 Task: Panning and Stereo Width.
Action: Mouse moved to (408, 176)
Screenshot: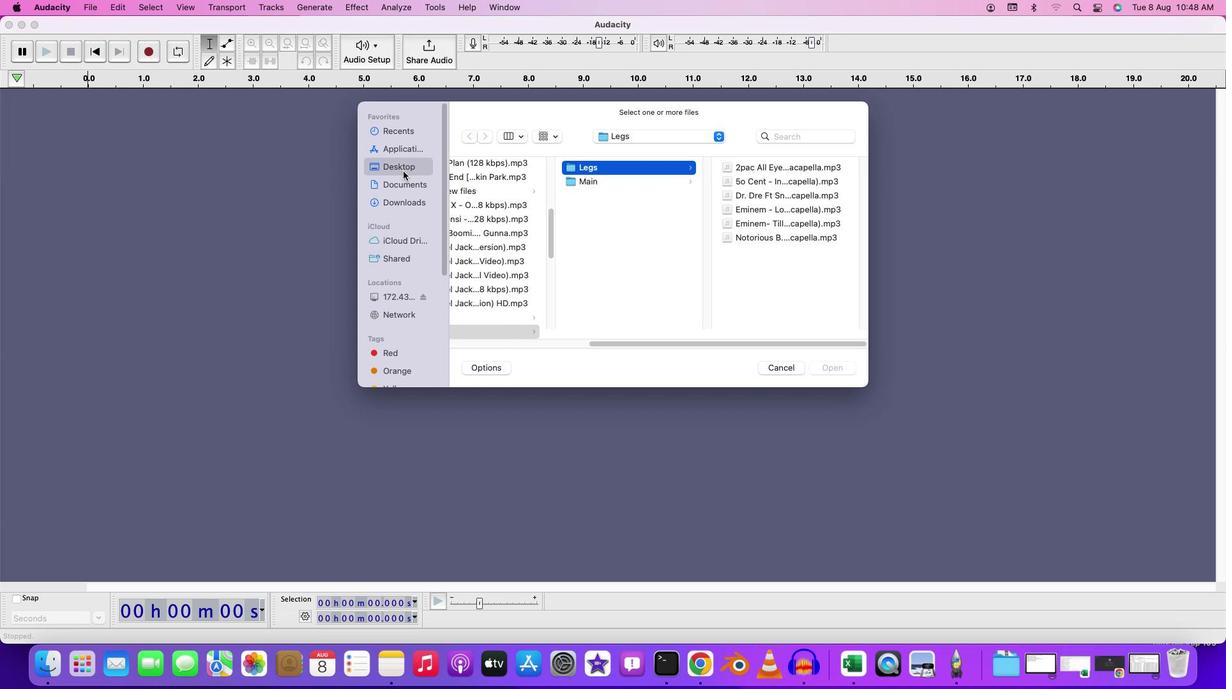 
Action: Mouse pressed left at (408, 176)
Screenshot: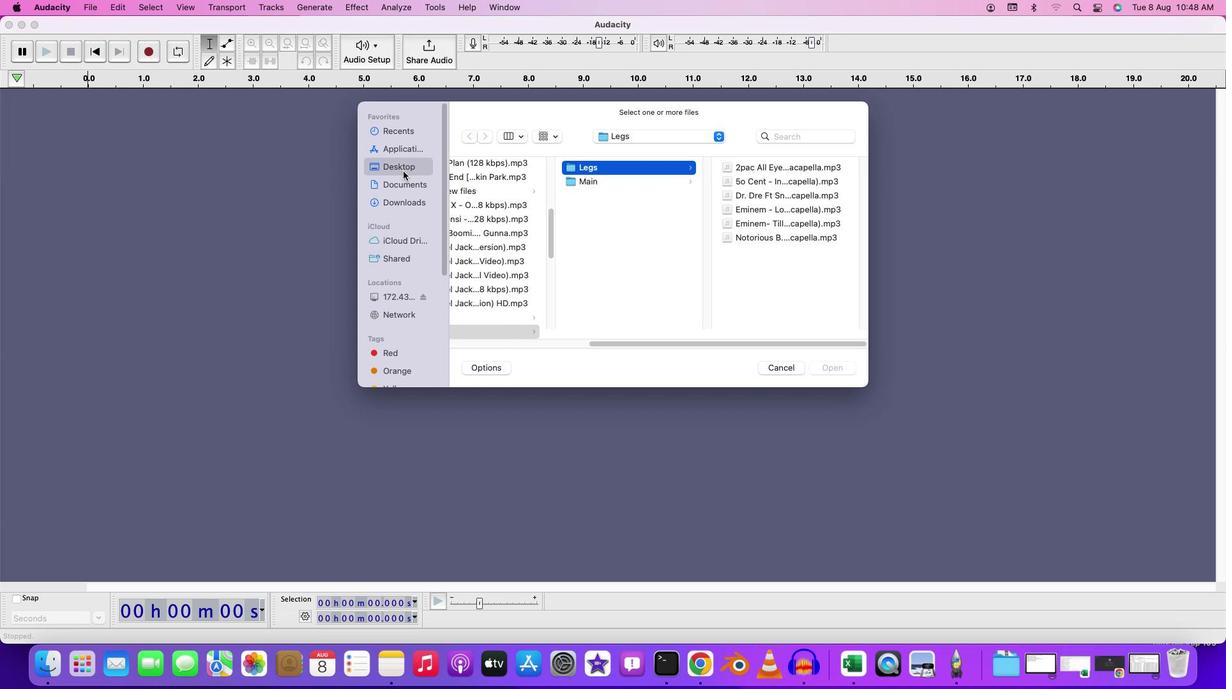 
Action: Mouse moved to (524, 187)
Screenshot: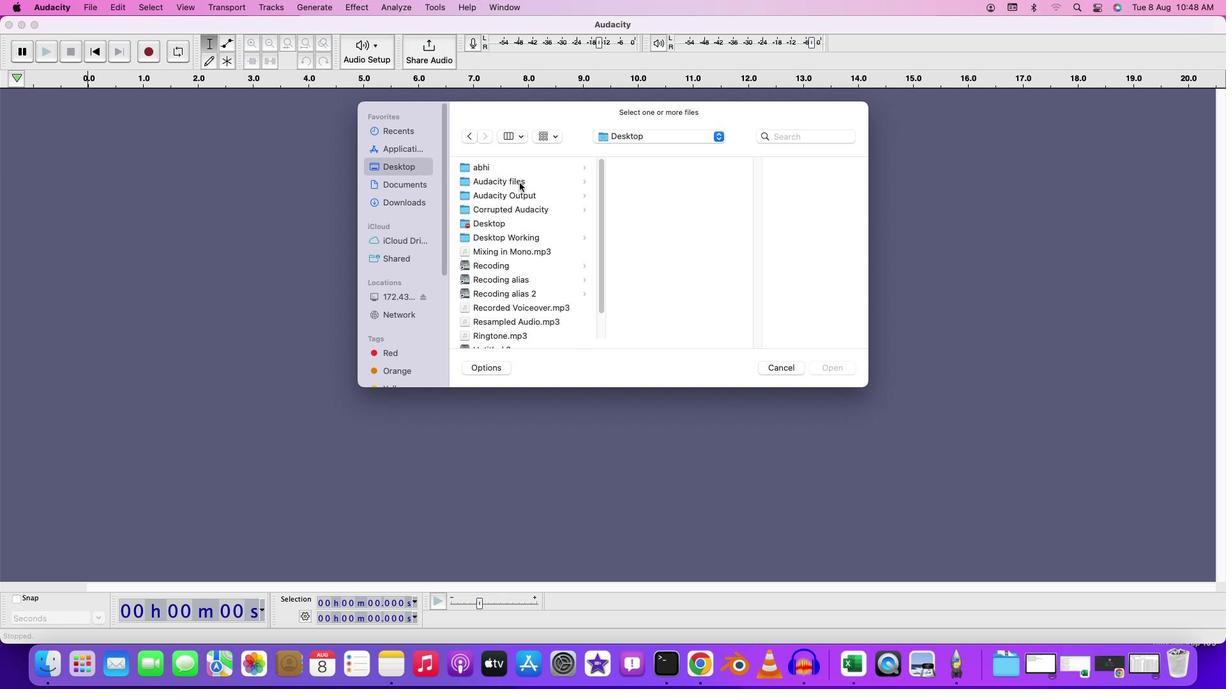 
Action: Mouse pressed left at (524, 187)
Screenshot: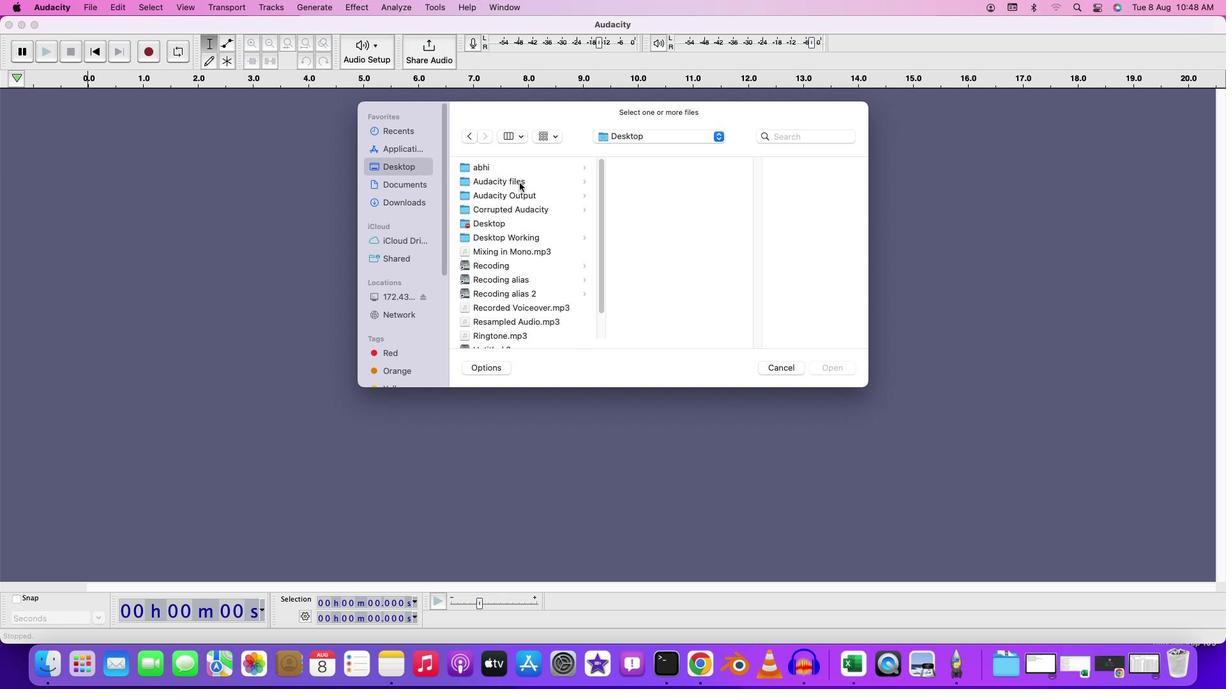 
Action: Mouse moved to (730, 250)
Screenshot: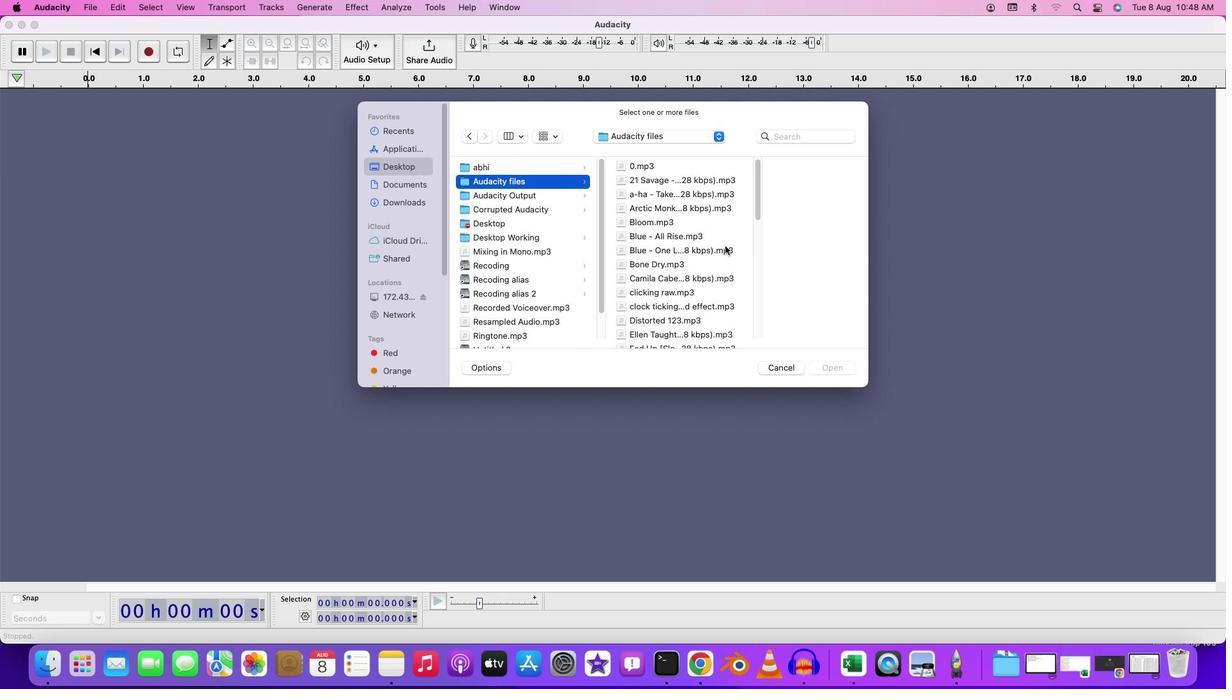 
Action: Mouse scrolled (730, 250) with delta (4, 3)
Screenshot: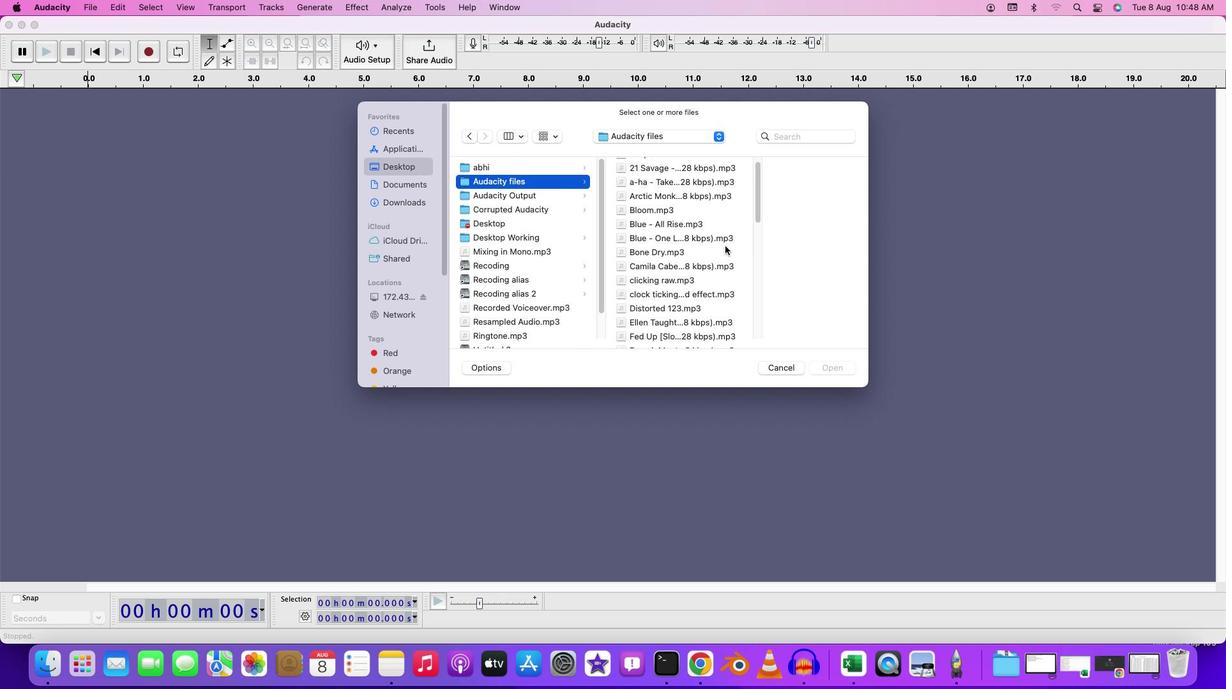 
Action: Mouse scrolled (730, 250) with delta (4, 3)
Screenshot: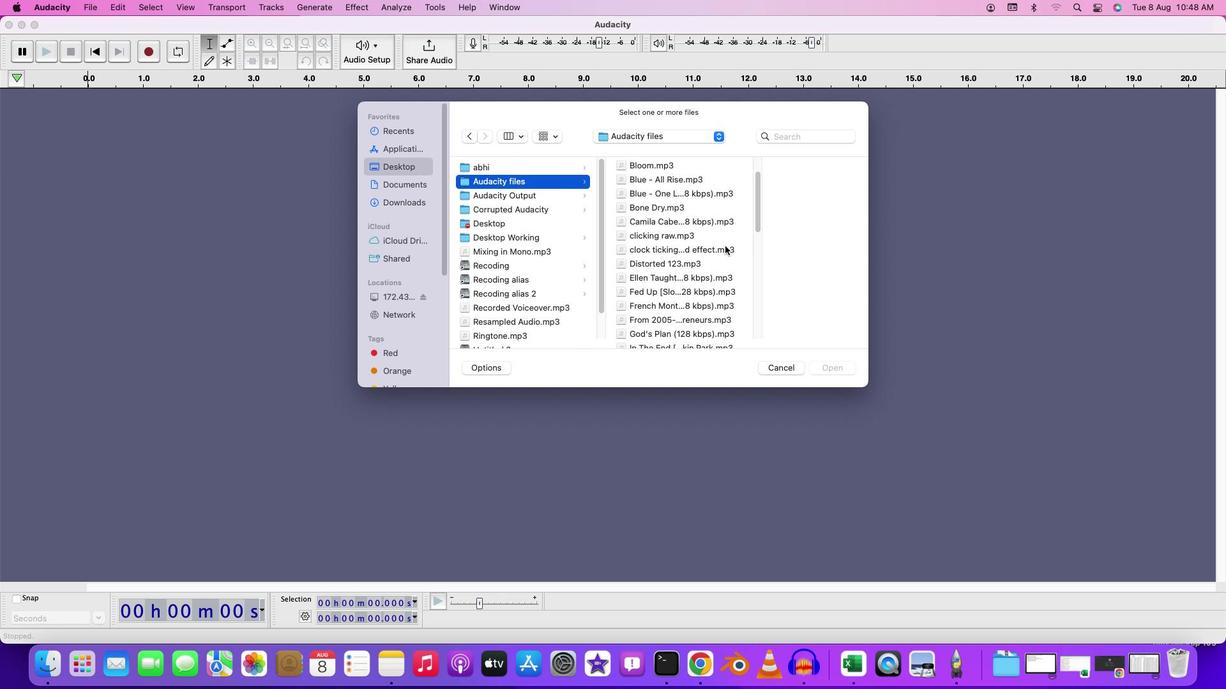 
Action: Mouse scrolled (730, 250) with delta (4, 2)
Screenshot: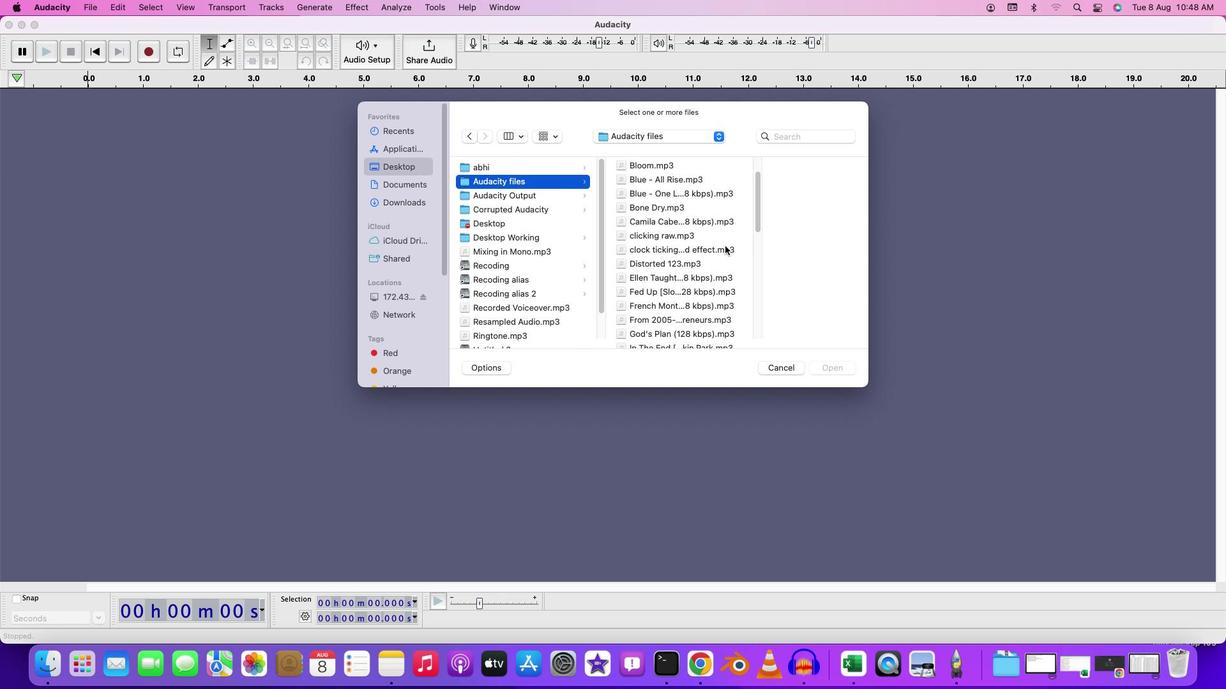 
Action: Mouse moved to (727, 251)
Screenshot: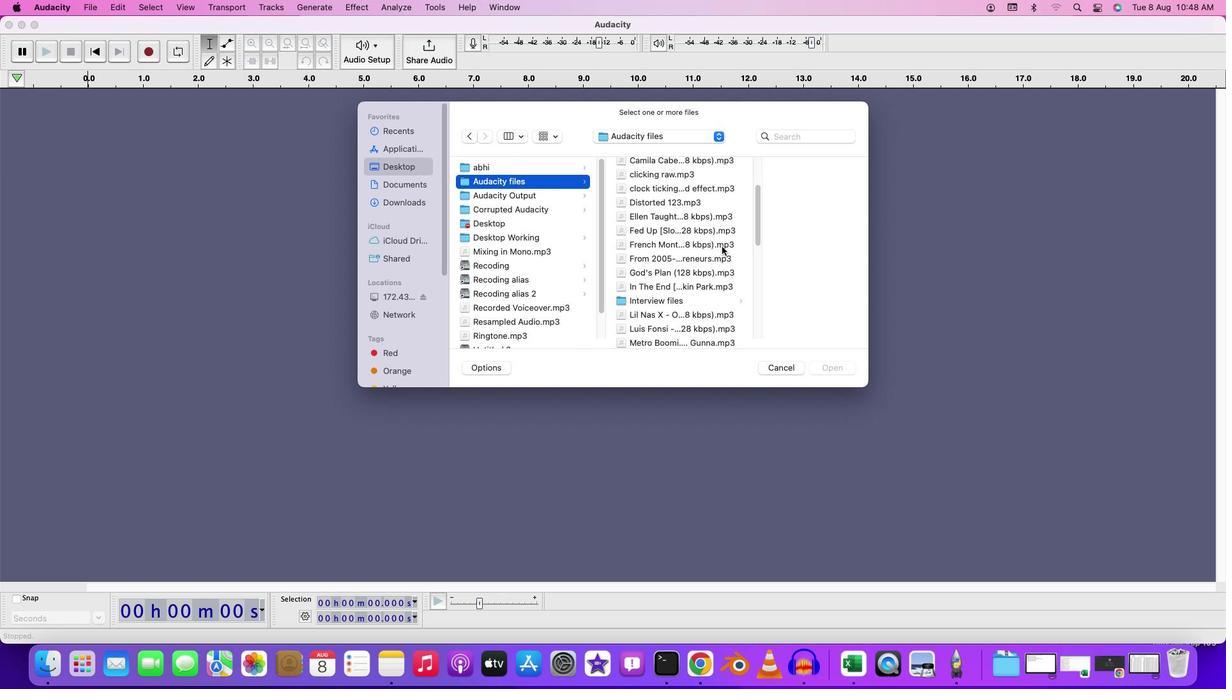 
Action: Mouse scrolled (727, 251) with delta (4, 3)
Screenshot: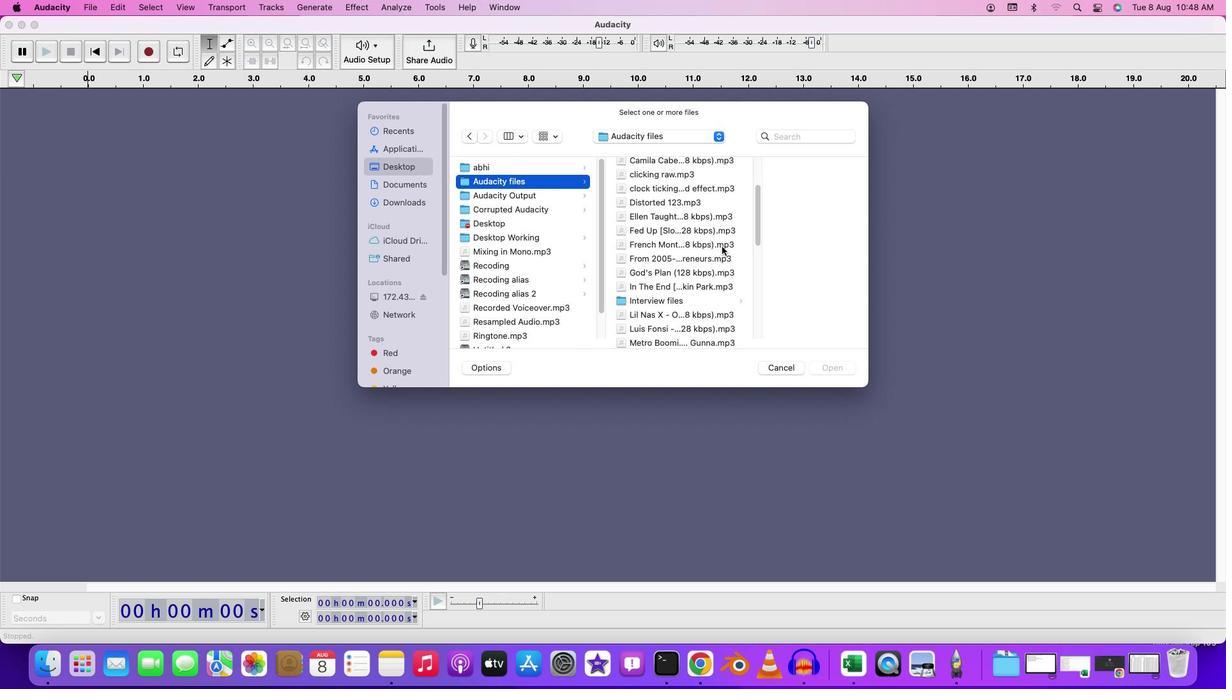
Action: Mouse moved to (727, 251)
Screenshot: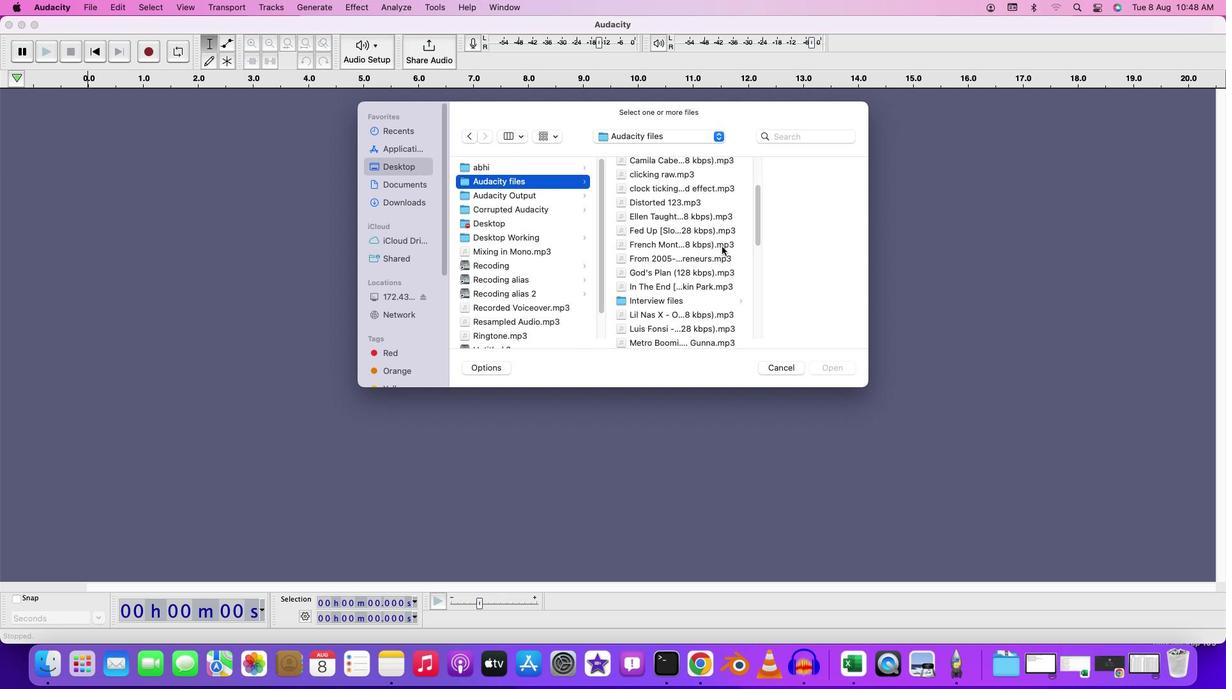
Action: Mouse scrolled (727, 251) with delta (4, 3)
Screenshot: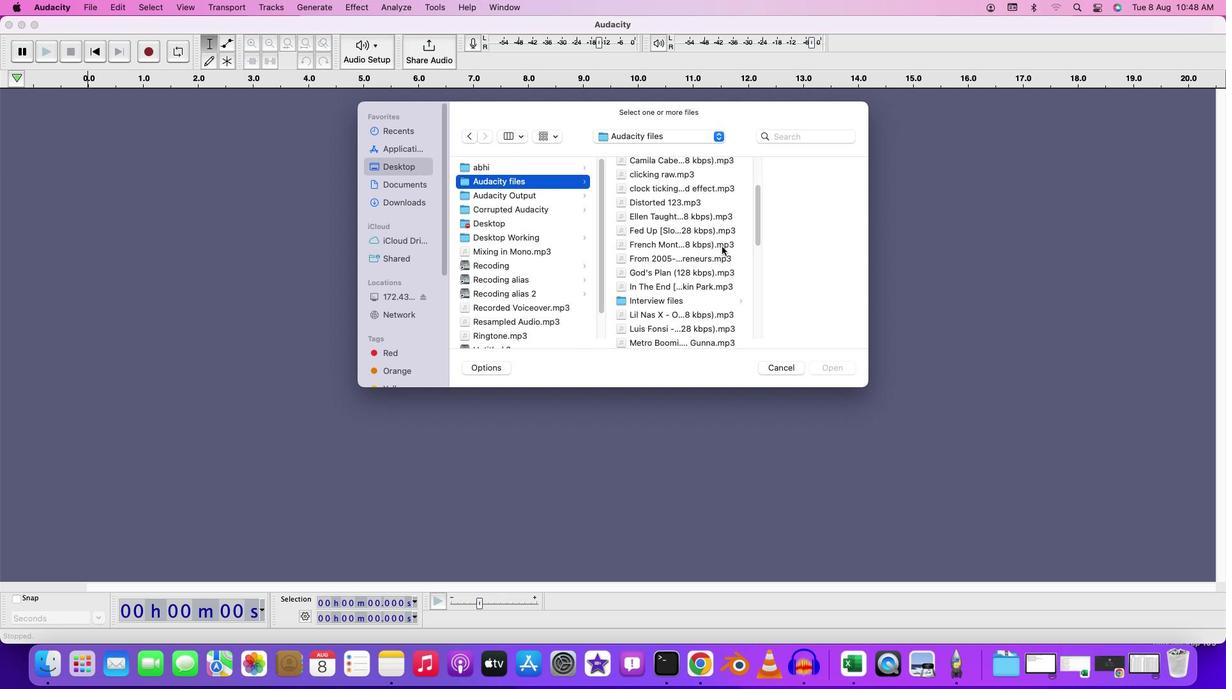 
Action: Mouse scrolled (727, 251) with delta (4, 2)
Screenshot: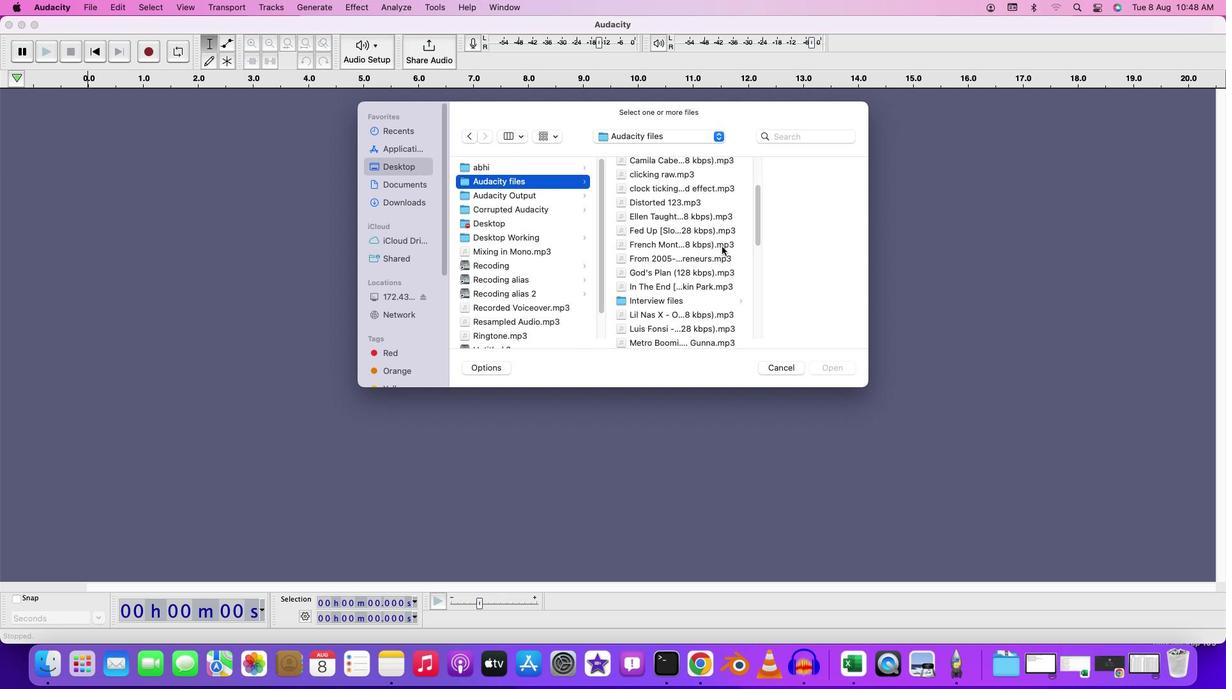 
Action: Mouse scrolled (727, 251) with delta (4, 3)
Screenshot: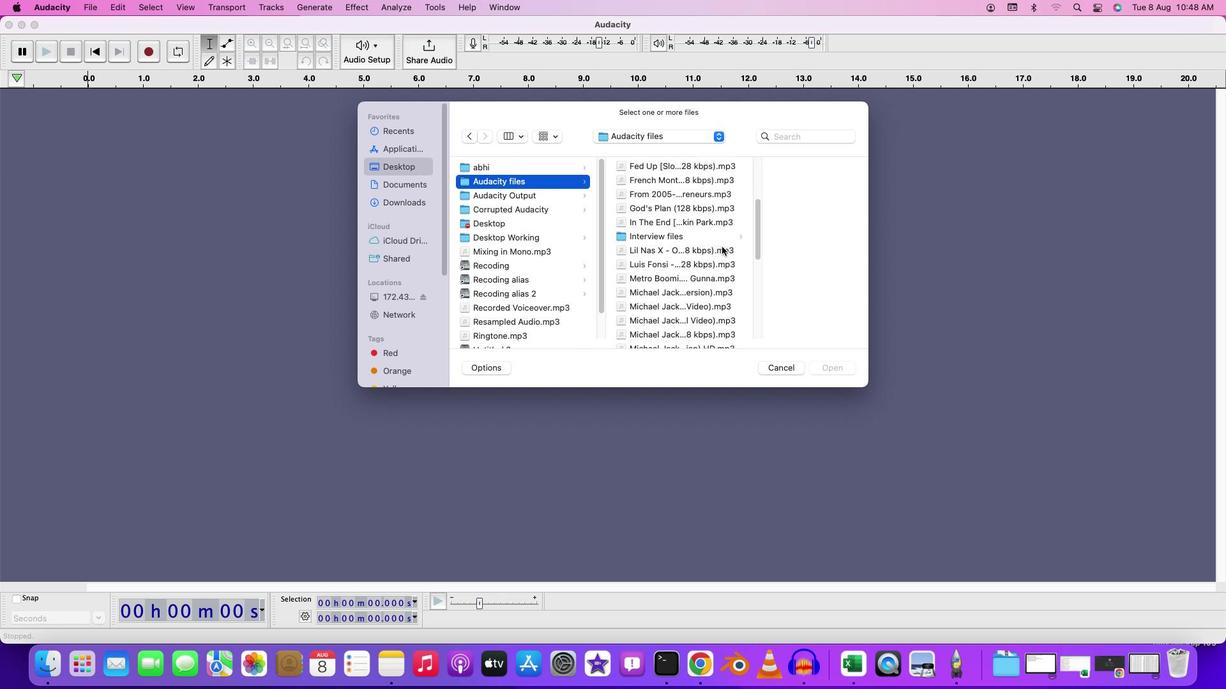 
Action: Mouse scrolled (727, 251) with delta (4, 3)
Screenshot: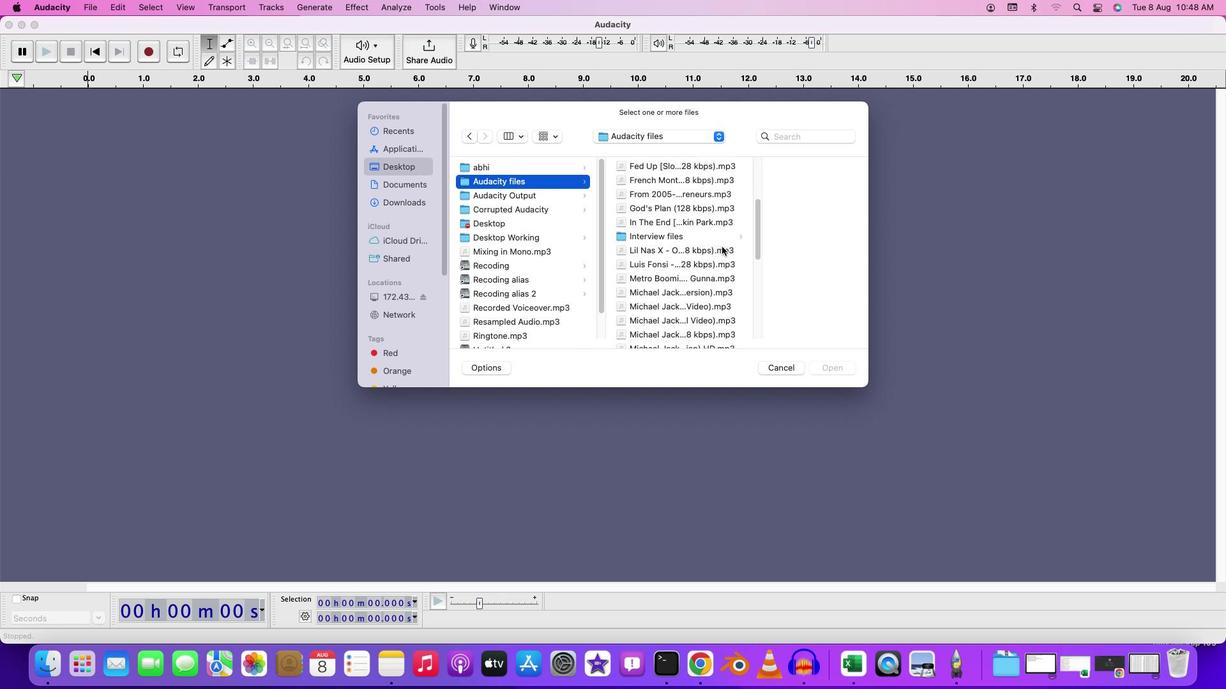 
Action: Mouse scrolled (727, 251) with delta (4, 2)
Screenshot: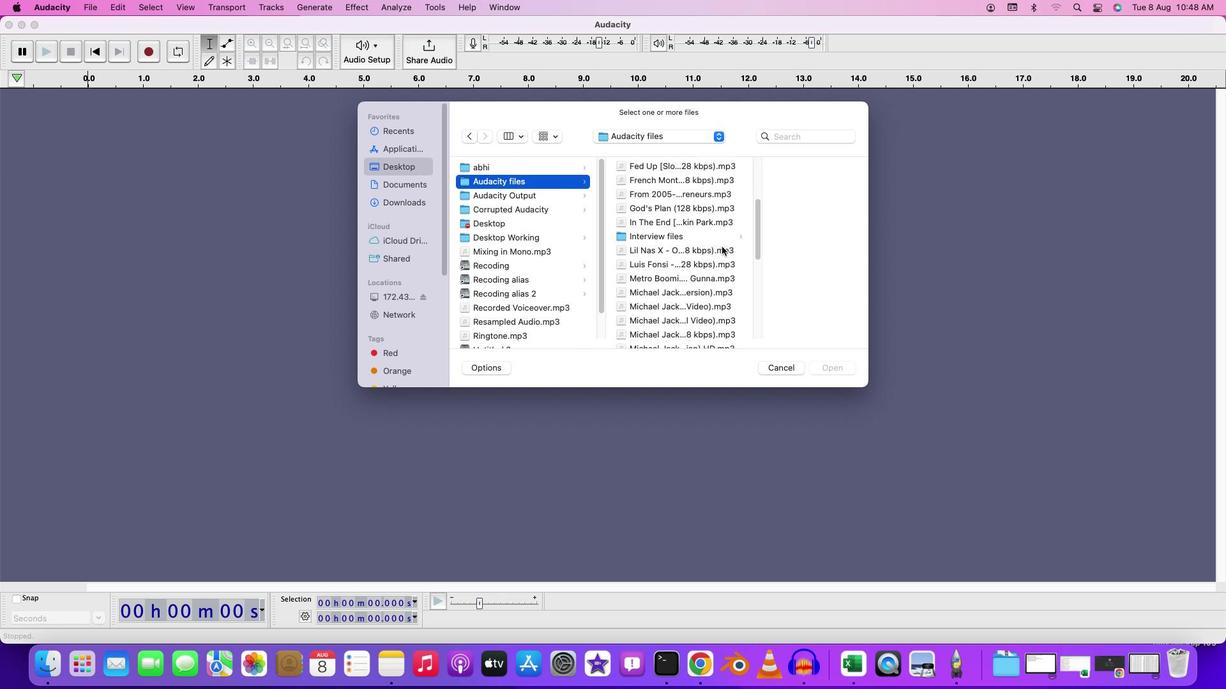 
Action: Mouse moved to (687, 274)
Screenshot: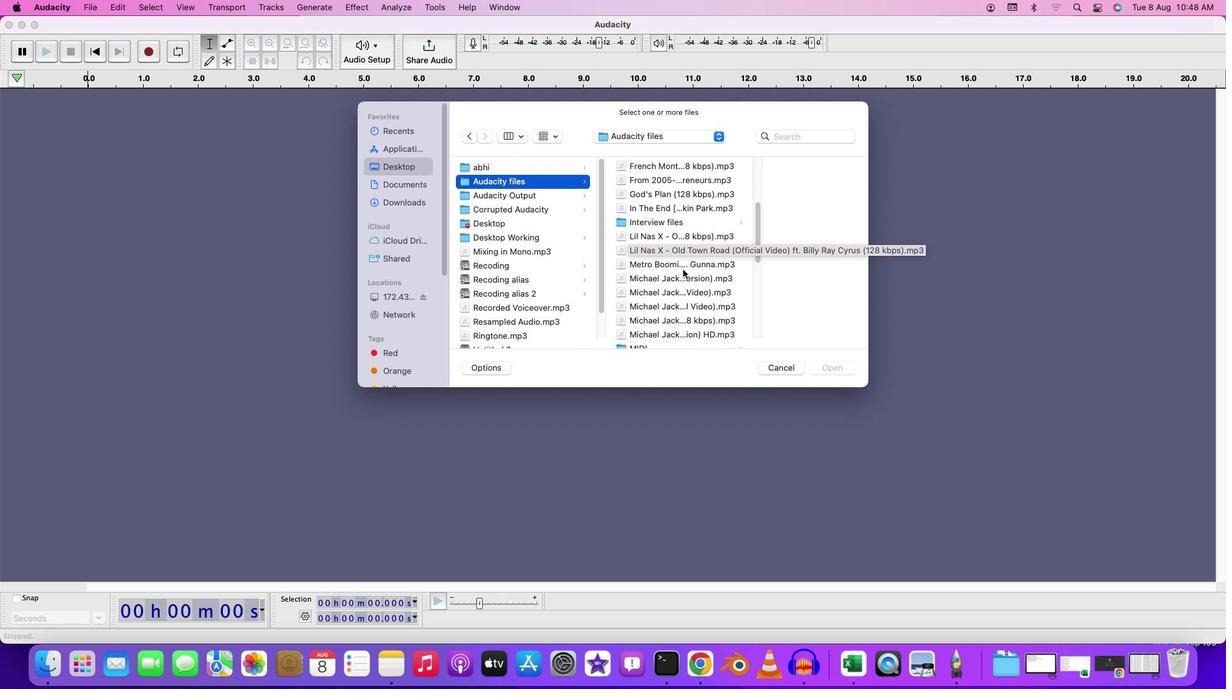 
Action: Mouse scrolled (687, 274) with delta (4, 3)
Screenshot: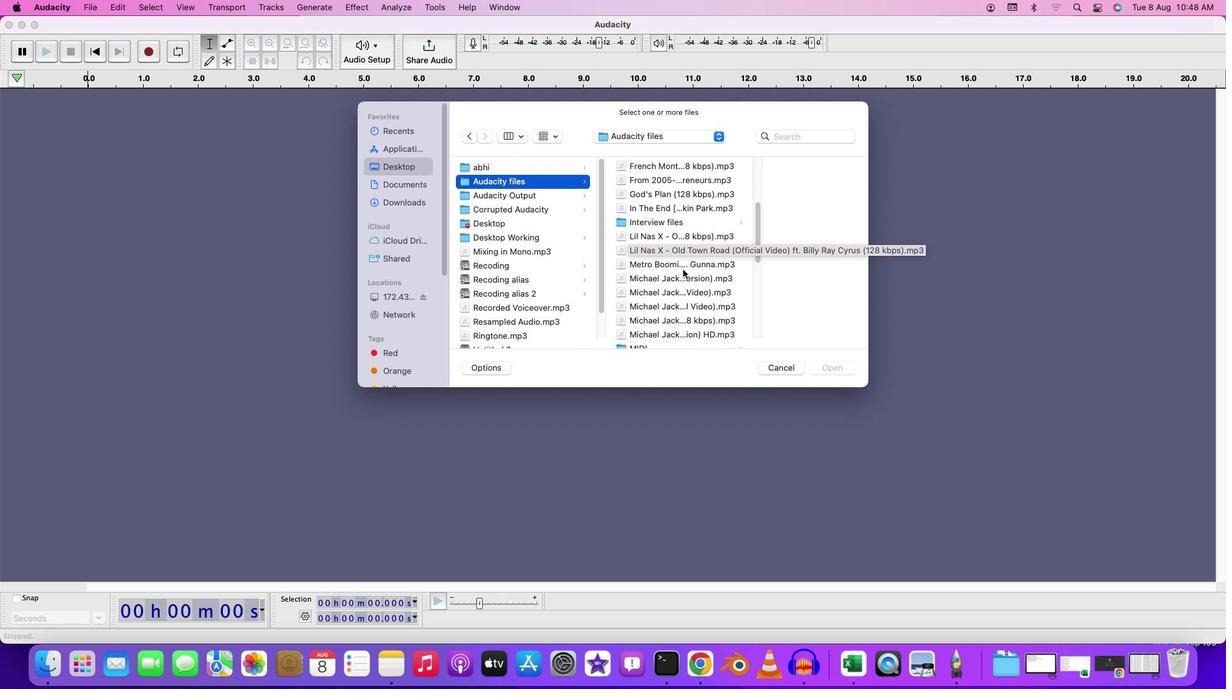 
Action: Mouse moved to (687, 274)
Screenshot: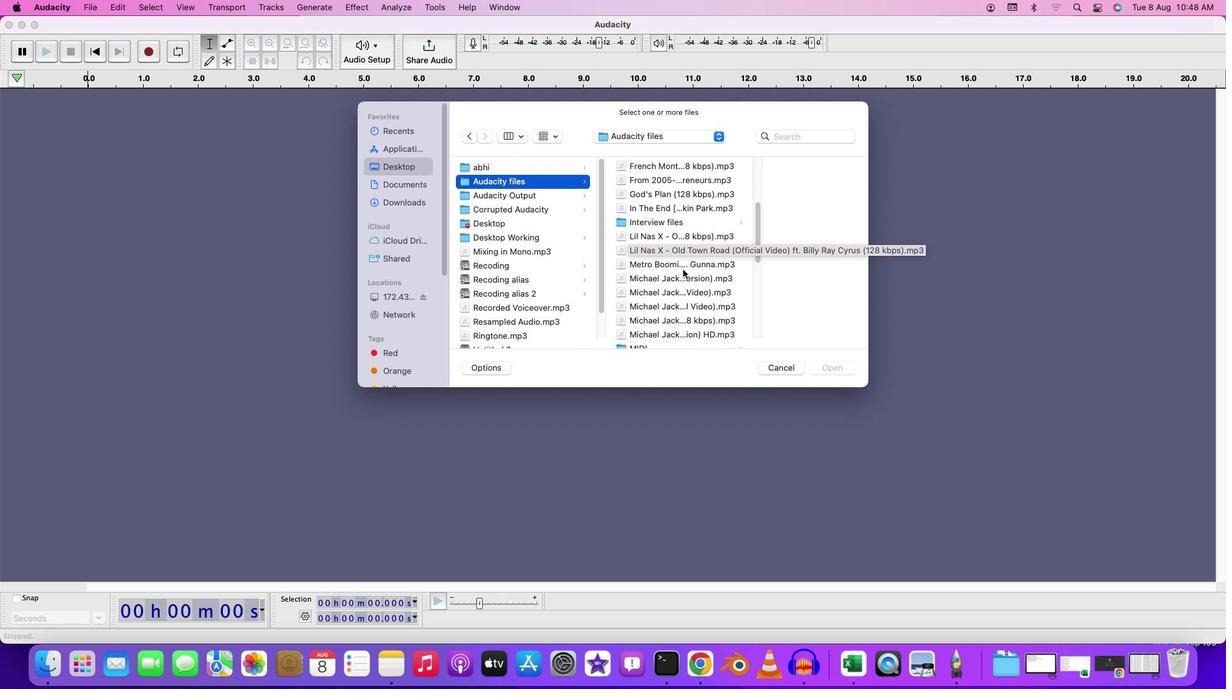 
Action: Mouse scrolled (687, 274) with delta (4, 3)
Screenshot: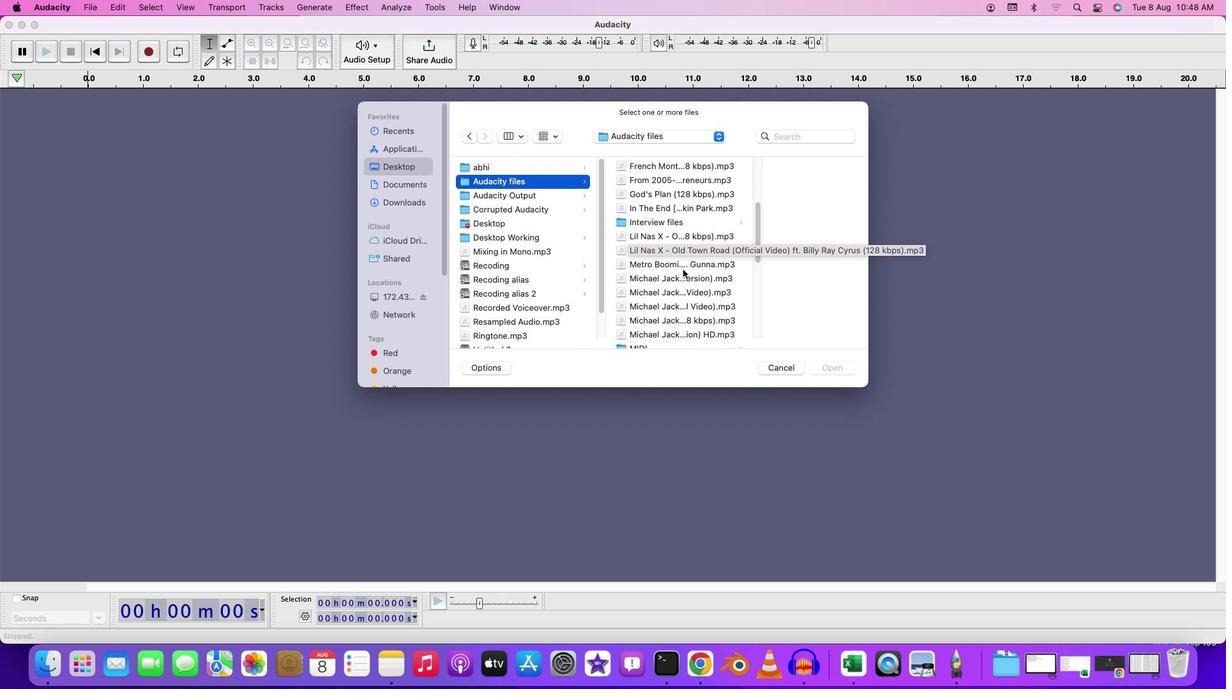 
Action: Mouse moved to (686, 283)
Screenshot: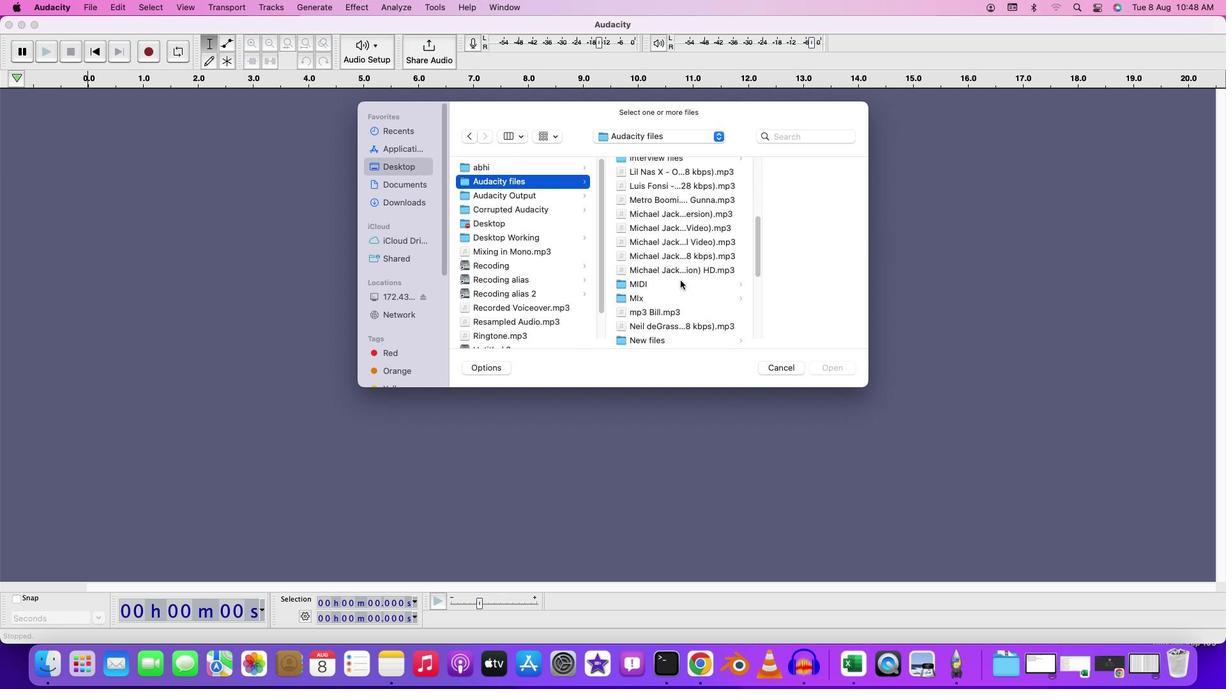 
Action: Mouse scrolled (686, 283) with delta (4, 3)
Screenshot: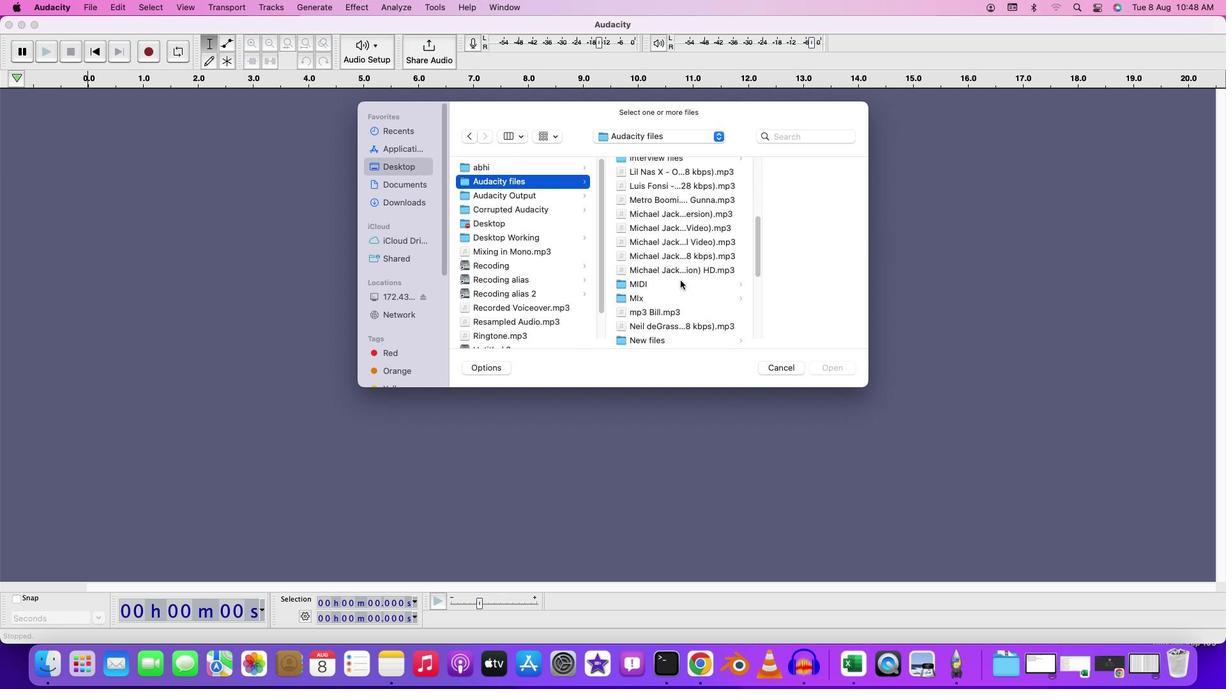 
Action: Mouse moved to (685, 284)
Screenshot: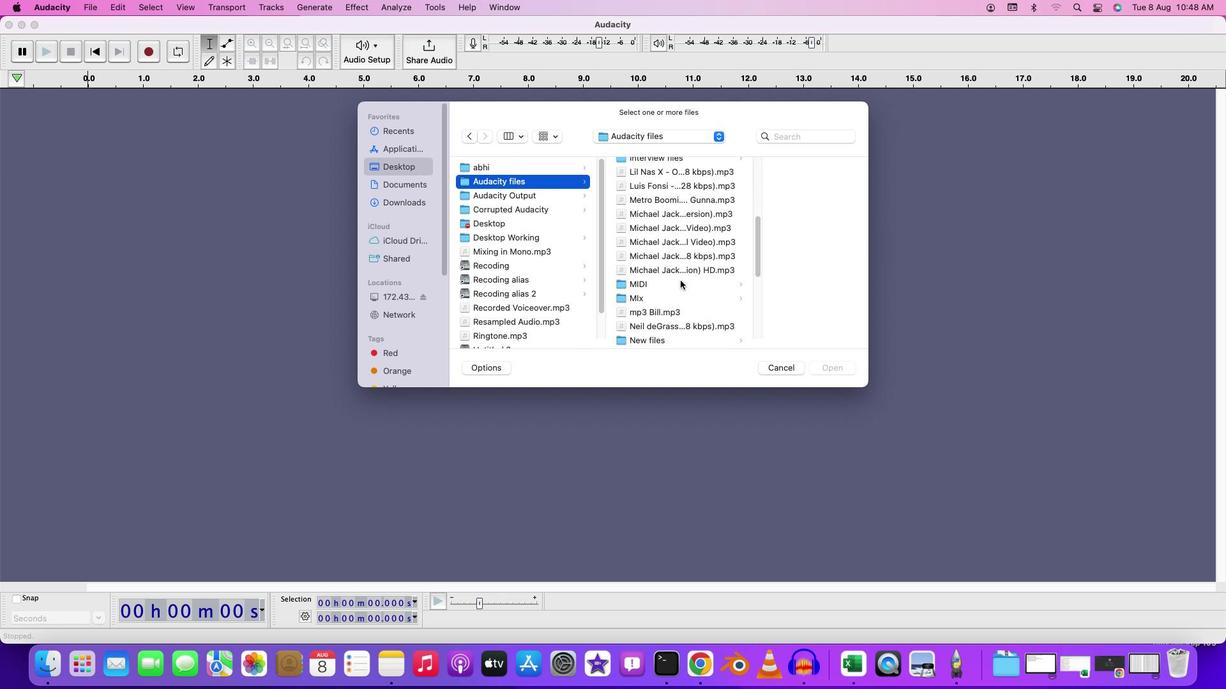 
Action: Mouse scrolled (685, 284) with delta (4, 3)
Screenshot: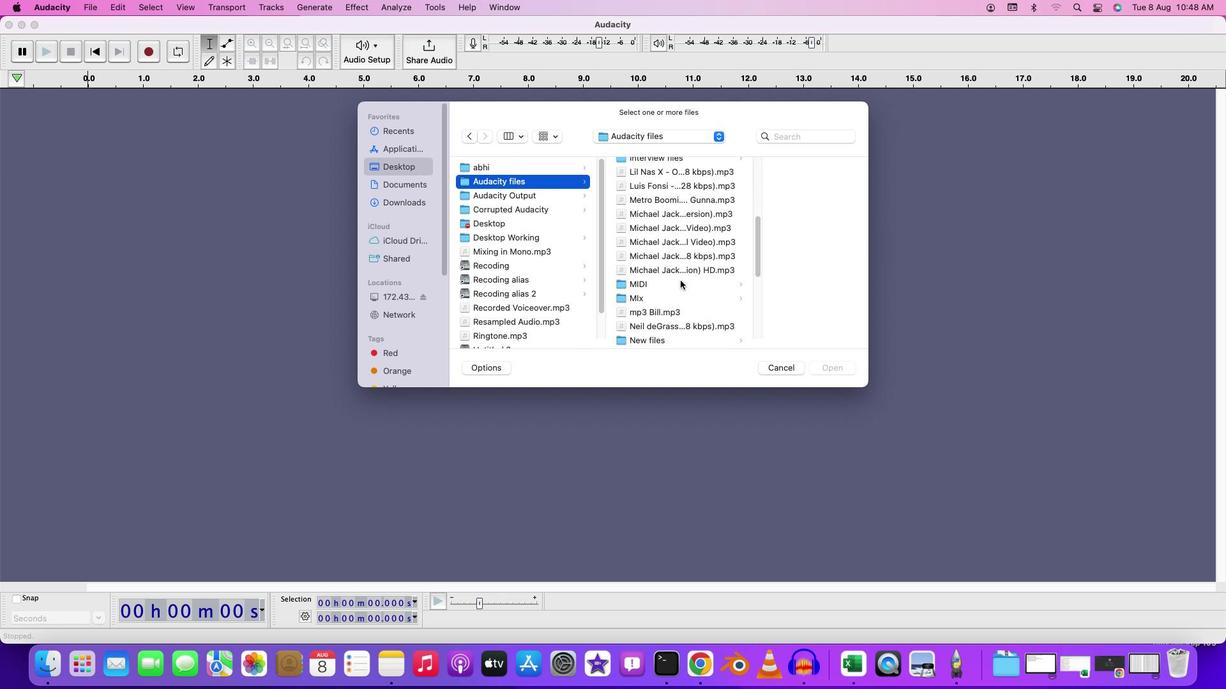 
Action: Mouse scrolled (685, 284) with delta (4, 2)
Screenshot: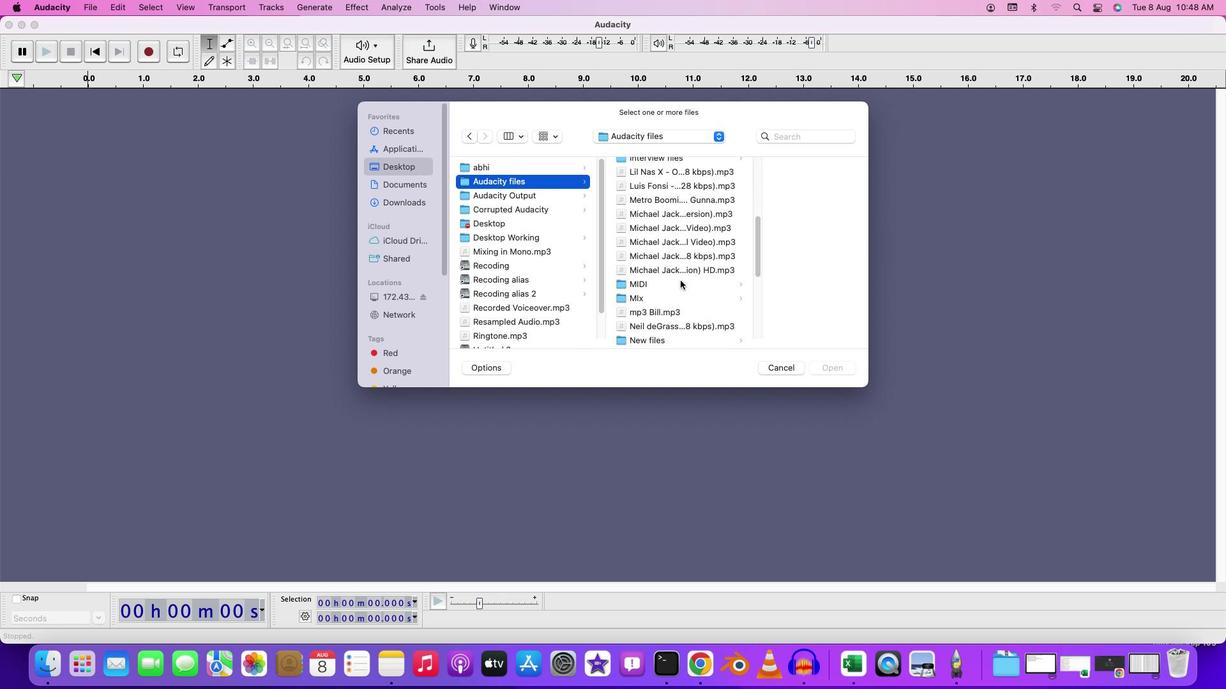 
Action: Mouse scrolled (685, 284) with delta (4, 1)
Screenshot: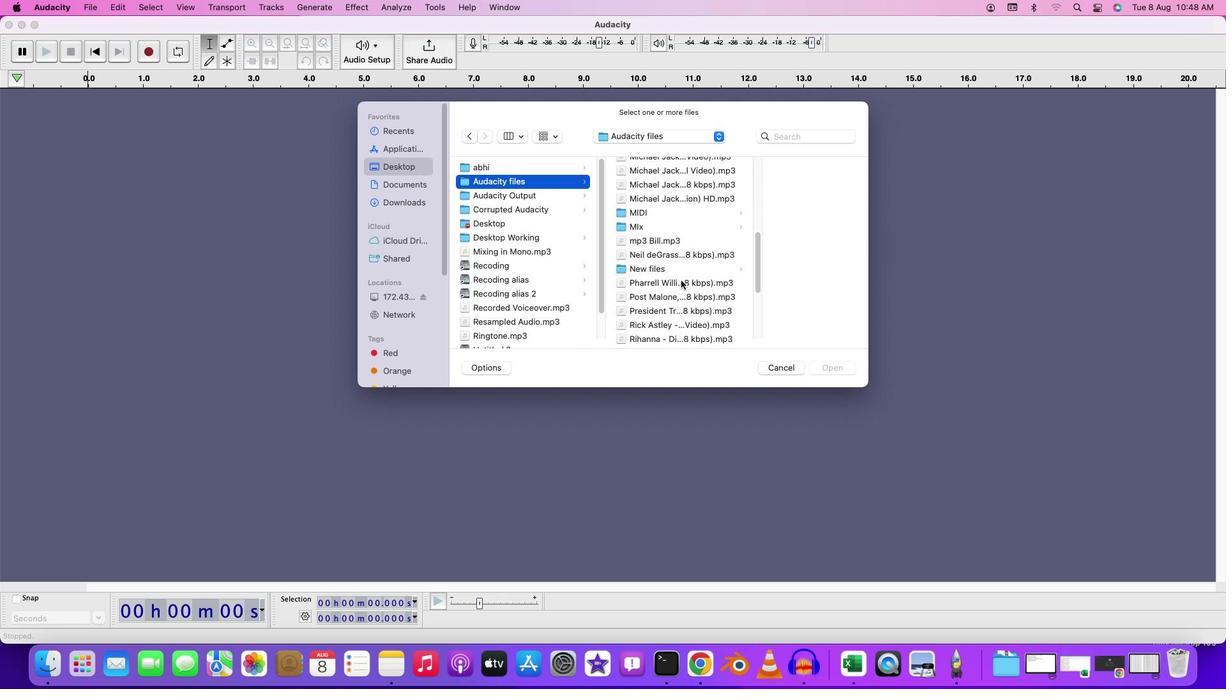 
Action: Mouse moved to (686, 284)
Screenshot: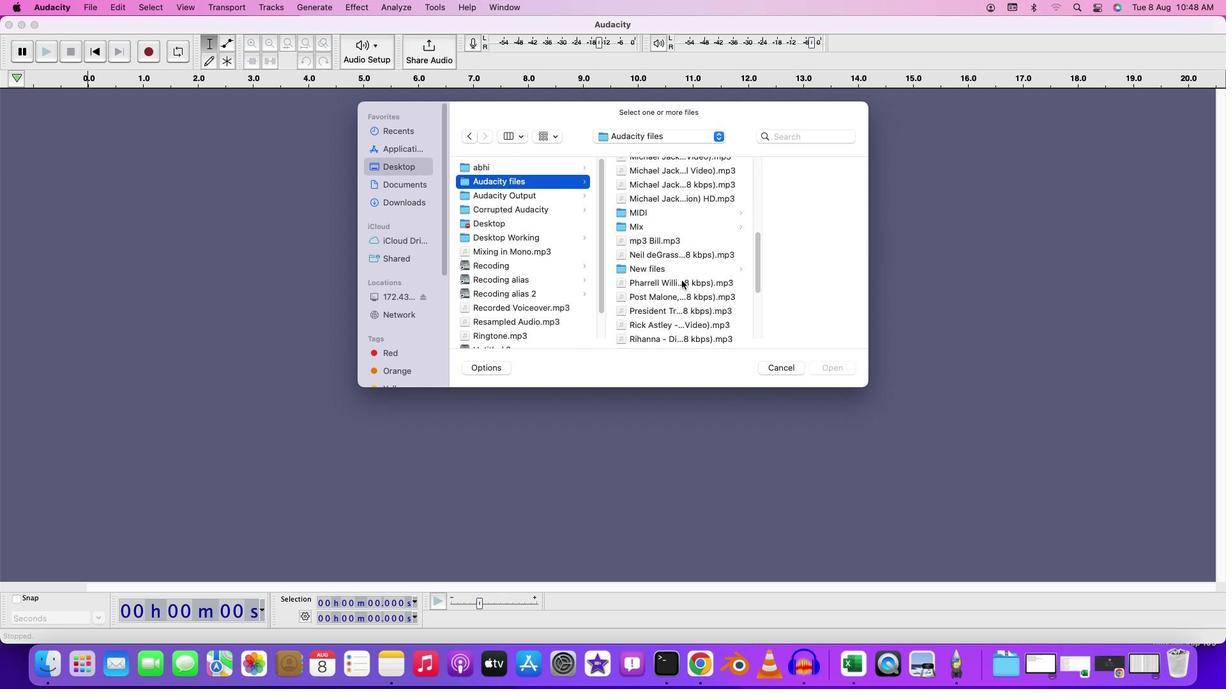 
Action: Mouse scrolled (686, 284) with delta (4, 3)
Screenshot: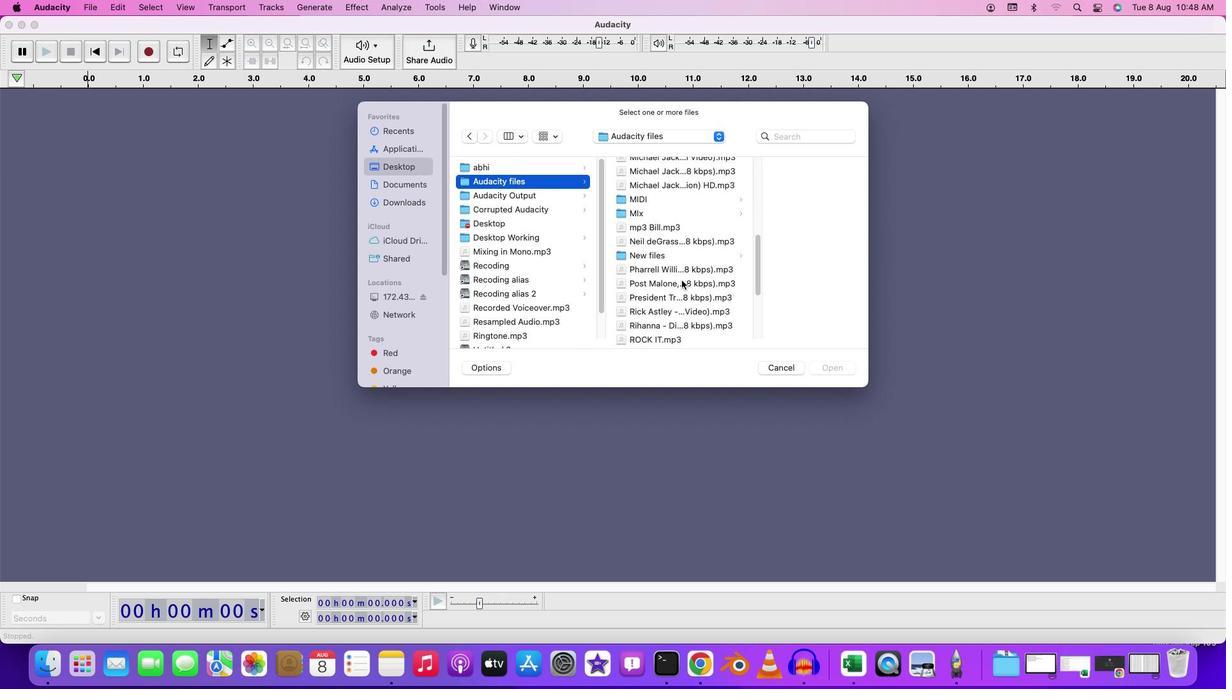 
Action: Mouse scrolled (686, 284) with delta (4, 3)
Screenshot: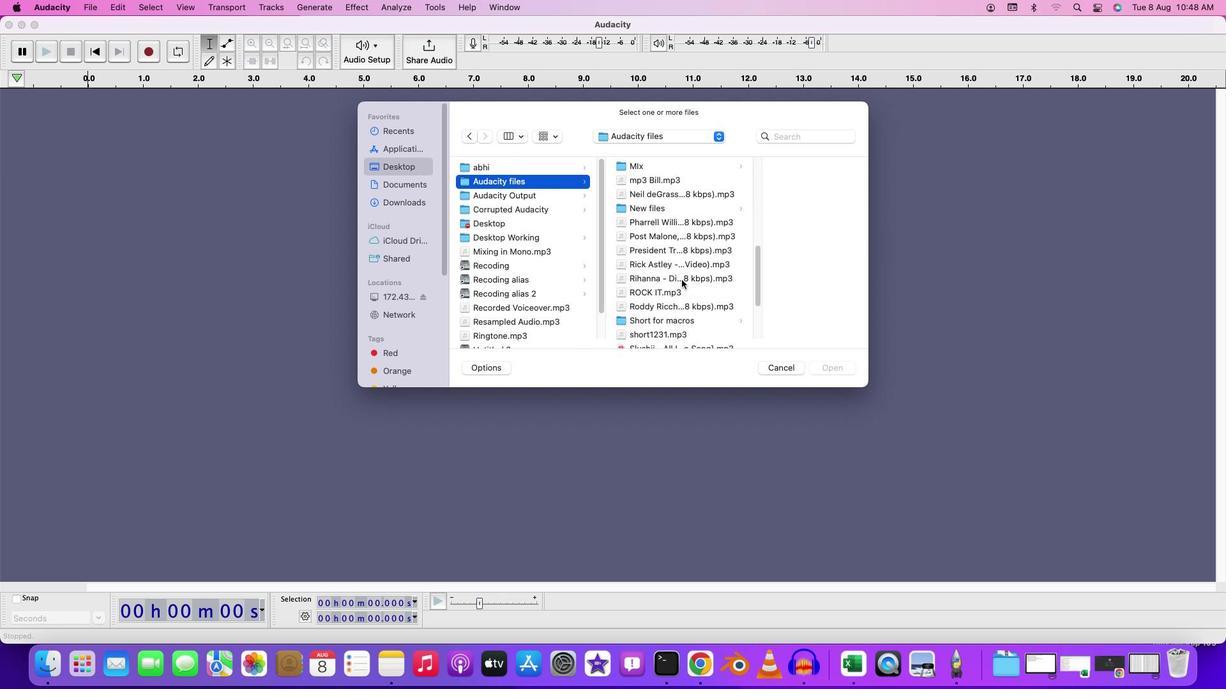 
Action: Mouse scrolled (686, 284) with delta (4, 2)
Screenshot: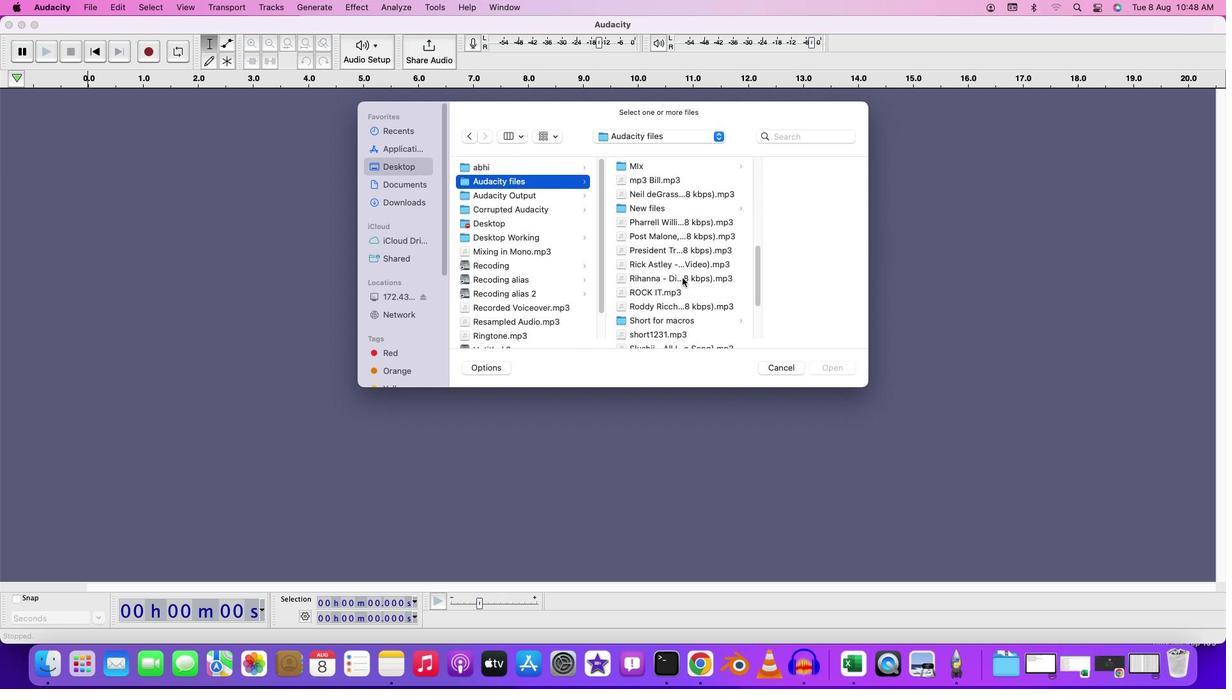 
Action: Mouse moved to (655, 212)
Screenshot: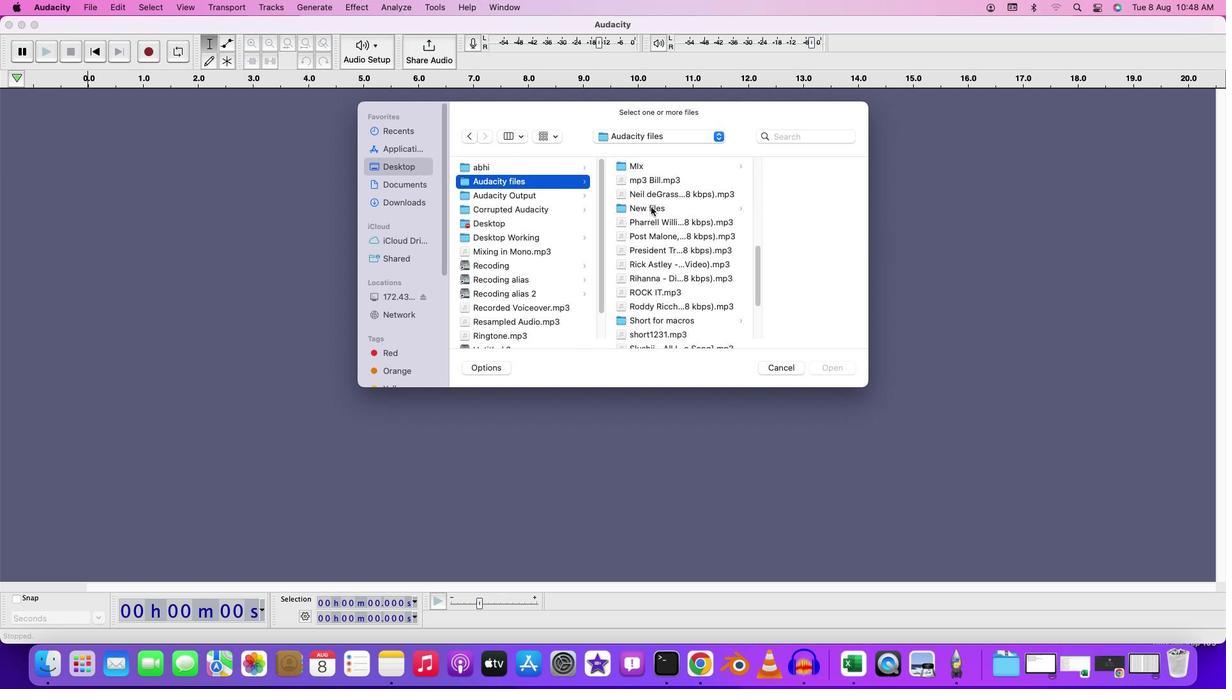 
Action: Mouse pressed left at (655, 212)
Screenshot: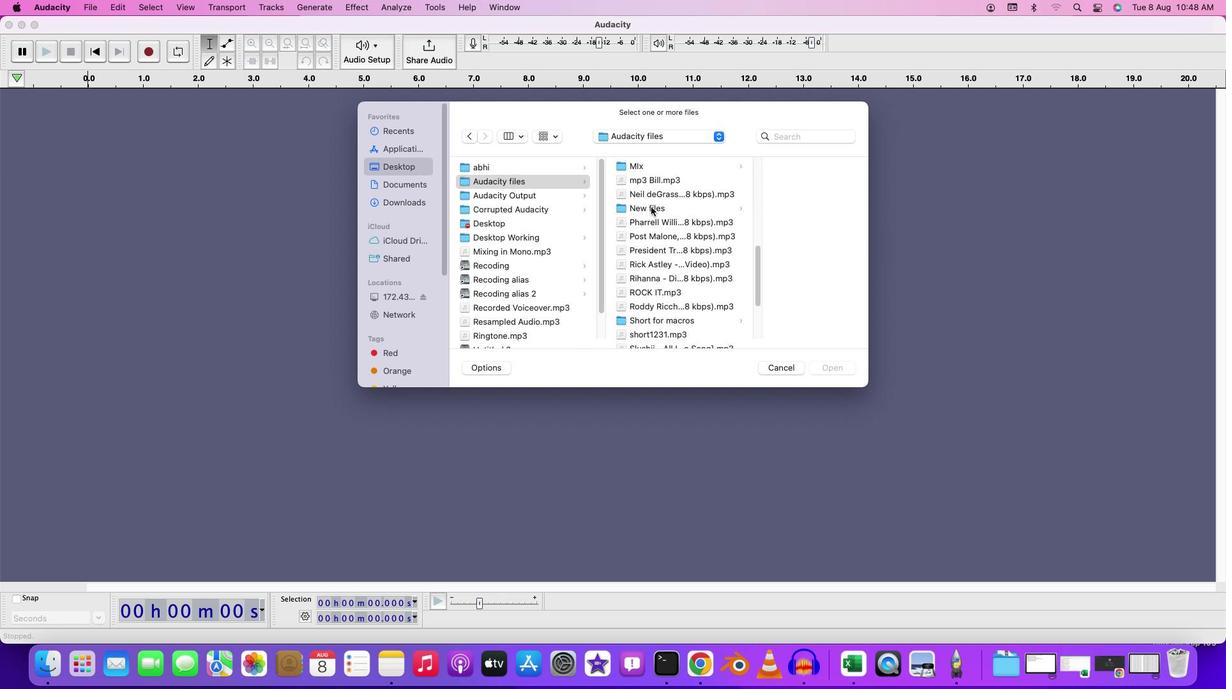 
Action: Mouse pressed left at (655, 212)
Screenshot: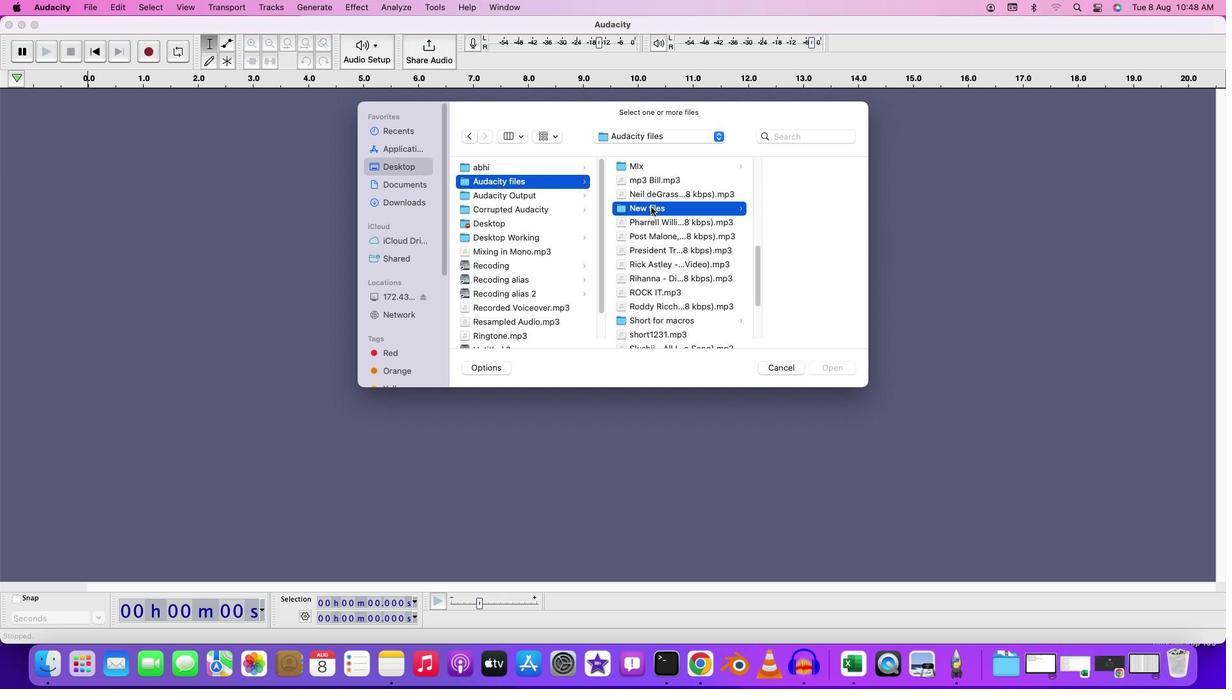 
Action: Mouse moved to (787, 216)
Screenshot: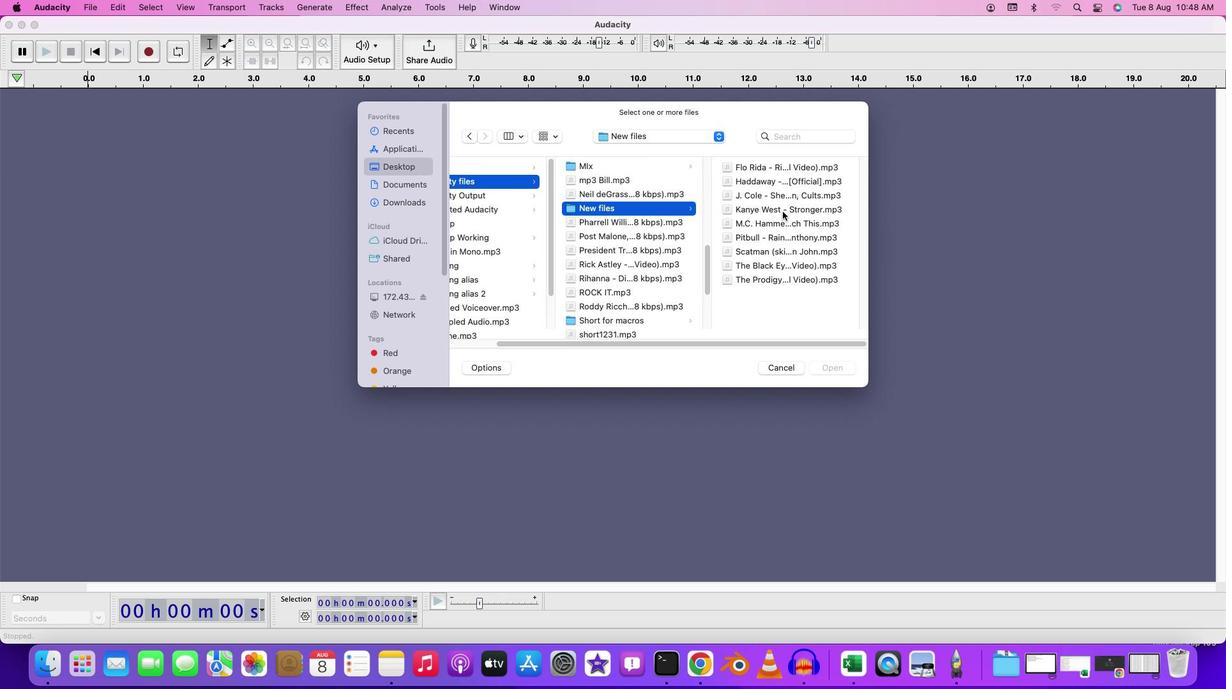 
Action: Mouse pressed left at (787, 216)
Screenshot: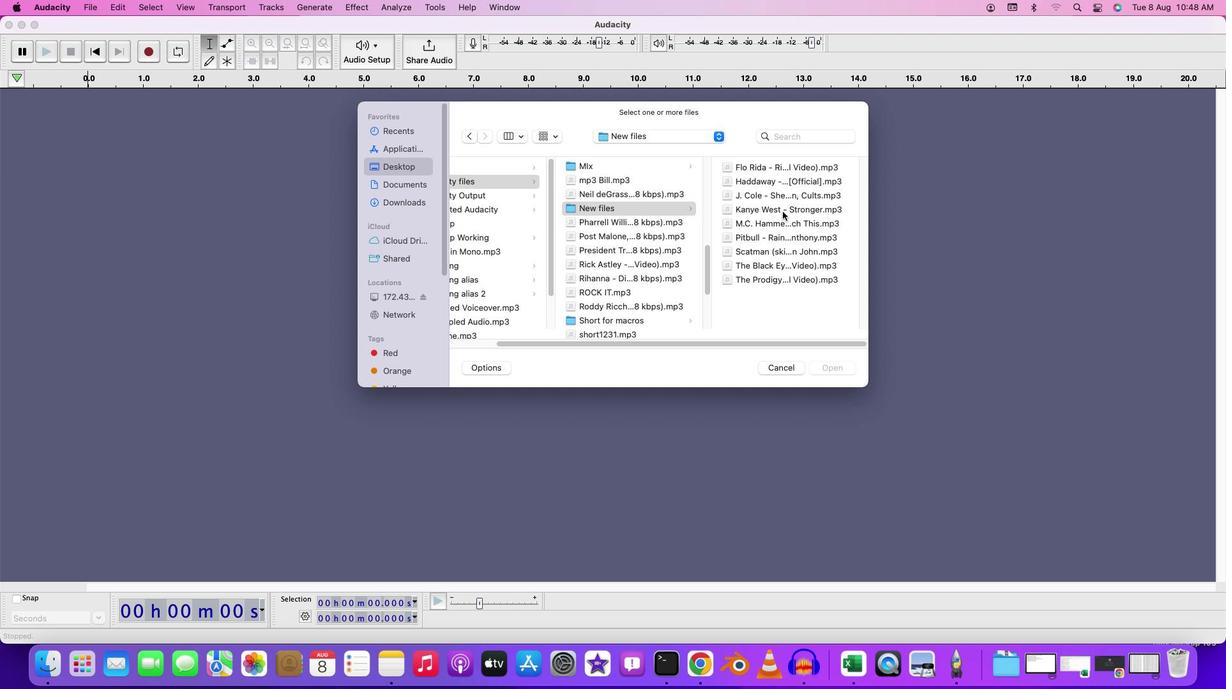 
Action: Mouse moved to (833, 369)
Screenshot: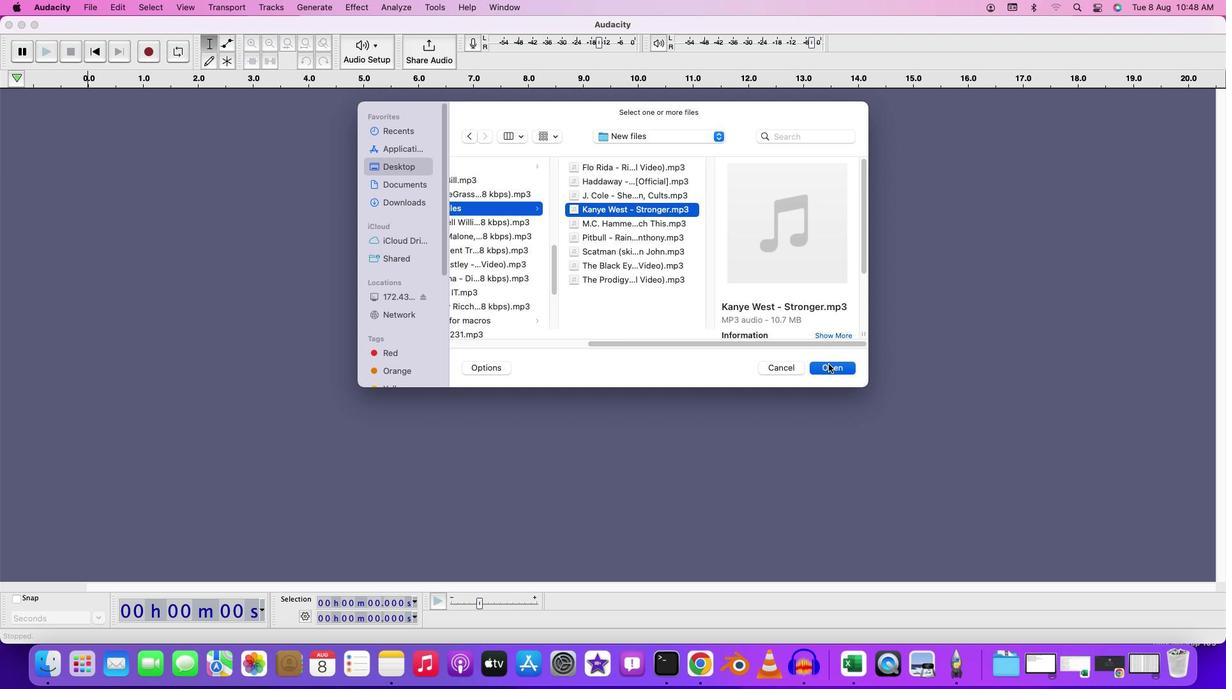 
Action: Mouse pressed left at (833, 369)
Screenshot: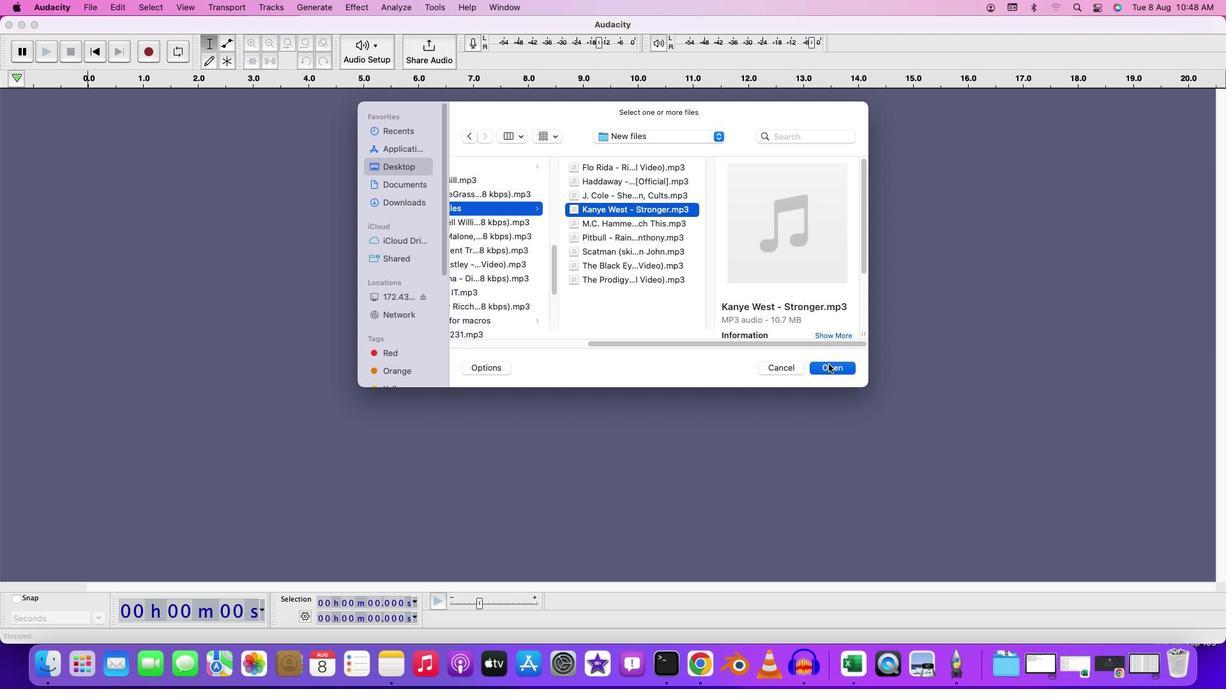 
Action: Mouse moved to (97, 119)
Screenshot: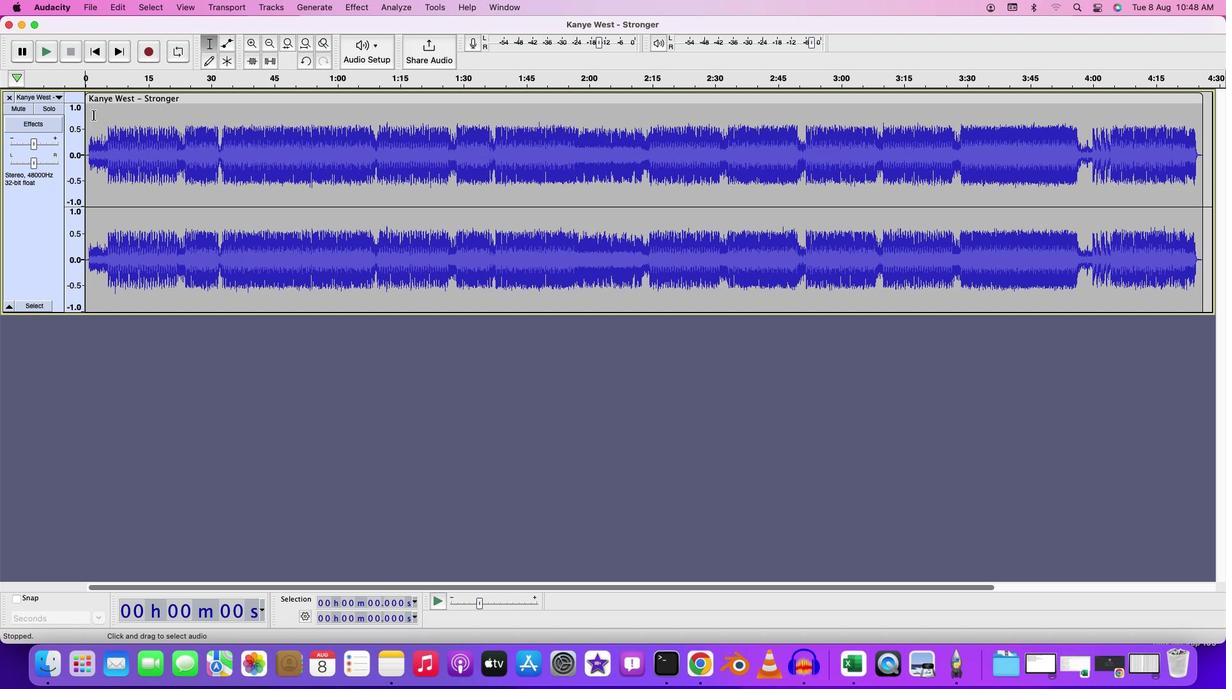 
Action: Mouse pressed left at (97, 119)
Screenshot: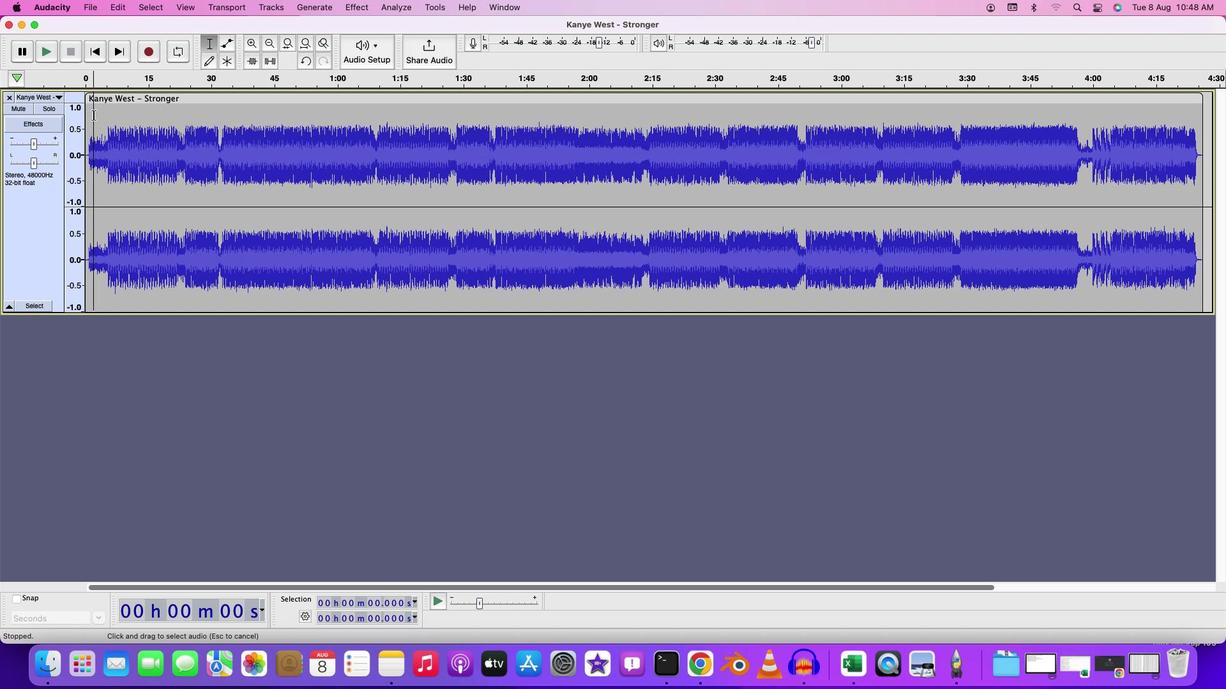 
Action: Key pressed Key.space
Screenshot: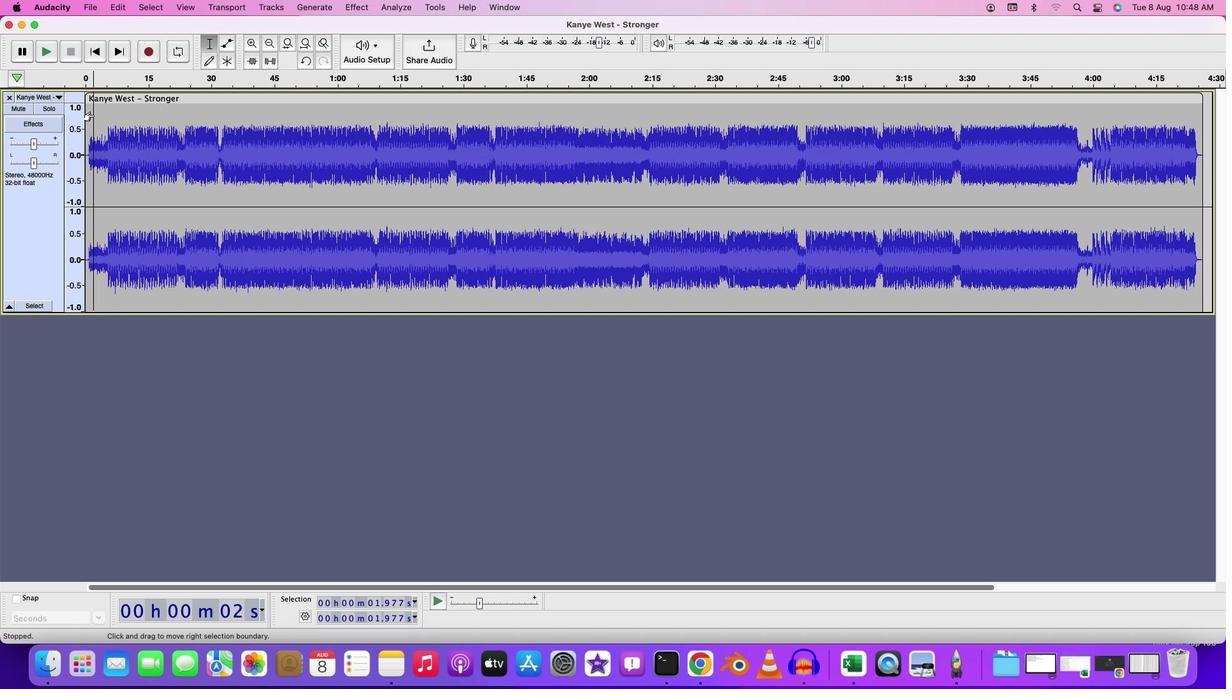 
Action: Mouse moved to (119, 123)
Screenshot: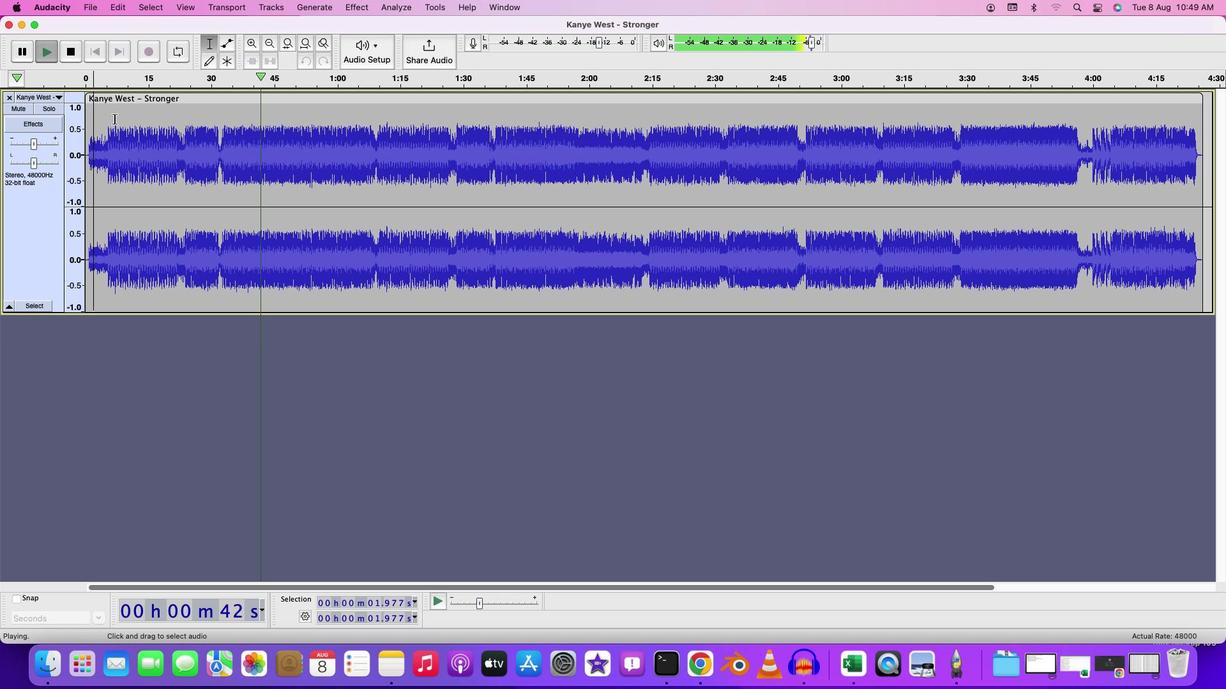 
Action: Key pressed Key.space
Screenshot: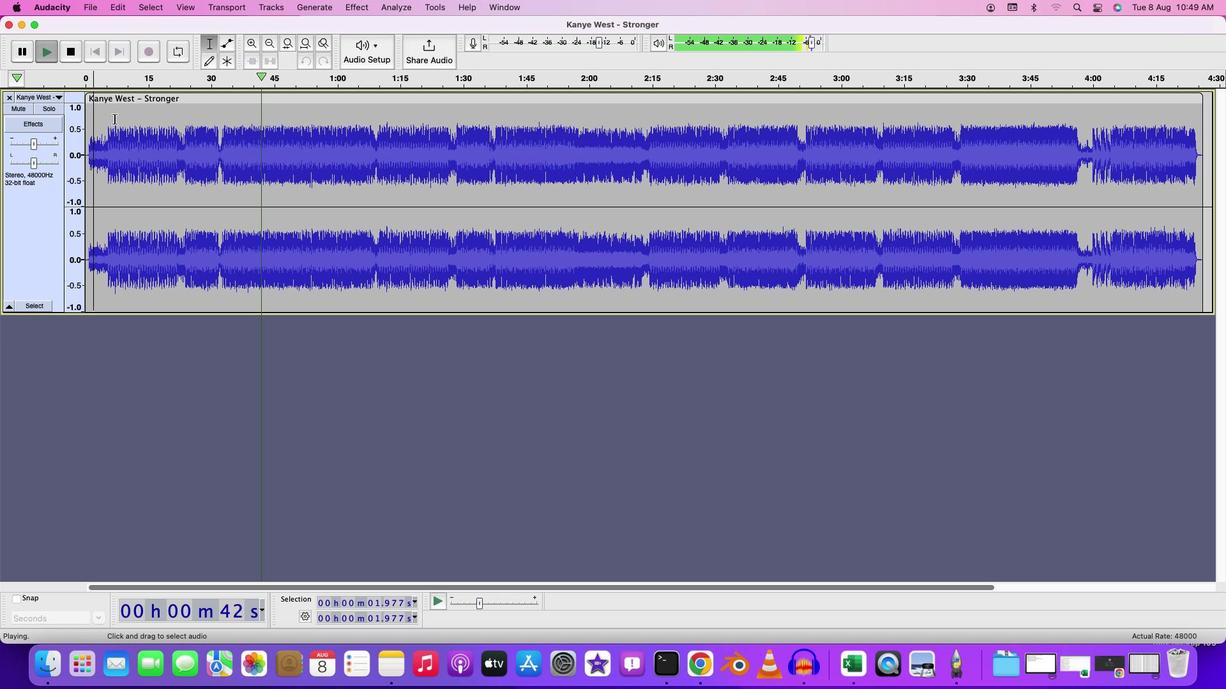 
Action: Mouse moved to (60, 103)
Screenshot: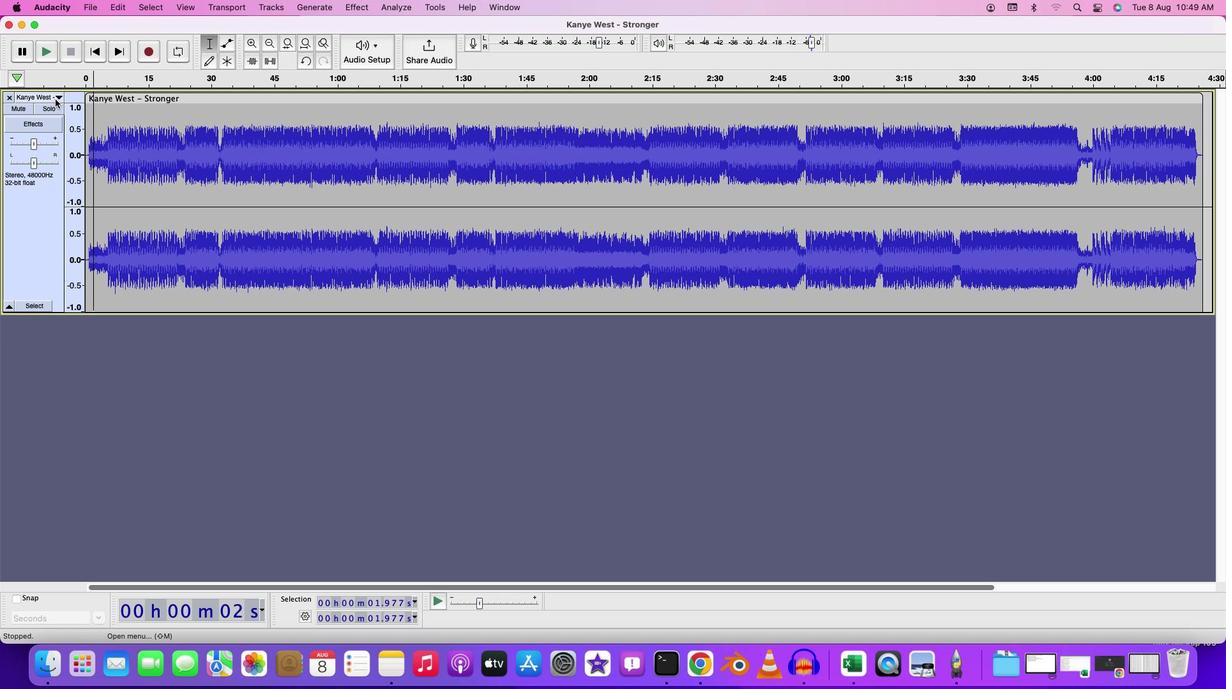 
Action: Mouse pressed left at (60, 103)
Screenshot: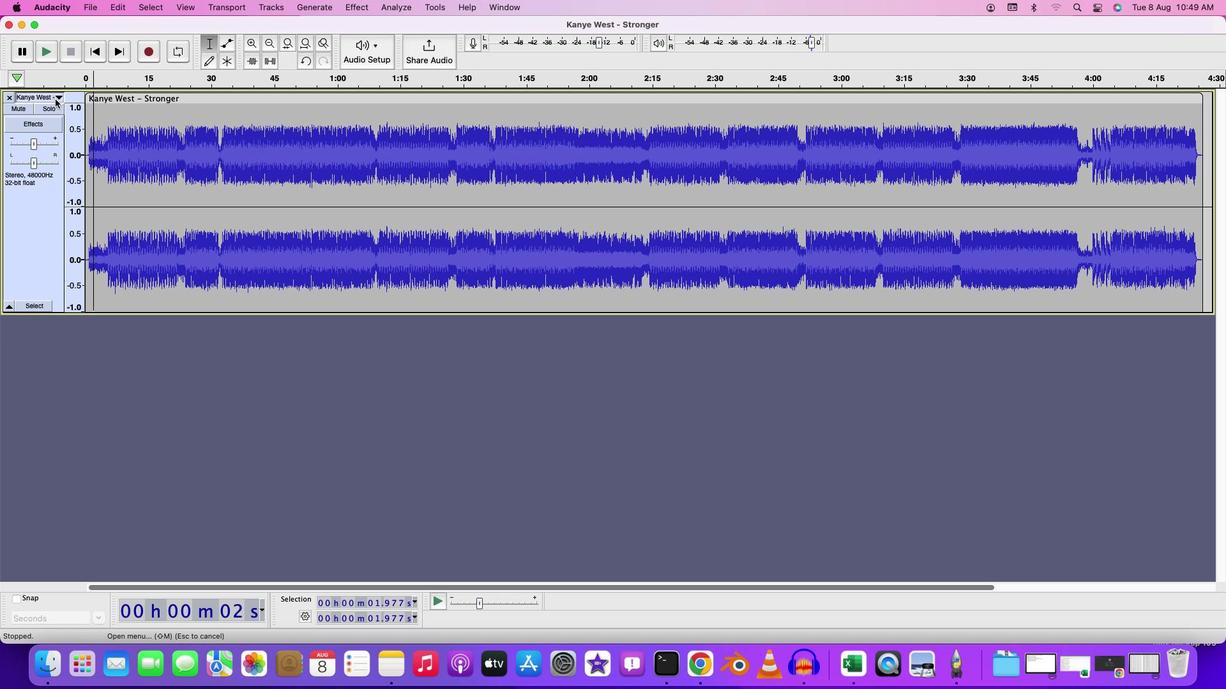 
Action: Mouse moved to (111, 309)
Screenshot: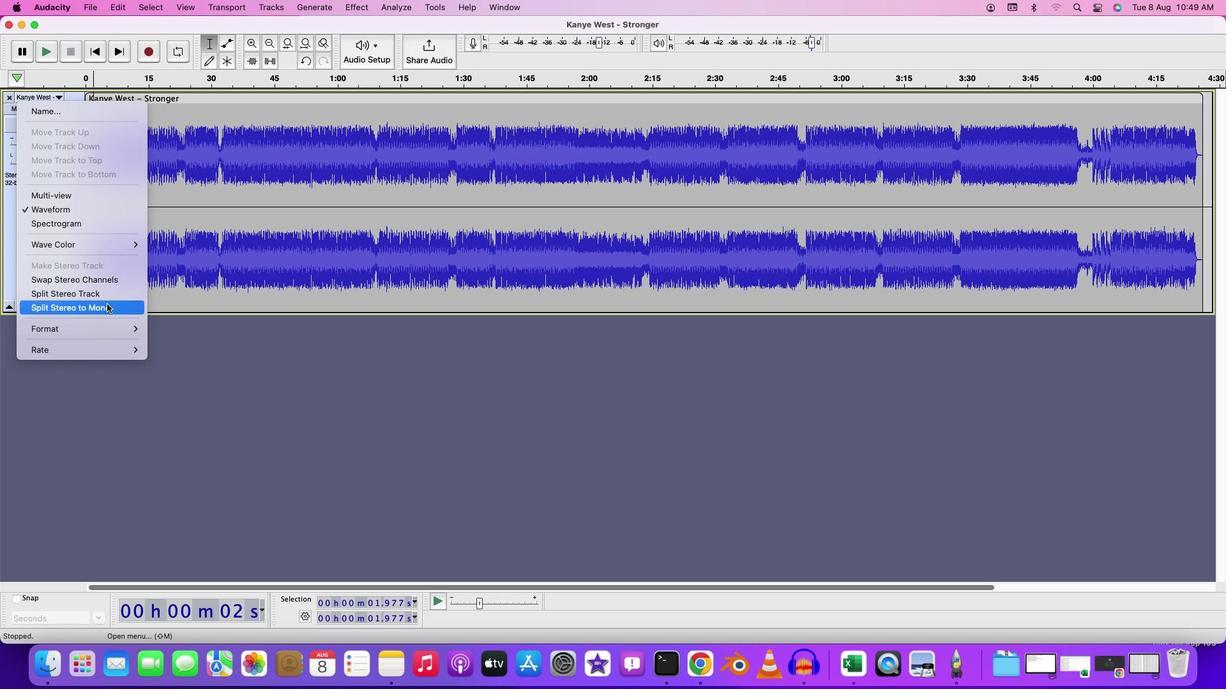 
Action: Mouse pressed left at (111, 309)
Screenshot: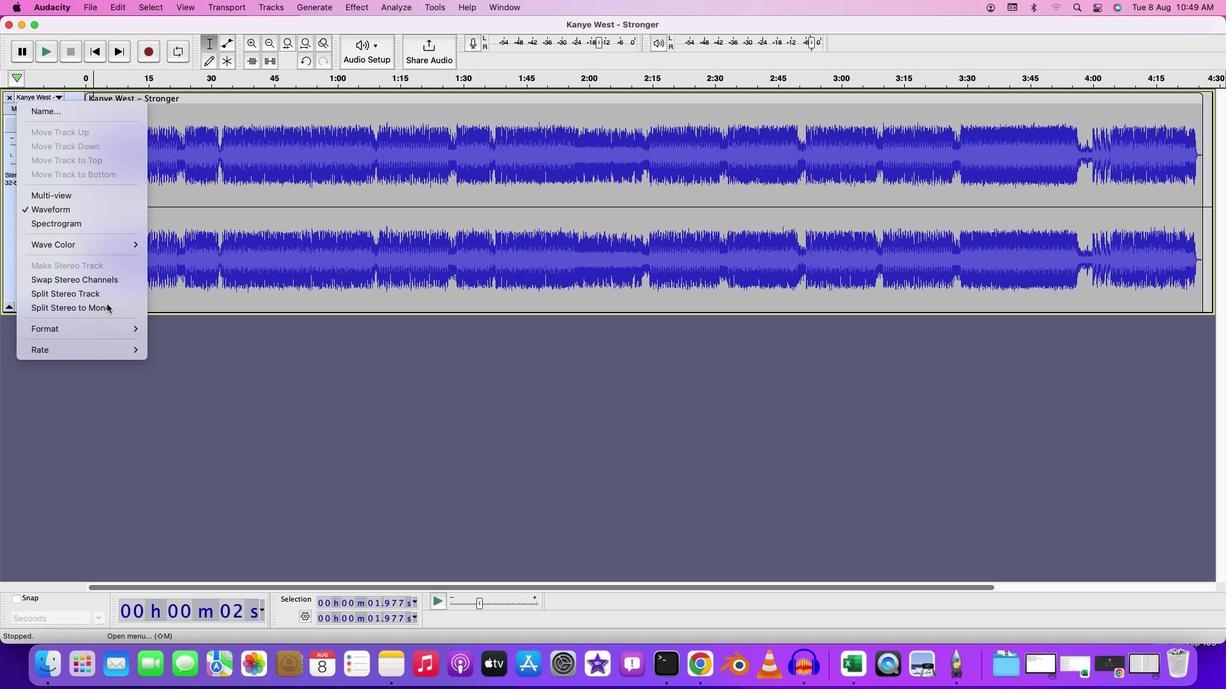 
Action: Mouse moved to (39, 279)
Screenshot: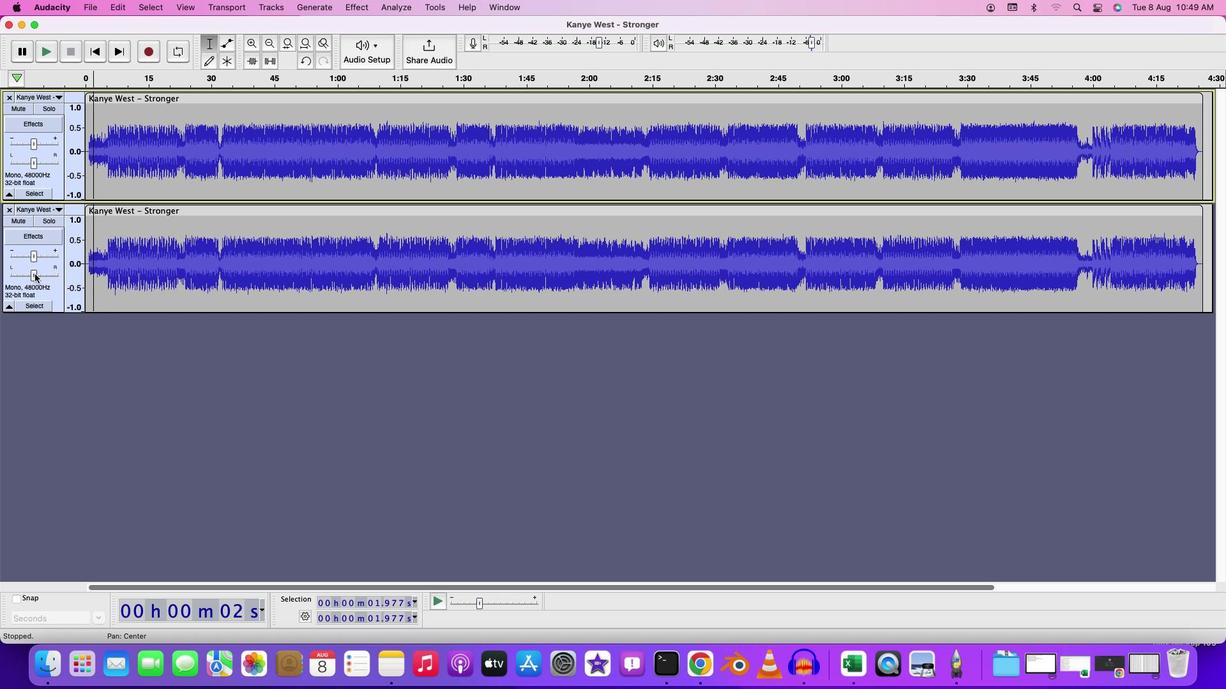 
Action: Mouse pressed left at (39, 279)
Screenshot: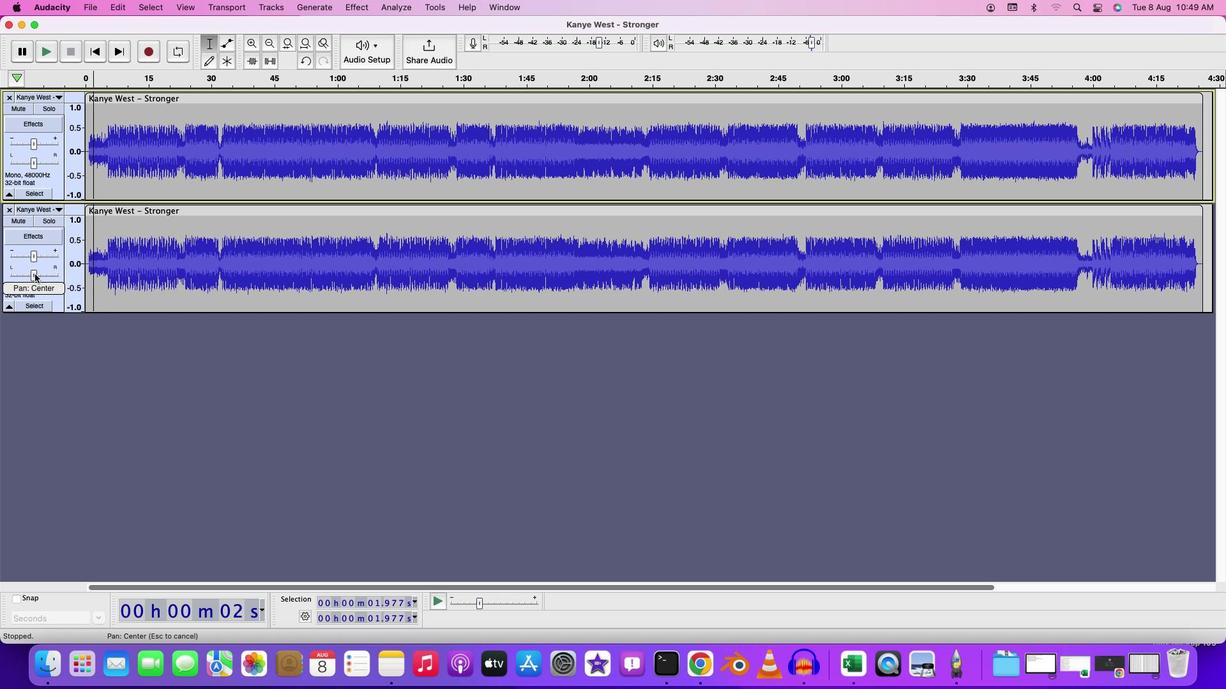 
Action: Mouse moved to (96, 118)
Screenshot: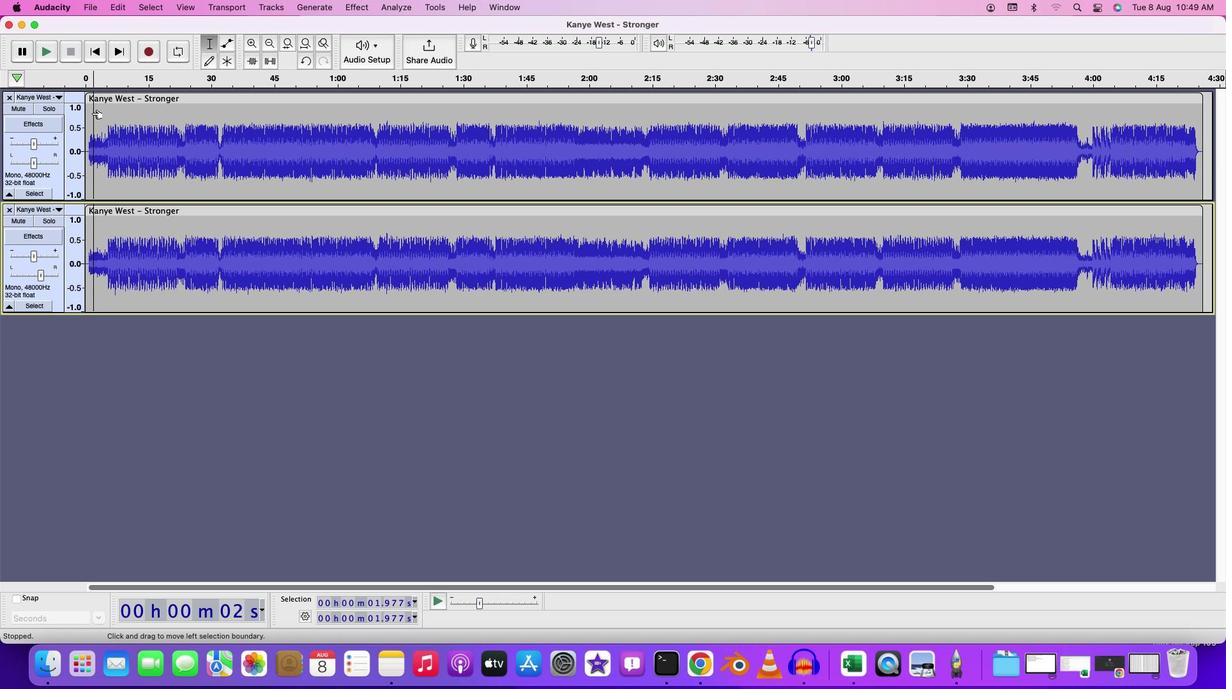 
Action: Mouse pressed left at (96, 118)
Screenshot: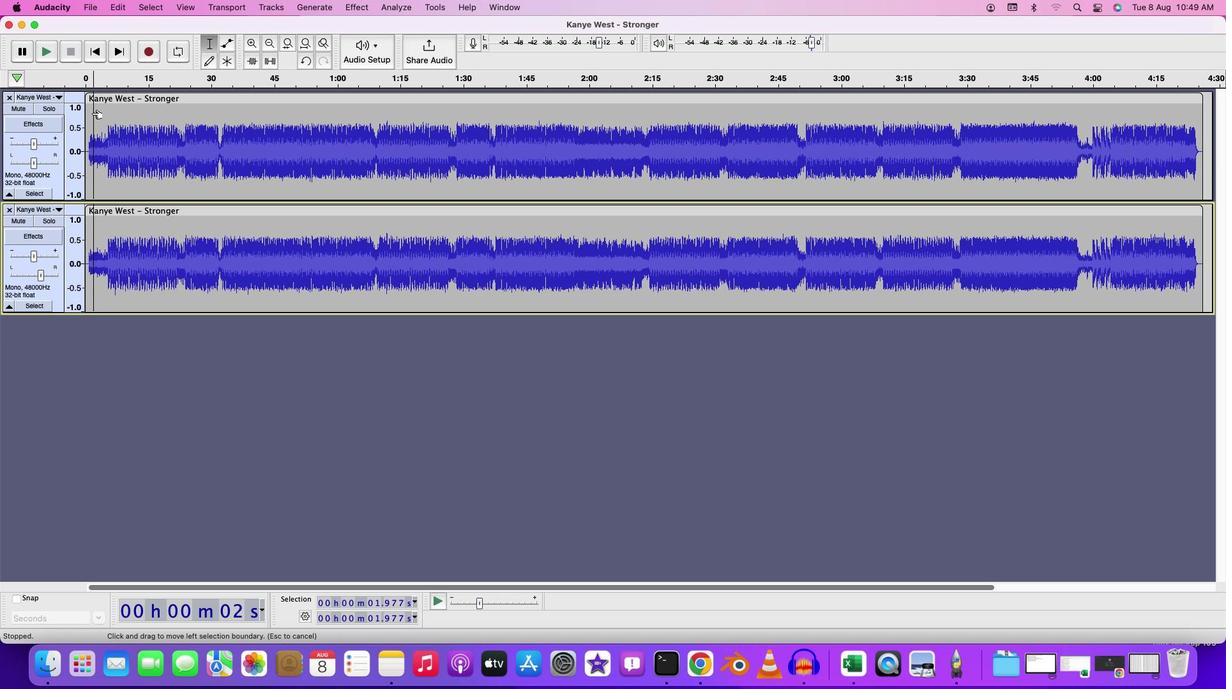 
Action: Key pressed Key.space
Screenshot: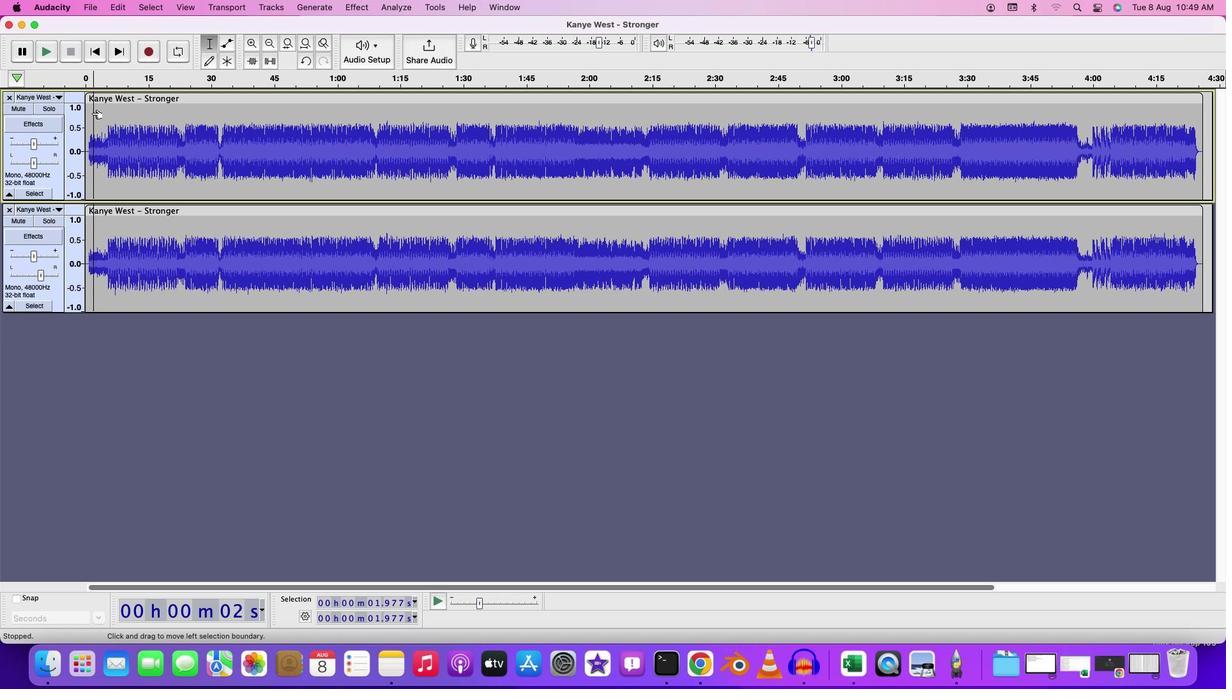 
Action: Mouse moved to (45, 277)
Screenshot: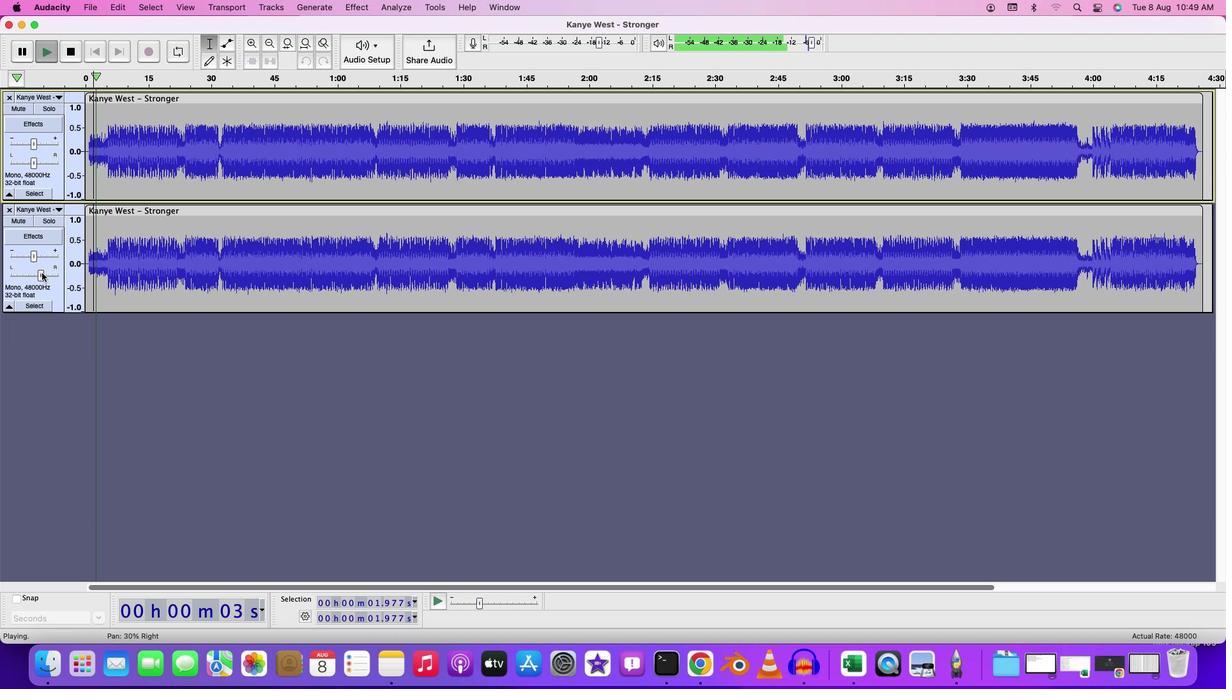
Action: Key pressed Key.space
Screenshot: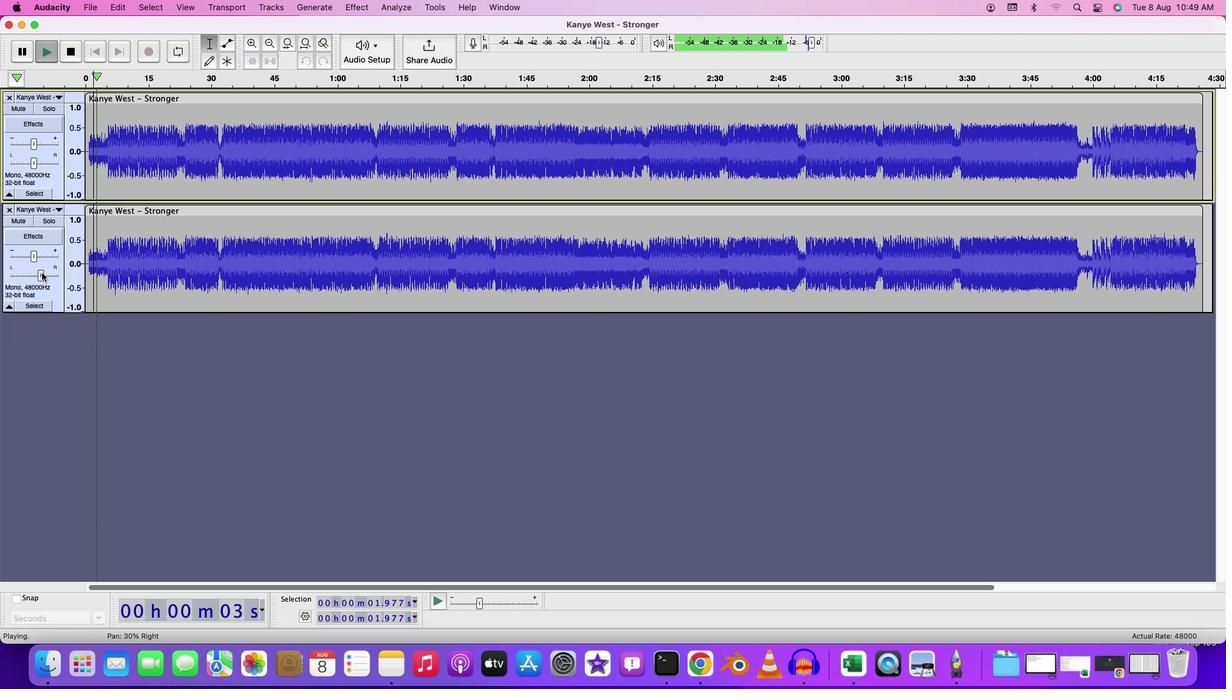 
Action: Mouse moved to (45, 278)
Screenshot: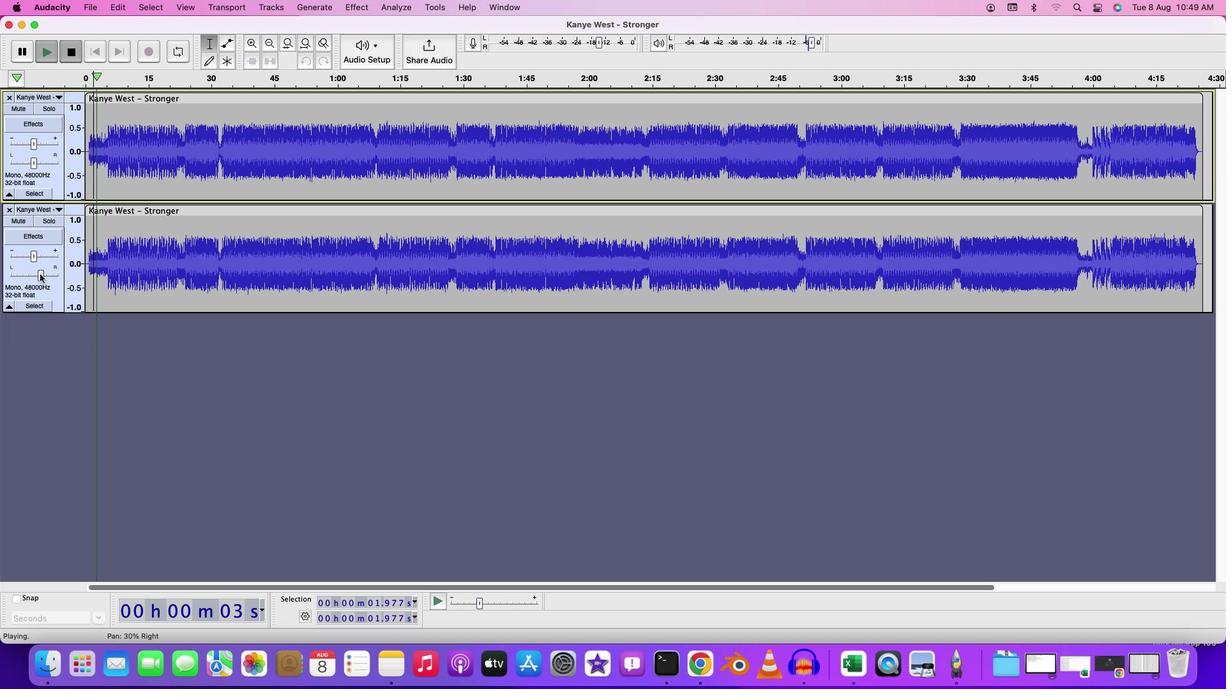 
Action: Mouse pressed left at (45, 278)
Screenshot: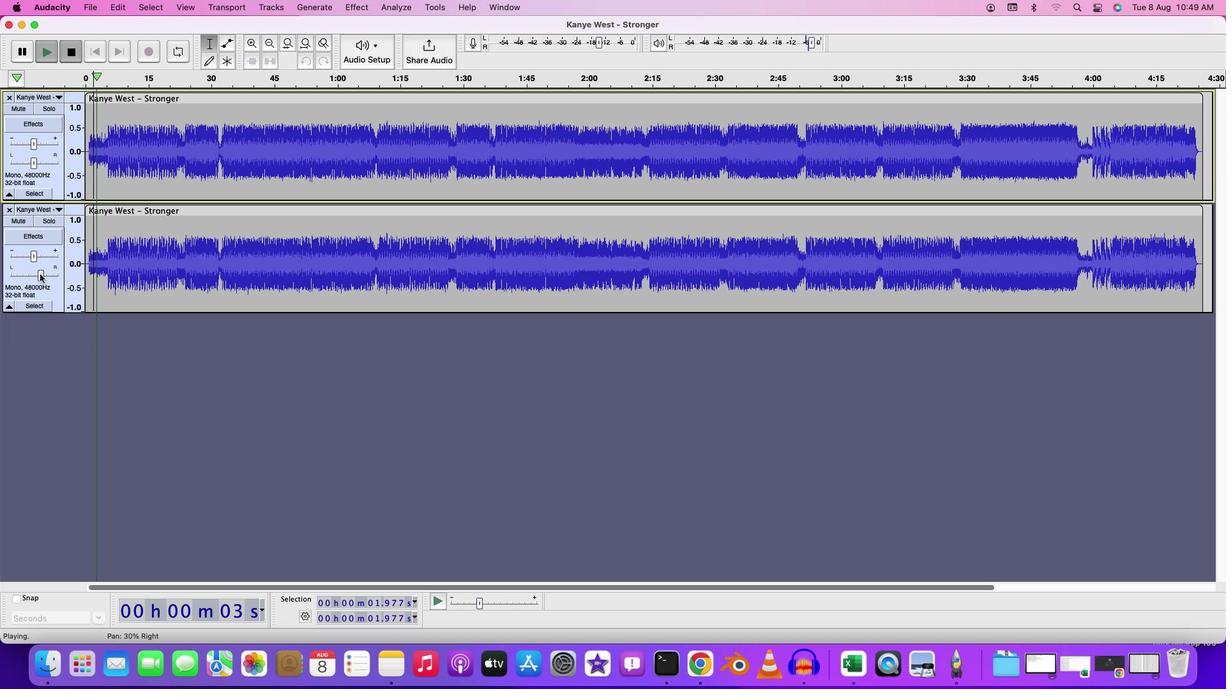 
Action: Mouse moved to (66, 103)
Screenshot: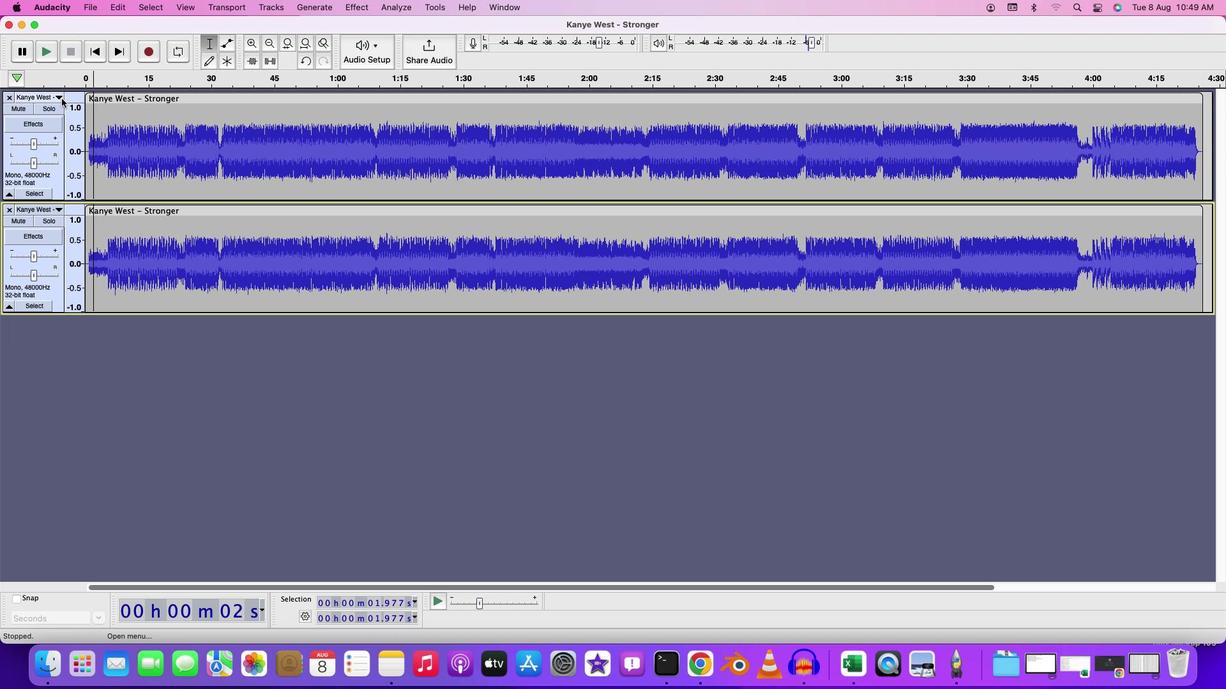 
Action: Mouse pressed left at (66, 103)
Screenshot: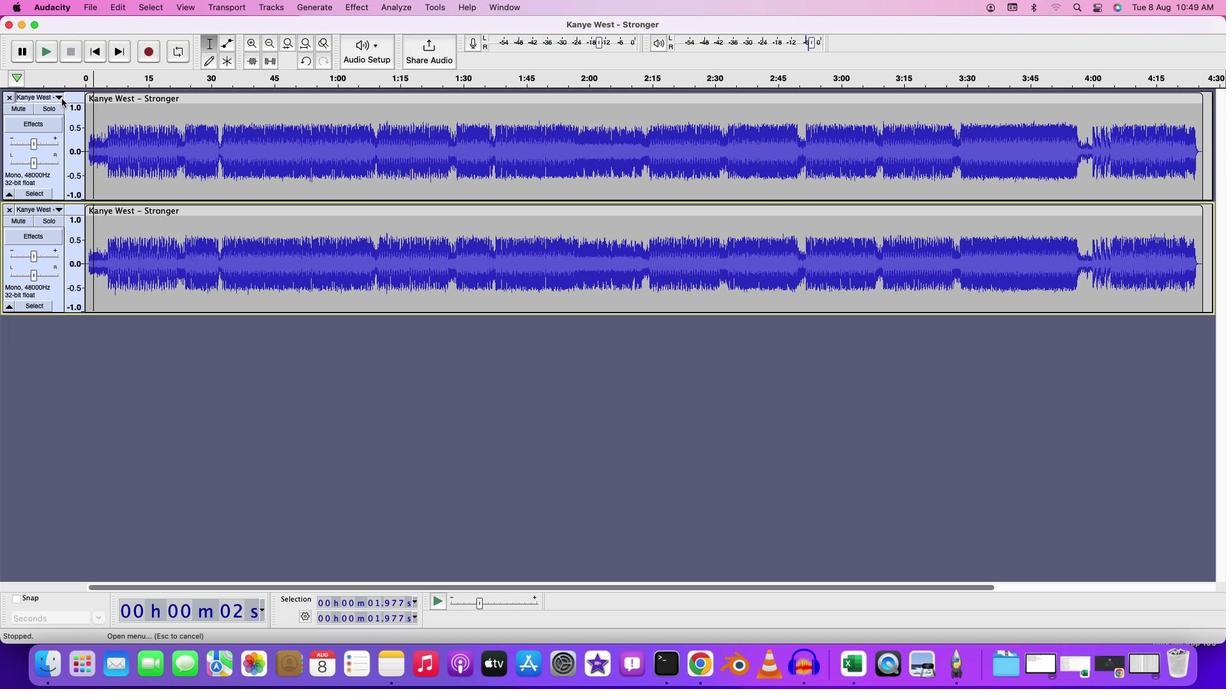 
Action: Mouse moved to (97, 180)
Screenshot: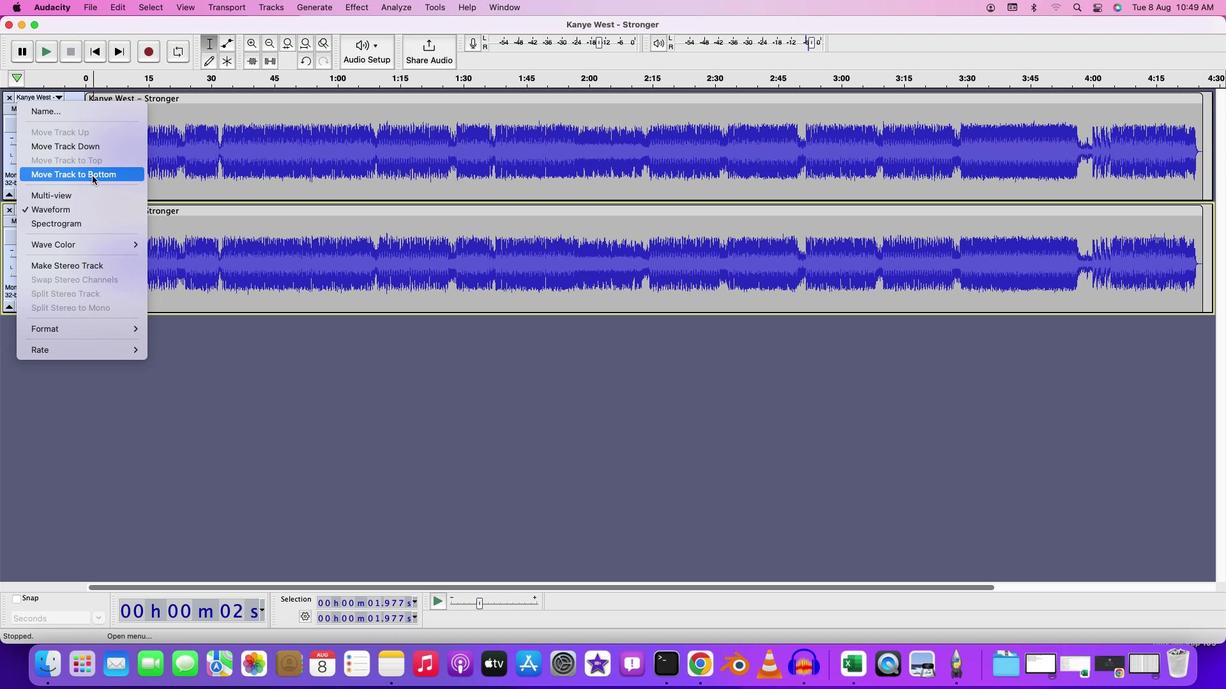 
Action: Mouse pressed left at (97, 180)
Screenshot: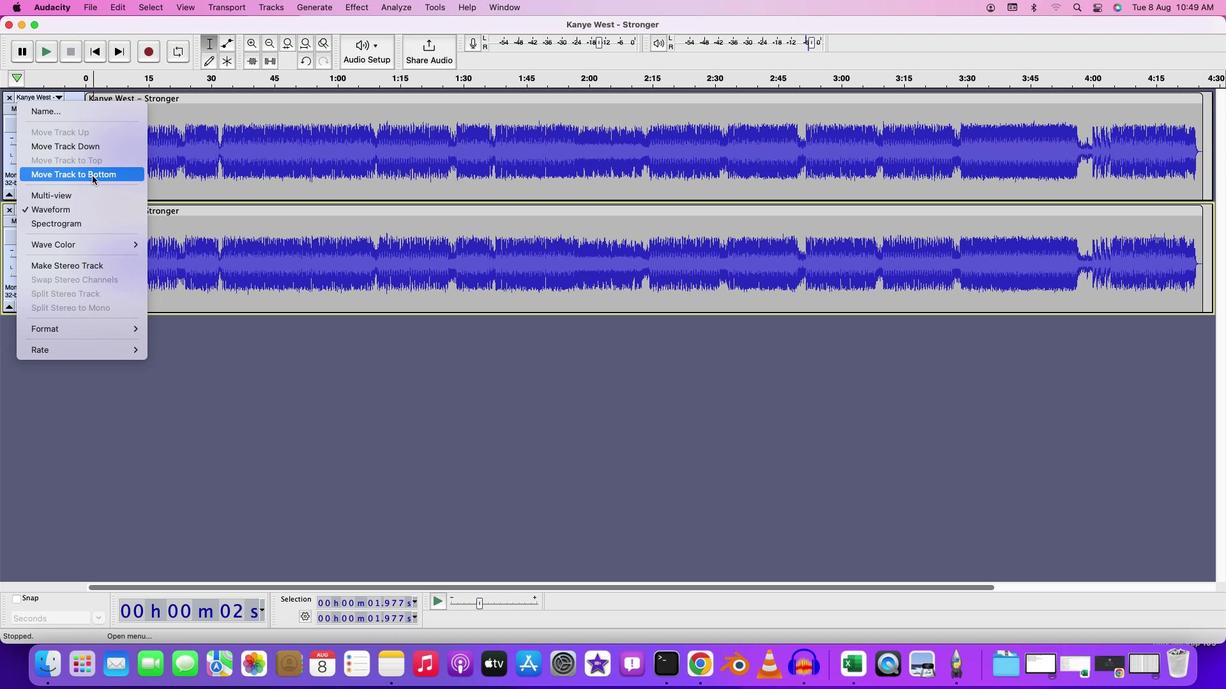 
Action: Mouse moved to (100, 116)
Screenshot: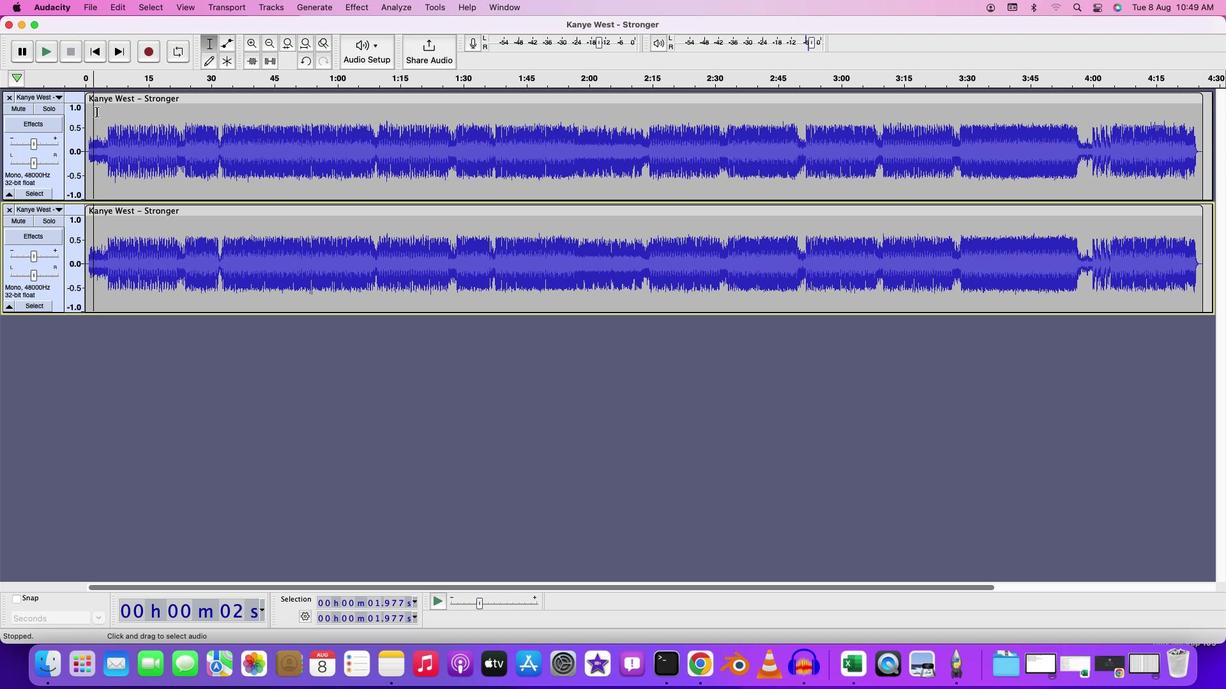 
Action: Key pressed Key.space
Screenshot: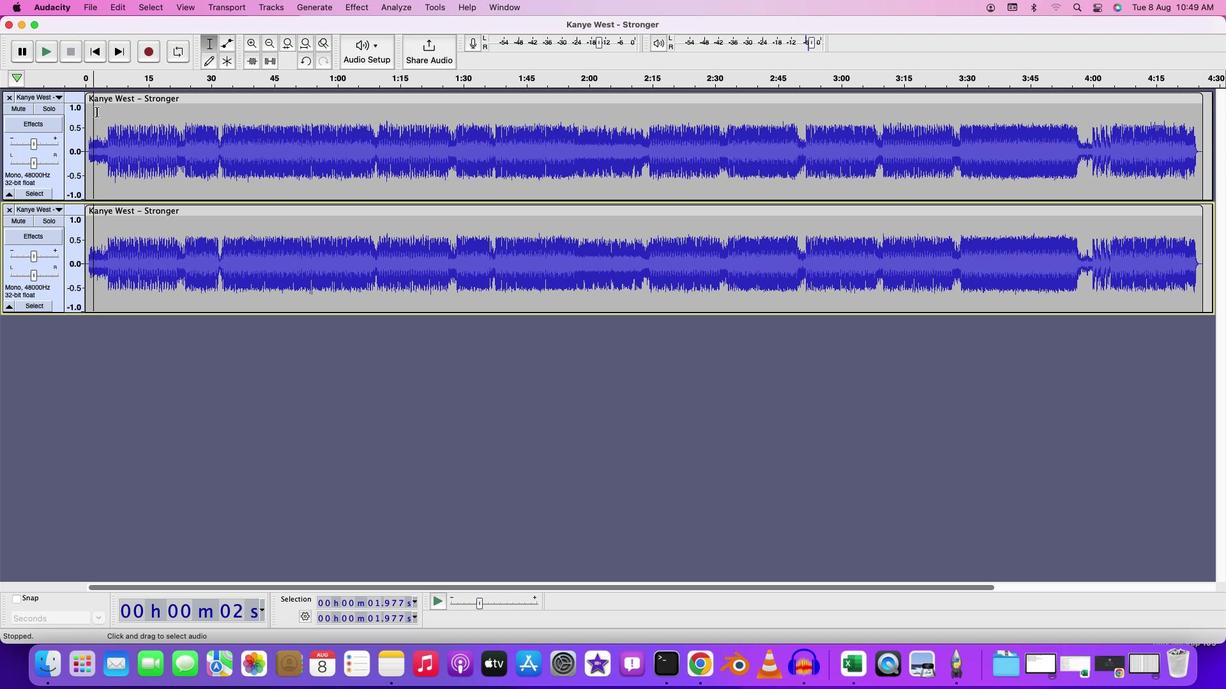 
Action: Mouse moved to (81, 180)
Screenshot: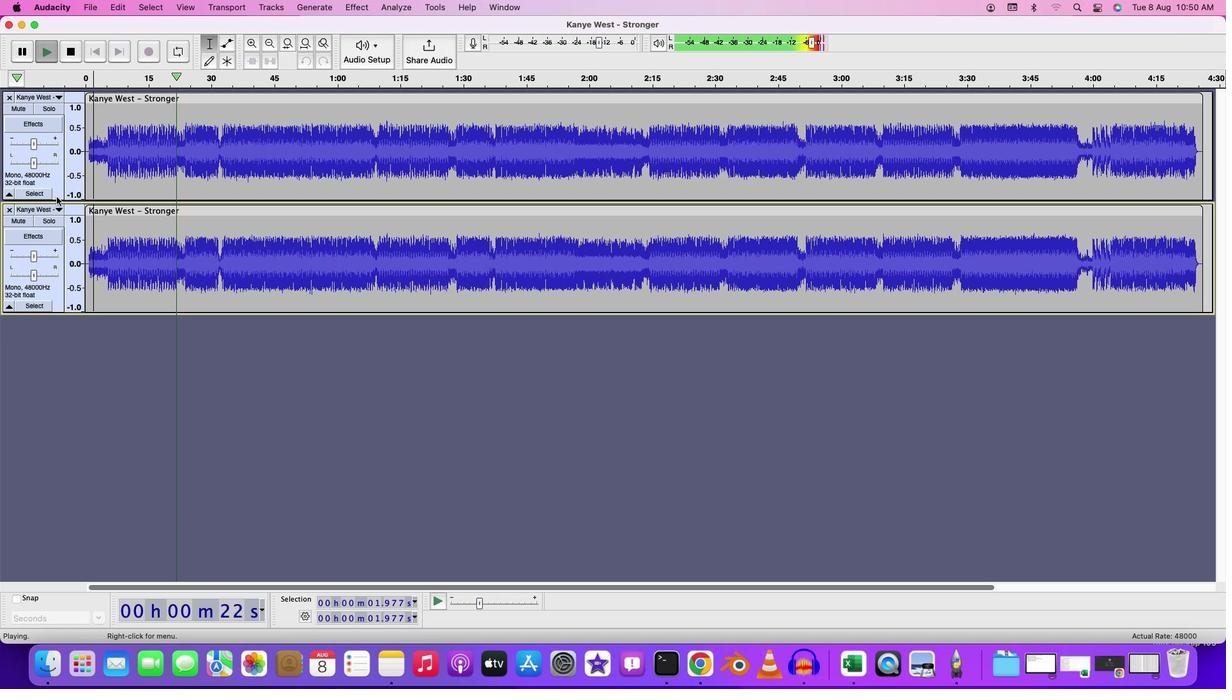 
Action: Key pressed Key.space
Screenshot: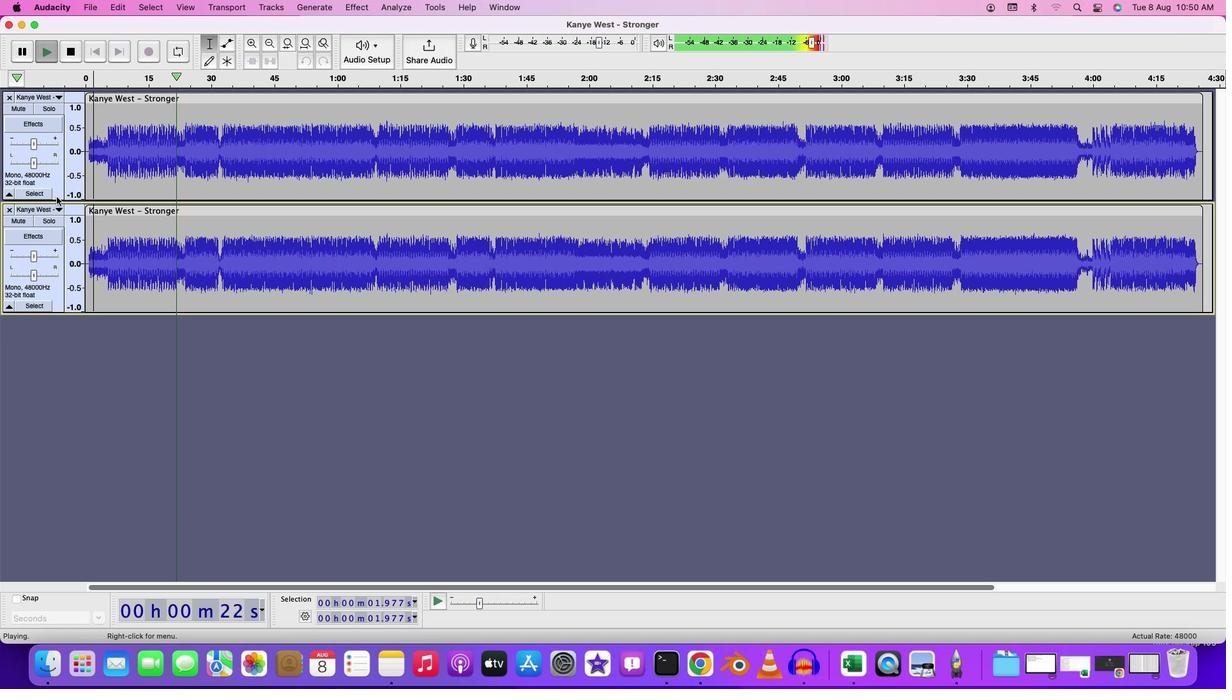 
Action: Mouse moved to (37, 279)
Screenshot: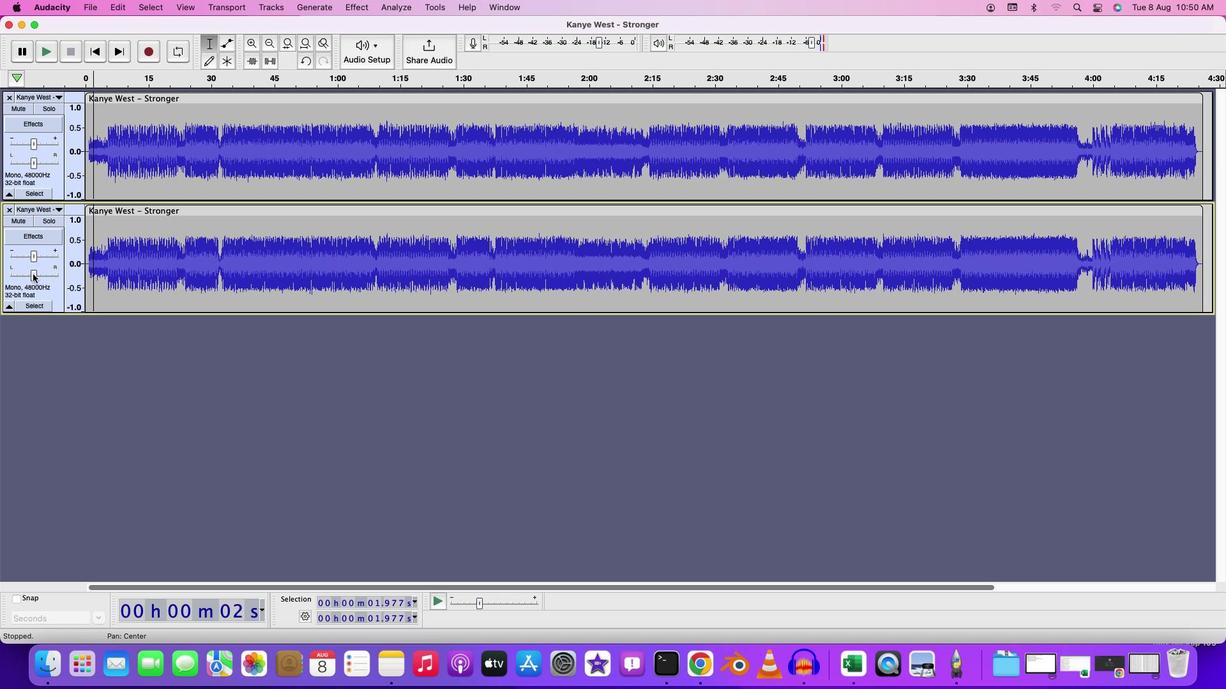 
Action: Mouse pressed left at (37, 279)
Screenshot: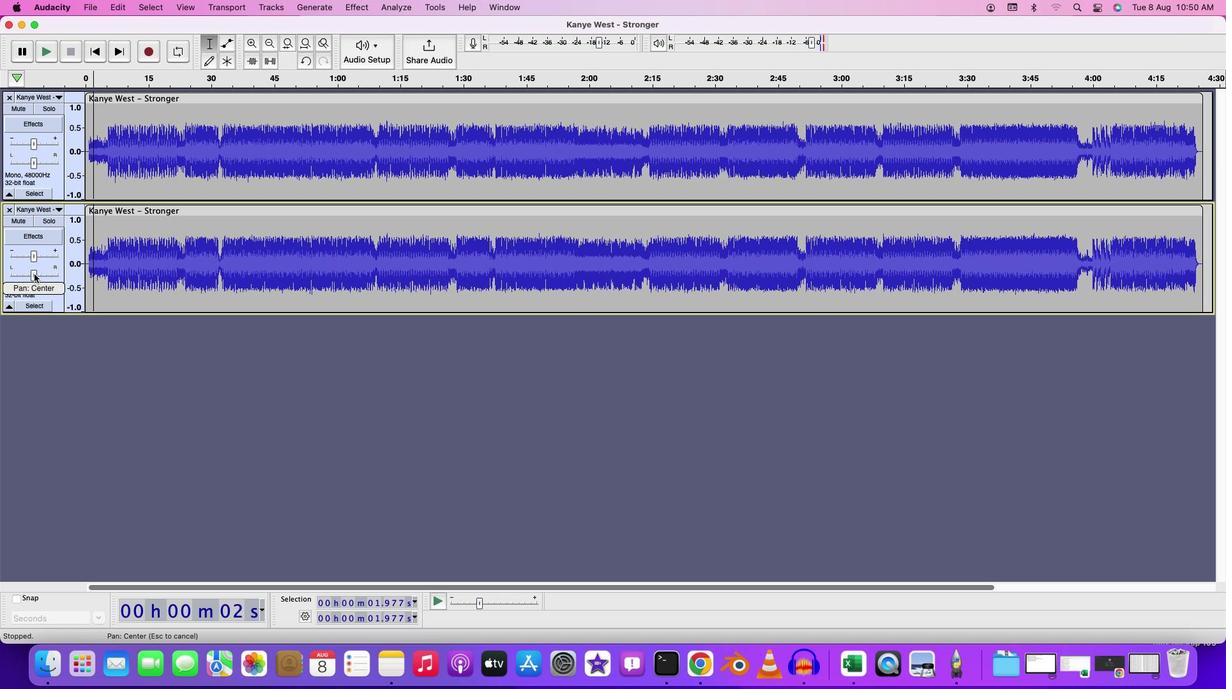 
Action: Mouse moved to (102, 130)
Screenshot: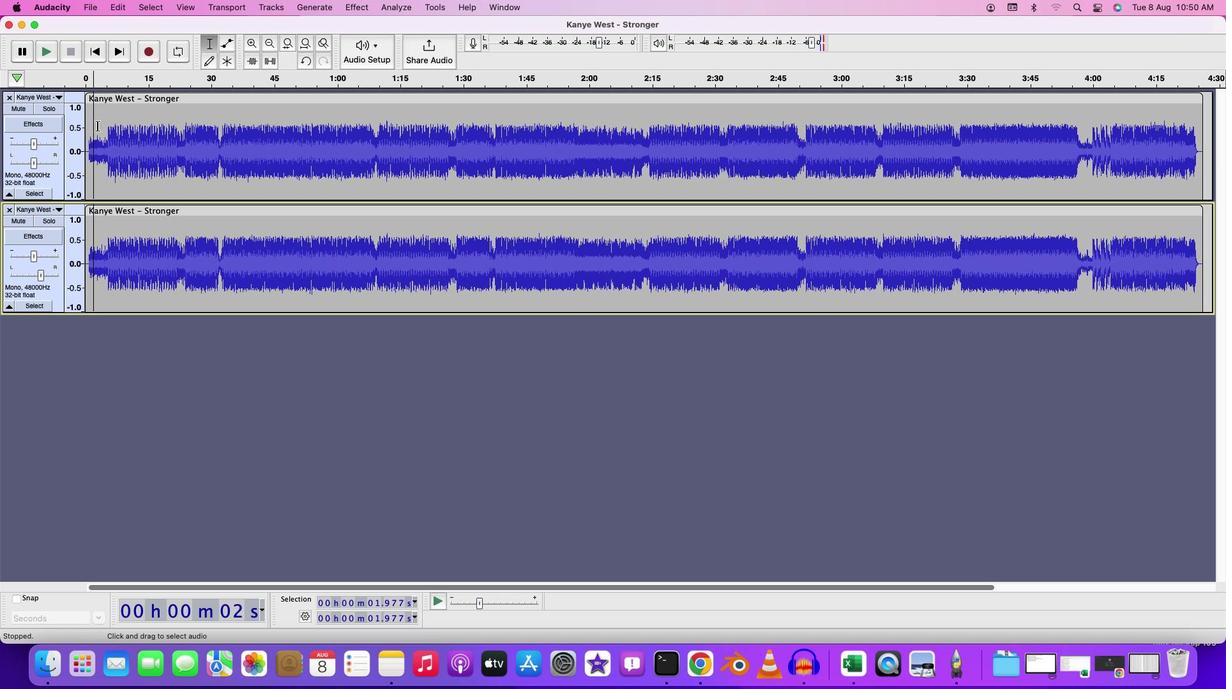 
Action: Mouse pressed left at (102, 130)
Screenshot: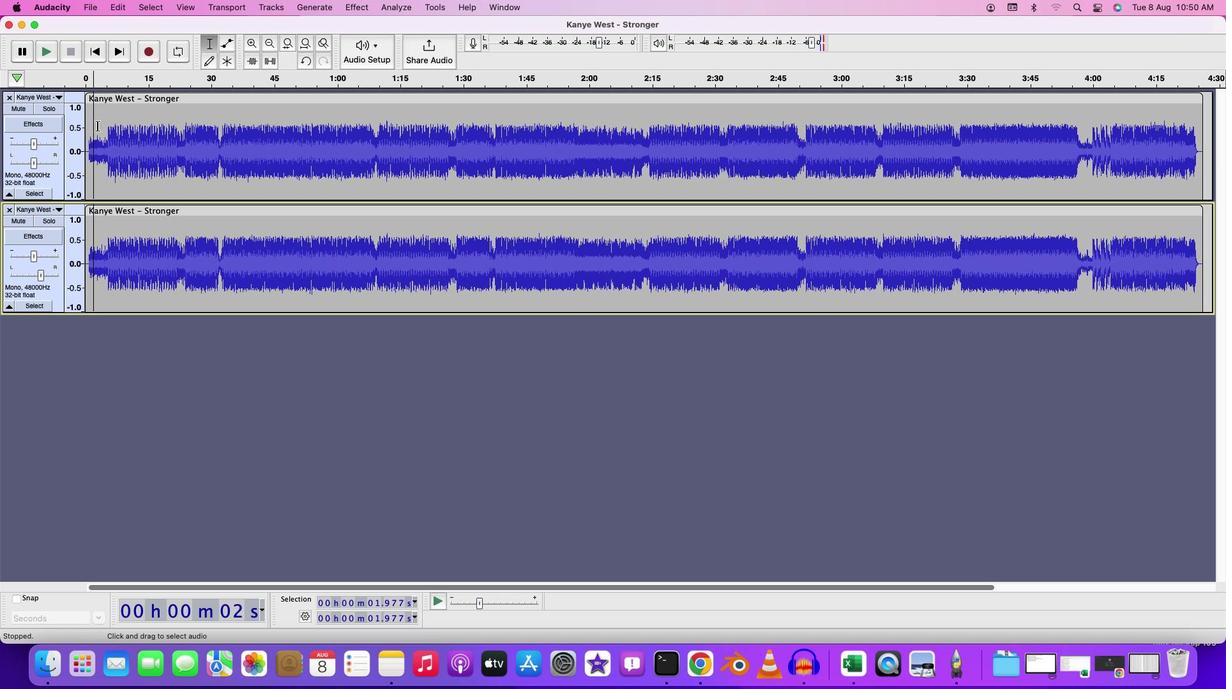 
Action: Key pressed Key.space
Screenshot: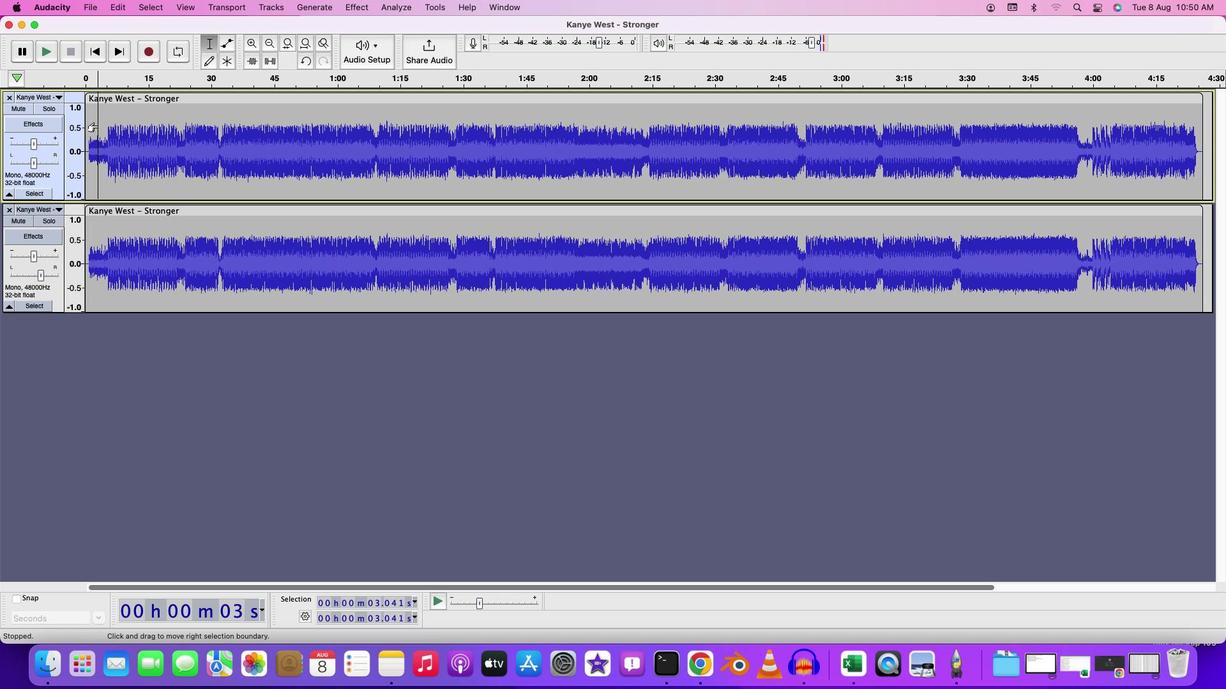 
Action: Mouse moved to (40, 149)
Screenshot: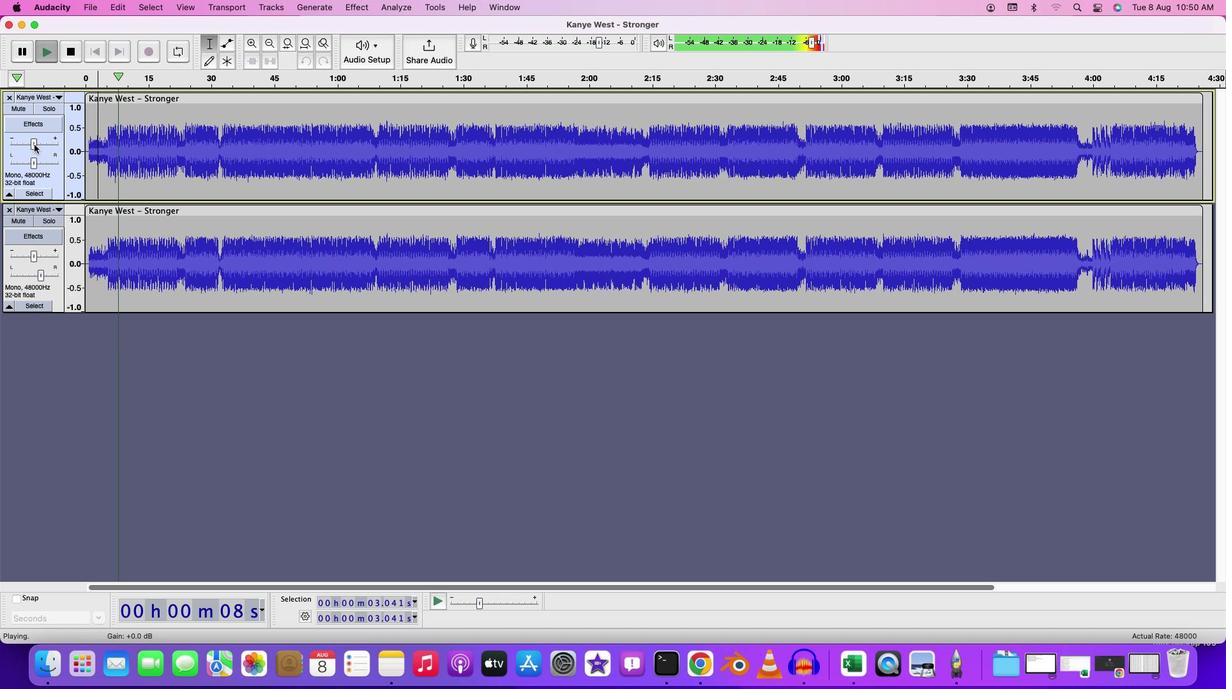 
Action: Mouse pressed left at (40, 149)
Screenshot: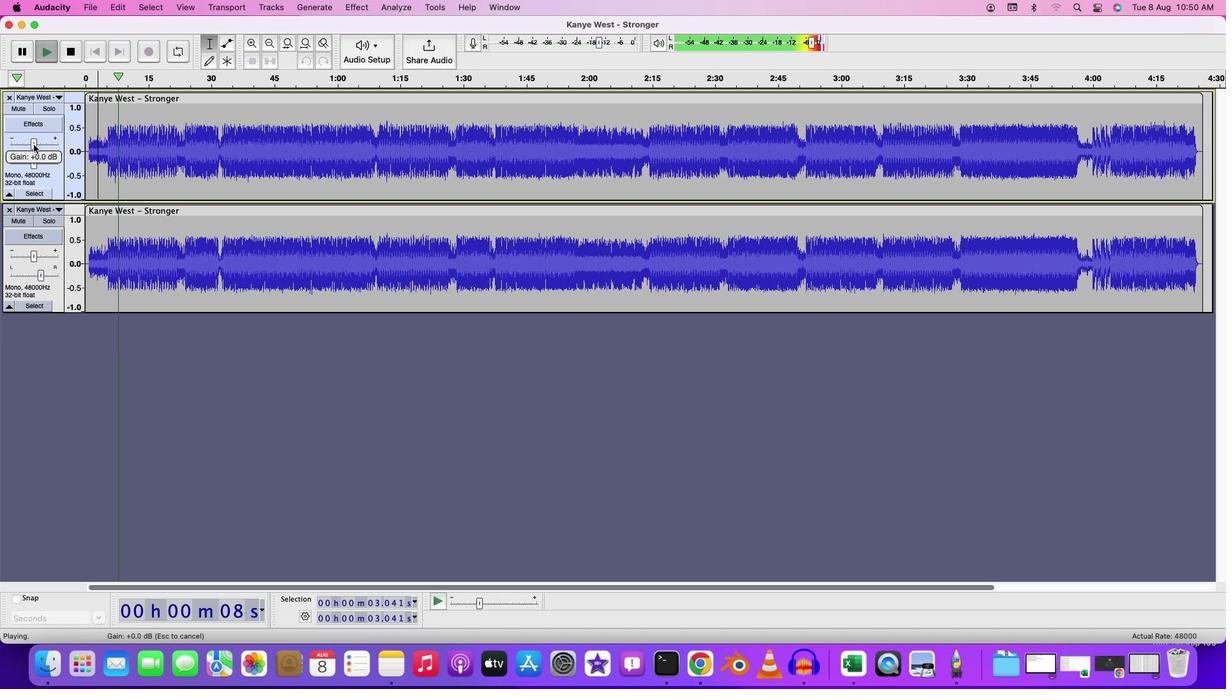 
Action: Mouse moved to (39, 170)
Screenshot: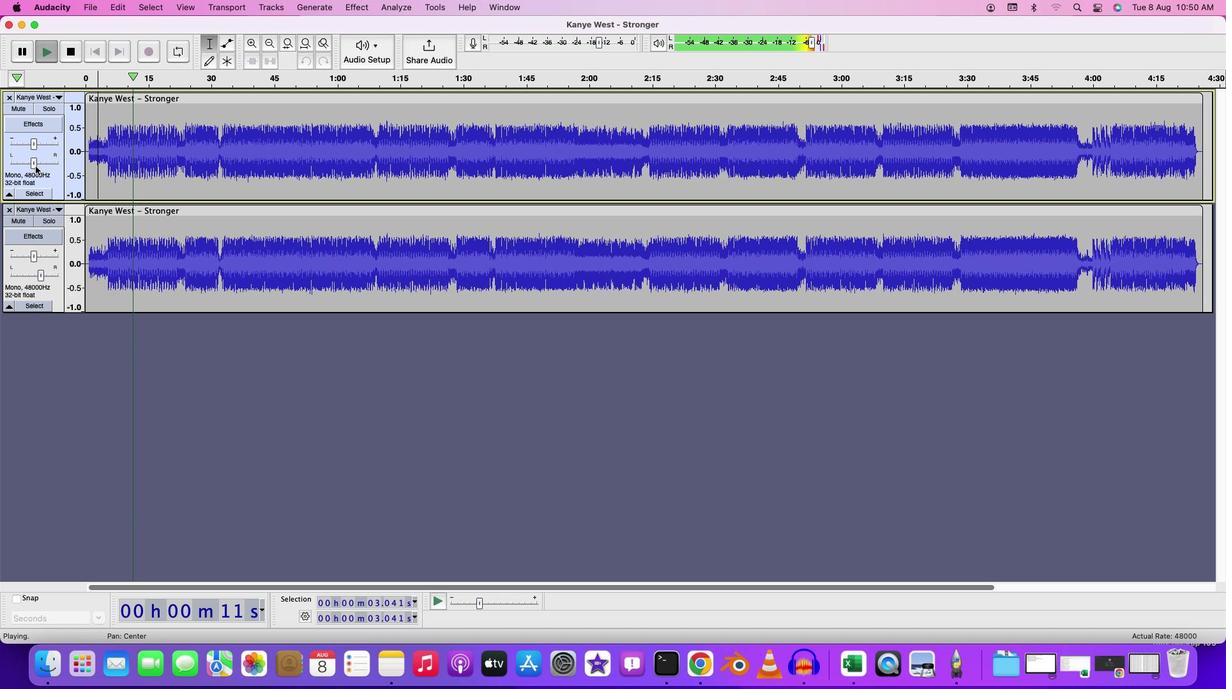 
Action: Mouse pressed left at (39, 170)
Screenshot: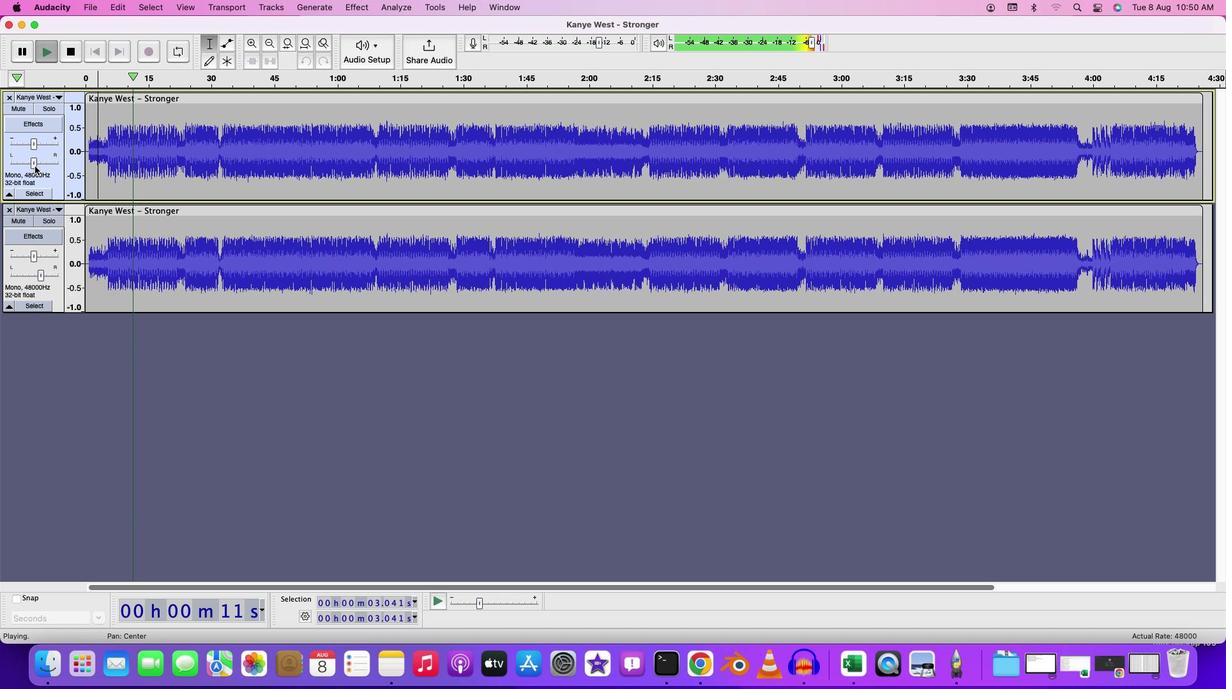
Action: Mouse moved to (46, 280)
Screenshot: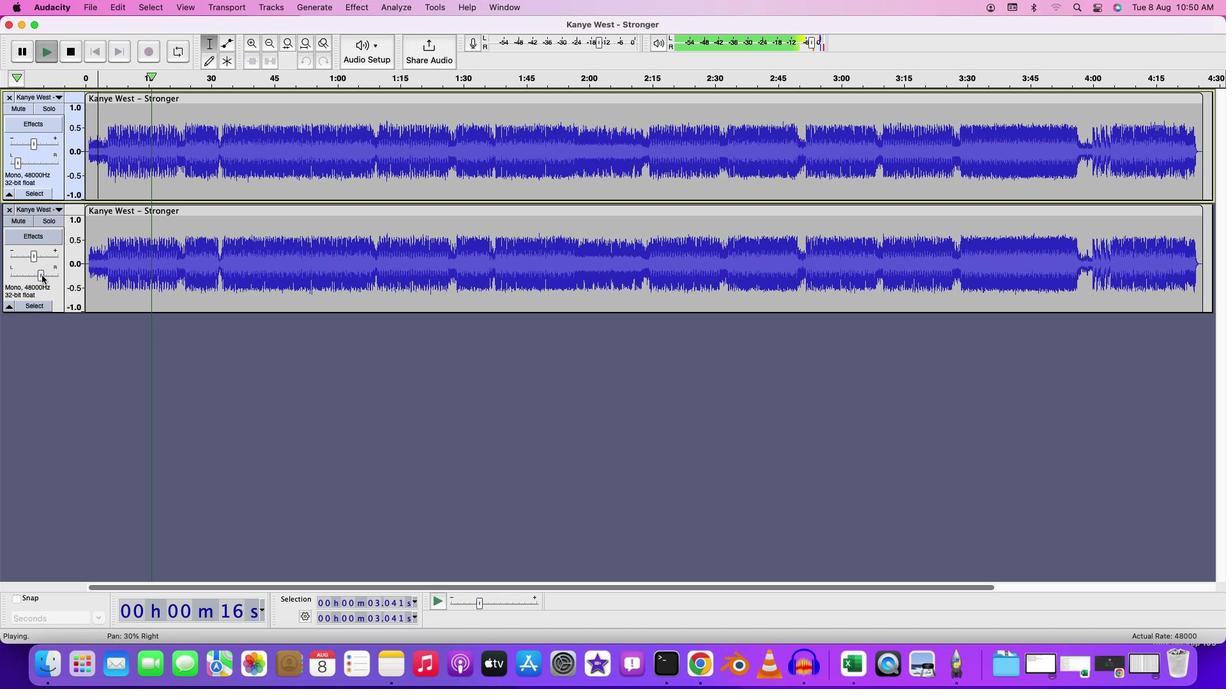
Action: Mouse pressed left at (46, 280)
Screenshot: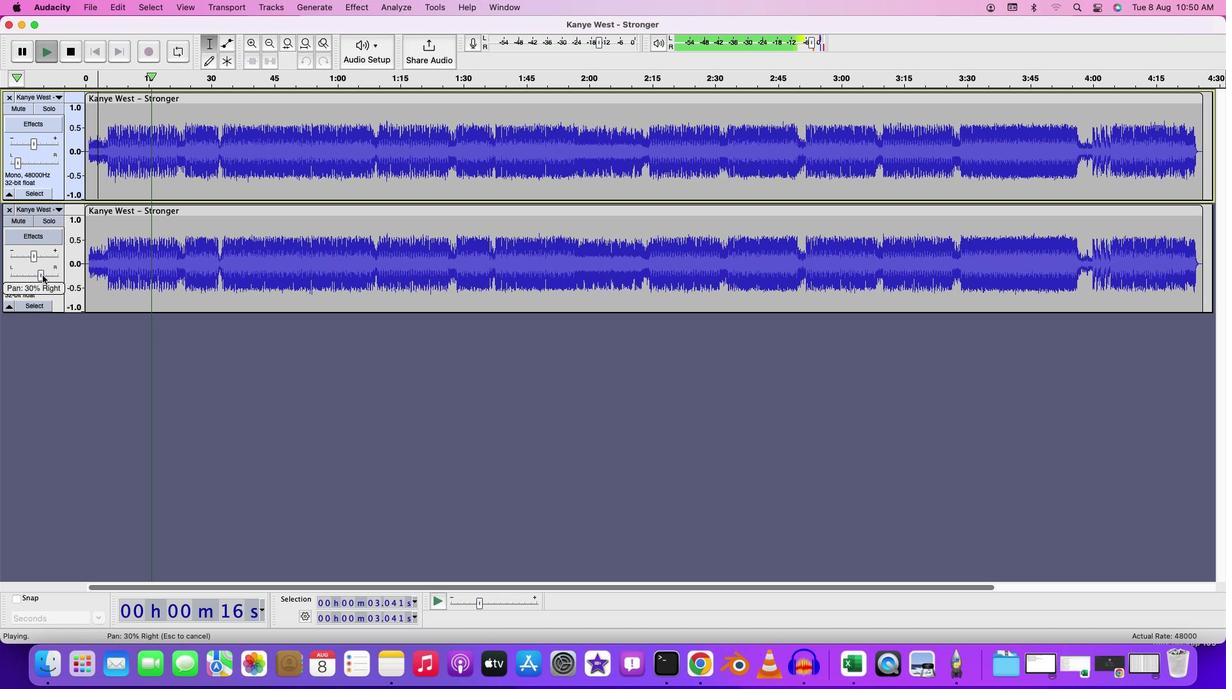 
Action: Mouse moved to (60, 280)
Screenshot: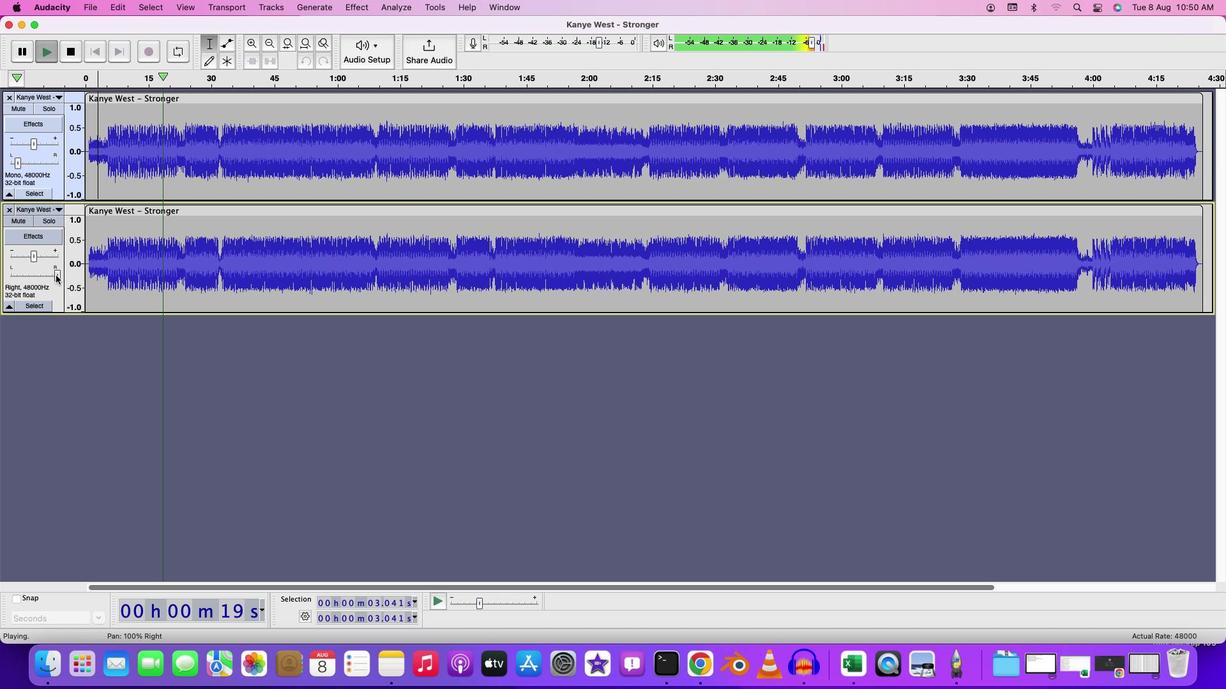 
Action: Mouse pressed left at (60, 280)
Screenshot: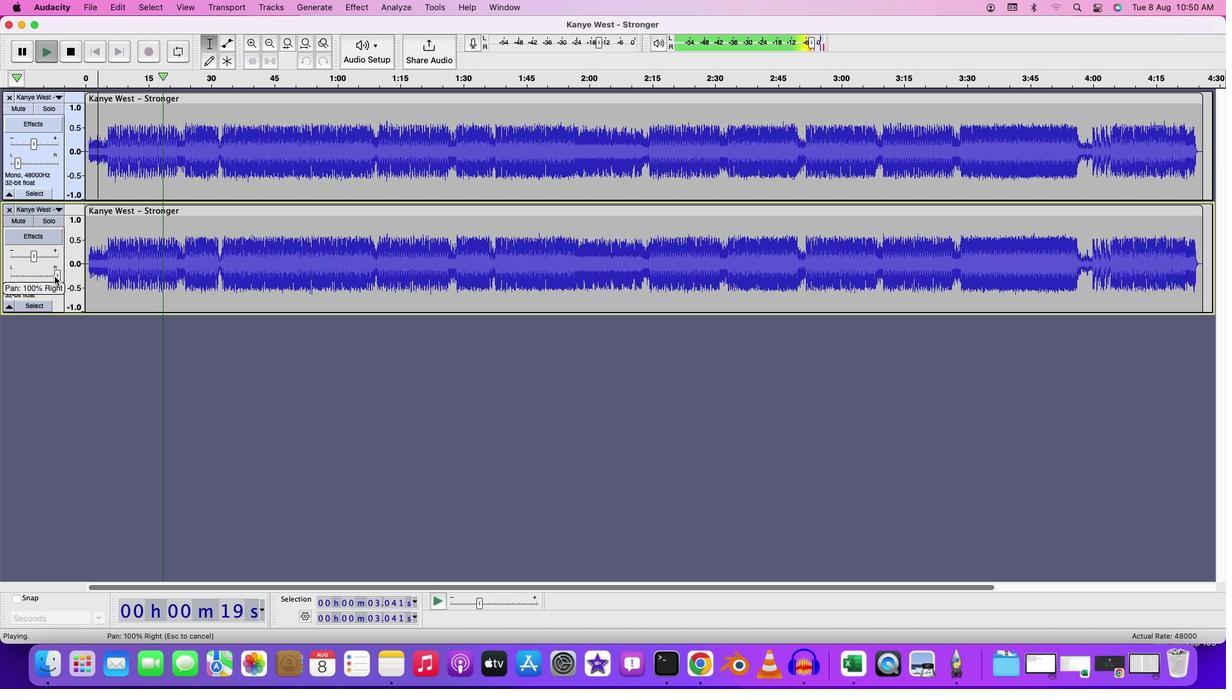 
Action: Mouse moved to (24, 167)
Screenshot: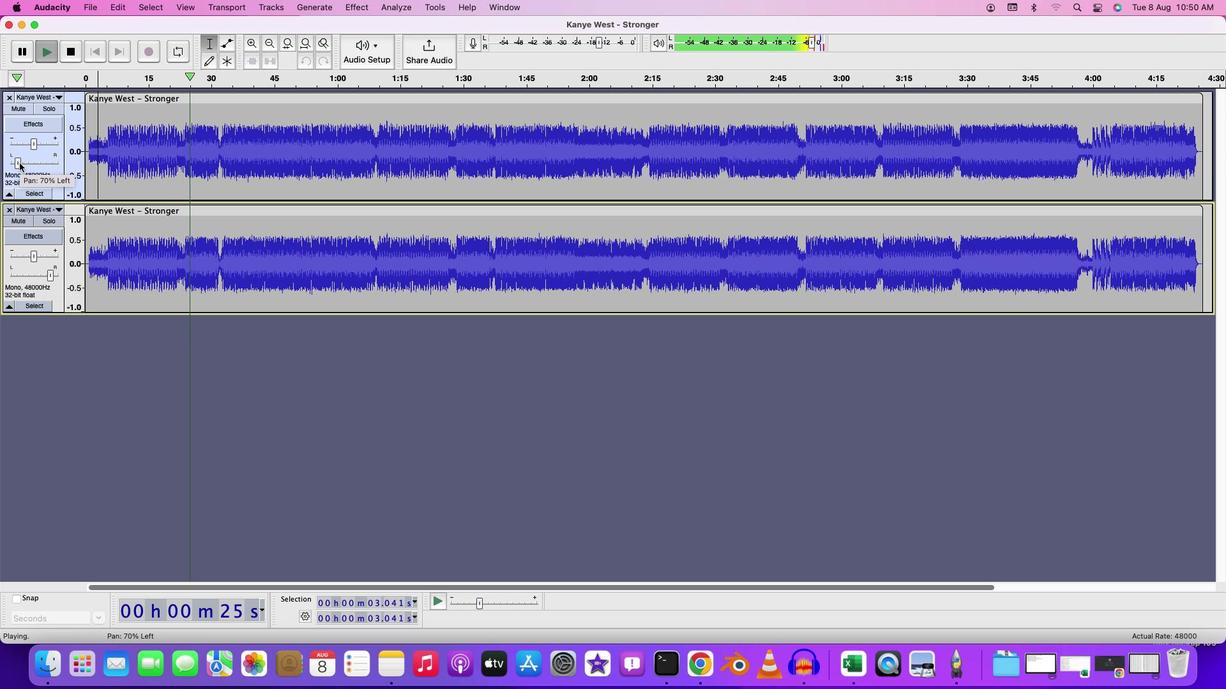 
Action: Mouse pressed left at (24, 167)
Screenshot: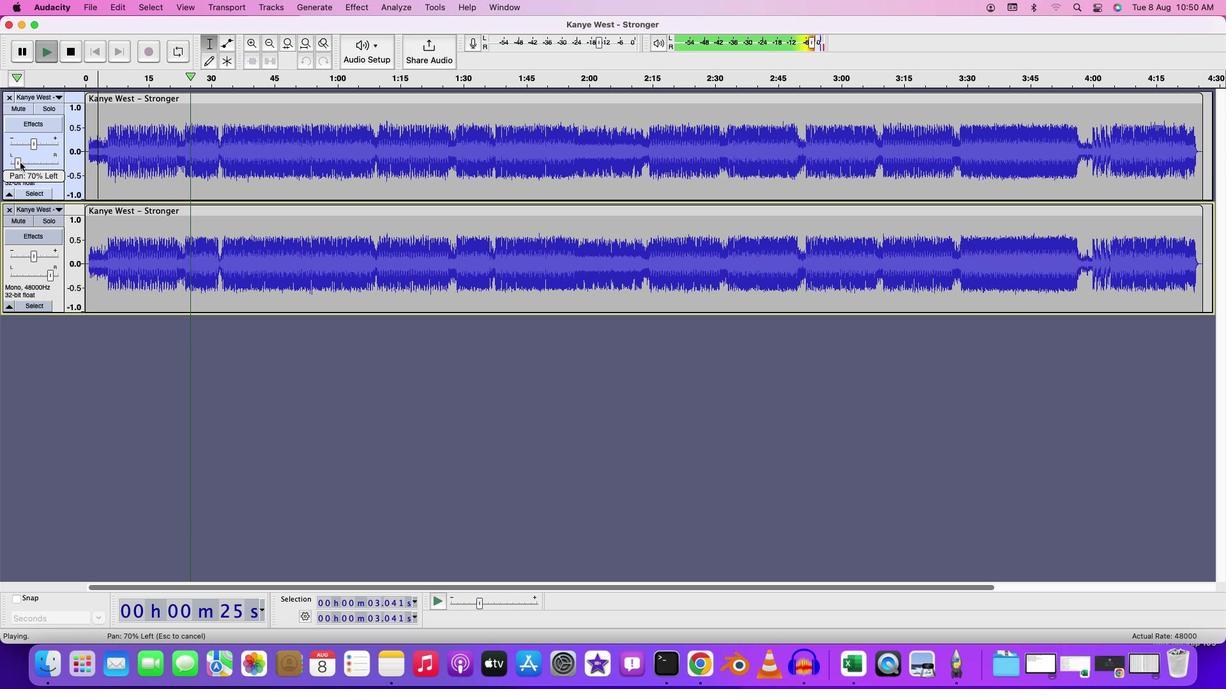
Action: Mouse moved to (119, 237)
Screenshot: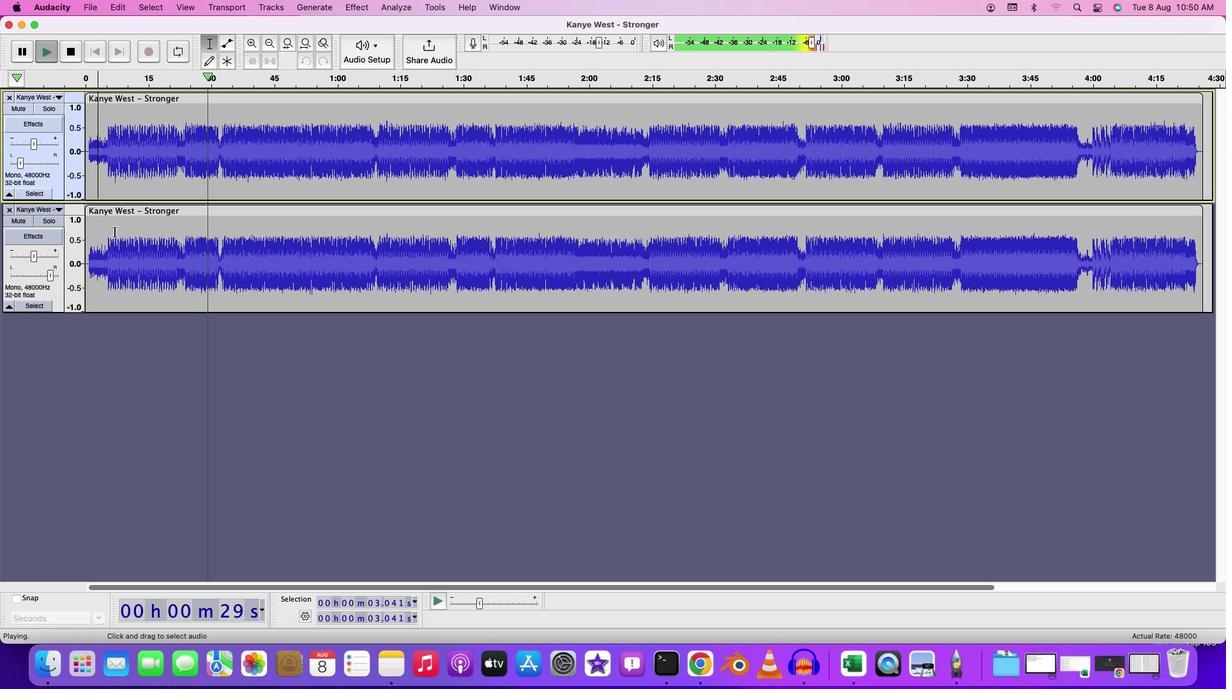 
Action: Key pressed Key.space
Screenshot: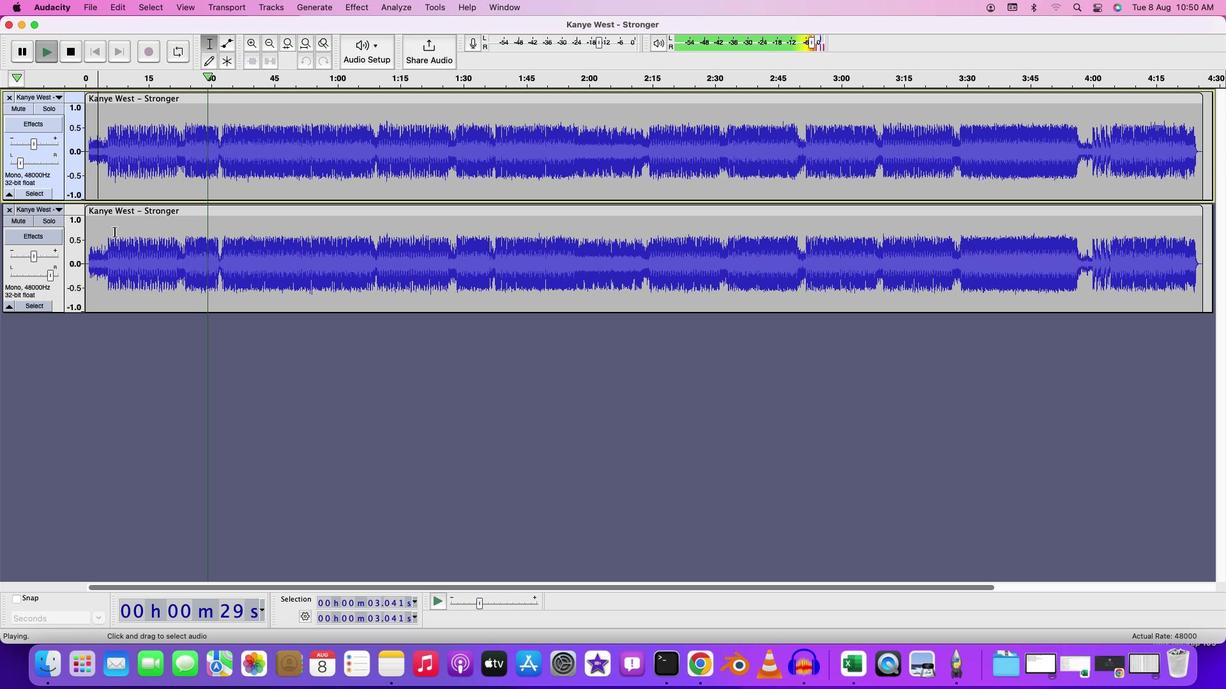 
Action: Mouse moved to (108, 235)
Screenshot: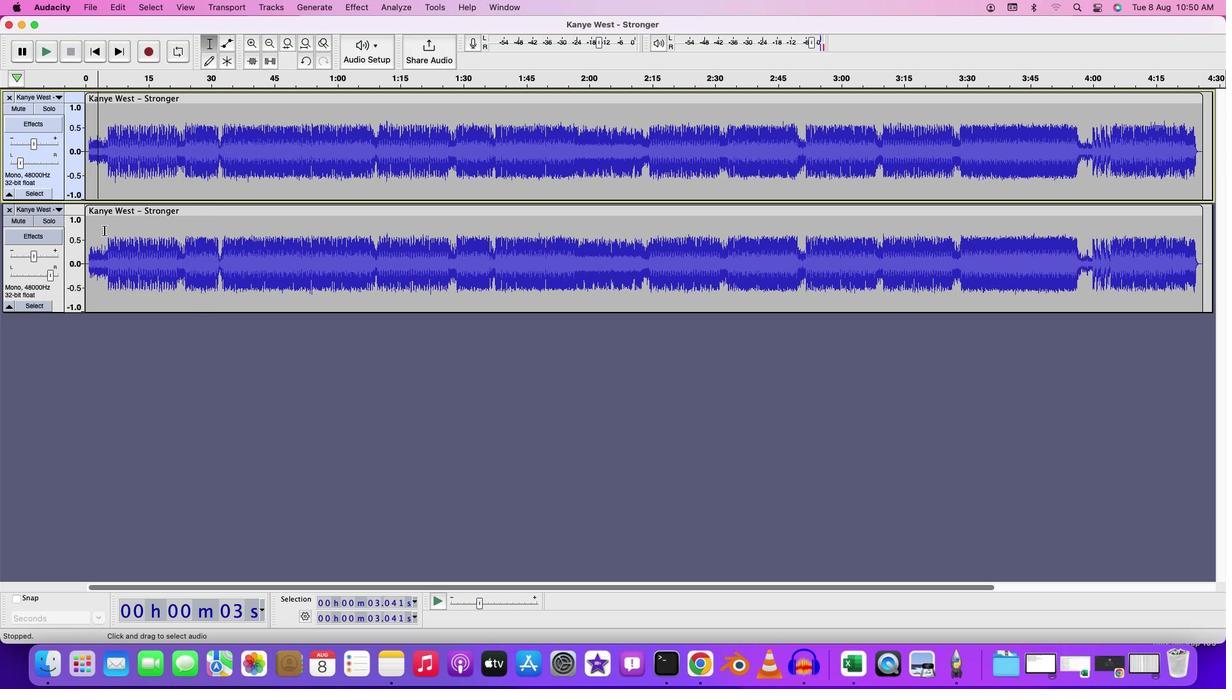 
Action: Mouse pressed left at (108, 235)
Screenshot: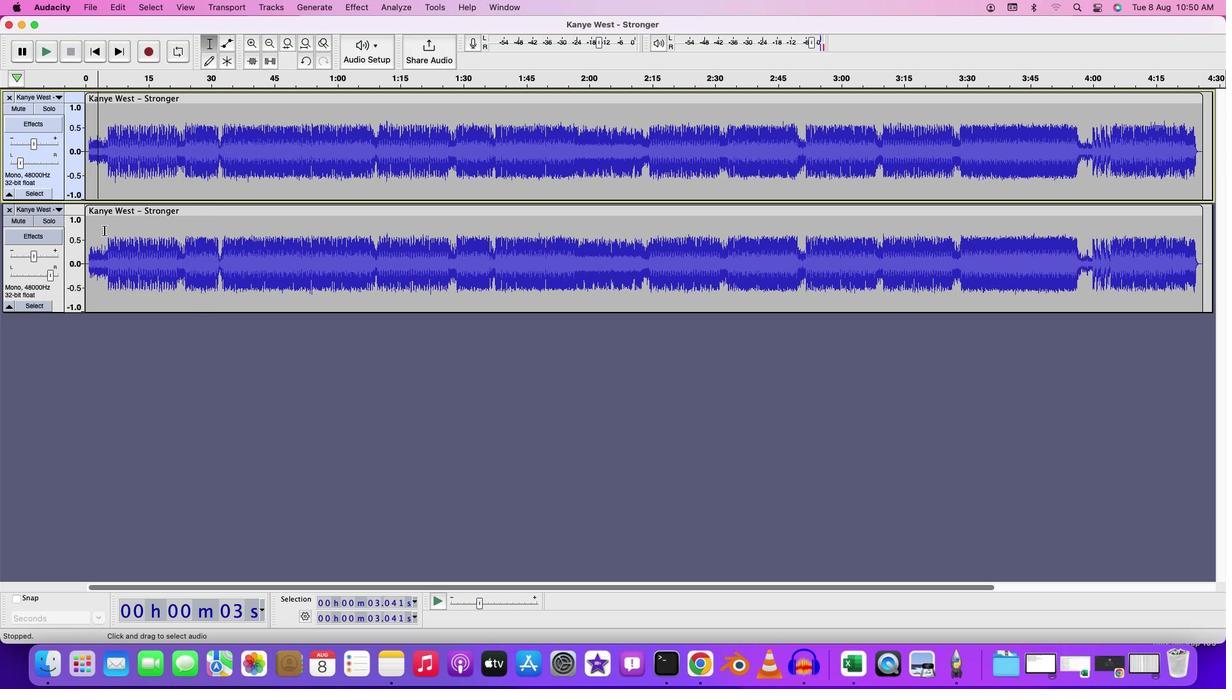 
Action: Mouse pressed left at (108, 235)
Screenshot: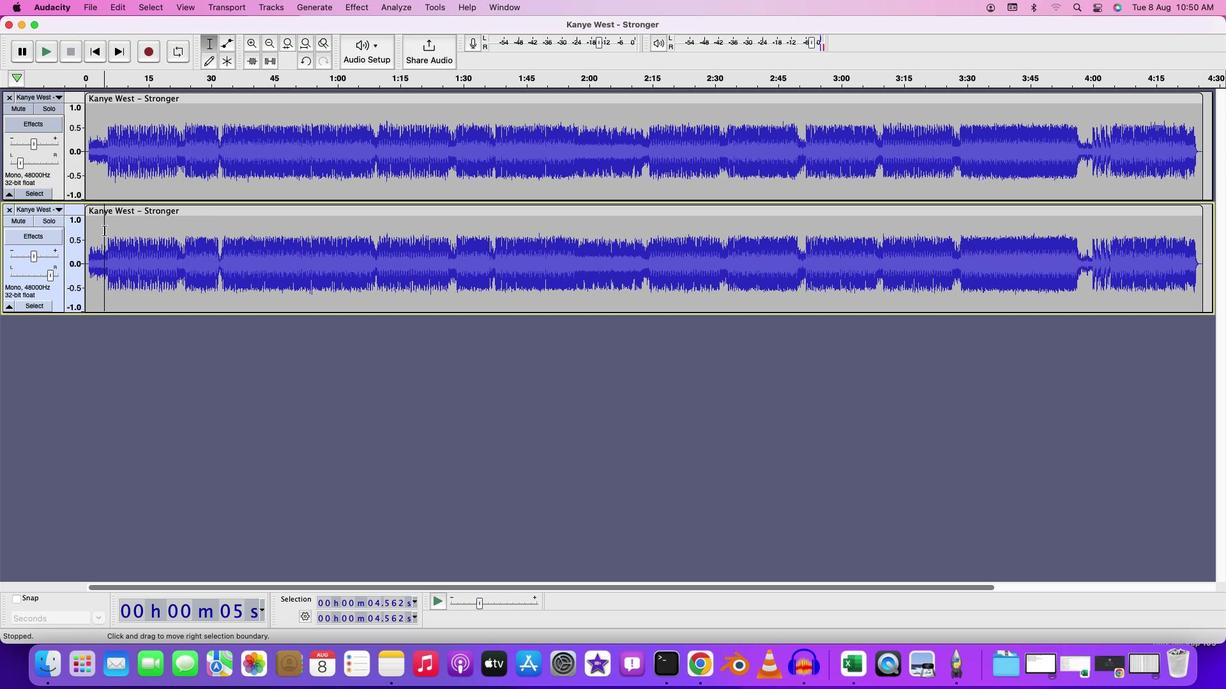
Action: Key pressed Key.cmd'c'
Screenshot: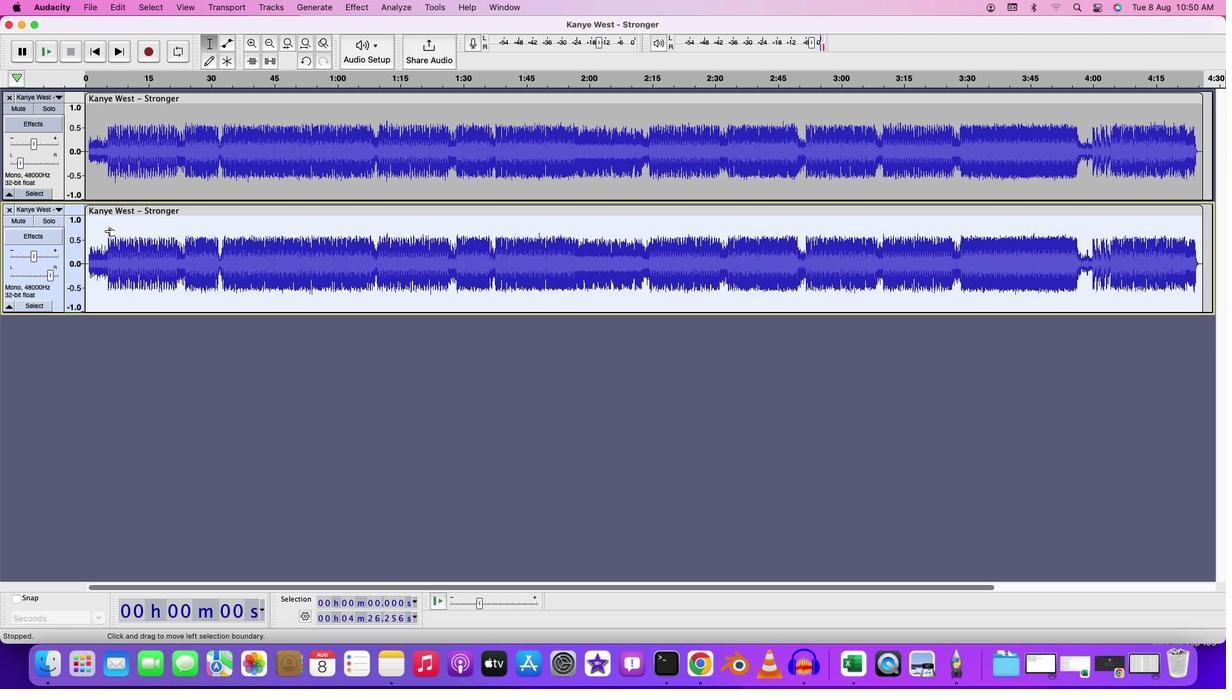
Action: Mouse moved to (131, 387)
Screenshot: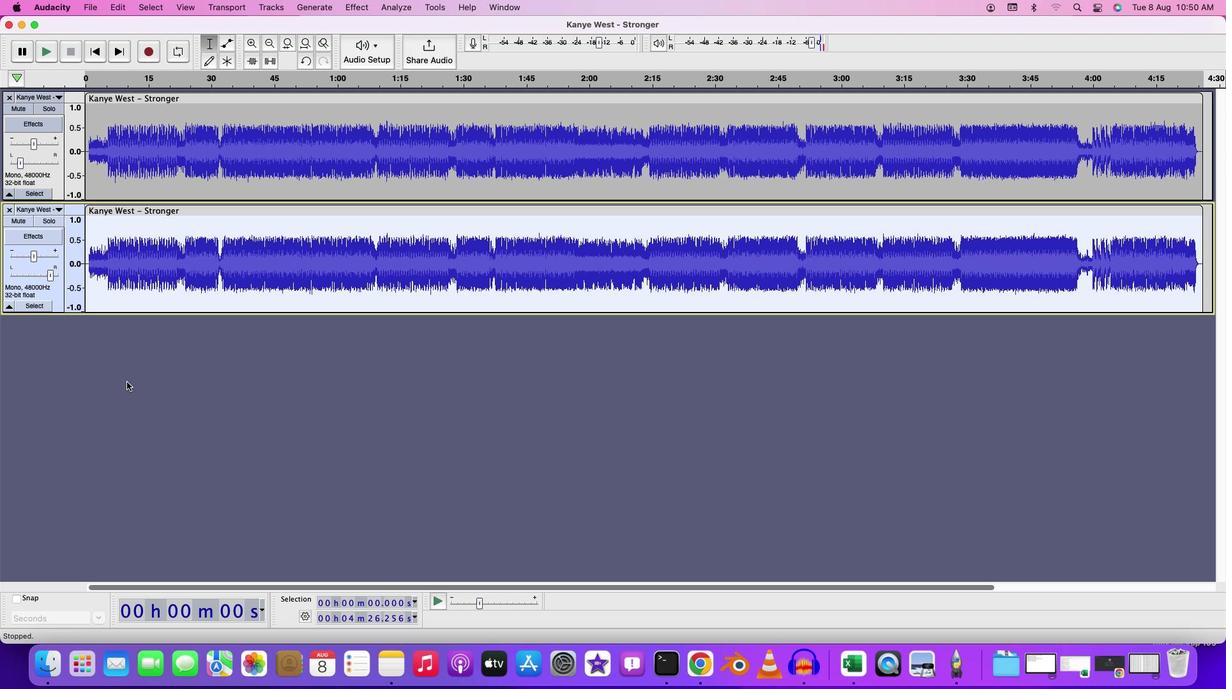 
Action: Mouse pressed left at (131, 387)
Screenshot: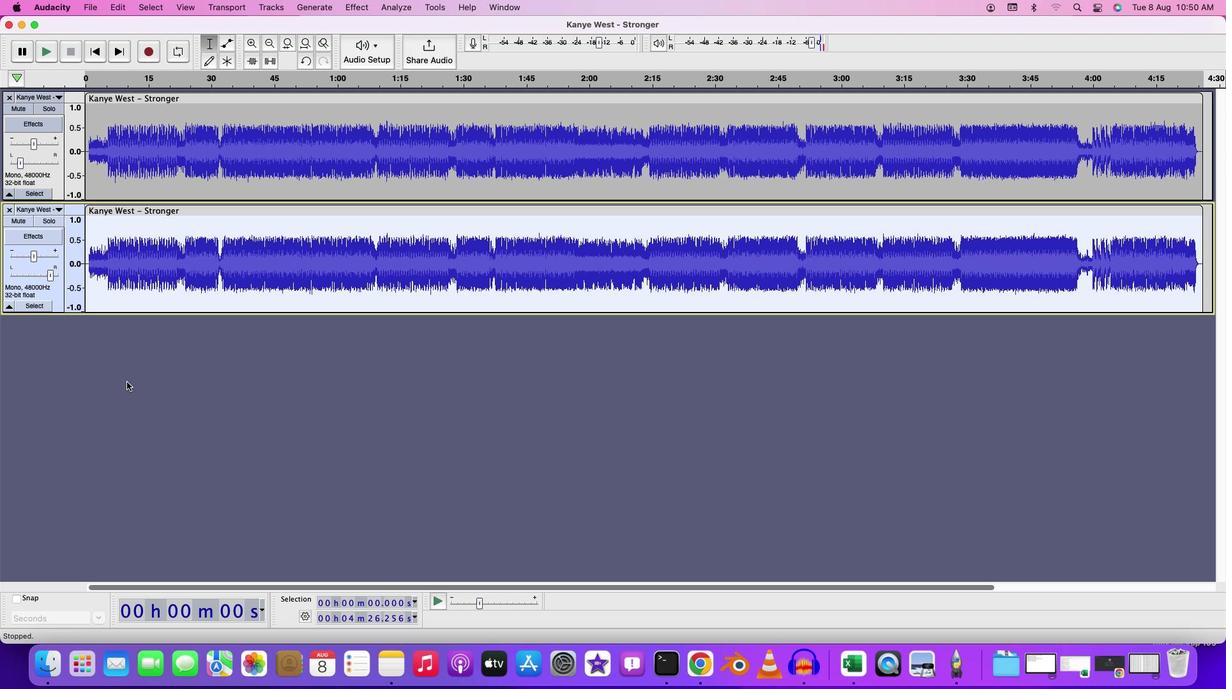 
Action: Mouse pressed right at (131, 387)
Screenshot: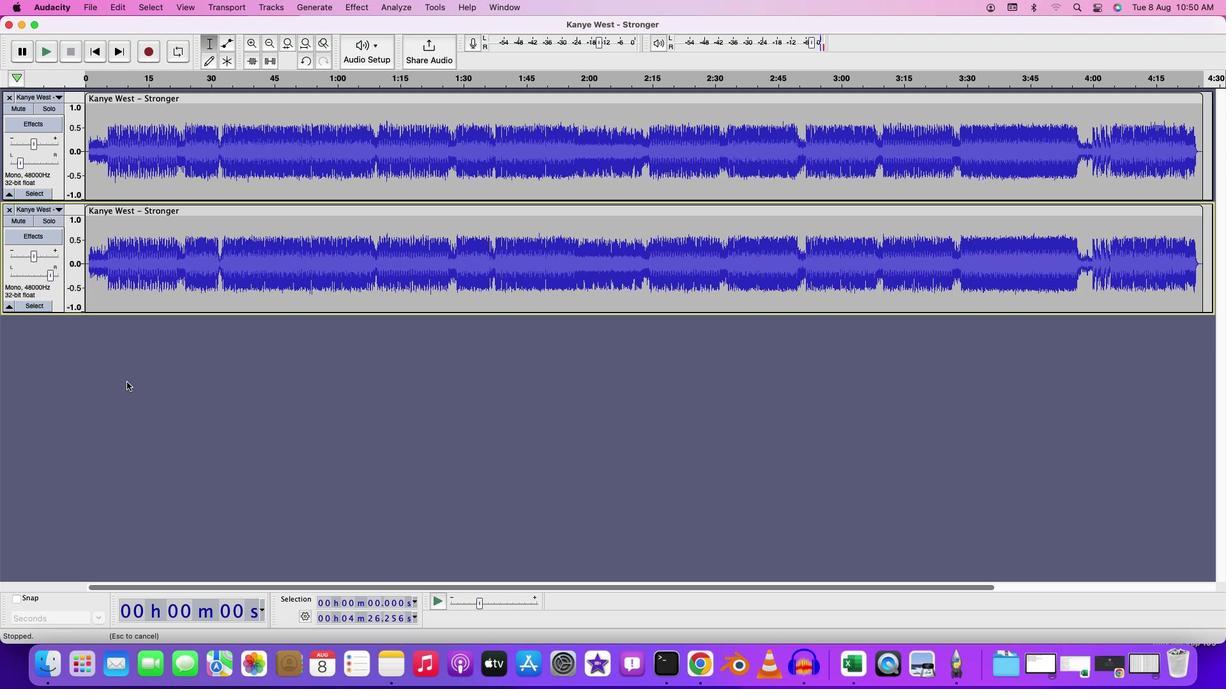 
Action: Mouse moved to (161, 399)
Screenshot: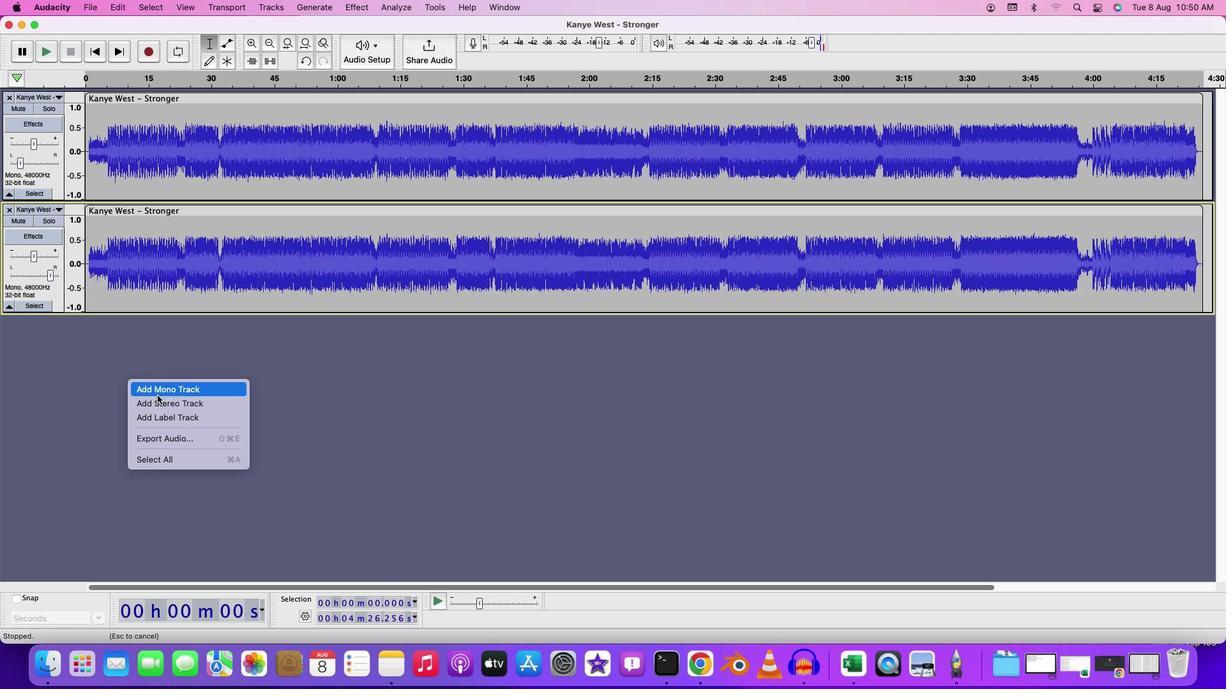 
Action: Mouse pressed left at (161, 399)
Screenshot: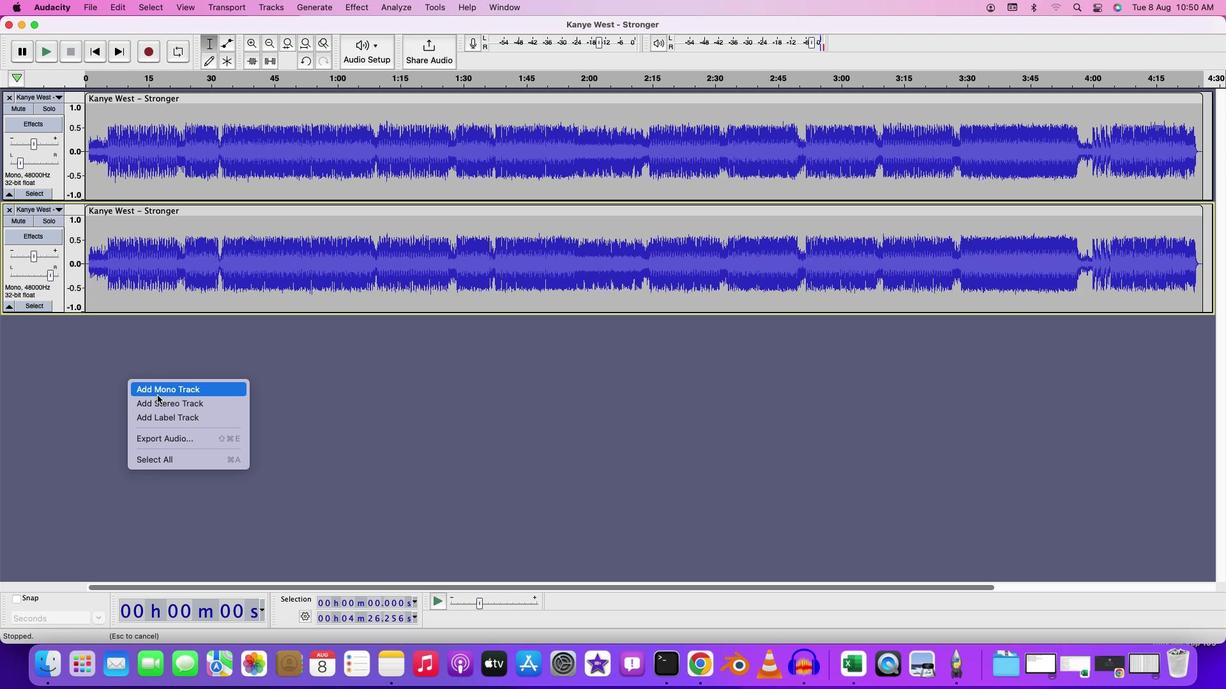 
Action: Mouse moved to (134, 378)
Screenshot: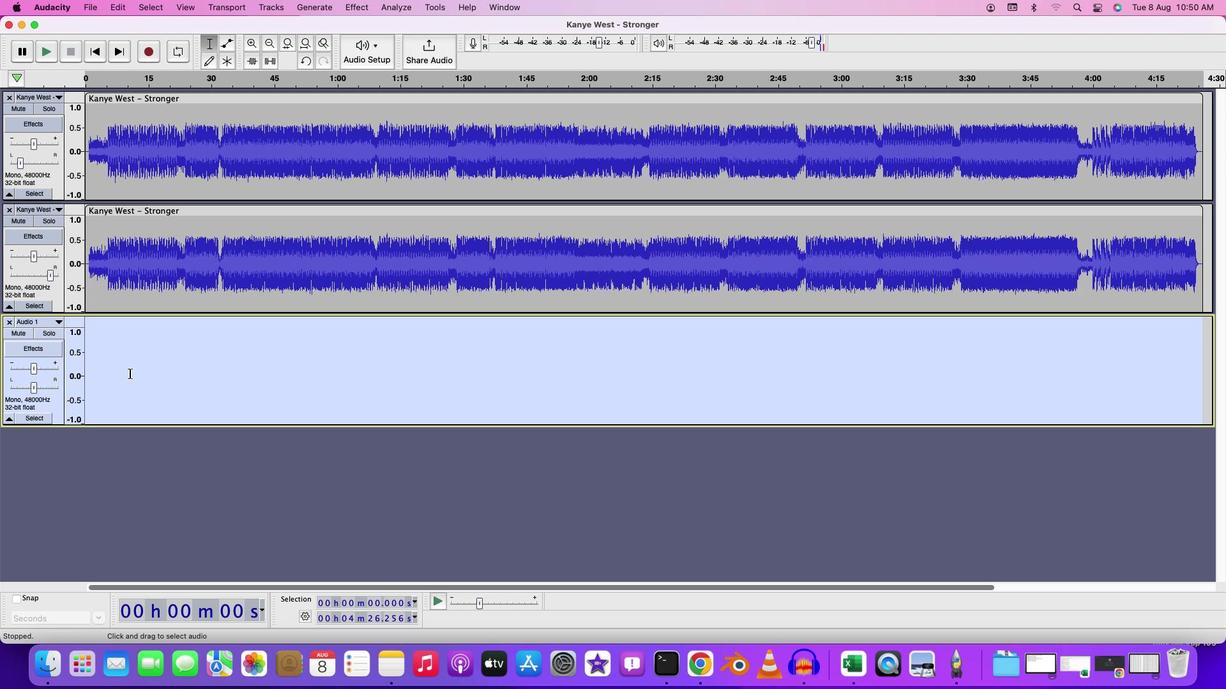 
Action: Mouse pressed left at (134, 378)
Screenshot: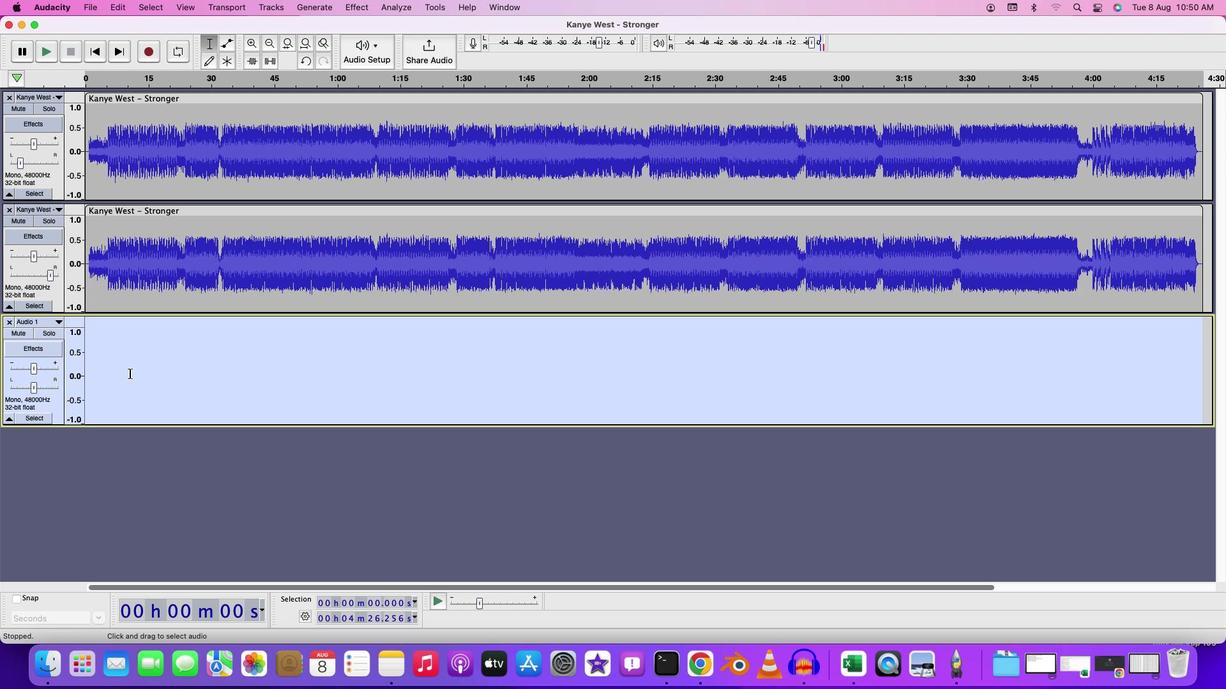 
Action: Mouse moved to (94, 348)
Screenshot: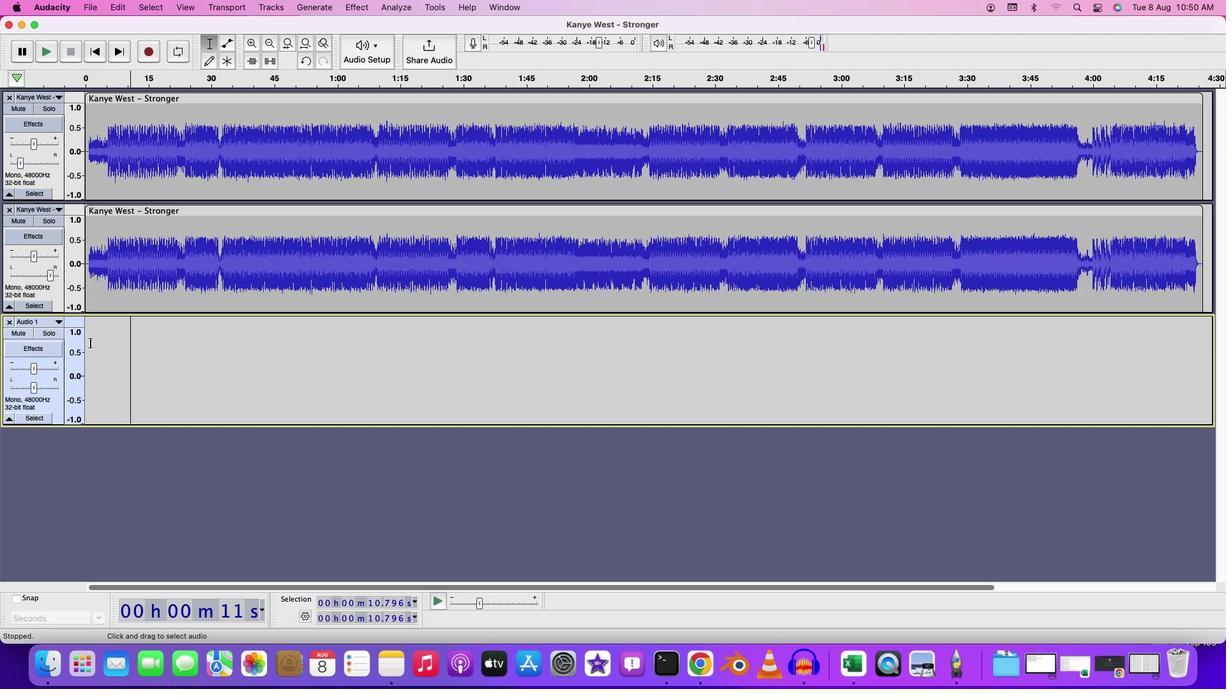 
Action: Mouse pressed left at (94, 348)
Screenshot: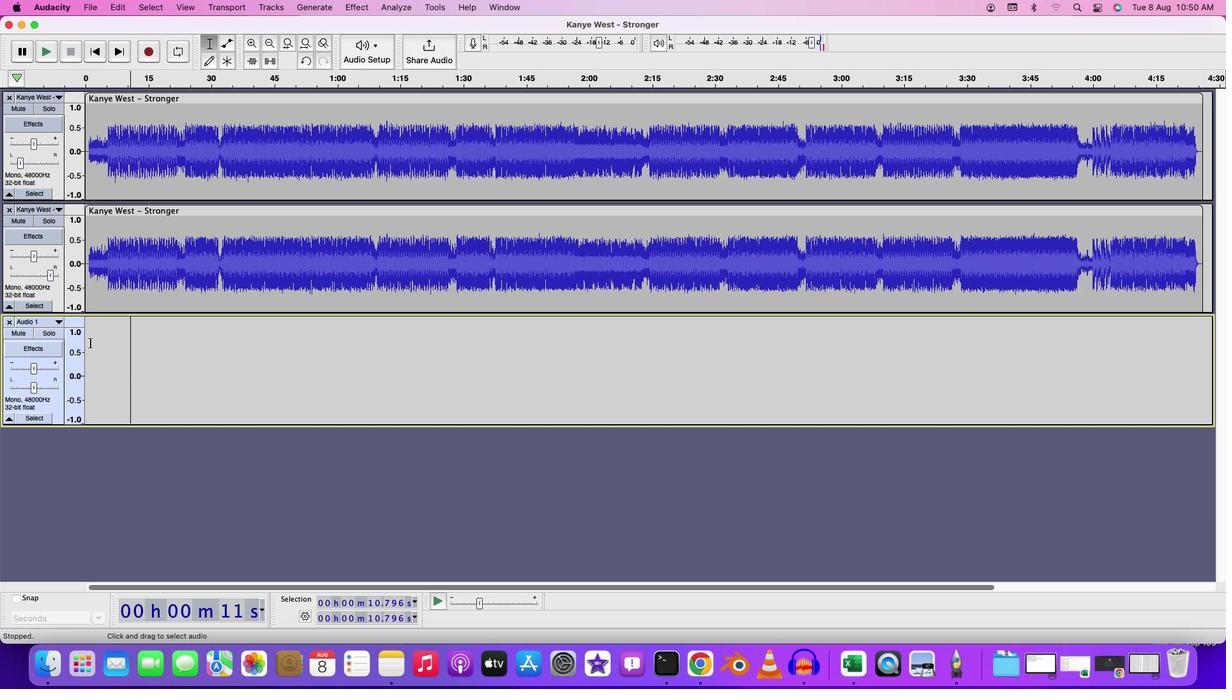 
Action: Key pressed Key.cmd'v'
Screenshot: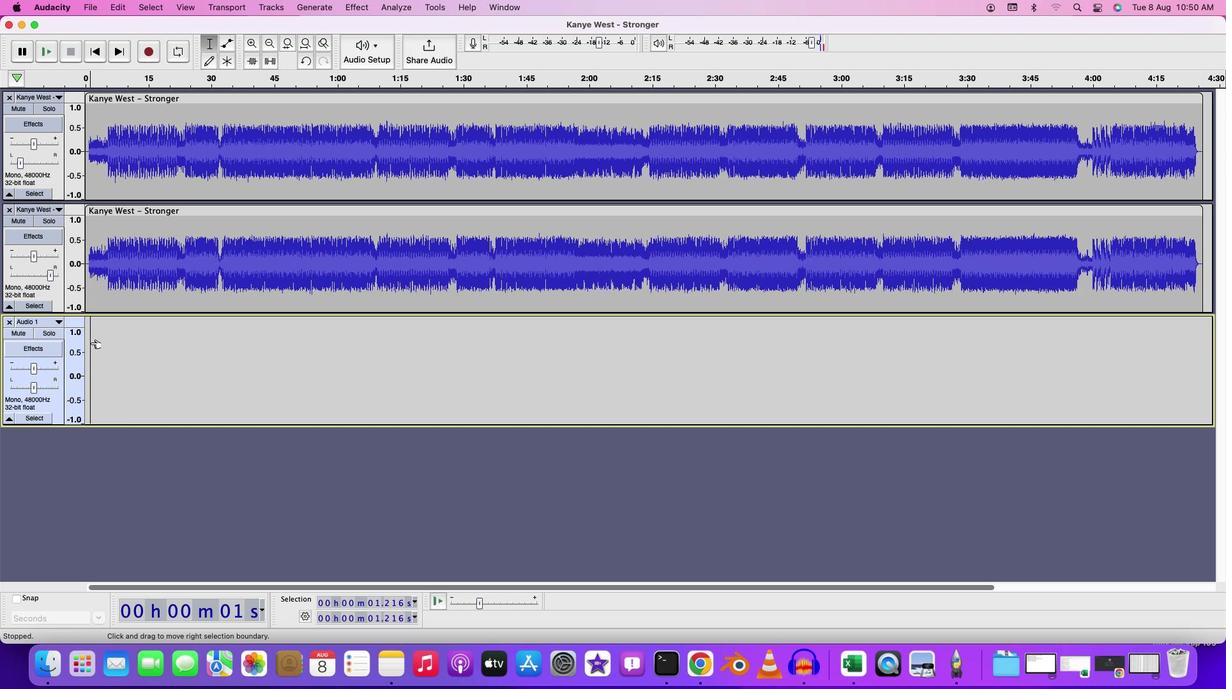 
Action: Mouse moved to (130, 327)
Screenshot: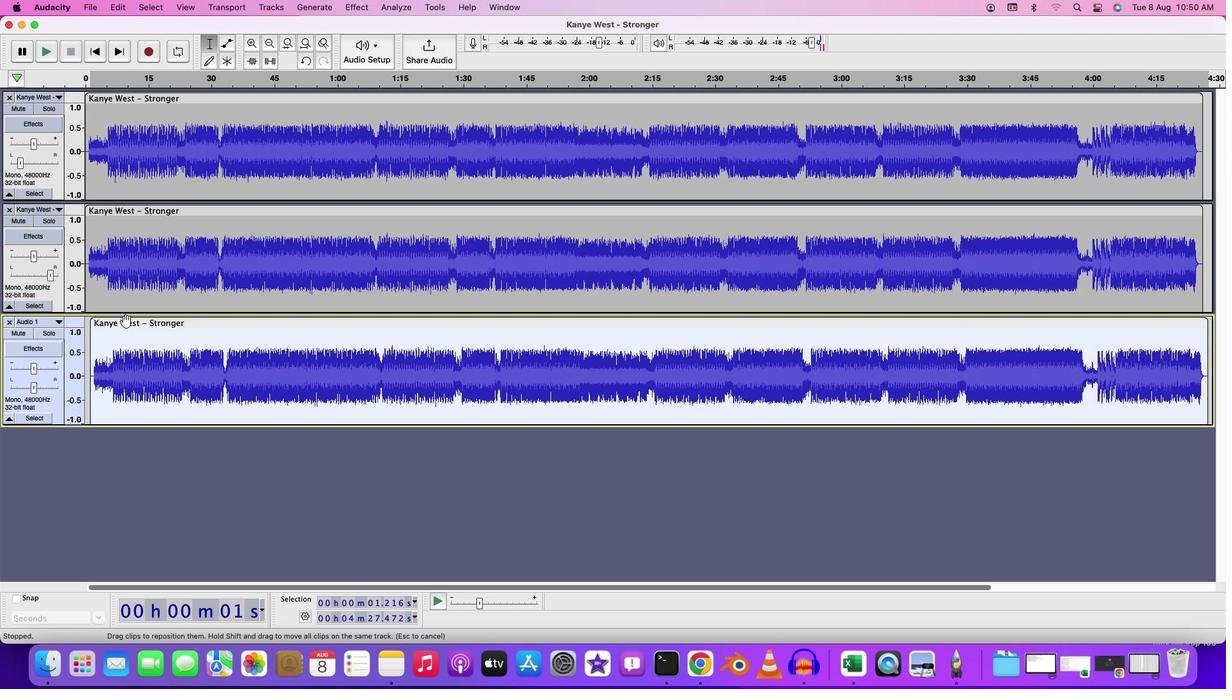 
Action: Mouse pressed left at (130, 327)
Screenshot: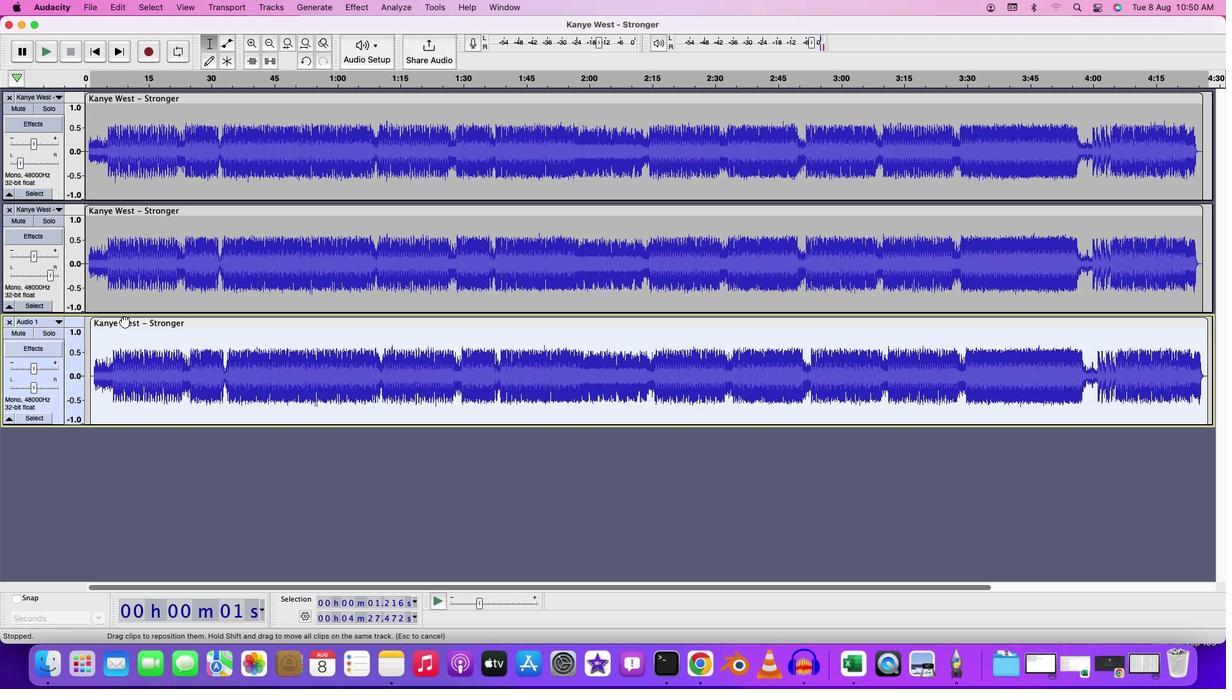 
Action: Mouse moved to (40, 390)
Screenshot: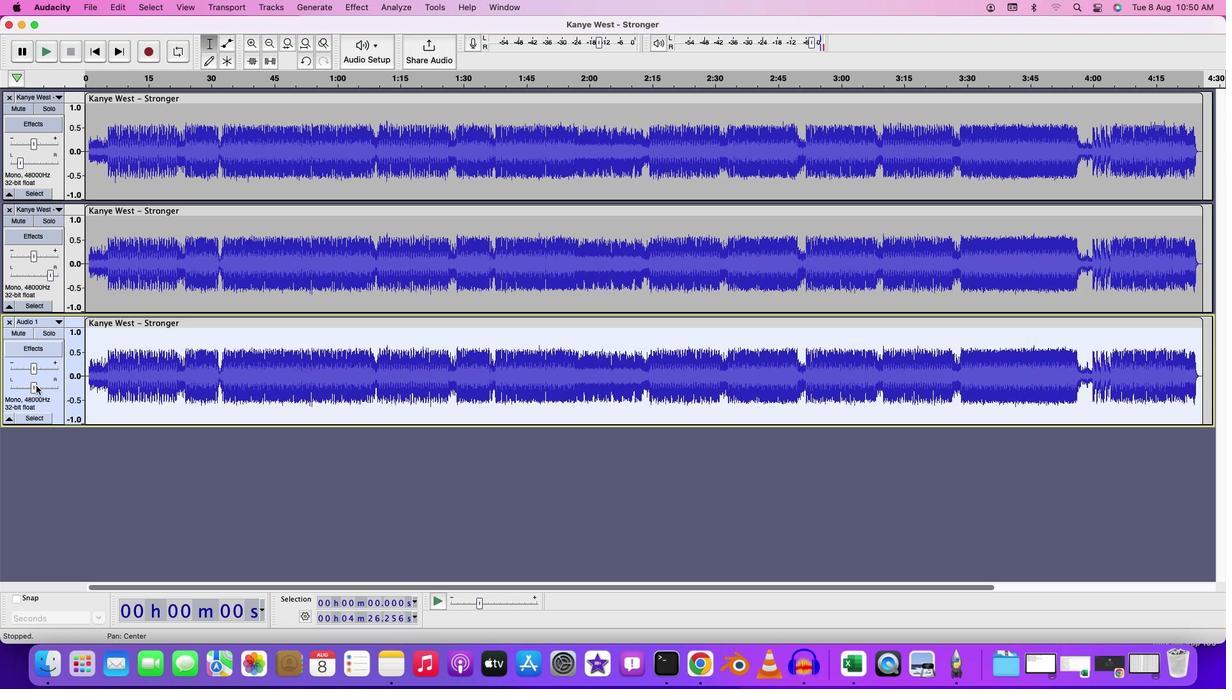 
Action: Mouse pressed left at (40, 390)
Screenshot: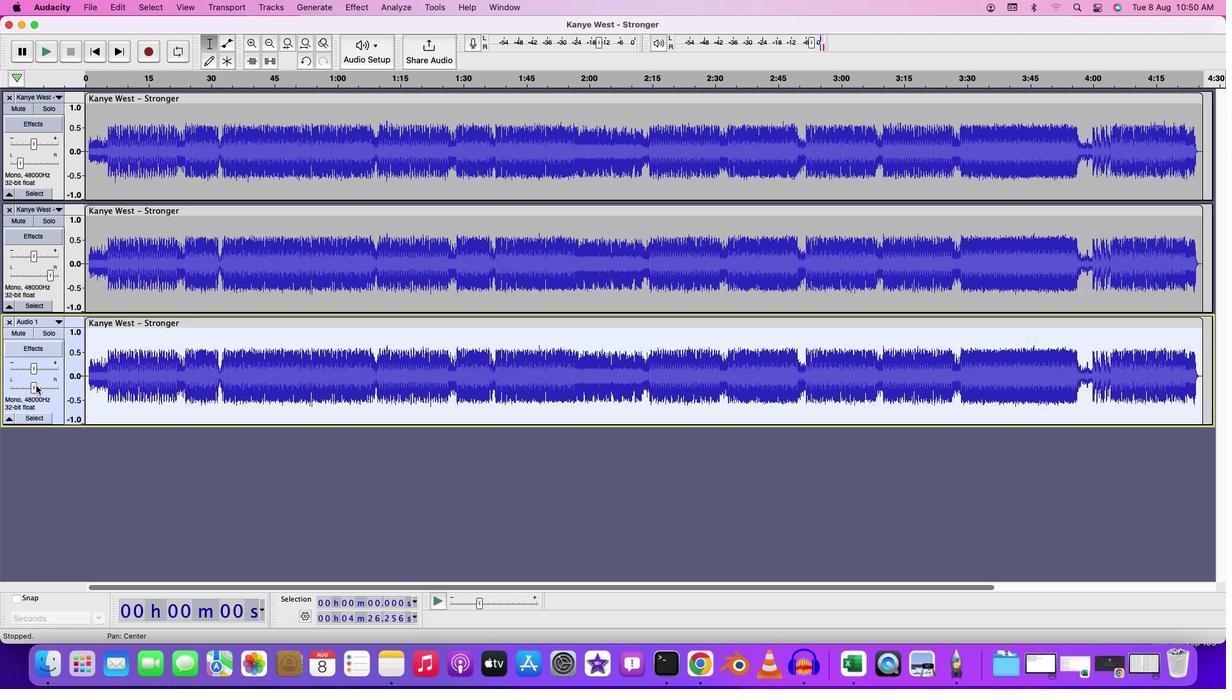 
Action: Mouse moved to (130, 373)
Screenshot: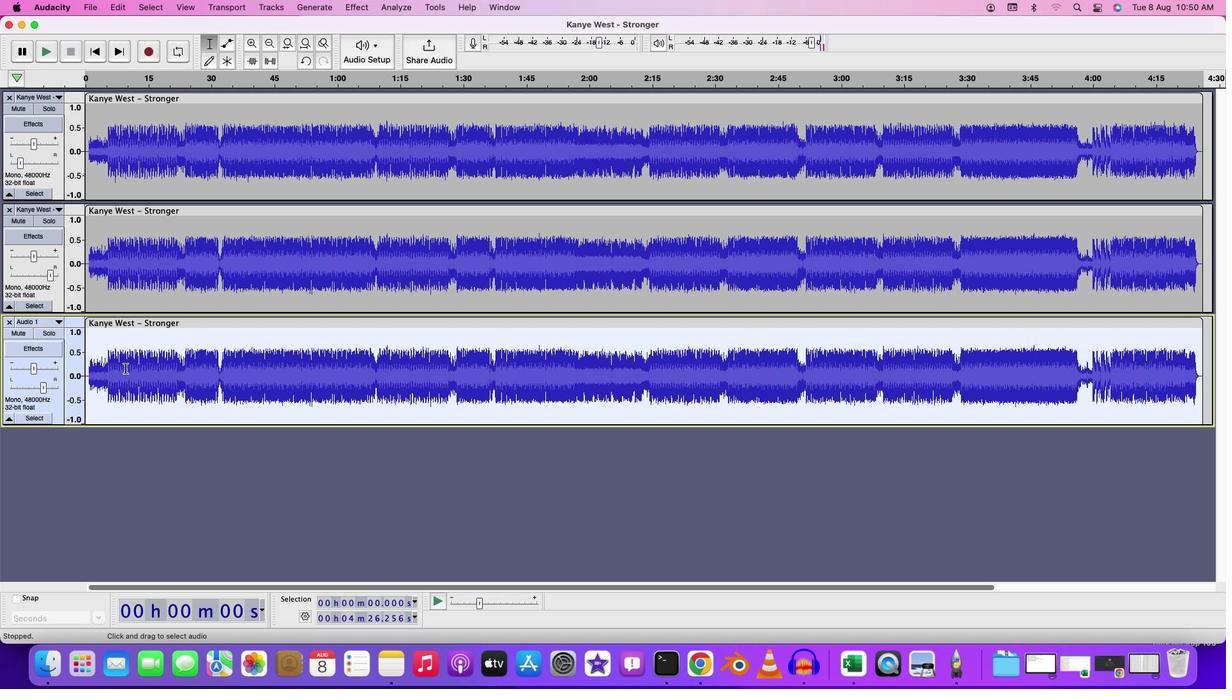 
Action: Key pressed Key.cmd'c'
Screenshot: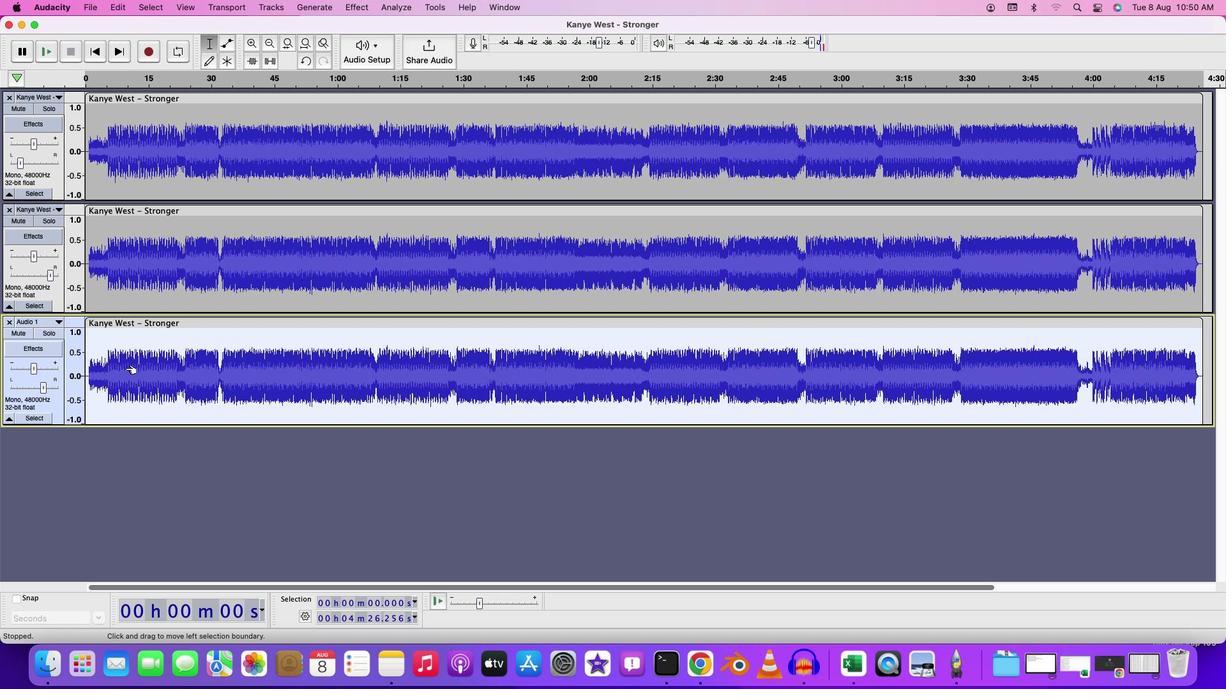 
Action: Mouse moved to (168, 513)
Screenshot: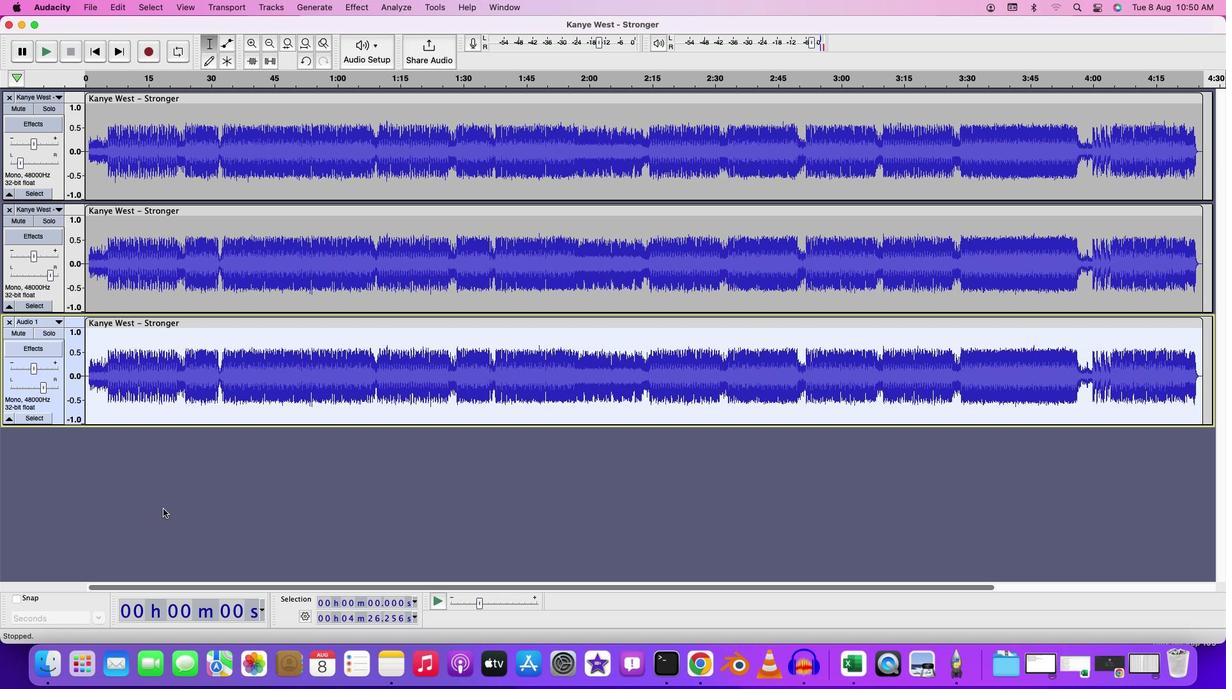 
Action: Mouse pressed left at (168, 513)
Screenshot: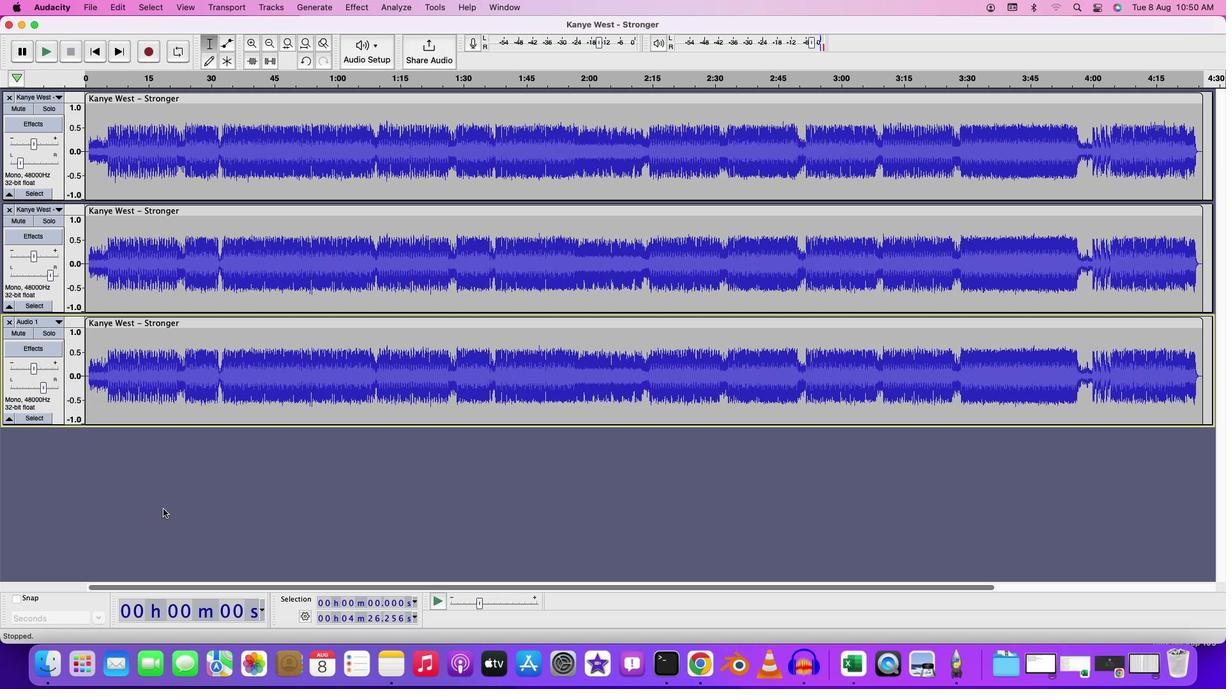 
Action: Mouse moved to (155, 501)
Screenshot: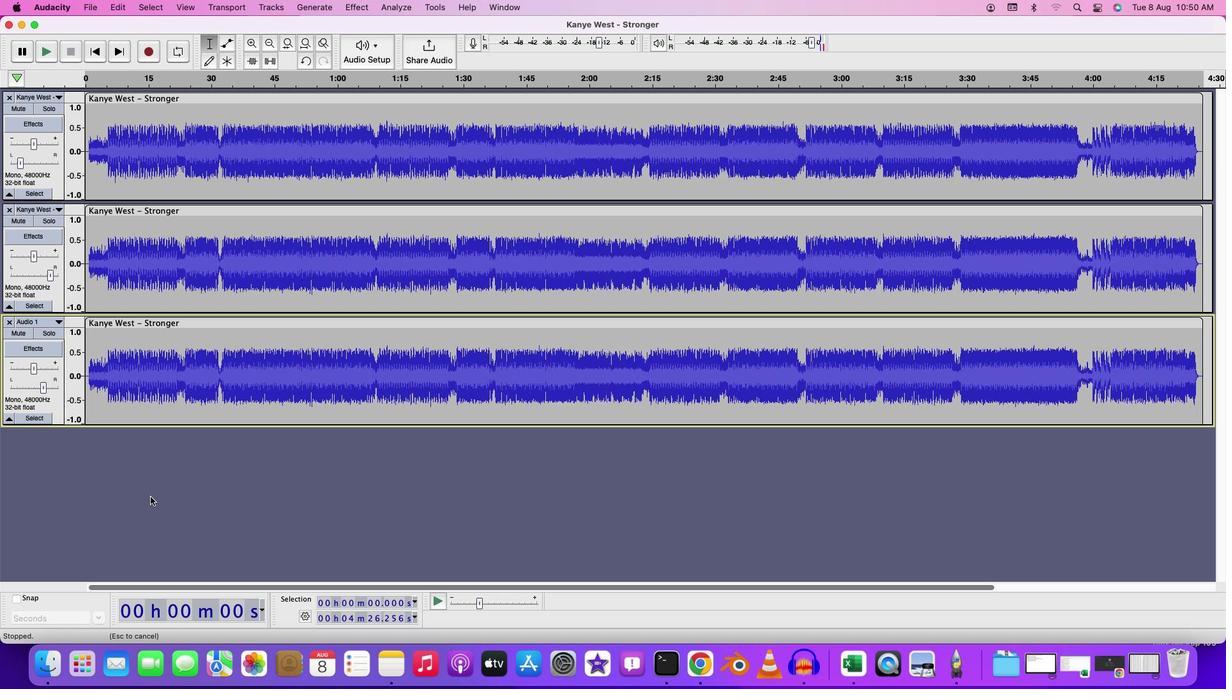 
Action: Mouse pressed right at (155, 501)
Screenshot: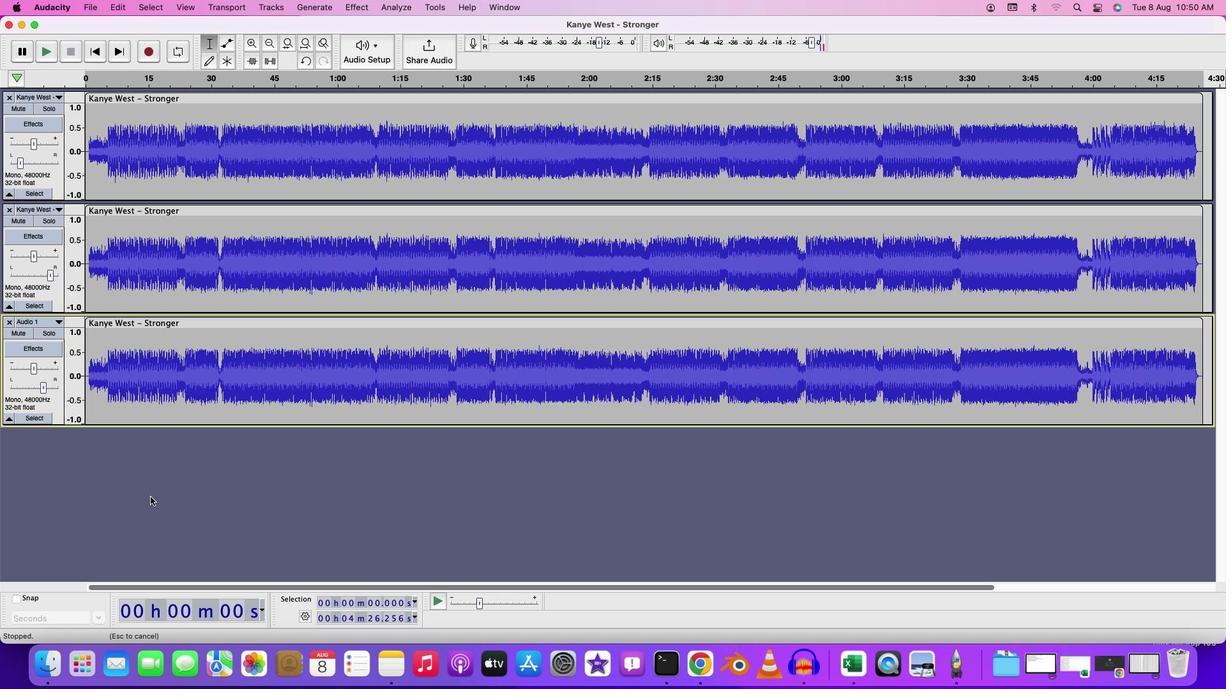 
Action: Mouse moved to (181, 511)
Screenshot: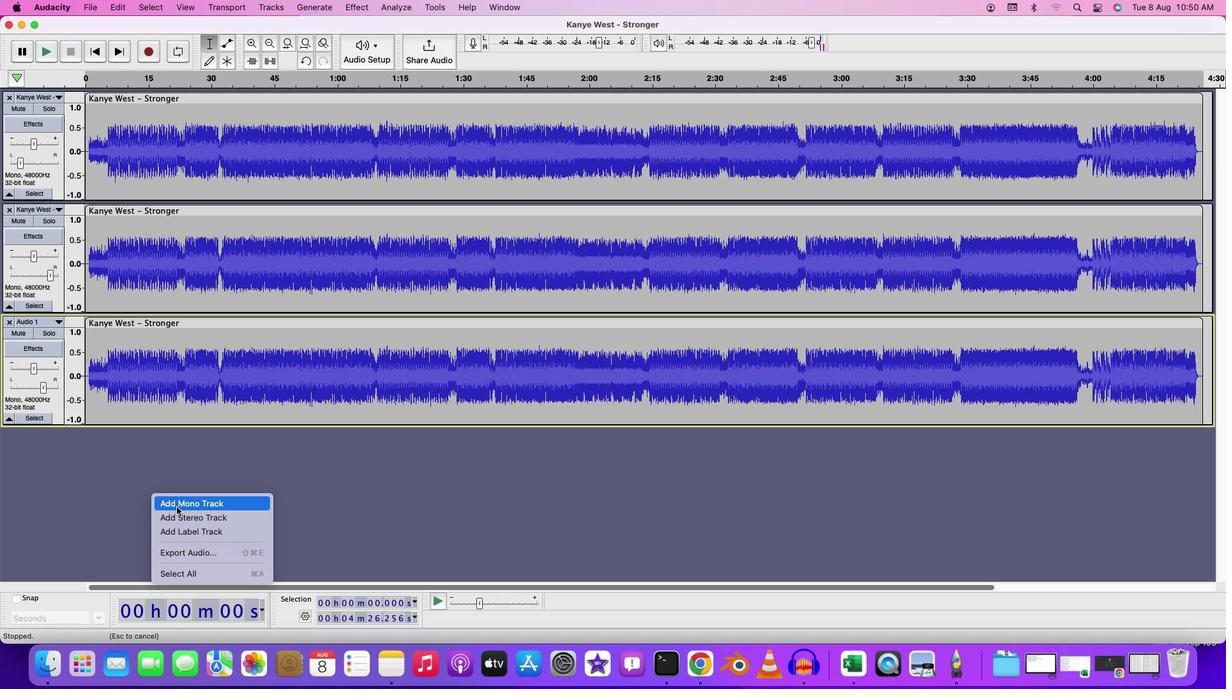 
Action: Mouse pressed left at (181, 511)
Screenshot: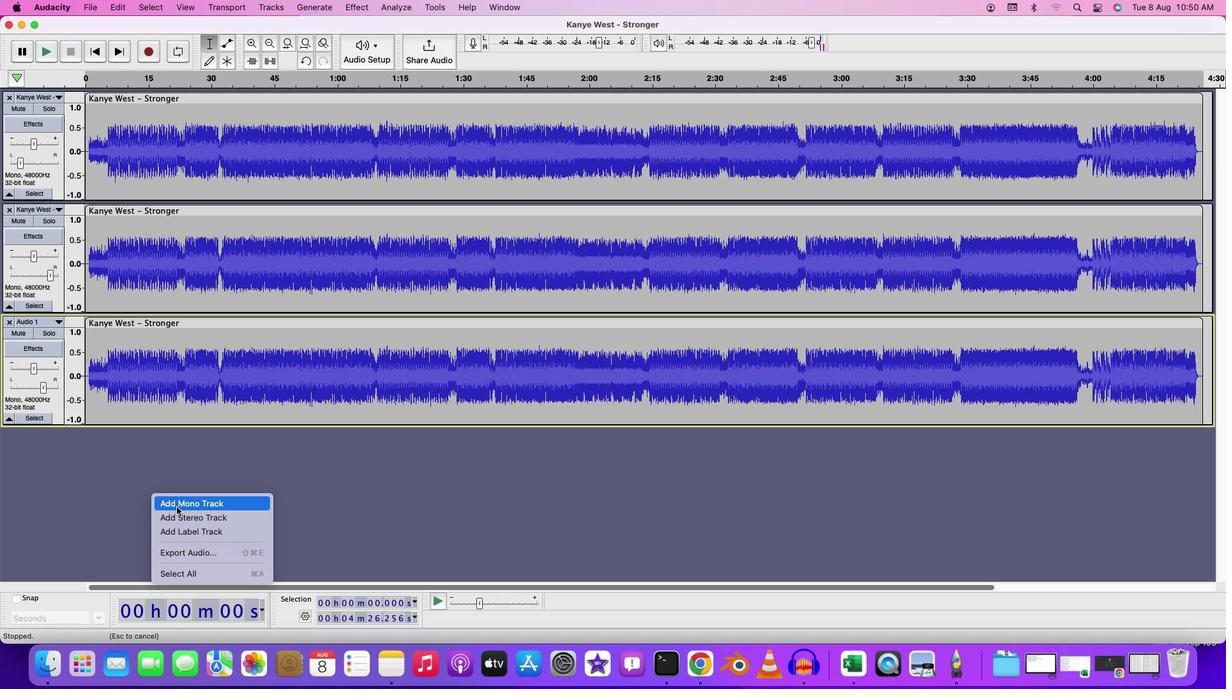 
Action: Mouse moved to (93, 470)
Screenshot: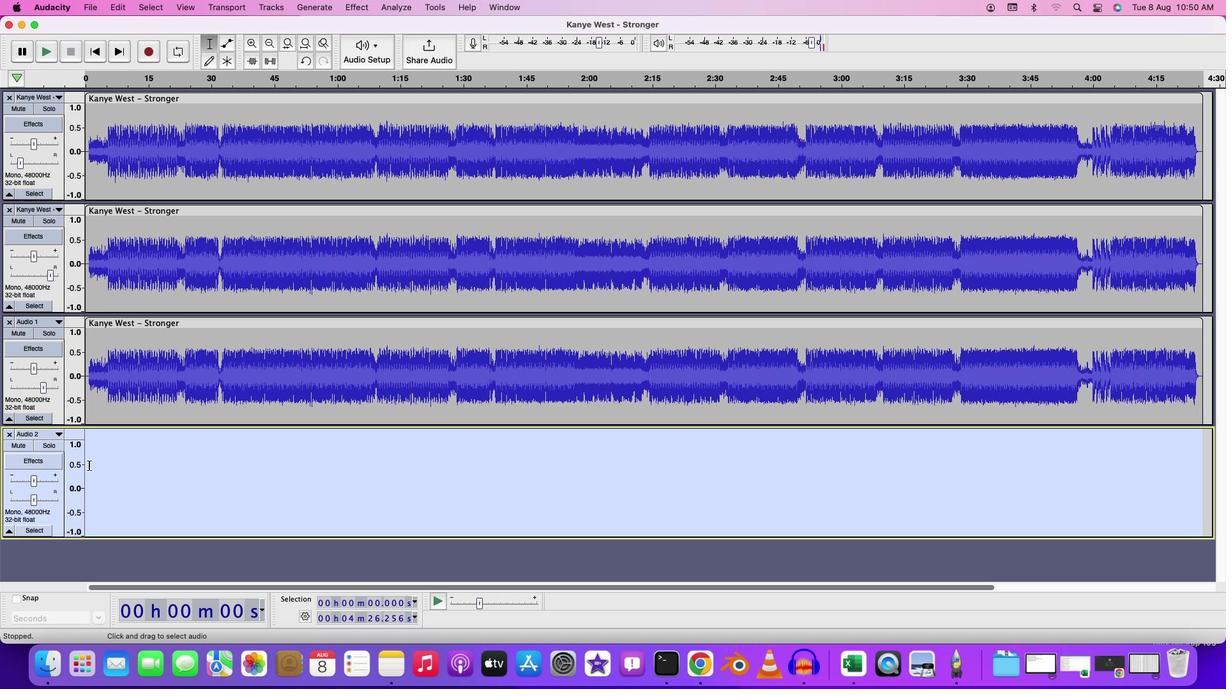 
Action: Mouse pressed left at (93, 470)
Screenshot: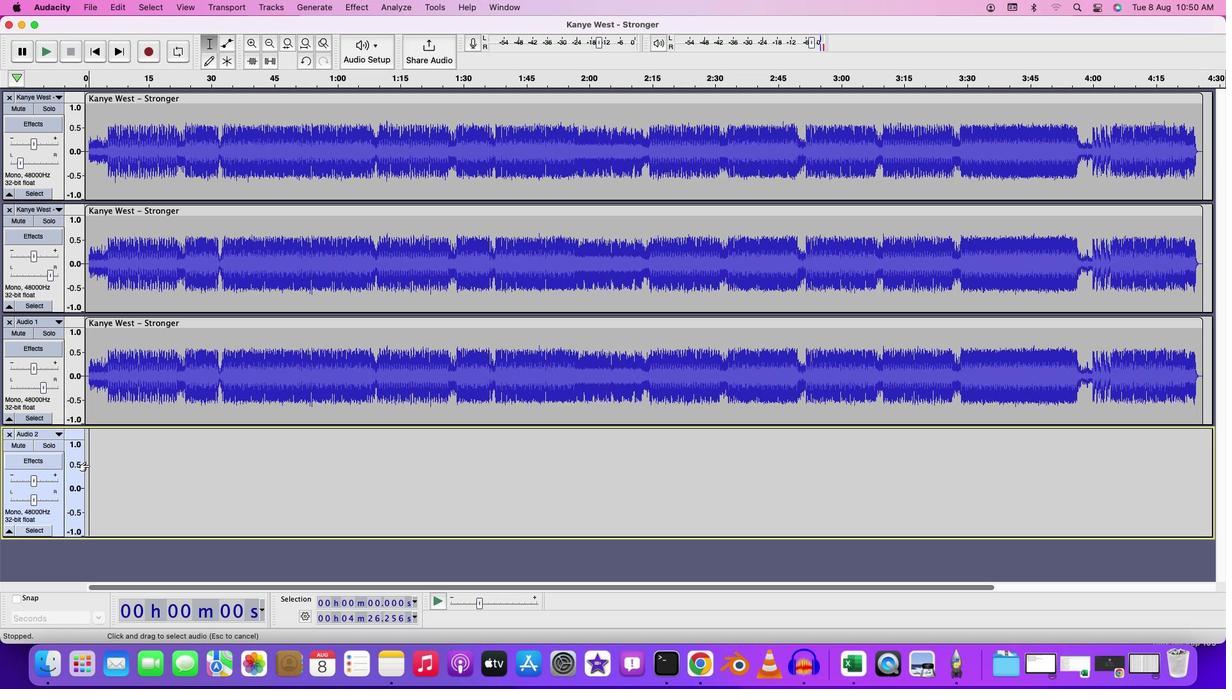 
Action: Key pressed Key.cmd'v'
Screenshot: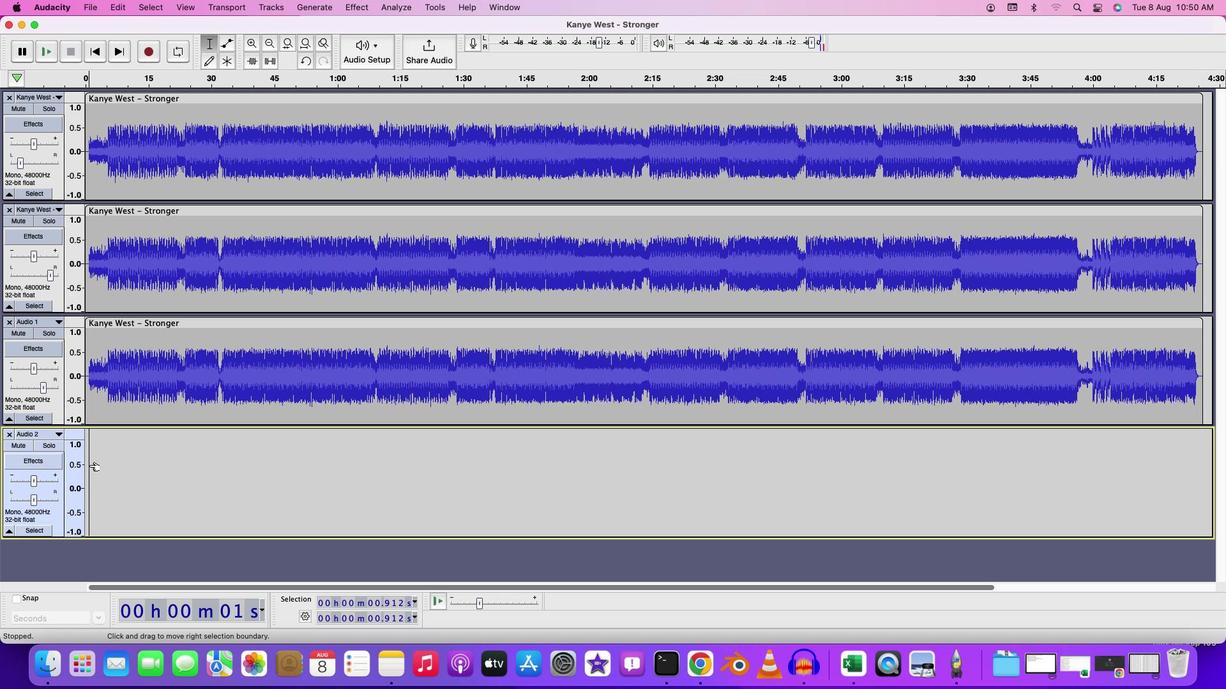 
Action: Mouse moved to (112, 444)
Screenshot: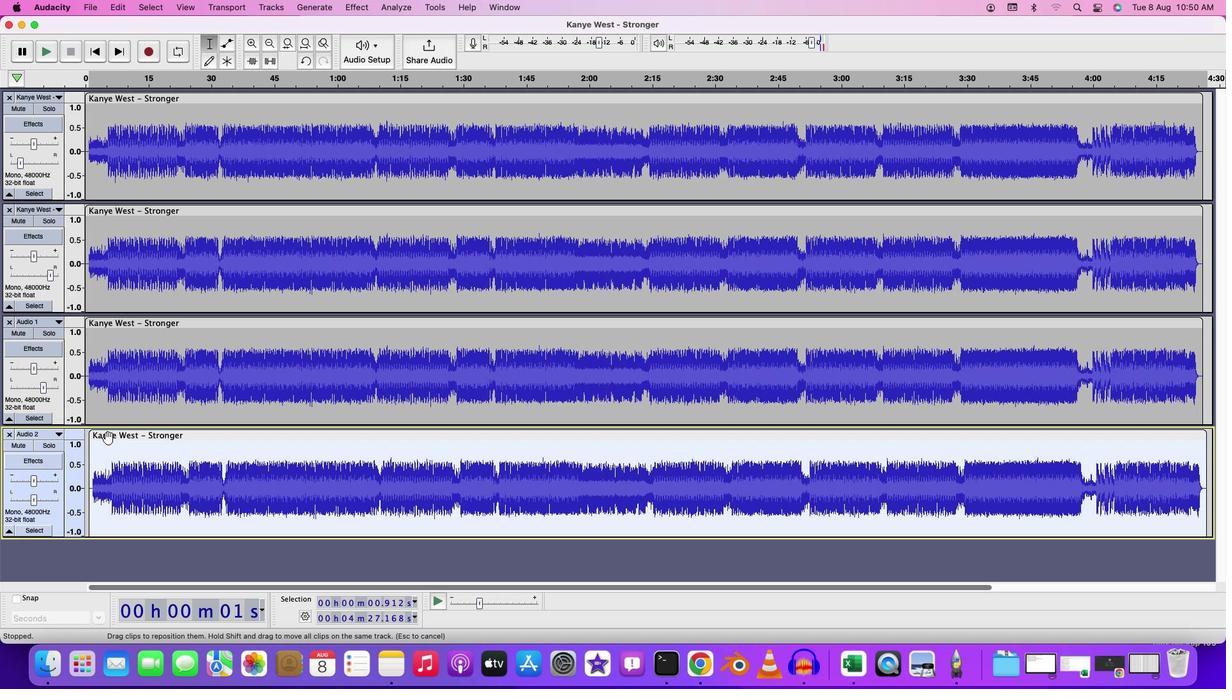 
Action: Mouse pressed left at (112, 444)
Screenshot: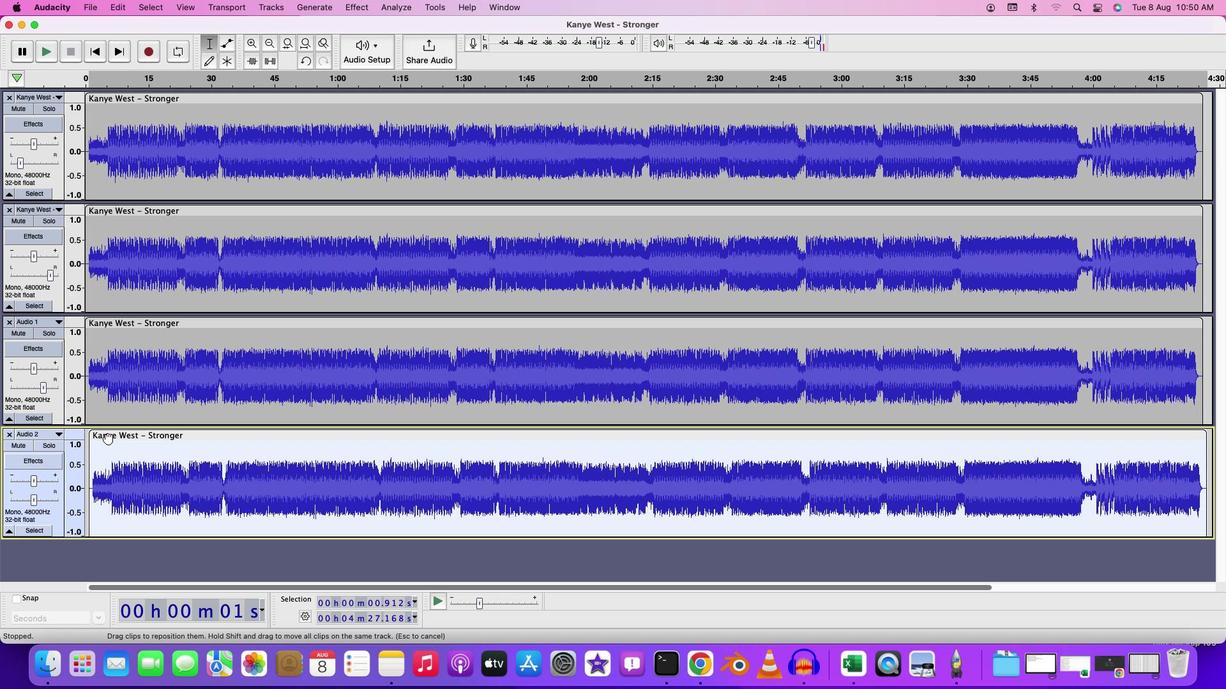 
Action: Mouse moved to (152, 440)
Screenshot: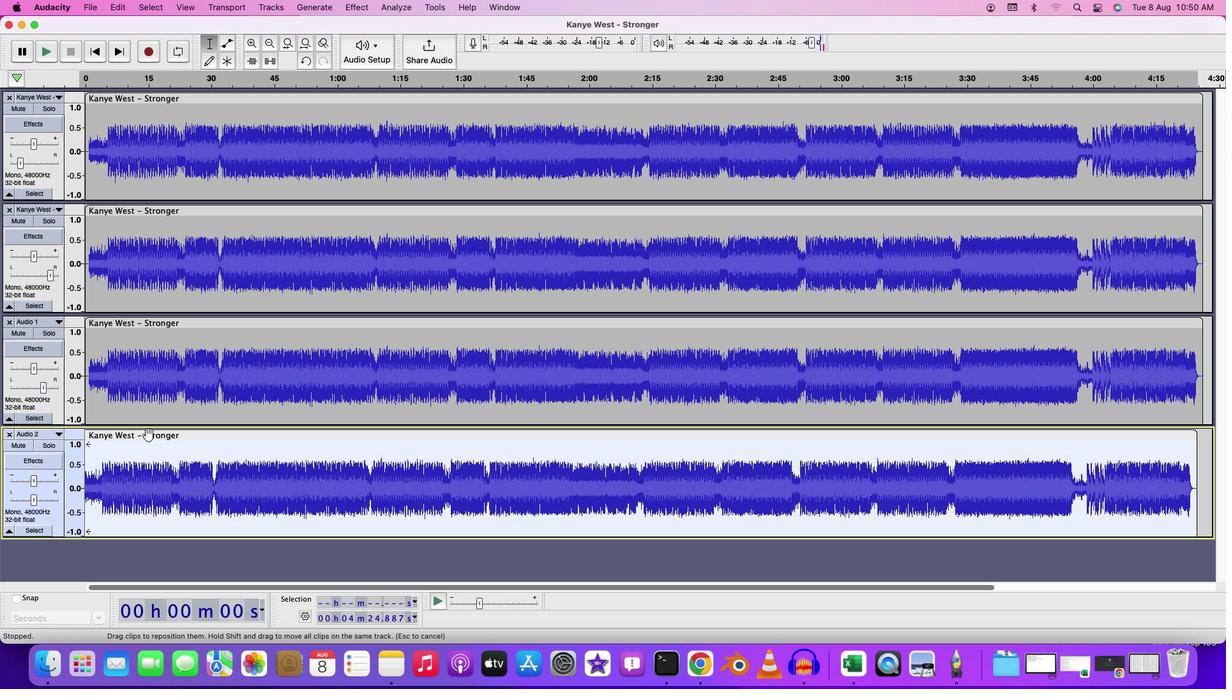 
Action: Mouse pressed left at (152, 440)
Screenshot: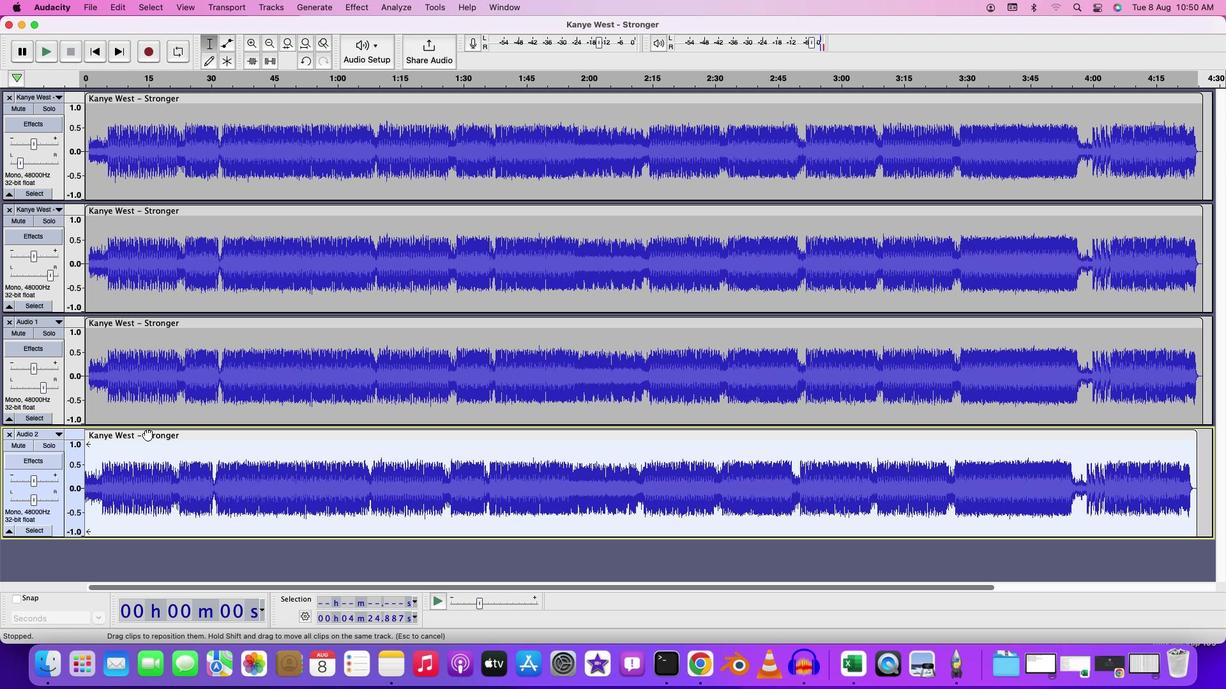 
Action: Mouse moved to (142, 444)
Screenshot: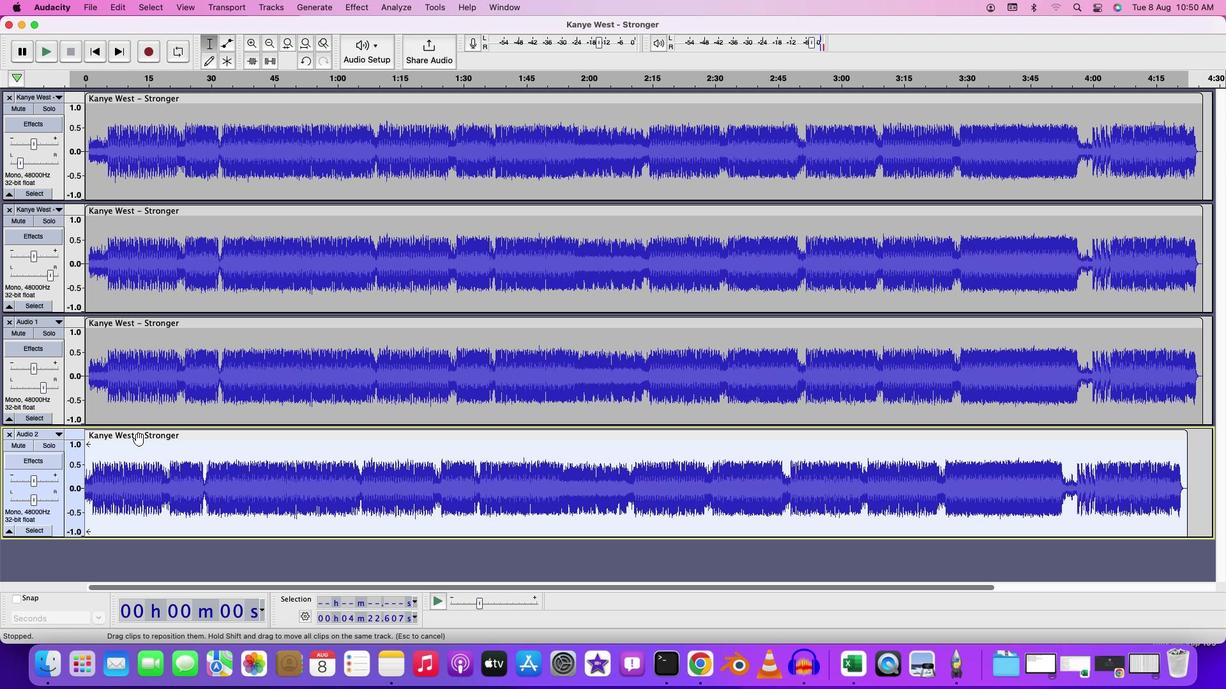 
Action: Mouse pressed left at (142, 444)
Screenshot: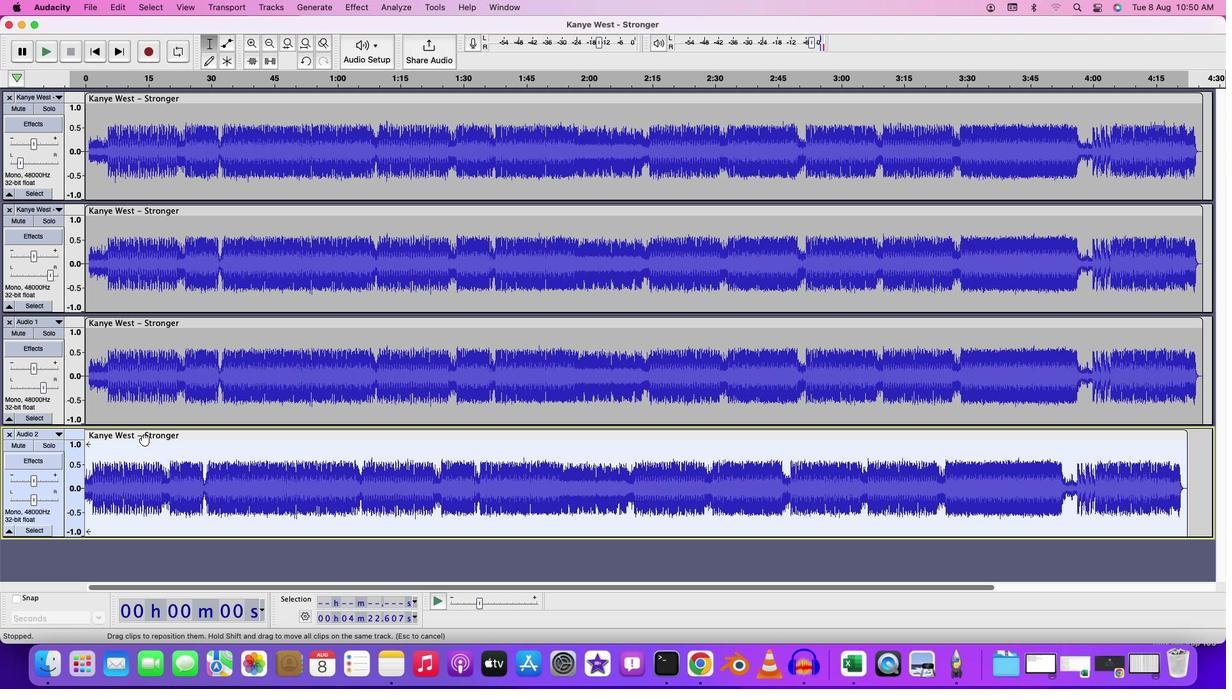 
Action: Mouse moved to (132, 444)
Screenshot: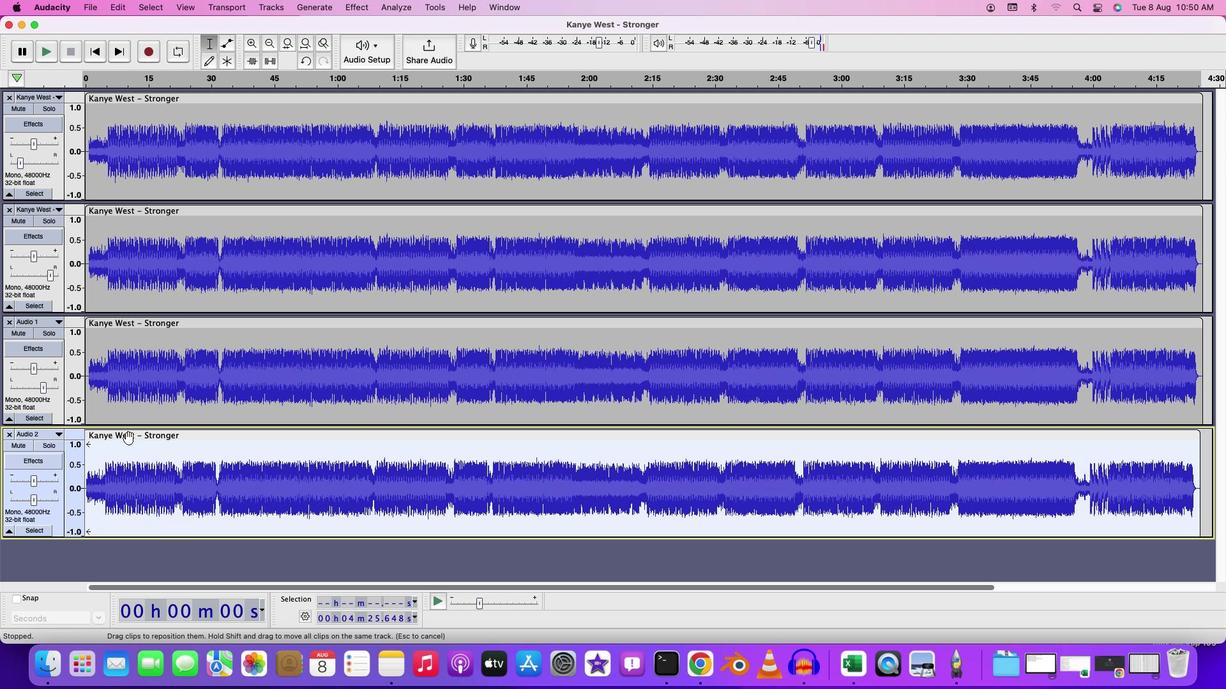 
Action: Mouse pressed left at (132, 444)
Screenshot: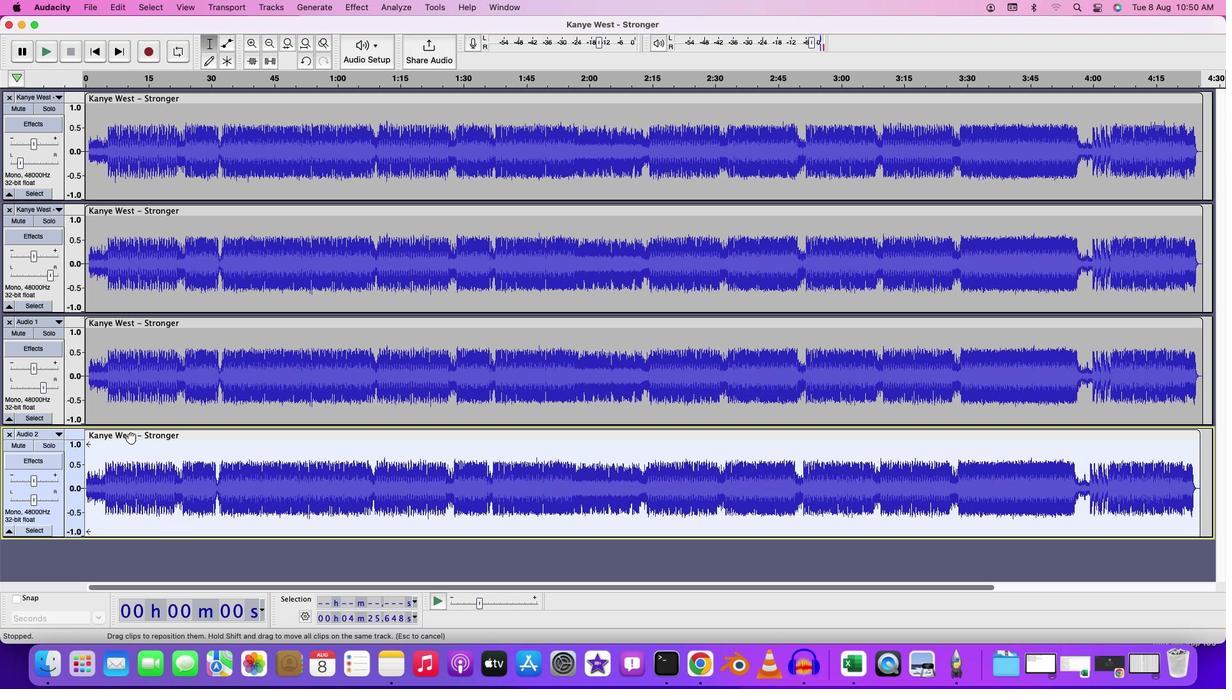 
Action: Mouse moved to (37, 504)
Screenshot: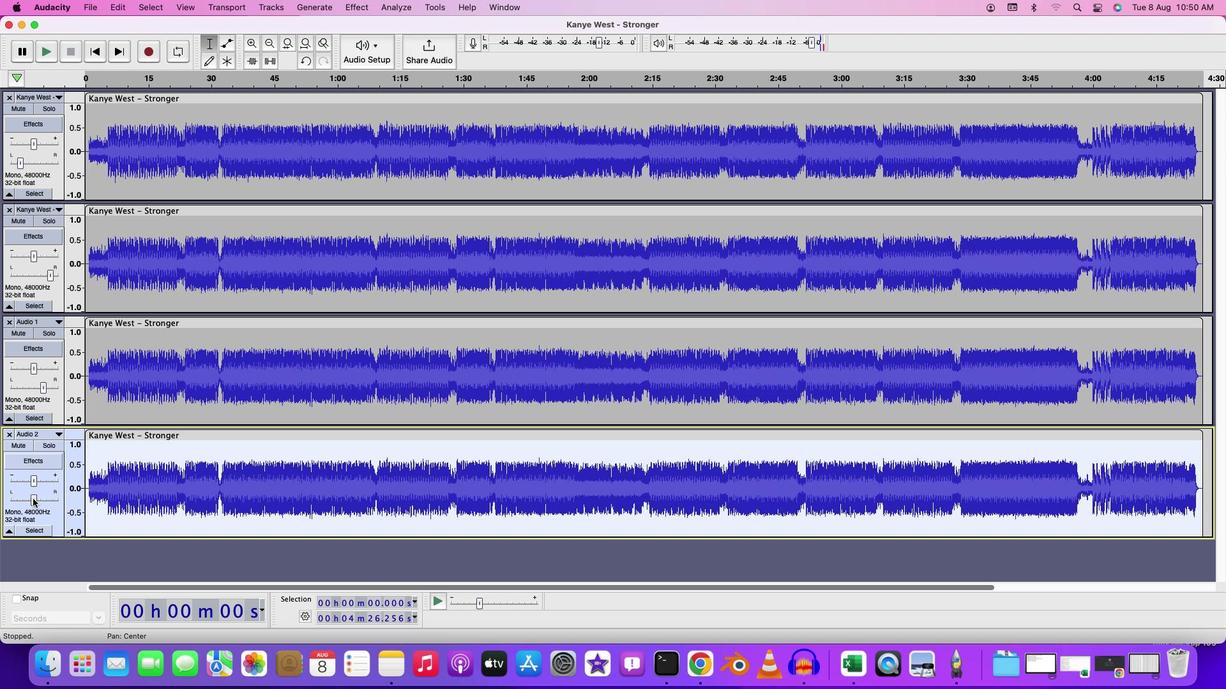 
Action: Mouse pressed left at (37, 504)
Screenshot: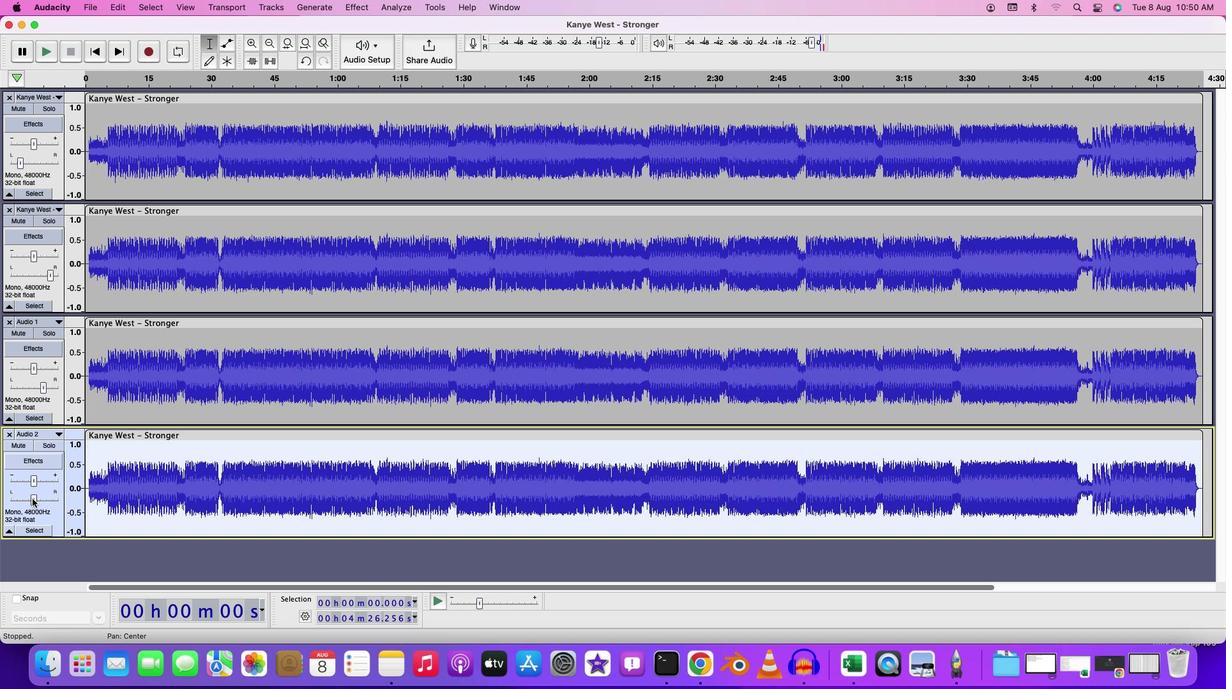 
Action: Mouse moved to (56, 281)
Screenshot: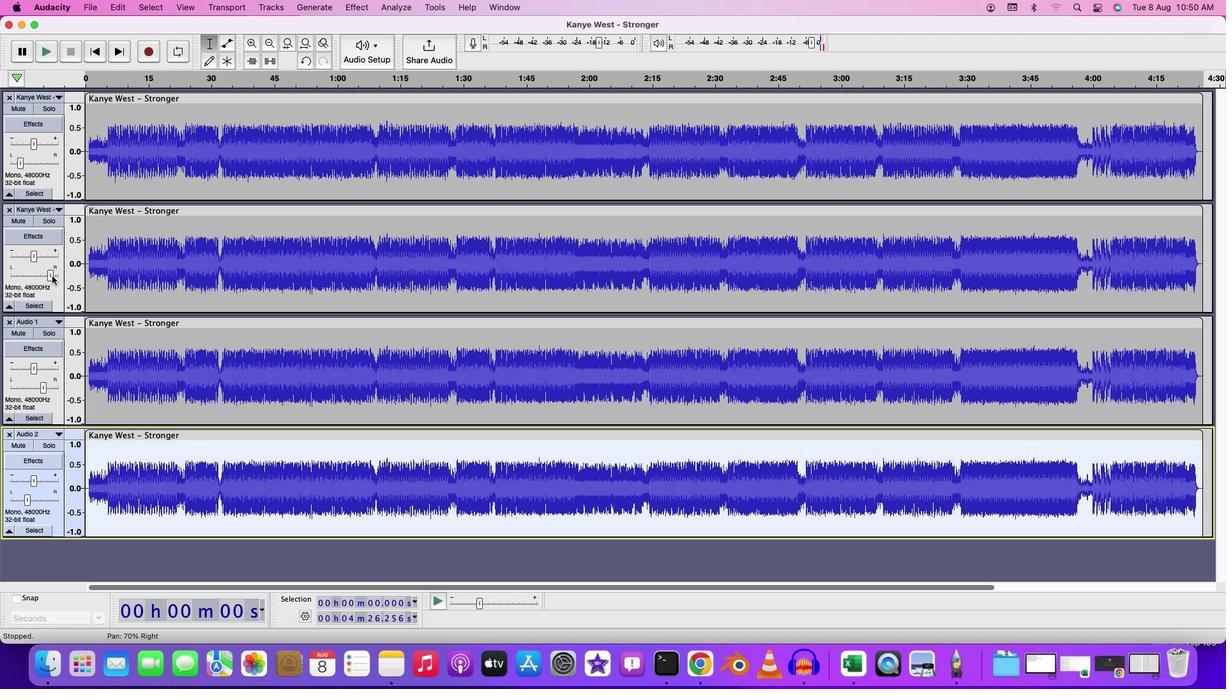 
Action: Mouse pressed left at (56, 281)
Screenshot: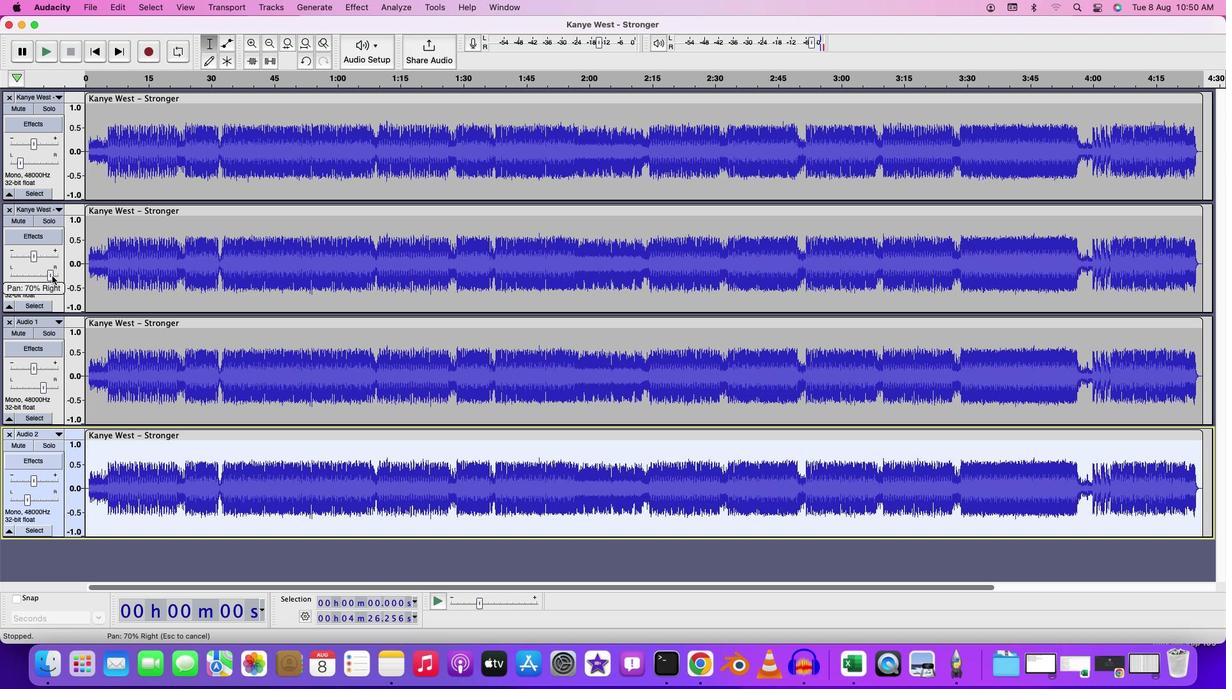 
Action: Mouse moved to (24, 168)
Screenshot: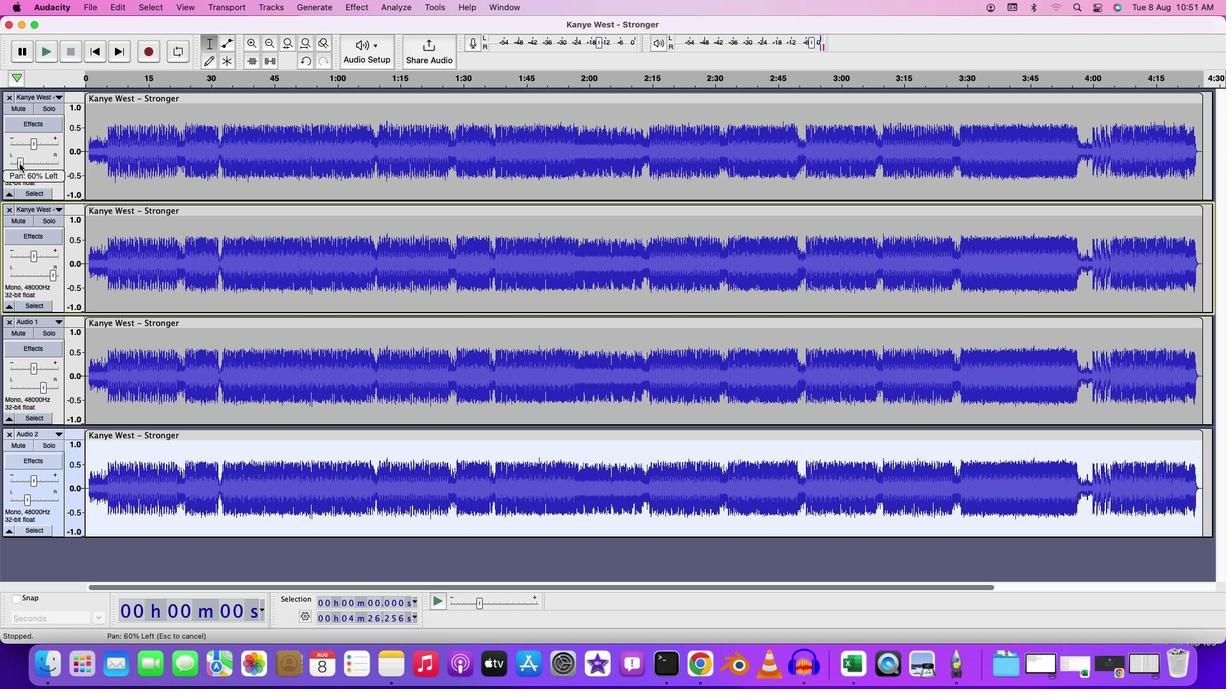 
Action: Mouse pressed left at (24, 168)
Screenshot: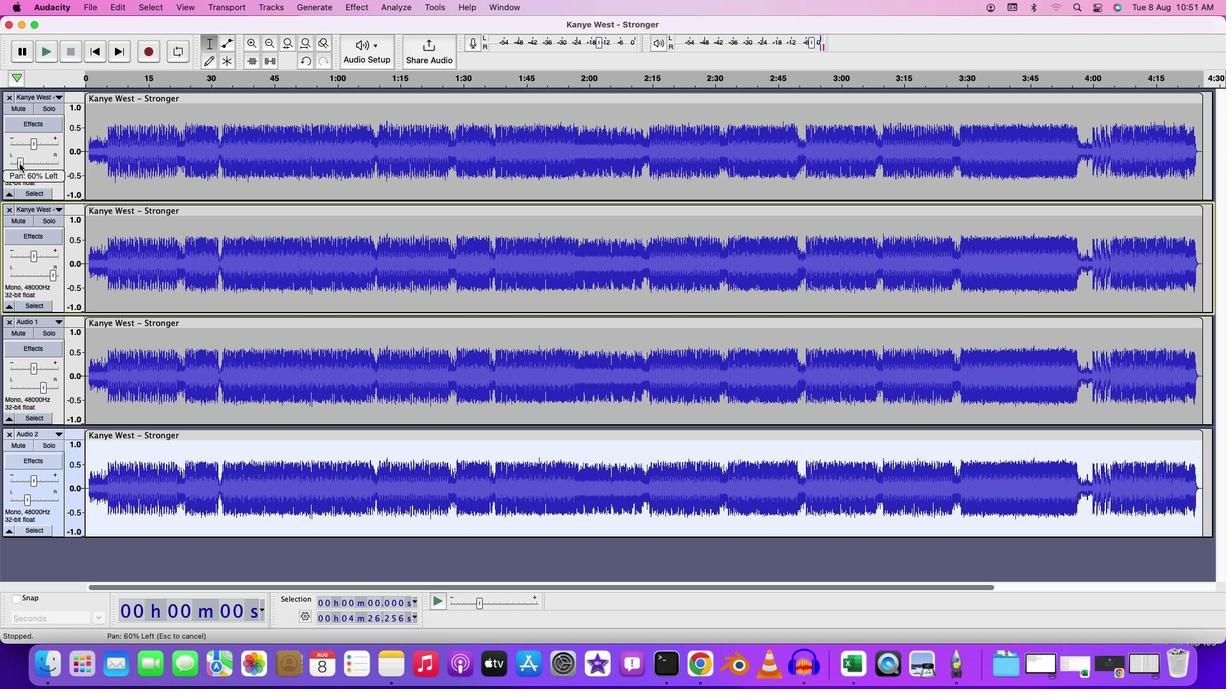 
Action: Mouse moved to (98, 117)
Screenshot: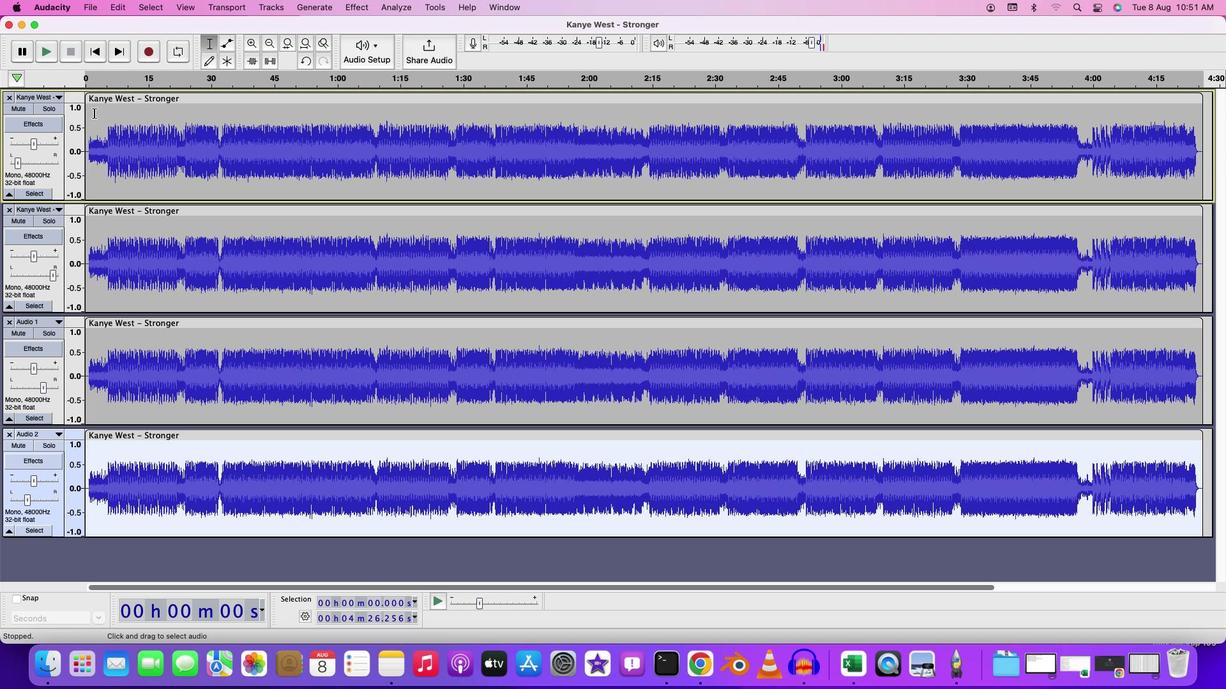 
Action: Mouse pressed left at (98, 117)
Screenshot: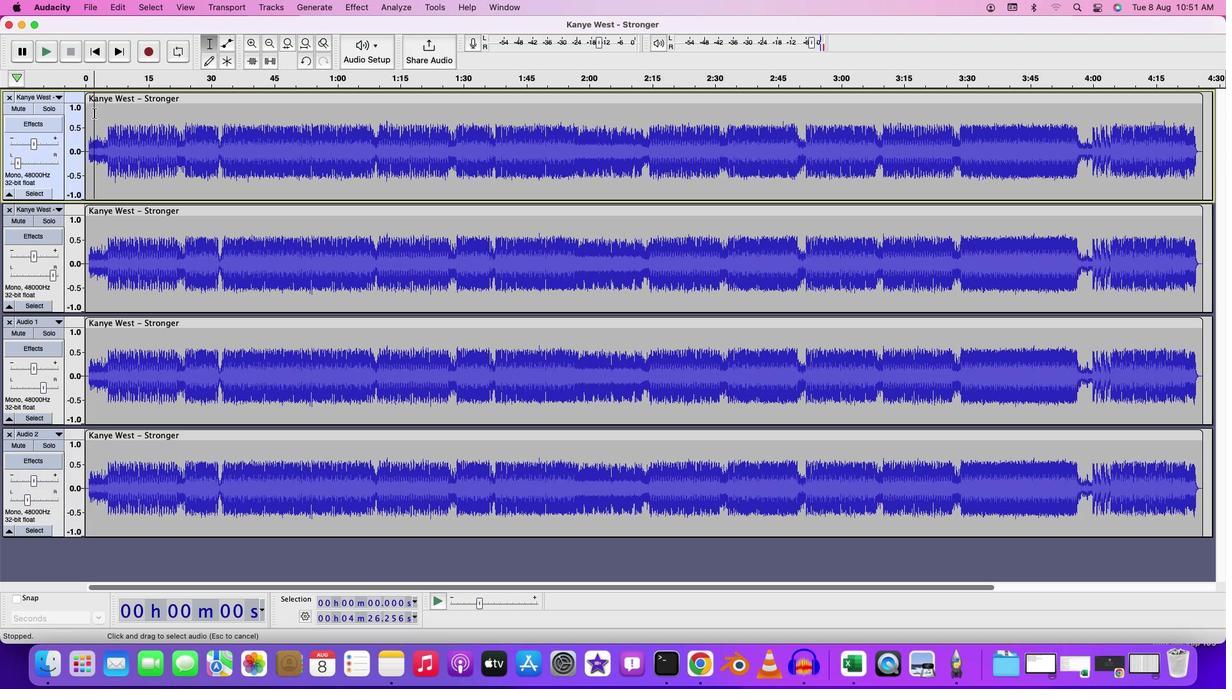 
Action: Key pressed Key.space
Screenshot: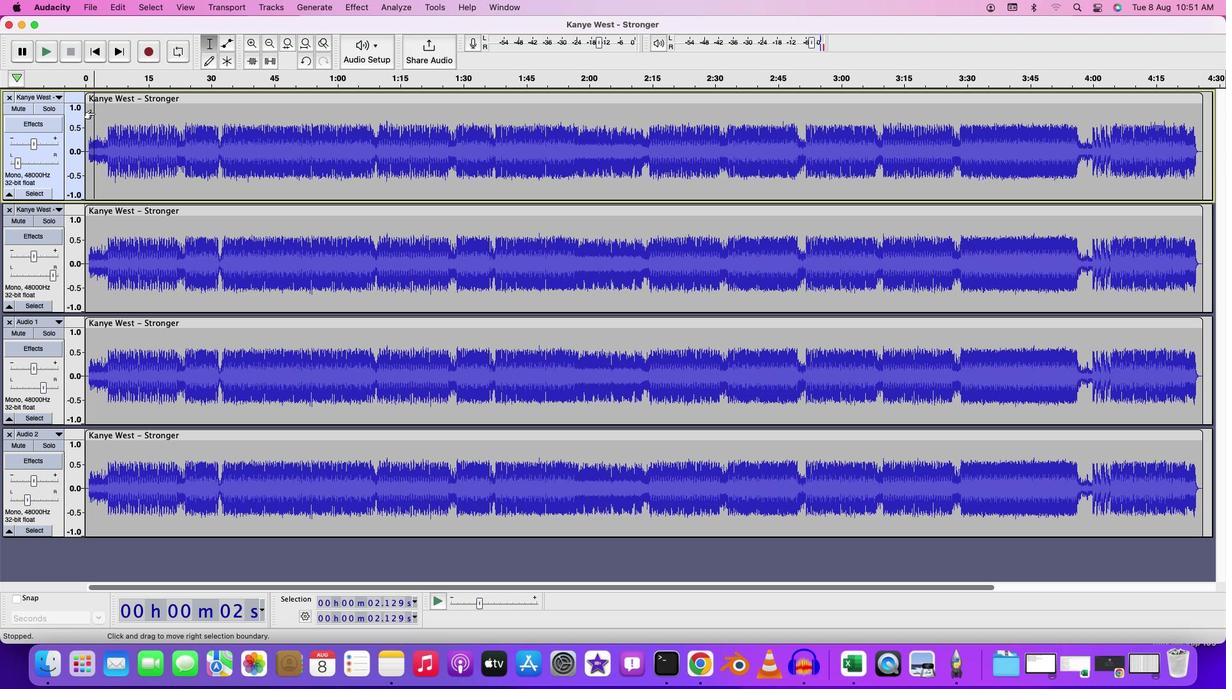 
Action: Mouse moved to (22, 171)
Screenshot: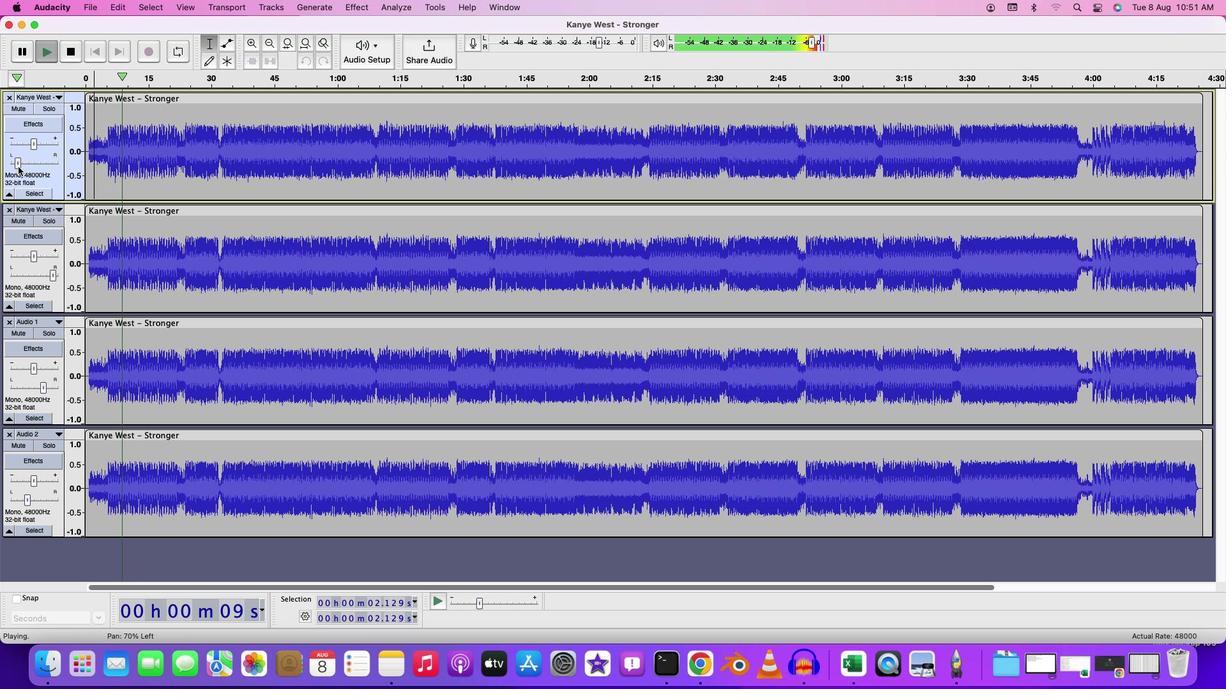 
Action: Mouse pressed left at (22, 171)
Screenshot: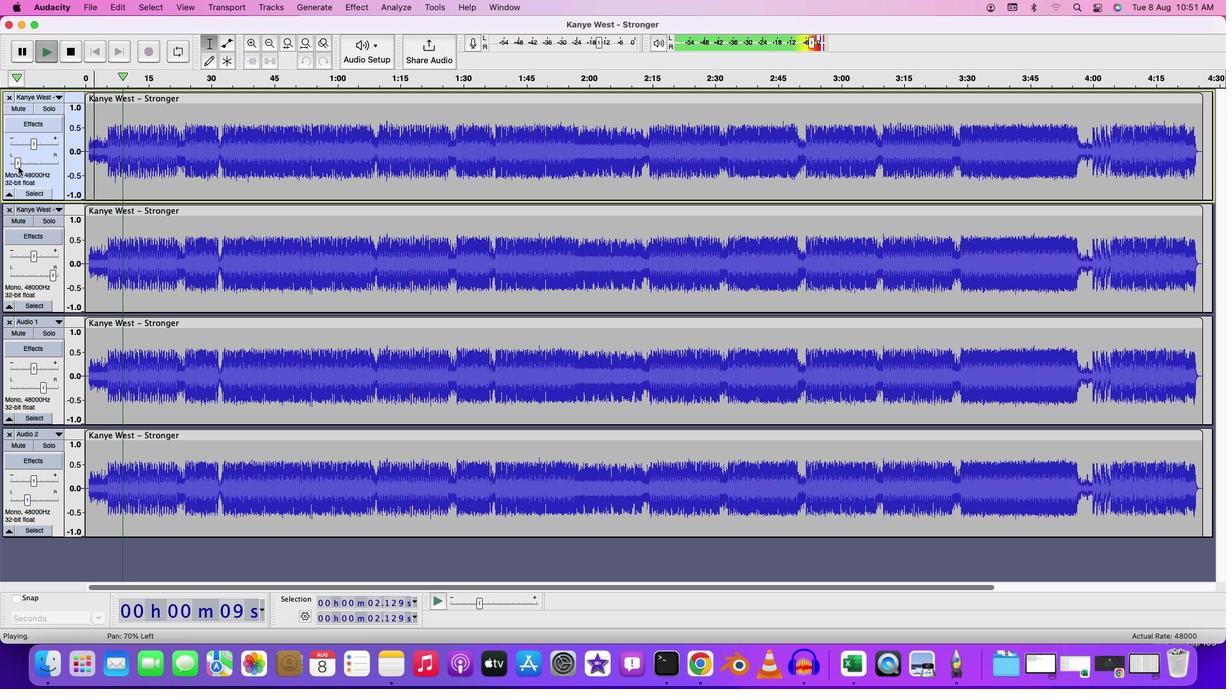 
Action: Mouse moved to (57, 277)
Screenshot: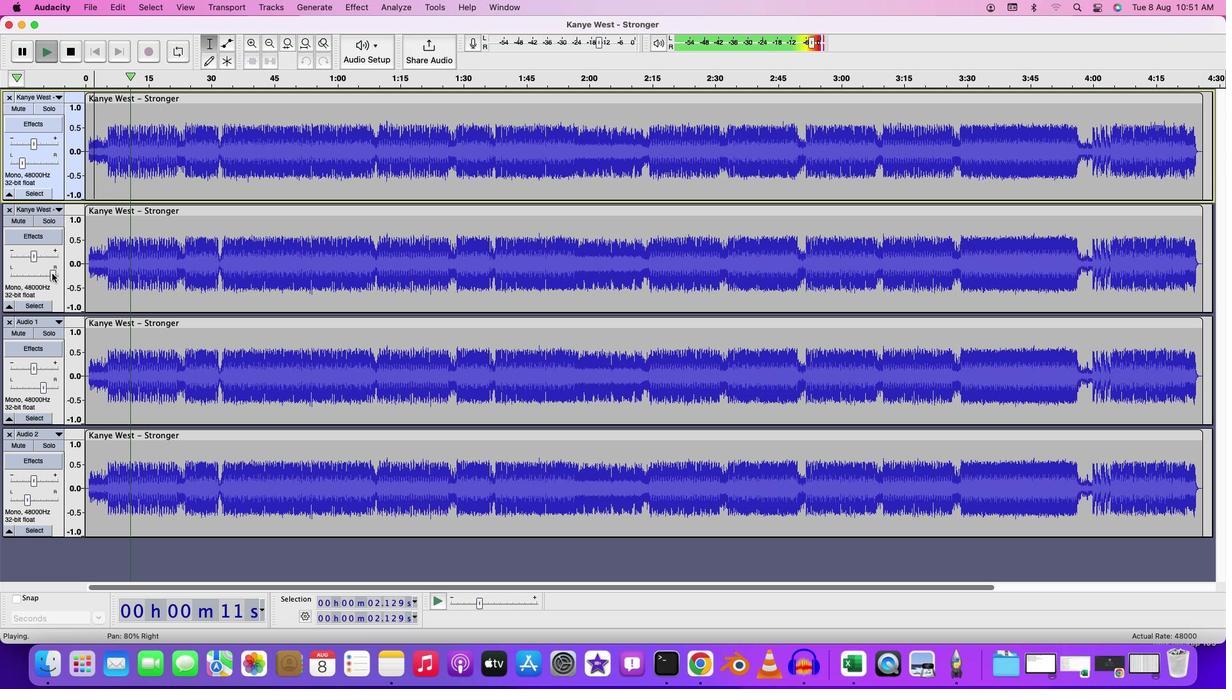 
Action: Mouse pressed left at (57, 277)
Screenshot: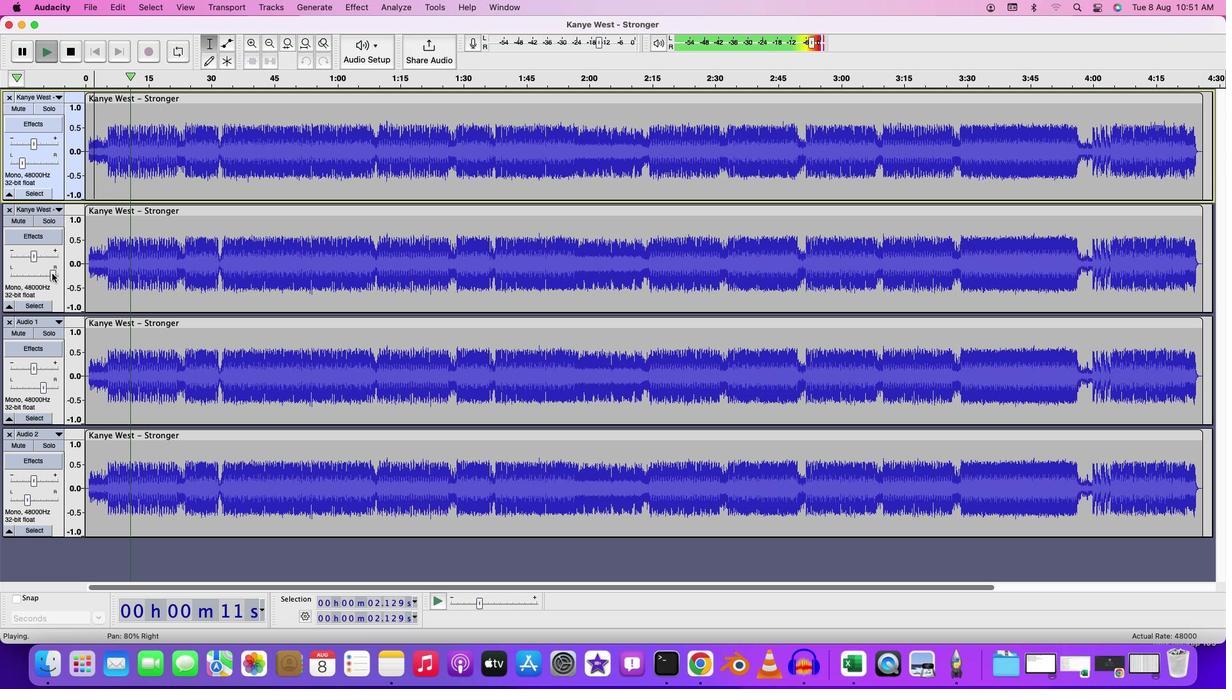
Action: Mouse moved to (49, 390)
Screenshot: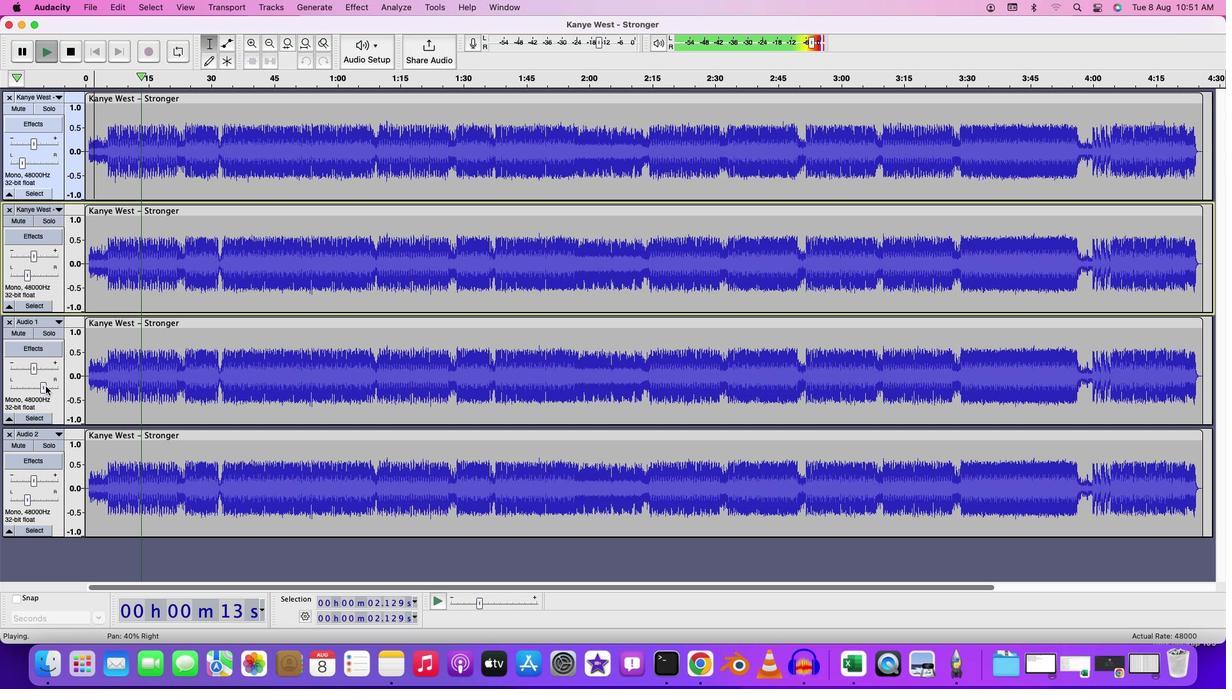 
Action: Mouse pressed left at (49, 390)
Screenshot: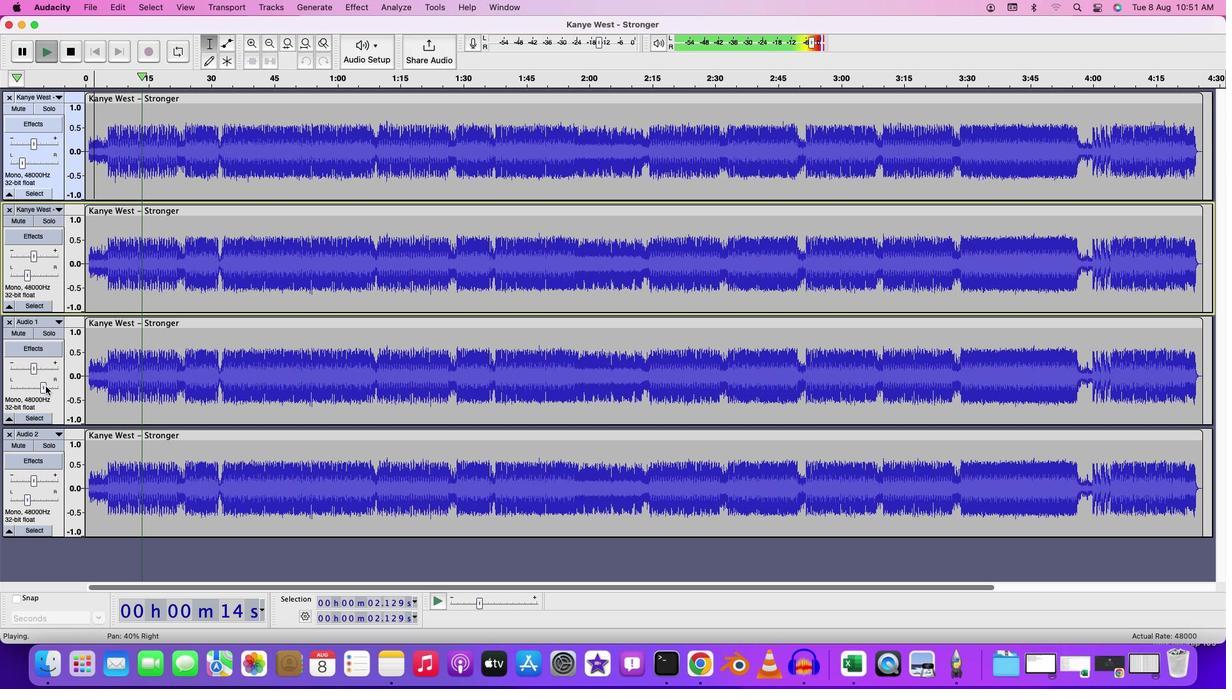 
Action: Mouse moved to (32, 504)
Screenshot: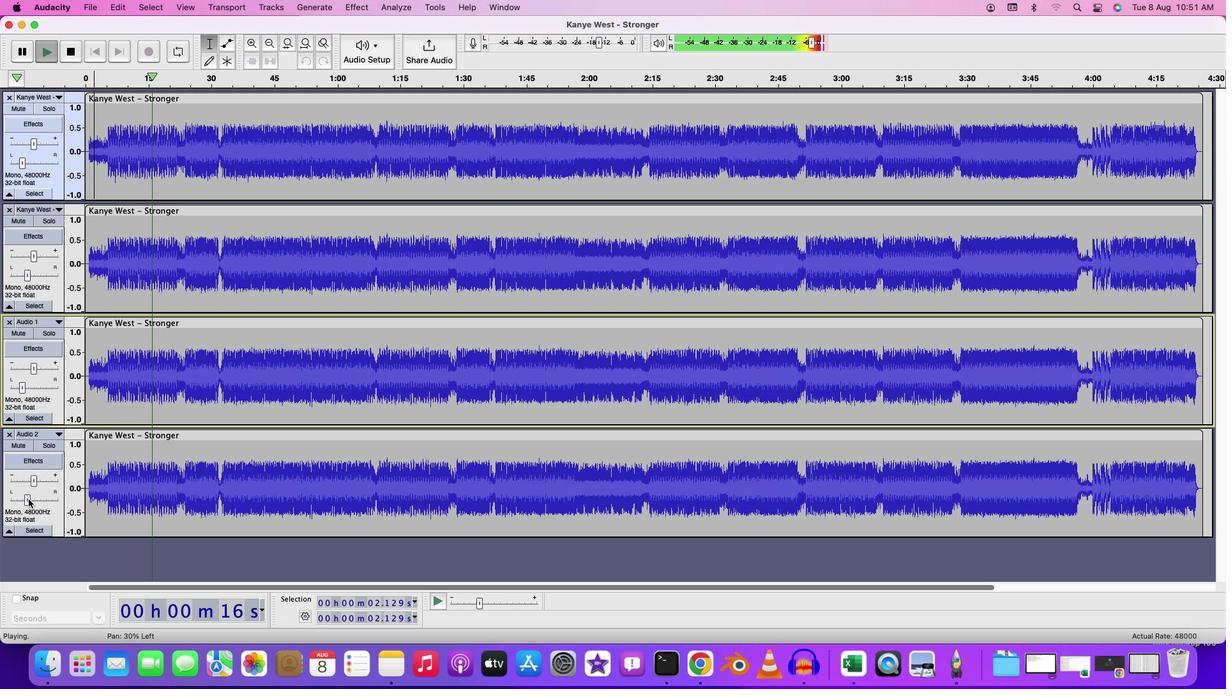 
Action: Mouse pressed left at (32, 504)
Screenshot: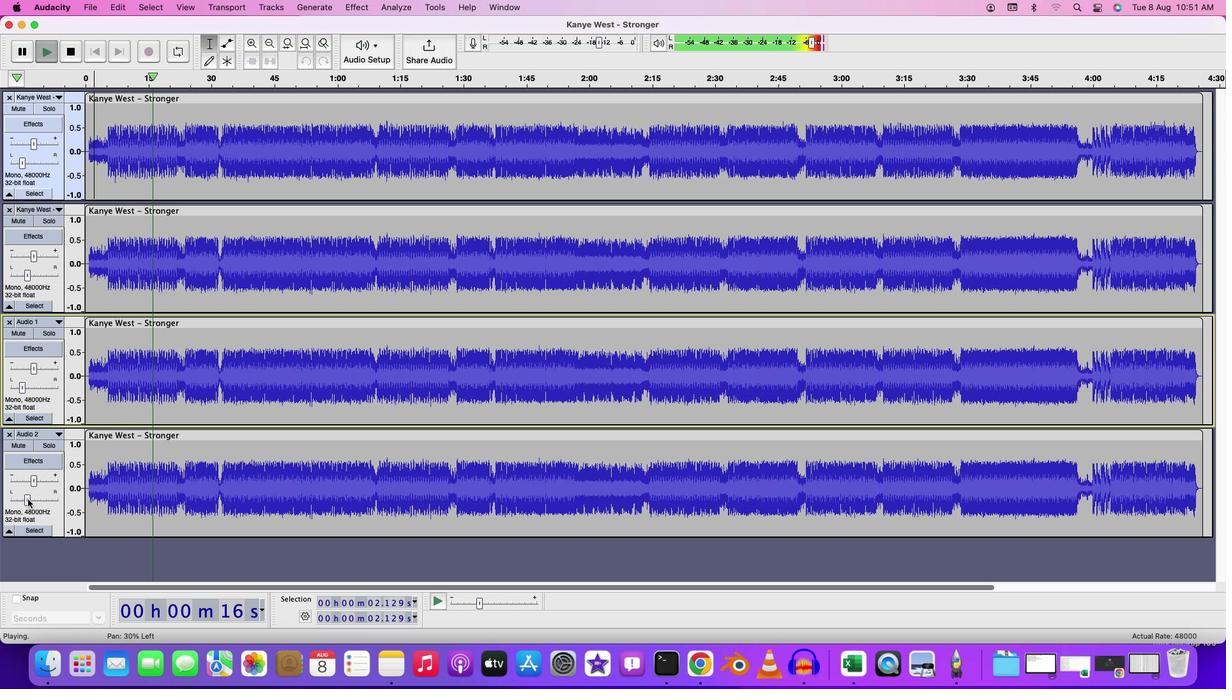 
Action: Mouse moved to (25, 164)
Screenshot: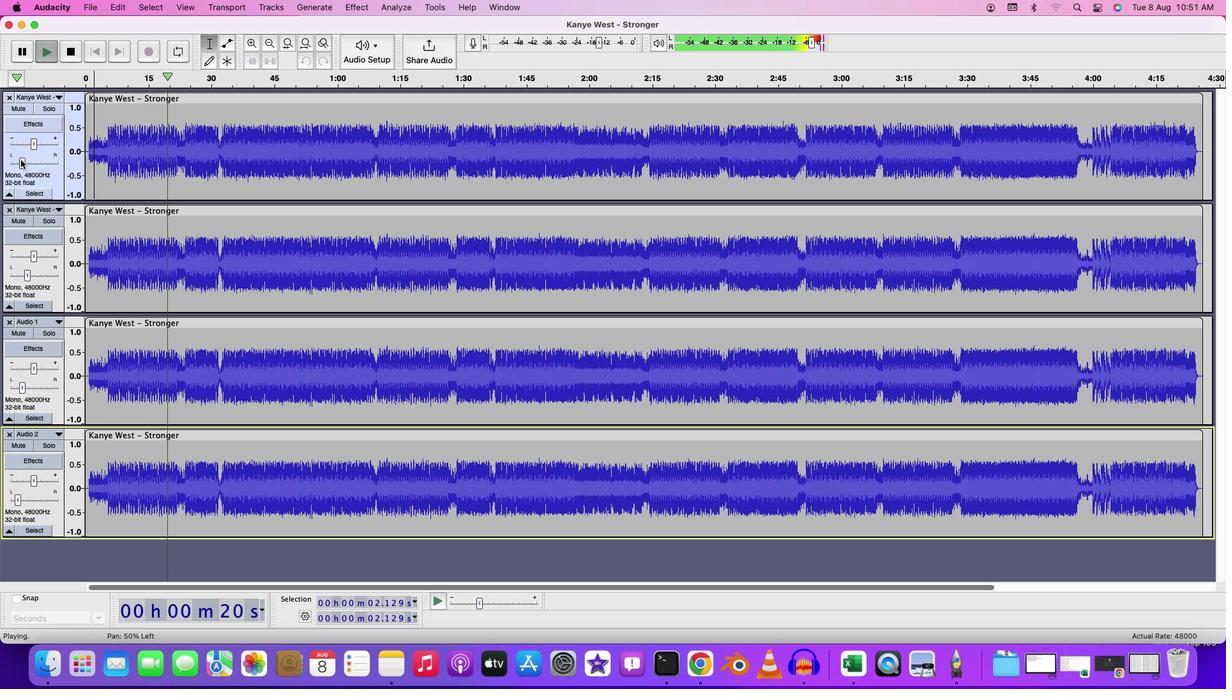 
Action: Mouse pressed left at (25, 164)
Screenshot: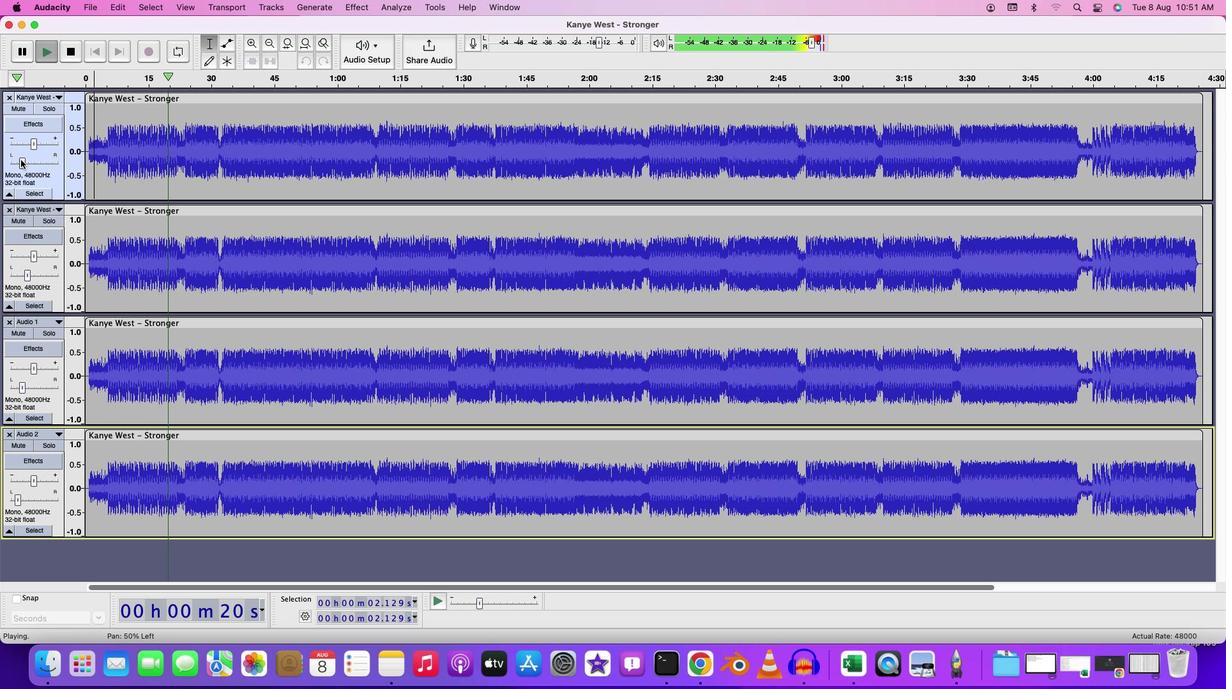 
Action: Mouse moved to (31, 279)
Screenshot: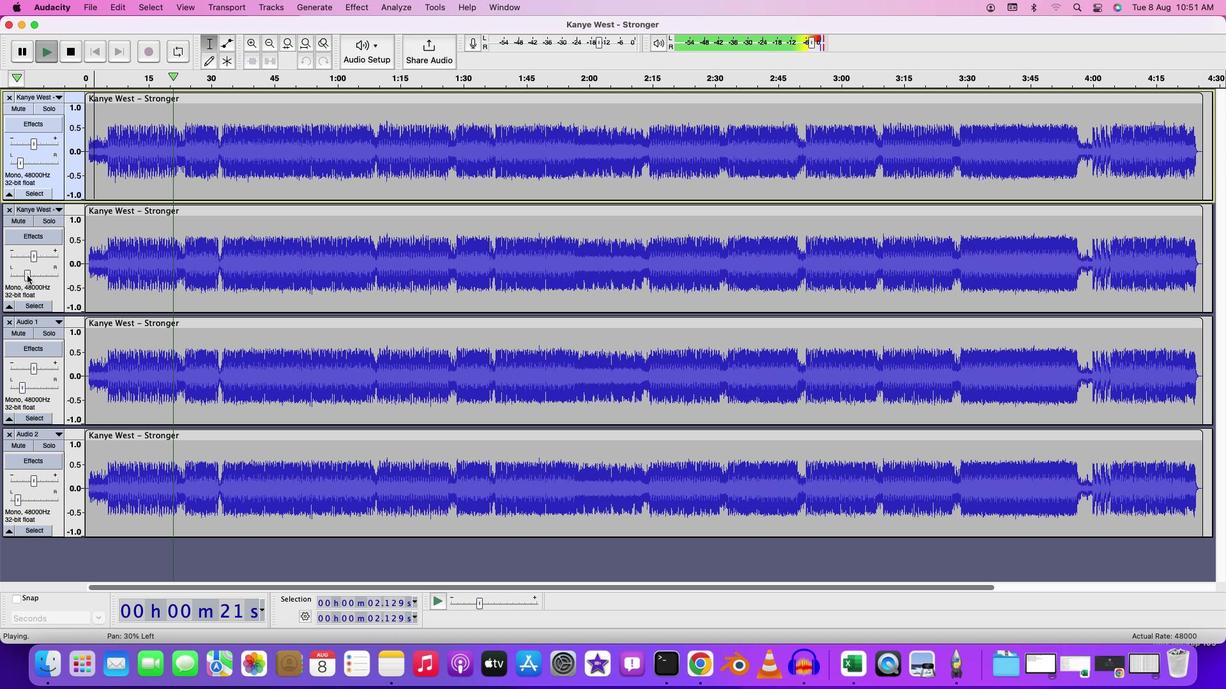 
Action: Mouse pressed left at (31, 279)
Screenshot: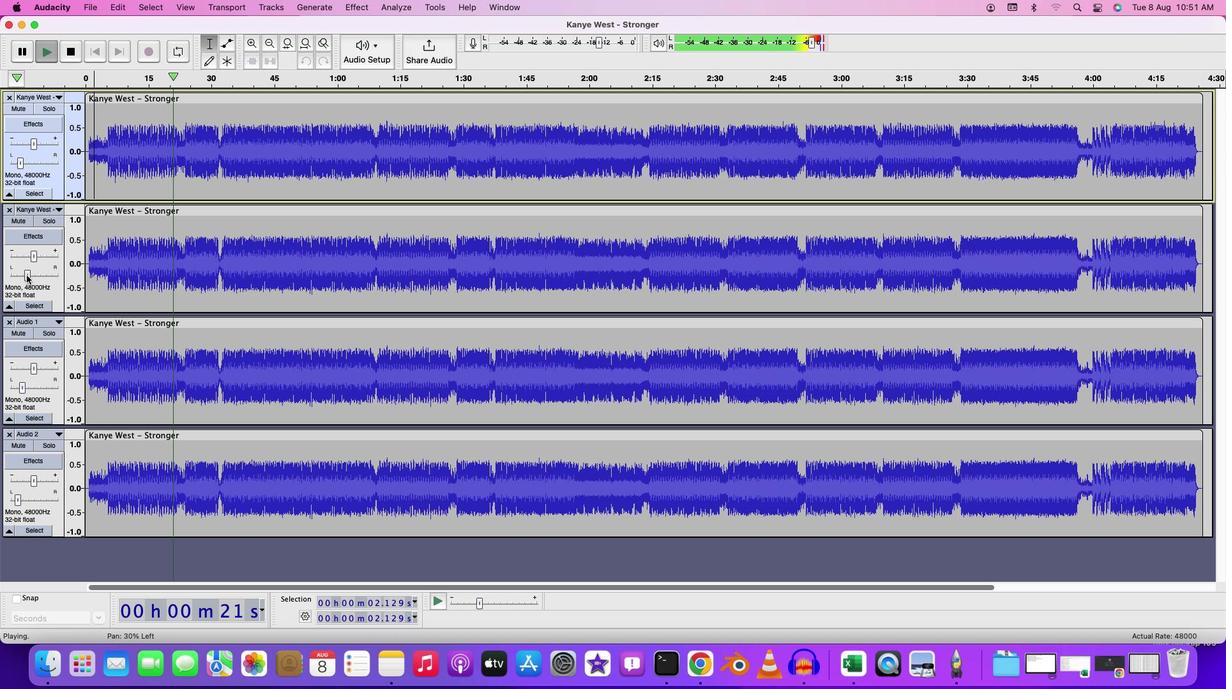 
Action: Mouse moved to (24, 505)
Screenshot: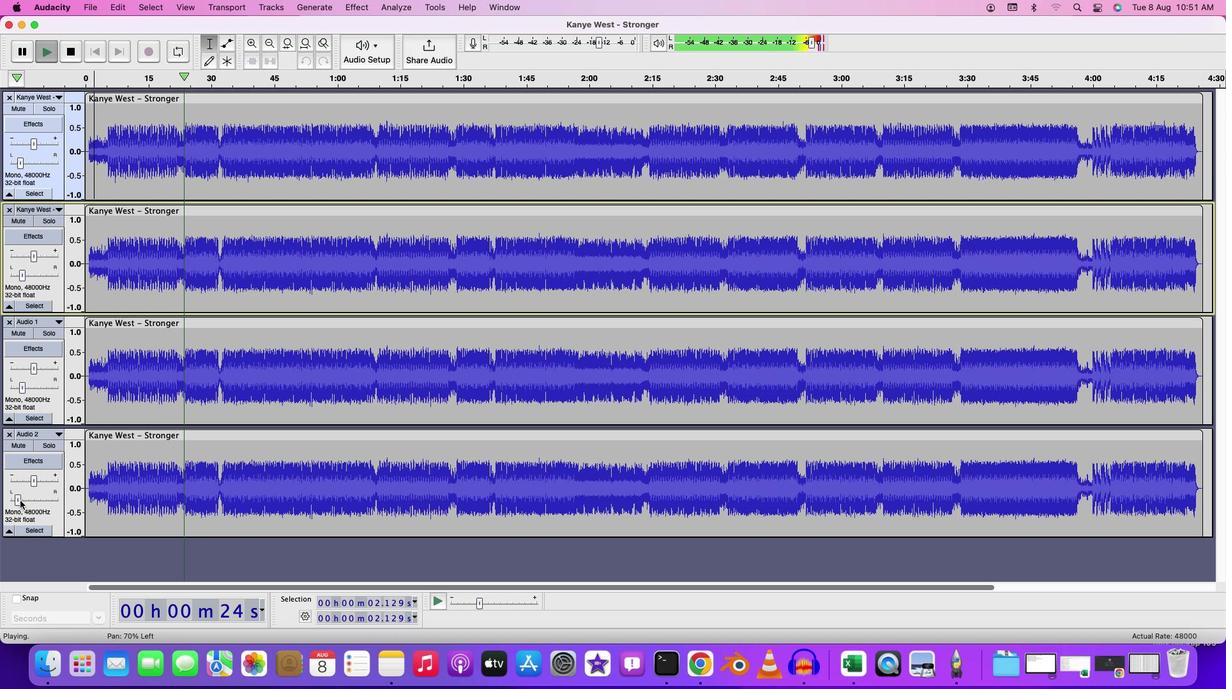 
Action: Mouse pressed left at (24, 505)
Screenshot: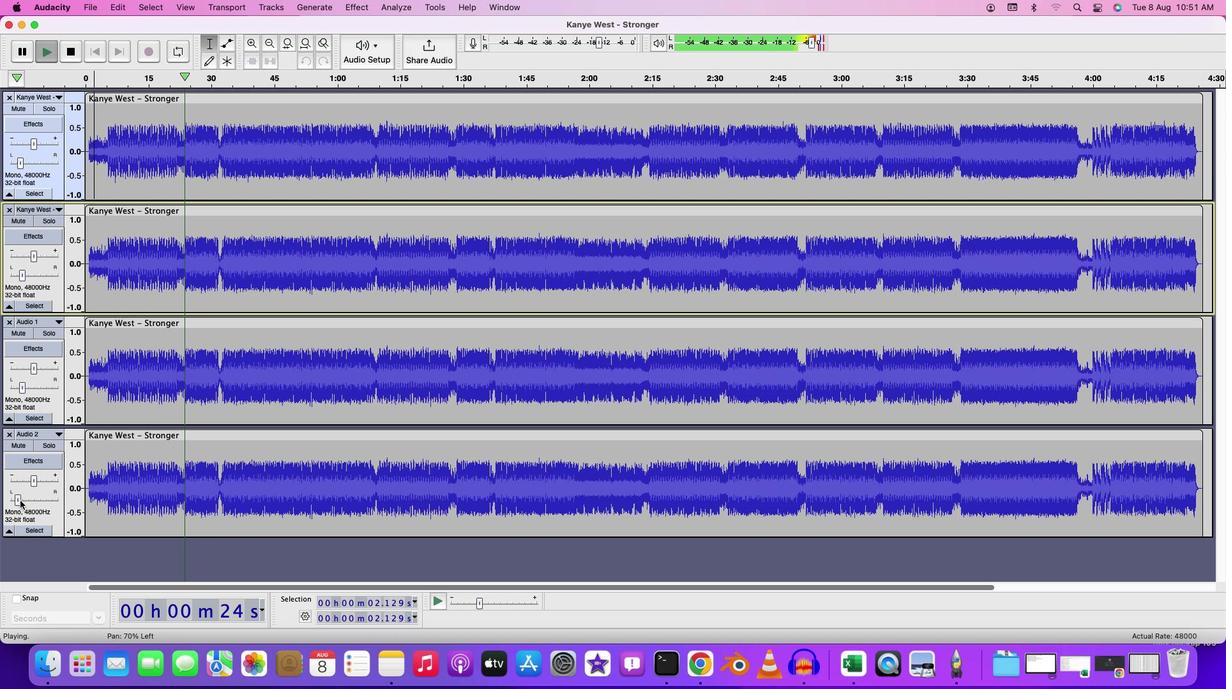 
Action: Mouse moved to (63, 328)
Screenshot: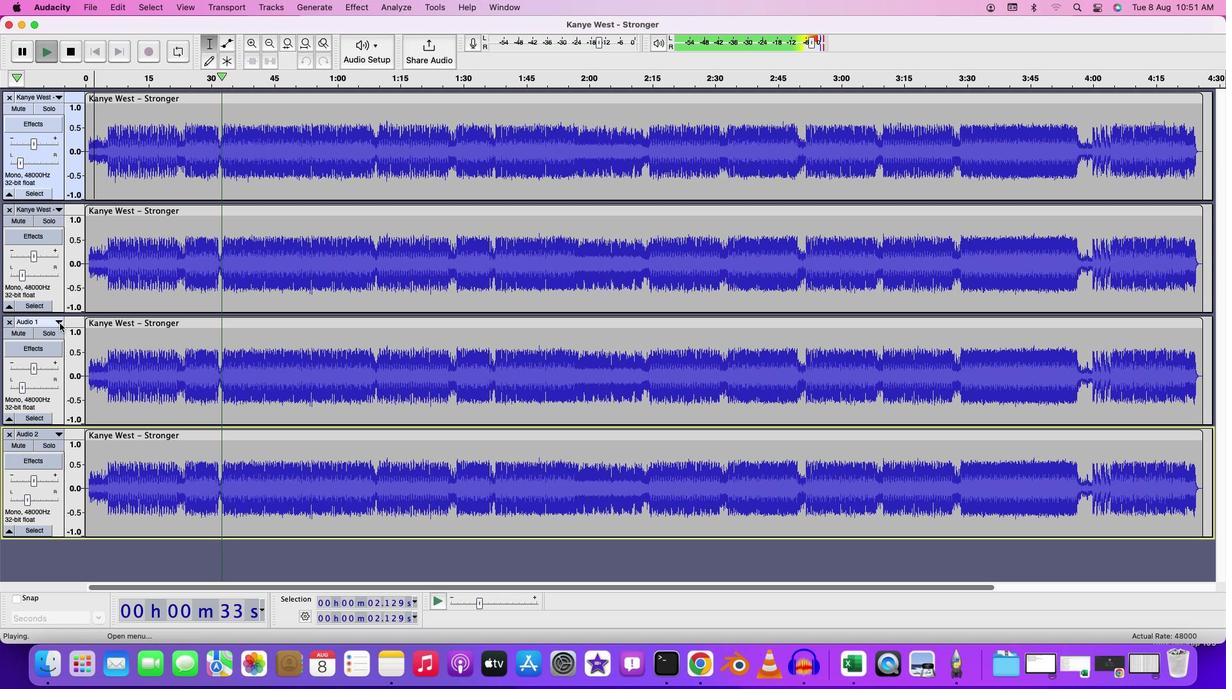 
Action: Mouse pressed left at (63, 328)
Screenshot: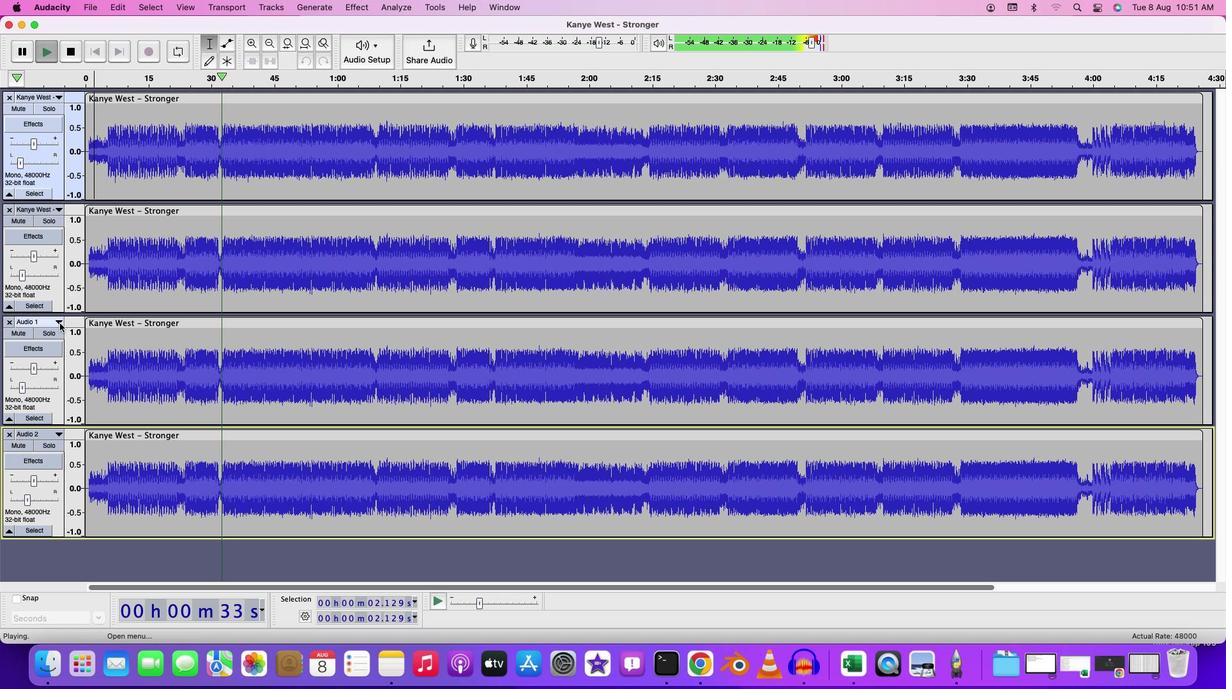 
Action: Mouse moved to (235, 364)
Screenshot: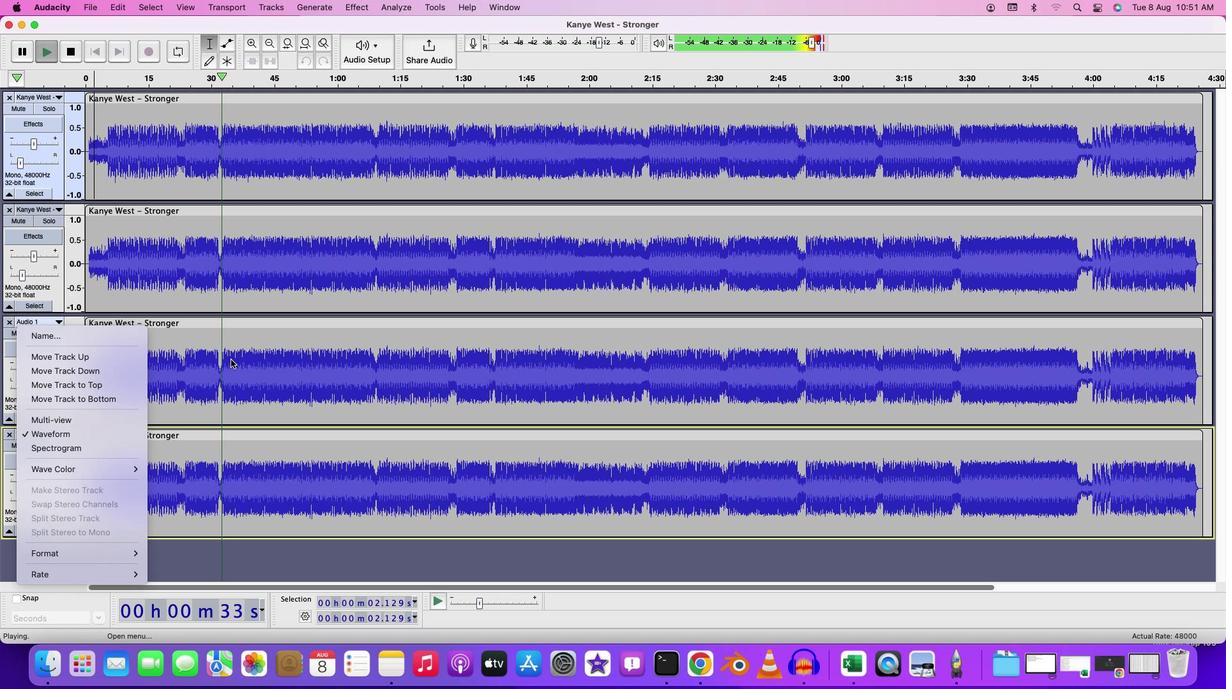 
Action: Key pressed Key.space
Screenshot: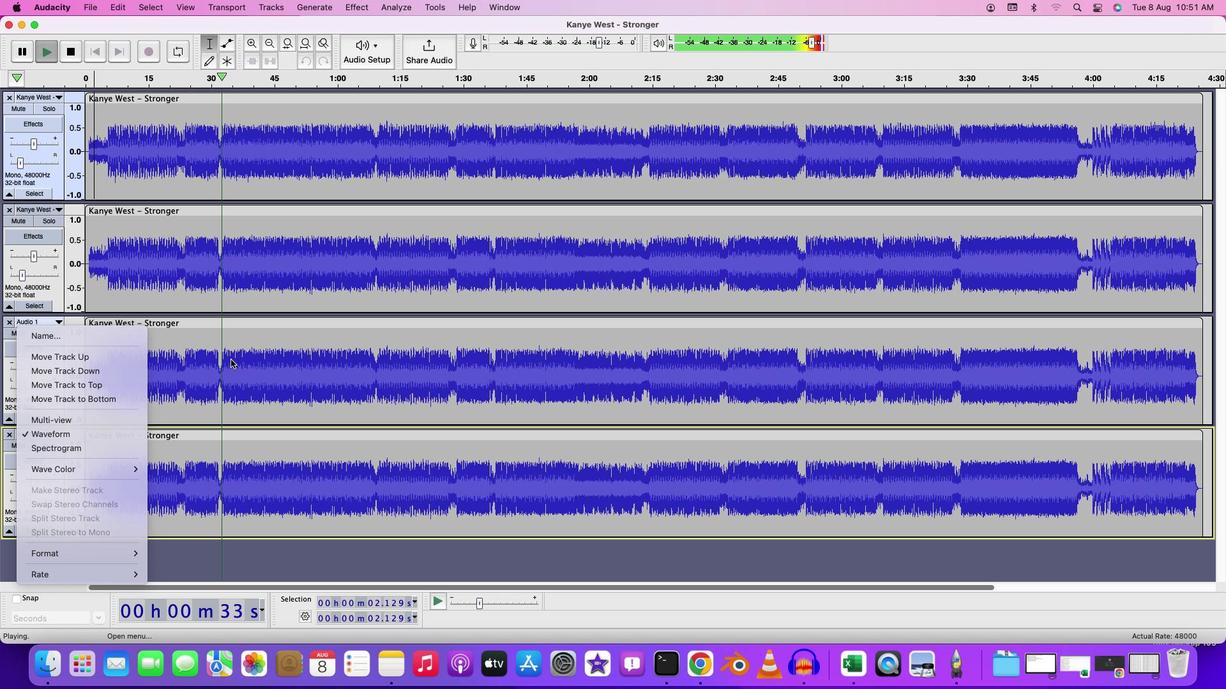
Action: Mouse moved to (71, 333)
Screenshot: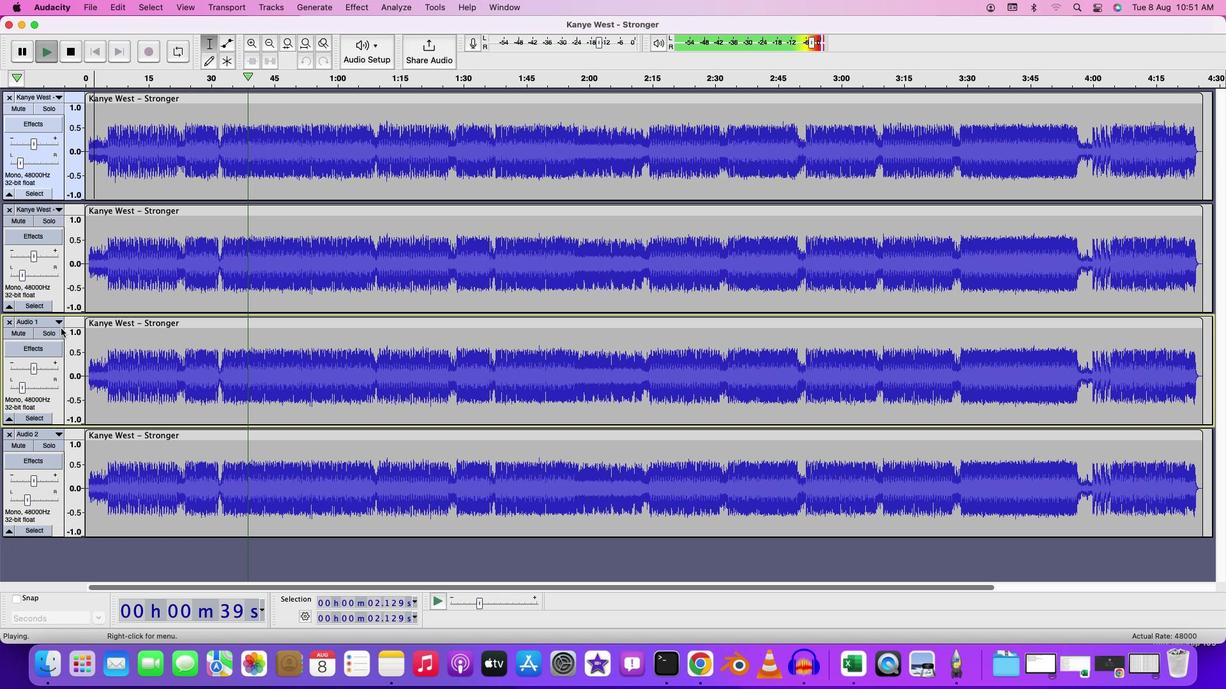 
Action: Key pressed Key.space
Screenshot: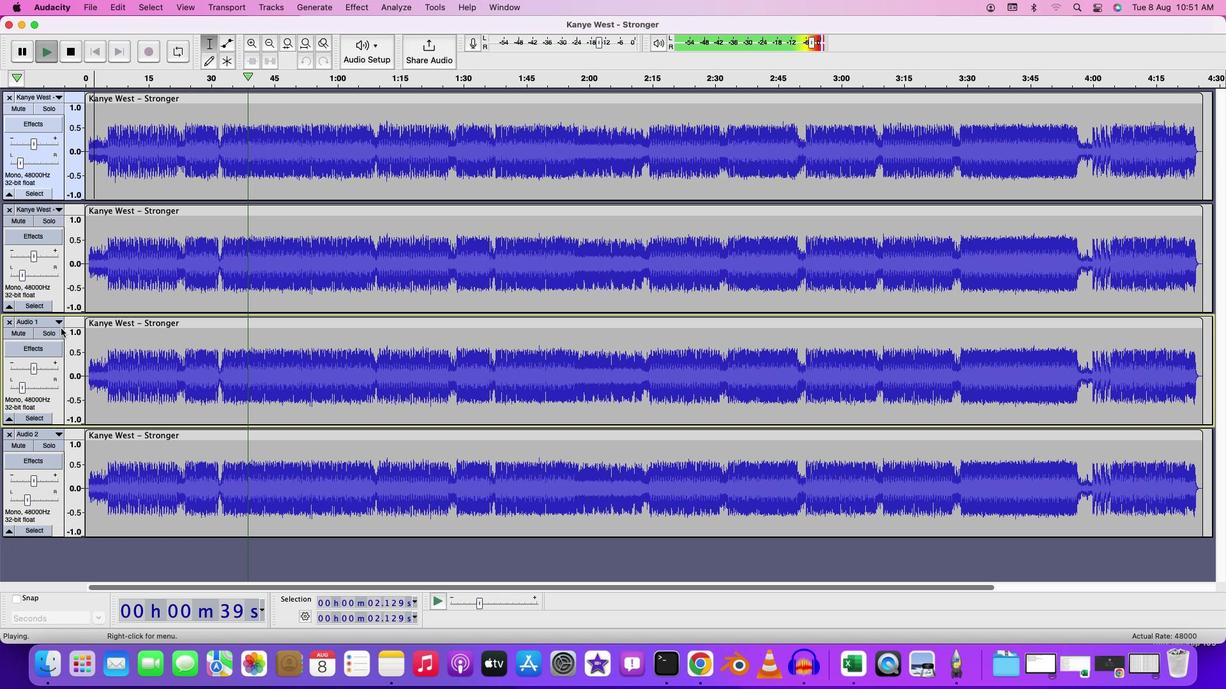 
Action: Mouse moved to (63, 325)
Screenshot: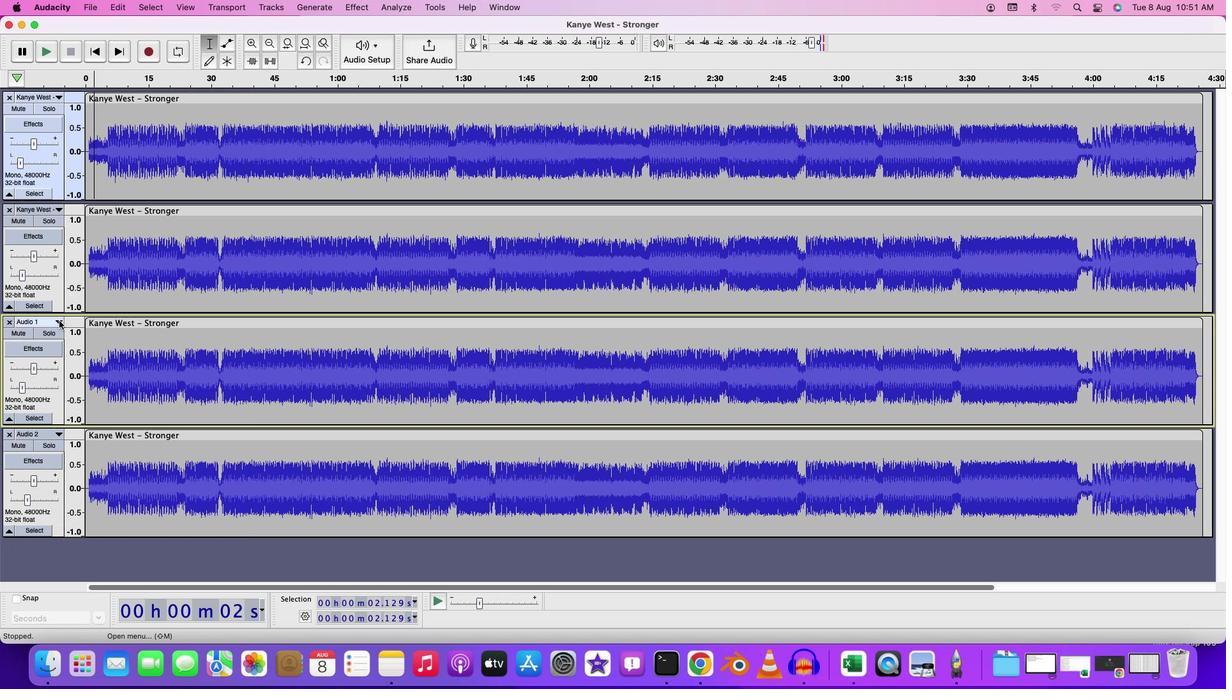 
Action: Mouse pressed left at (63, 325)
Screenshot: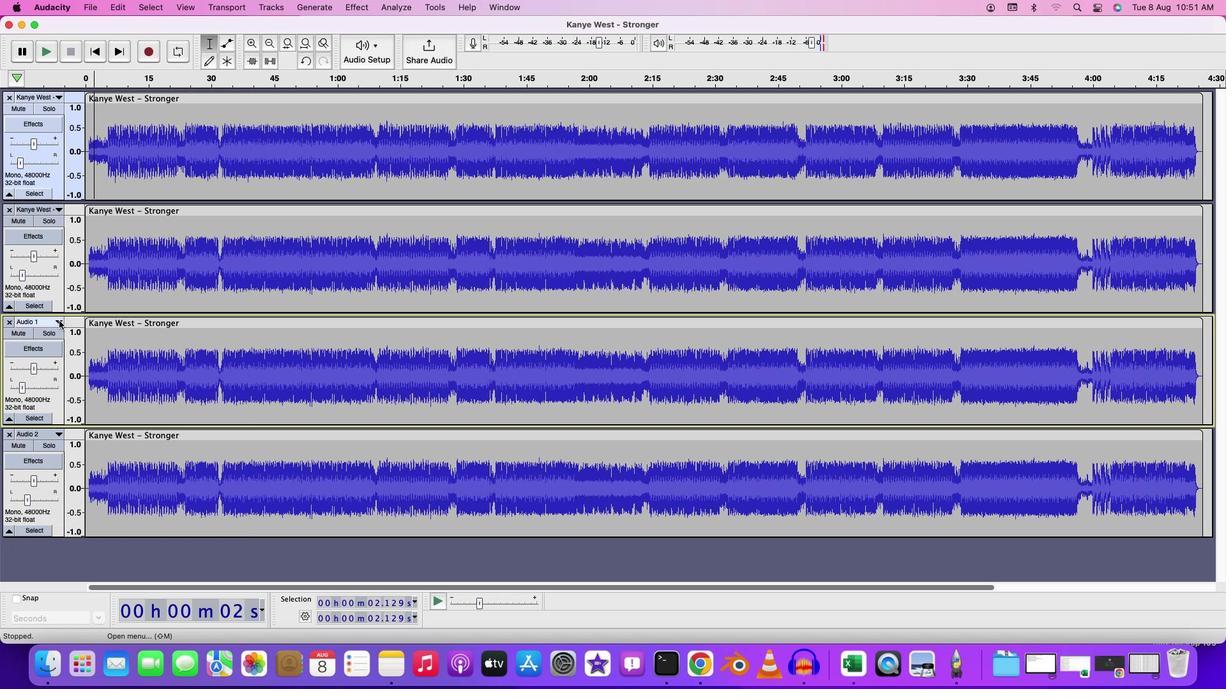 
Action: Mouse moved to (234, 364)
Screenshot: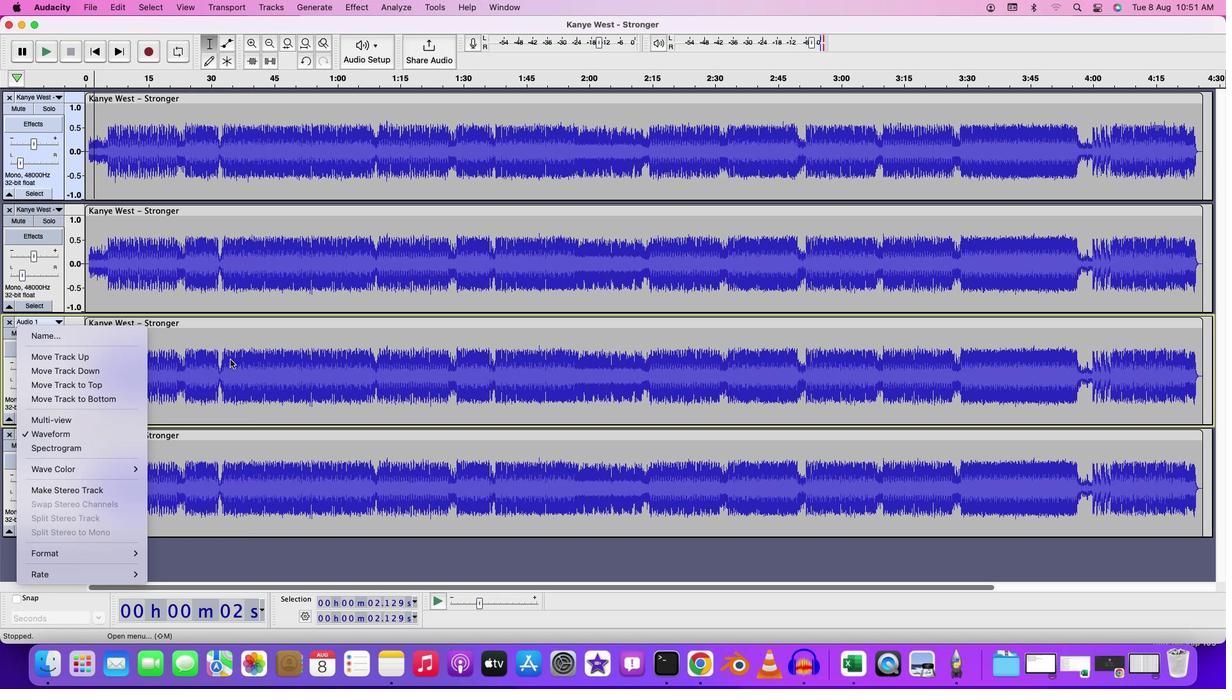 
Action: Mouse pressed left at (234, 364)
Screenshot: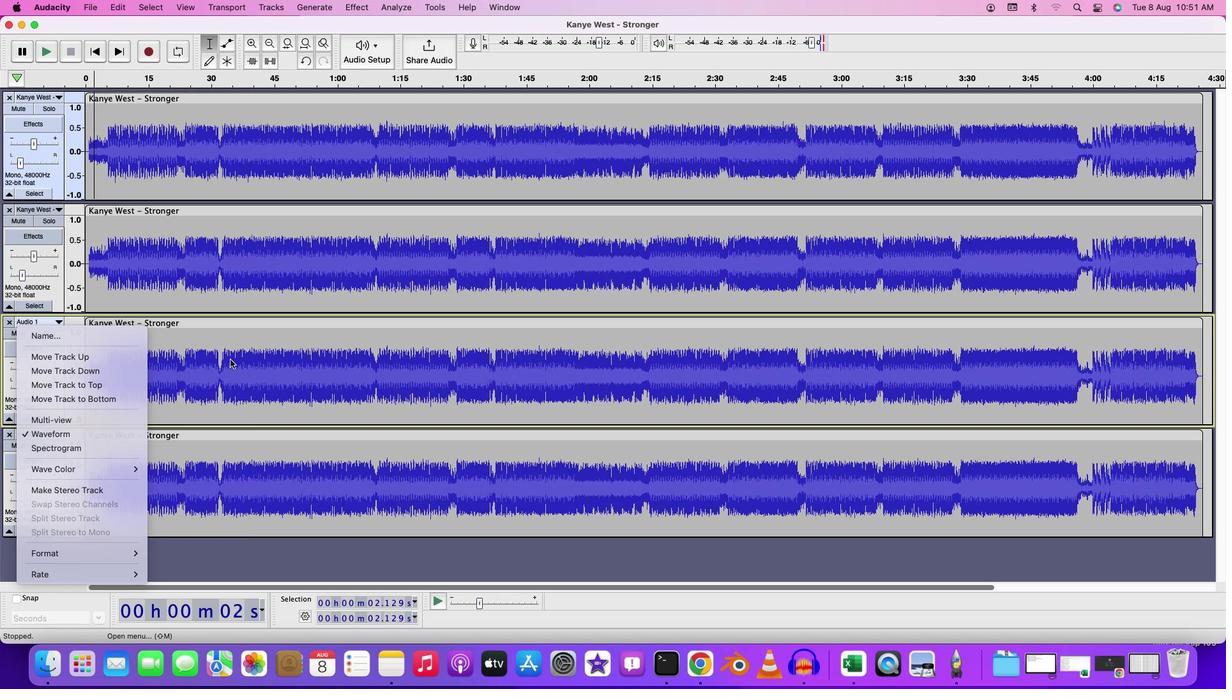 
Action: Mouse moved to (110, 310)
Screenshot: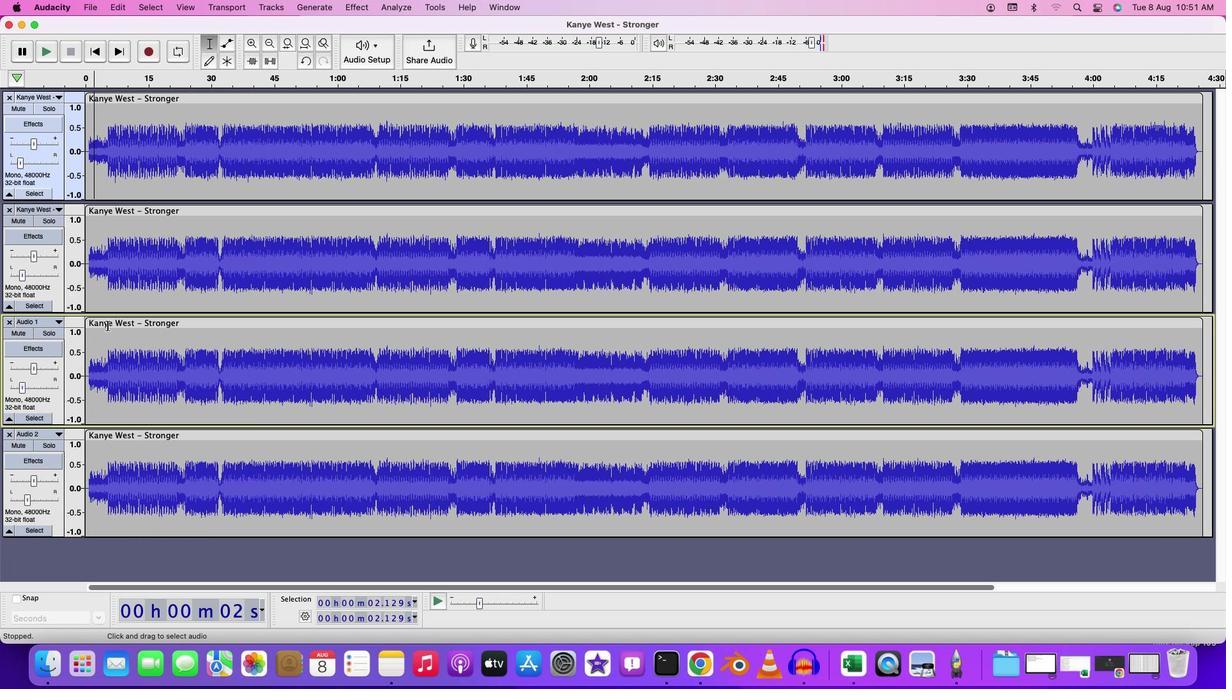 
Action: Key pressed Key.space
Screenshot: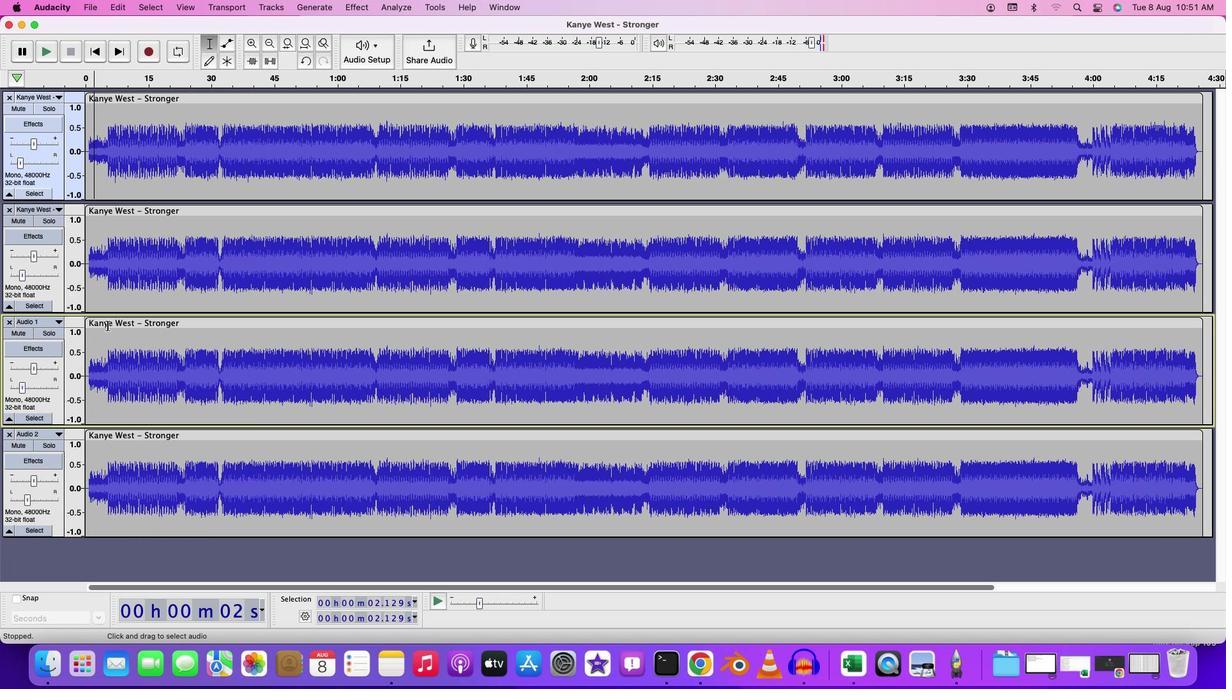
Action: Mouse moved to (24, 169)
Screenshot: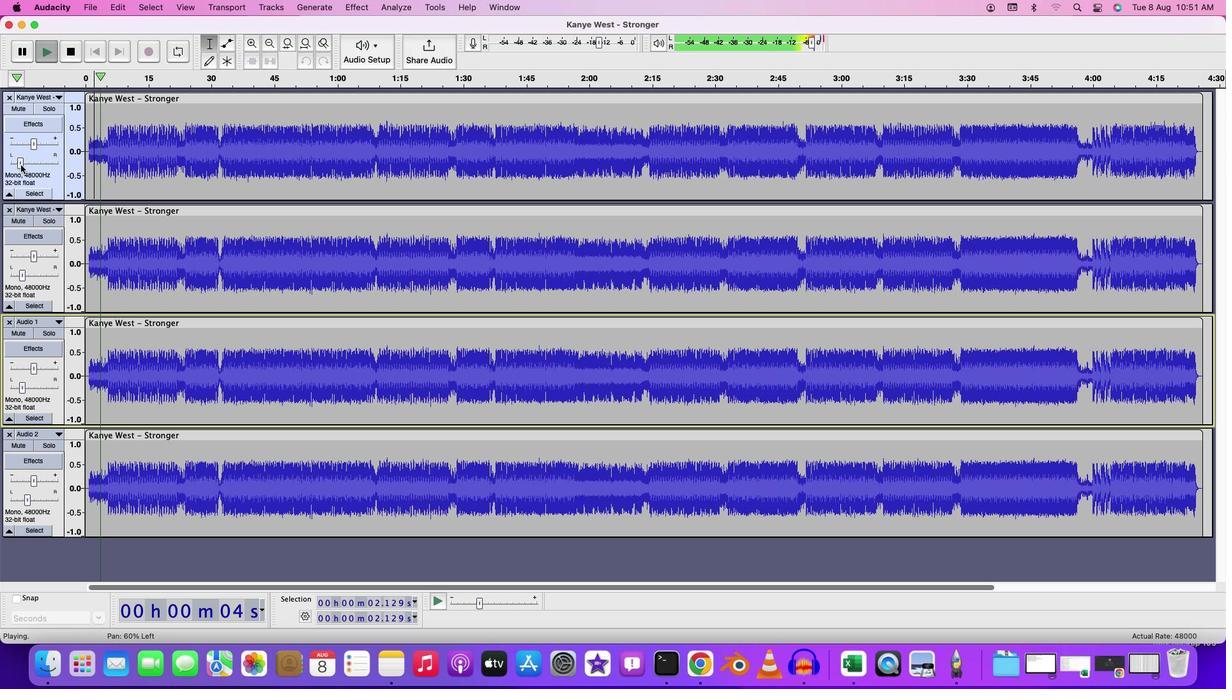 
Action: Mouse pressed left at (24, 169)
Screenshot: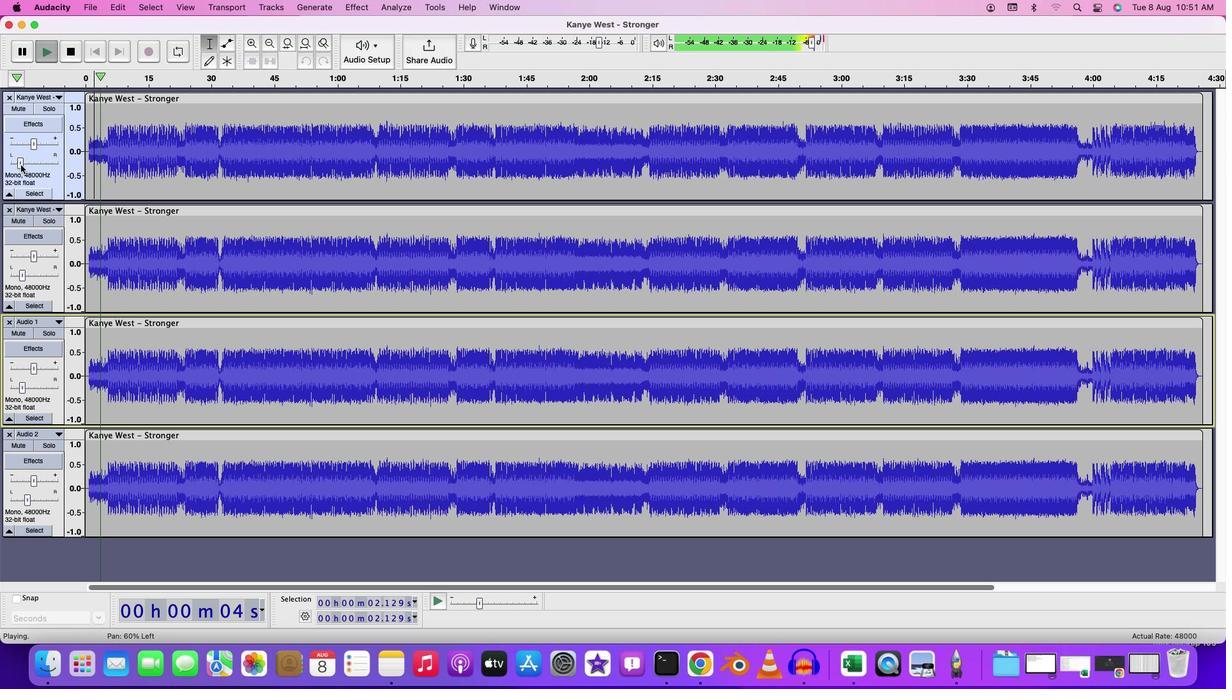 
Action: Mouse moved to (26, 281)
Screenshot: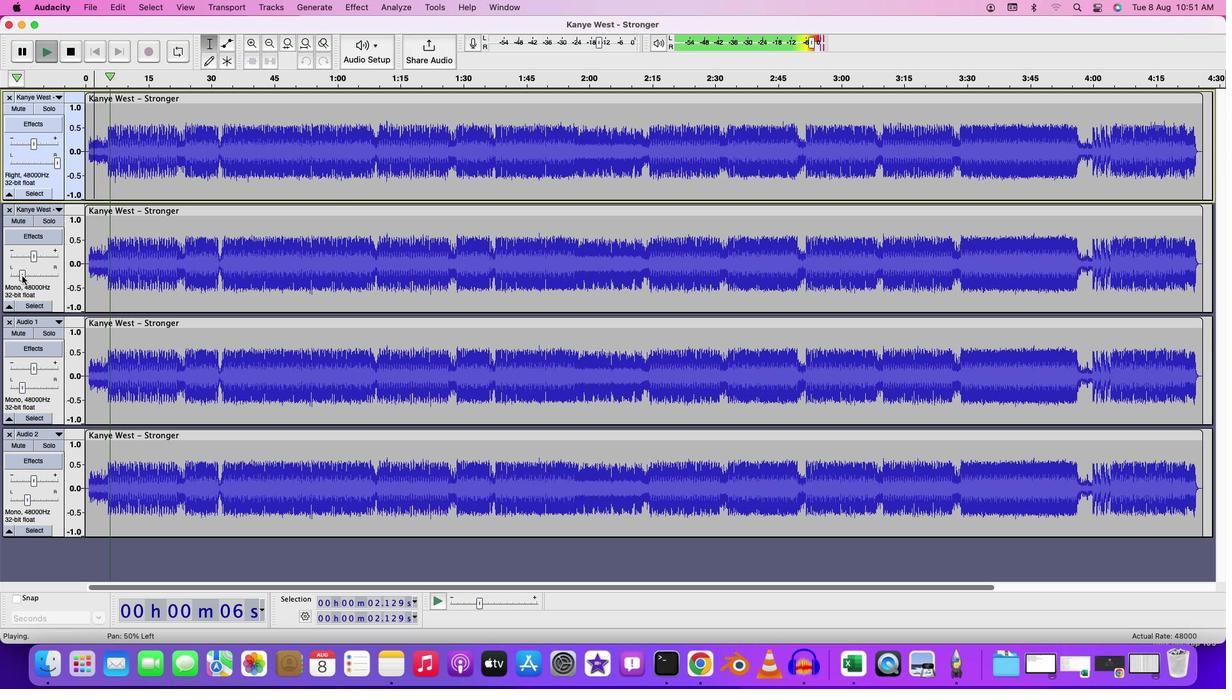 
Action: Mouse pressed left at (26, 281)
Screenshot: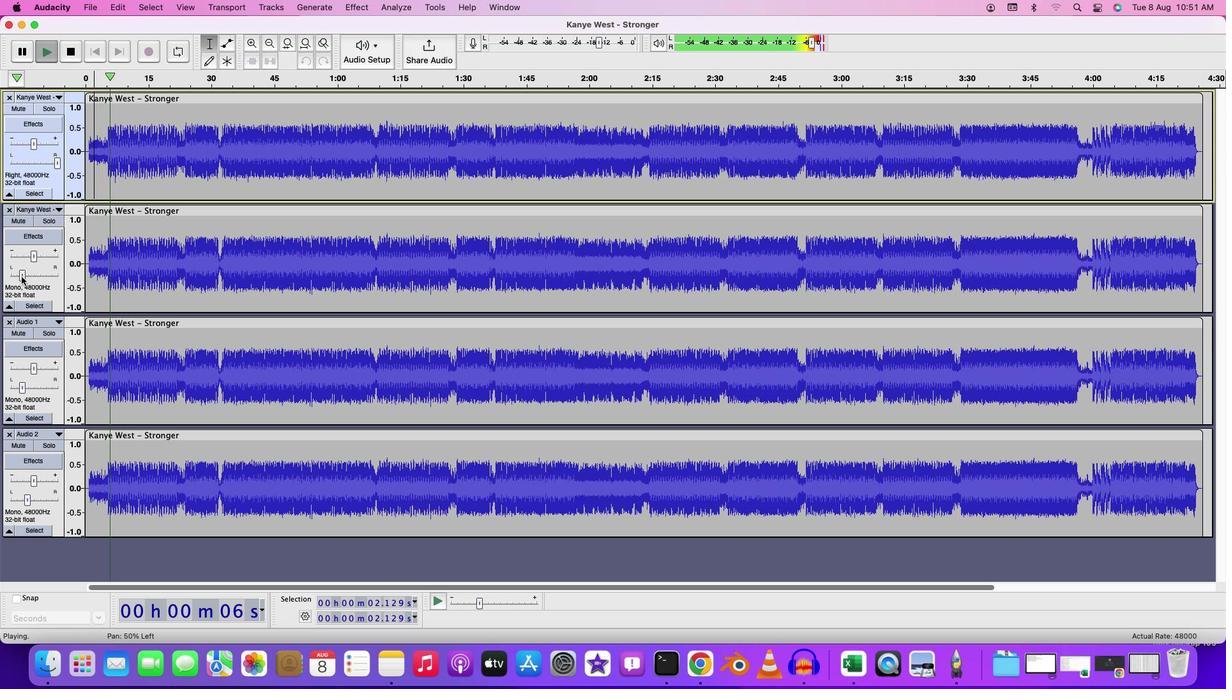 
Action: Mouse moved to (26, 389)
Screenshot: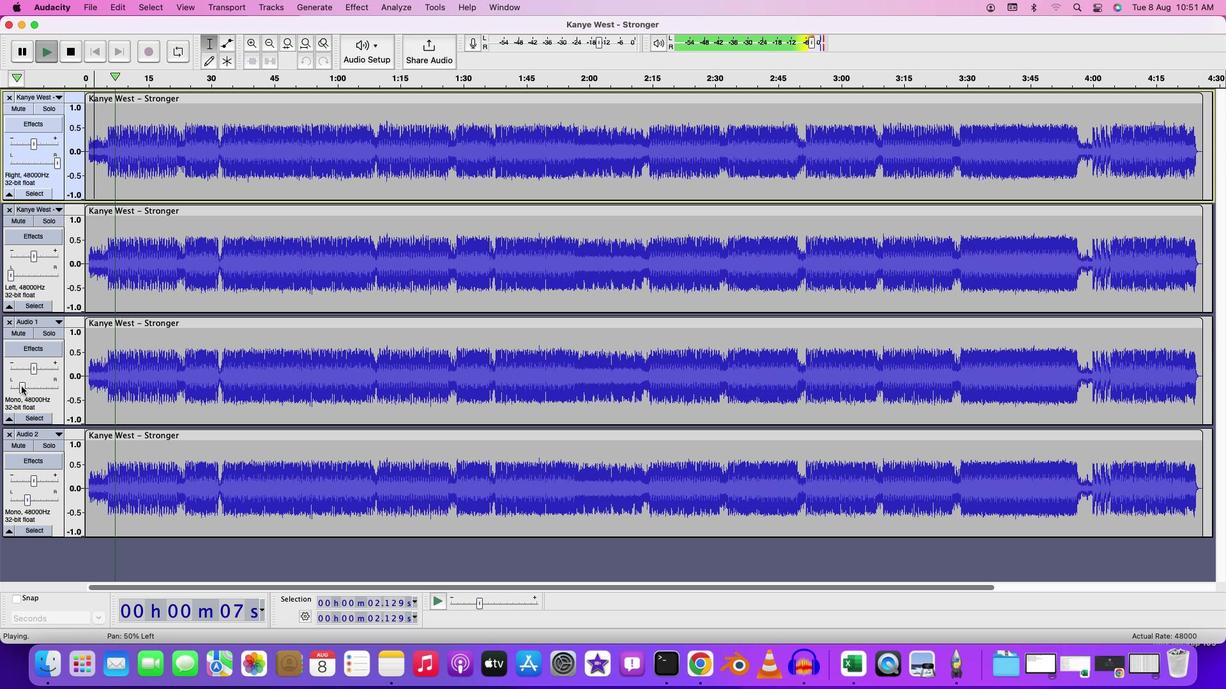 
Action: Mouse pressed left at (26, 389)
Screenshot: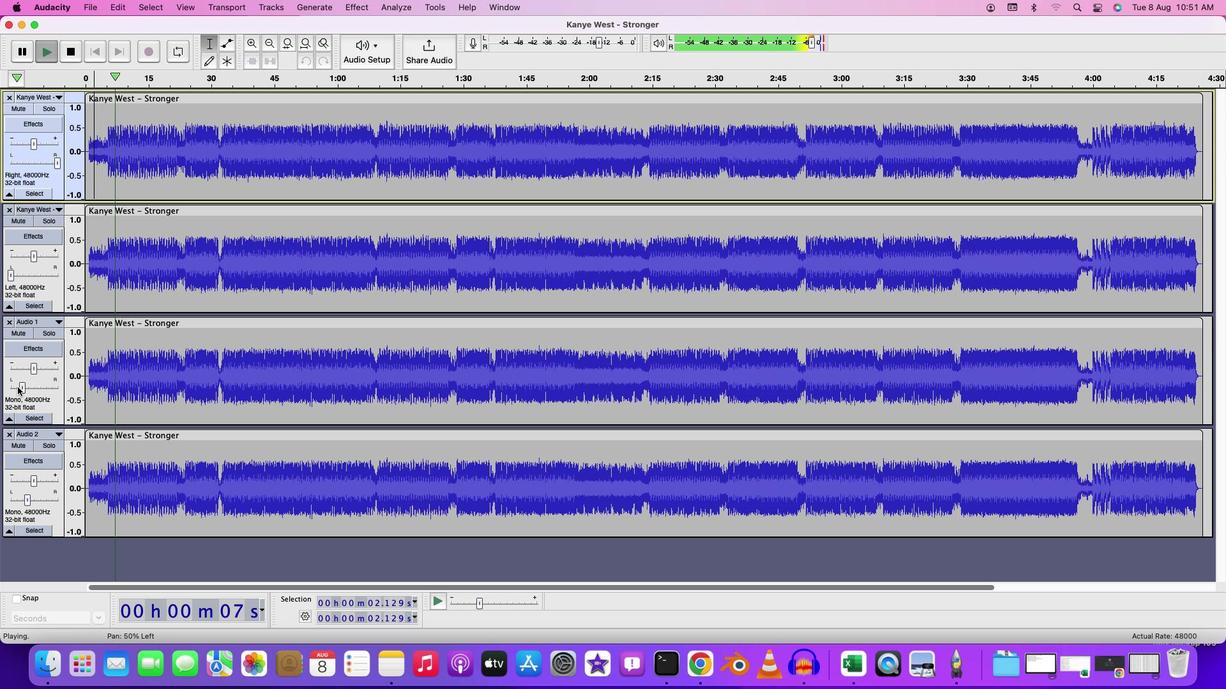 
Action: Mouse moved to (30, 509)
Screenshot: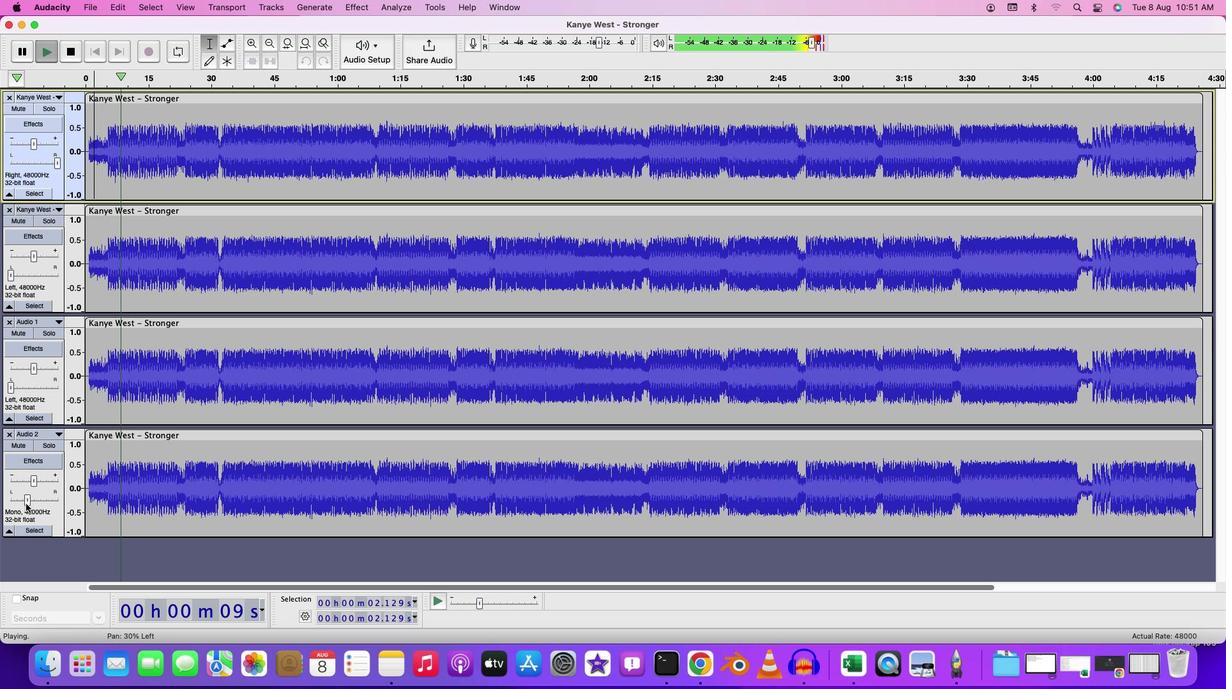 
Action: Mouse pressed left at (30, 509)
Screenshot: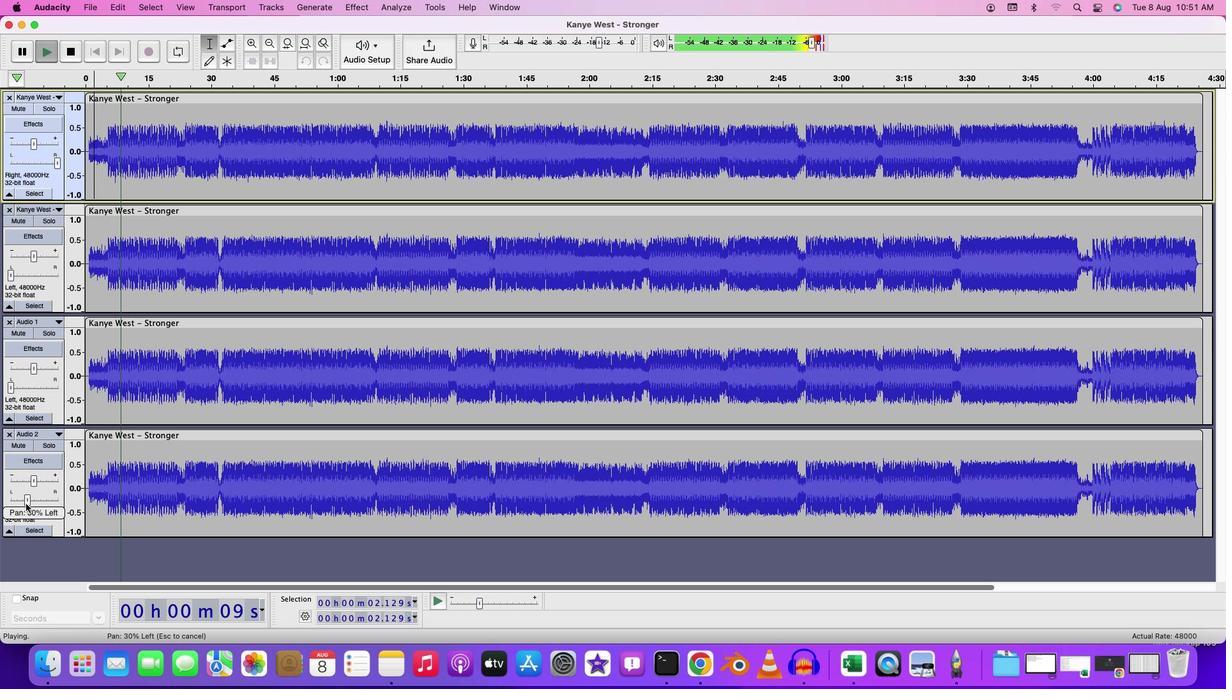 
Action: Mouse moved to (15, 505)
Screenshot: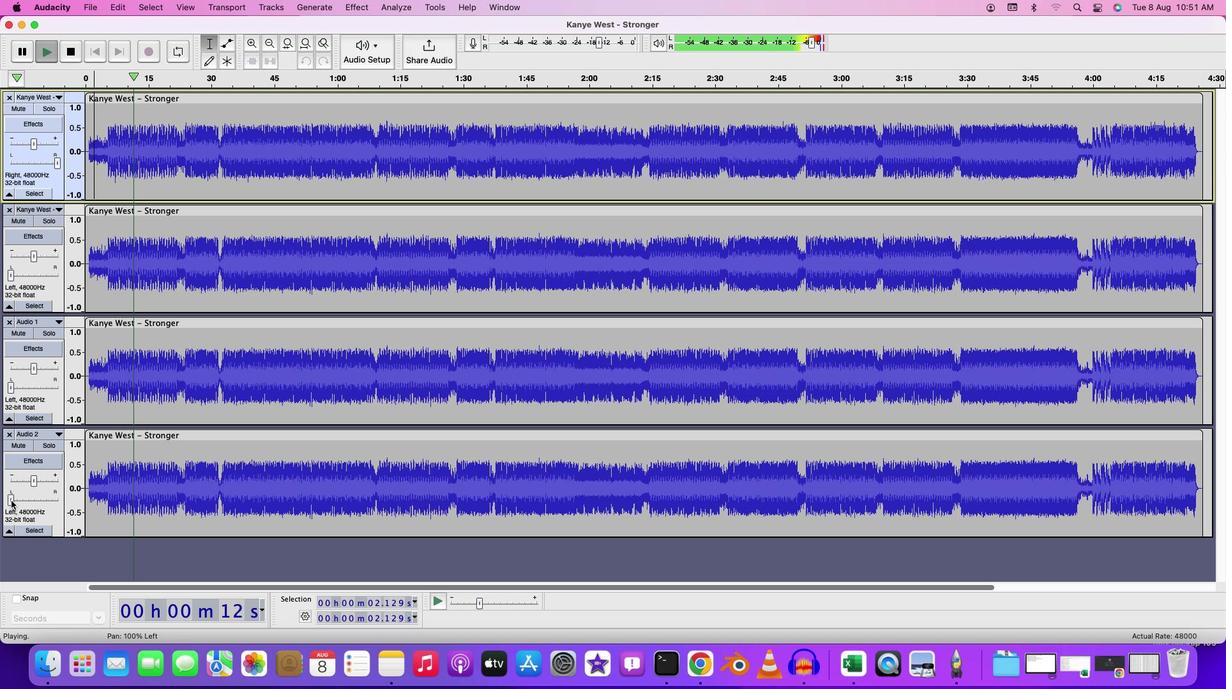 
Action: Mouse pressed left at (15, 505)
Screenshot: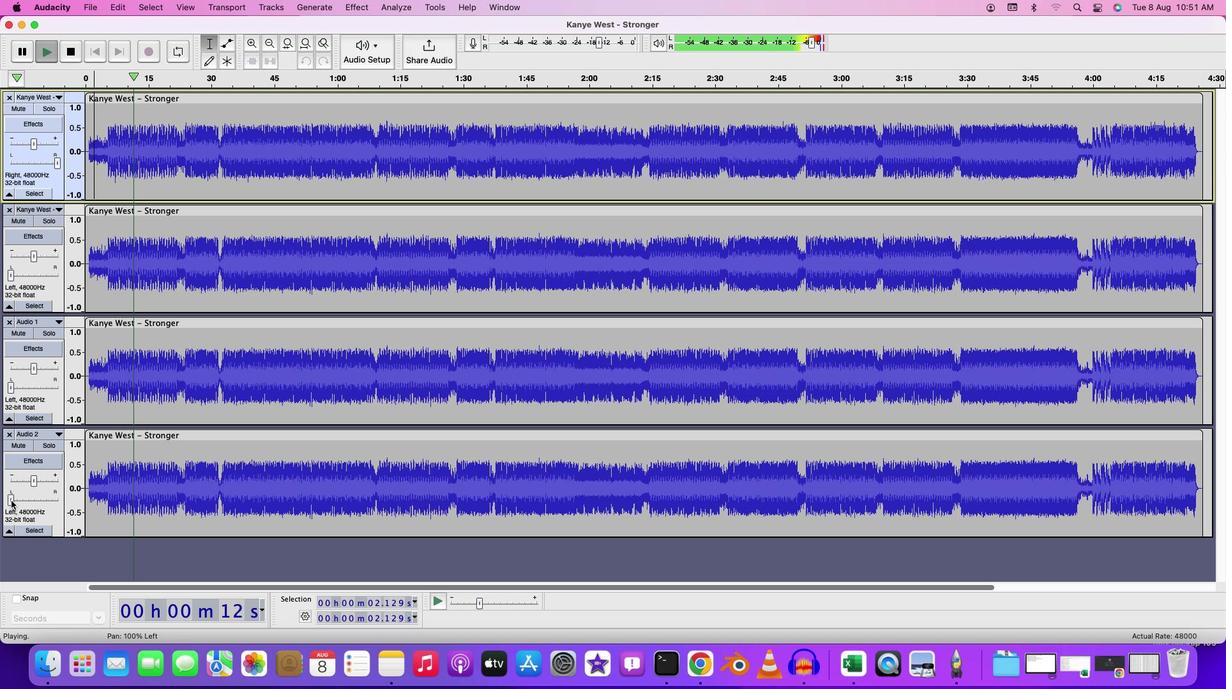 
Action: Mouse moved to (40, 150)
Screenshot: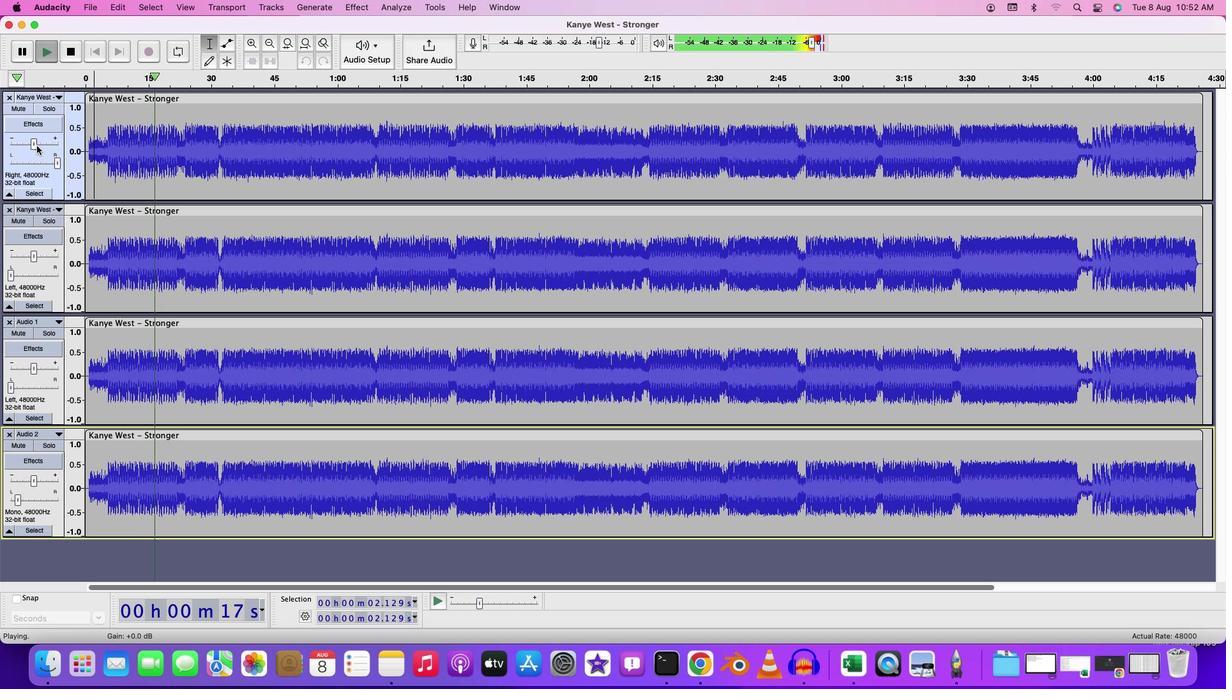 
Action: Mouse pressed left at (40, 150)
Screenshot: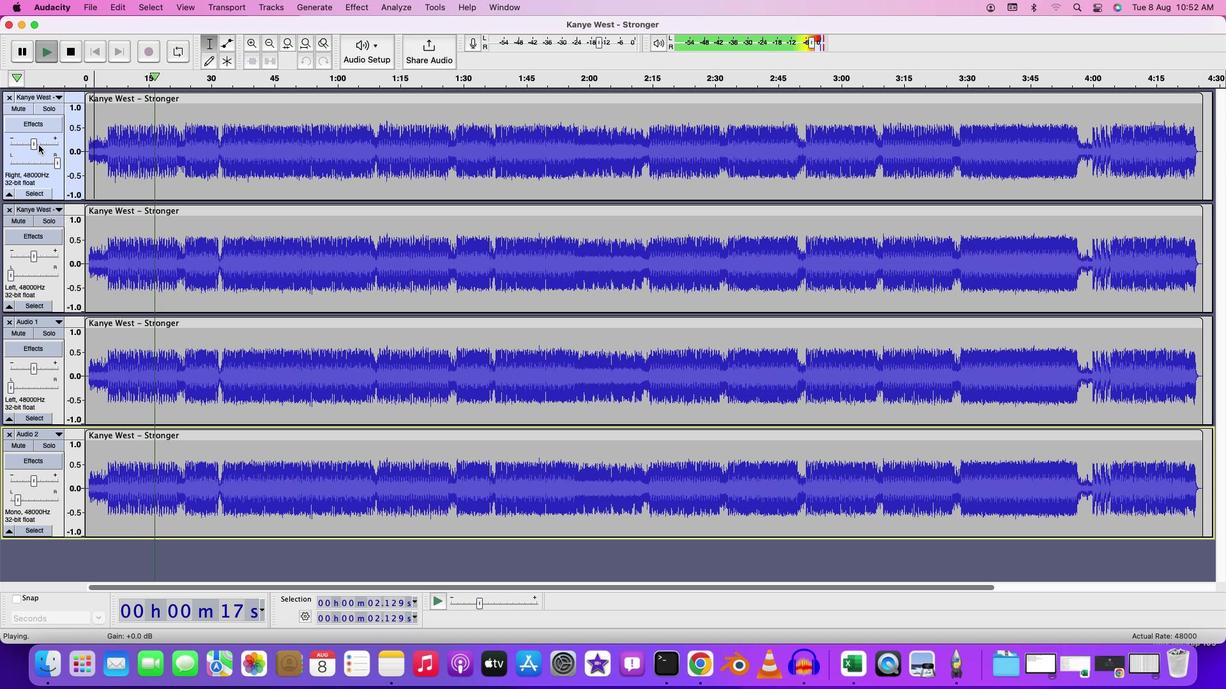 
Action: Mouse moved to (16, 280)
Screenshot: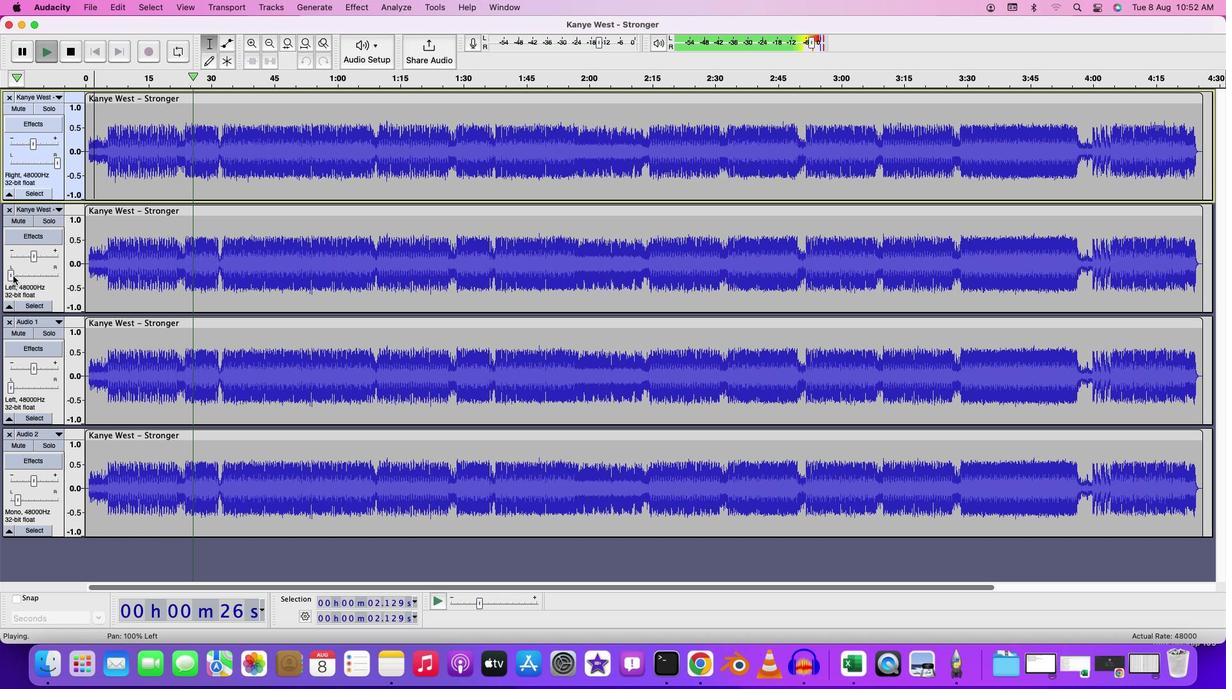 
Action: Mouse pressed left at (16, 280)
Screenshot: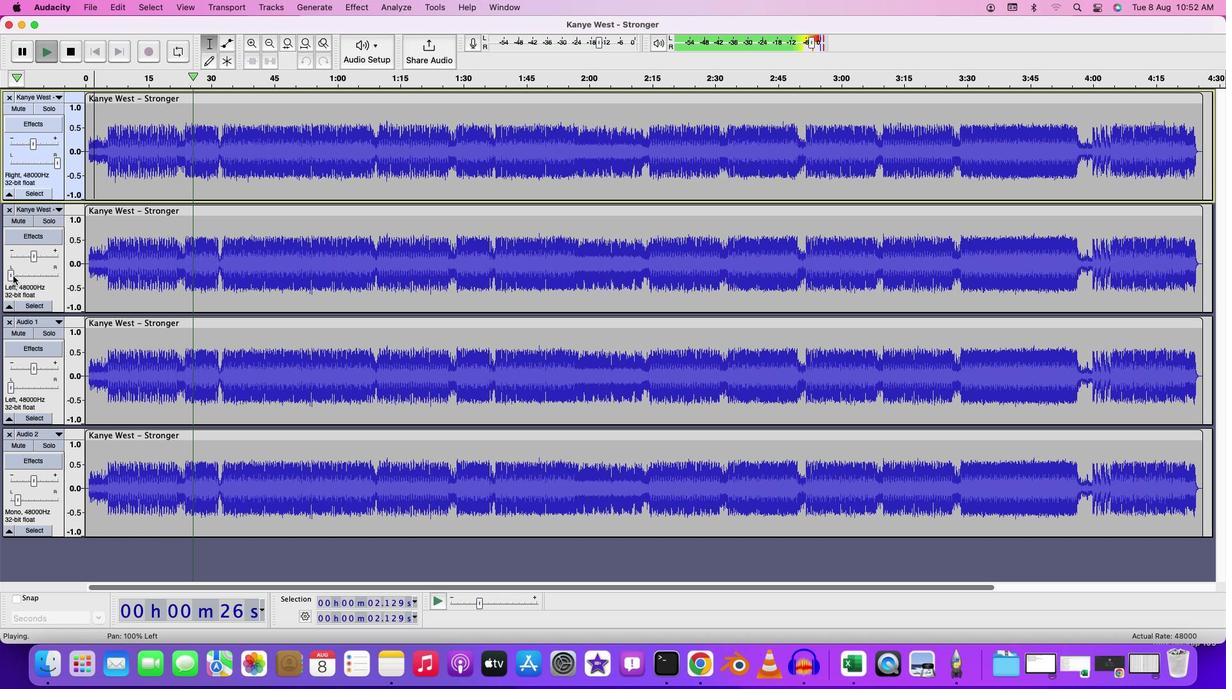 
Action: Mouse moved to (16, 392)
Screenshot: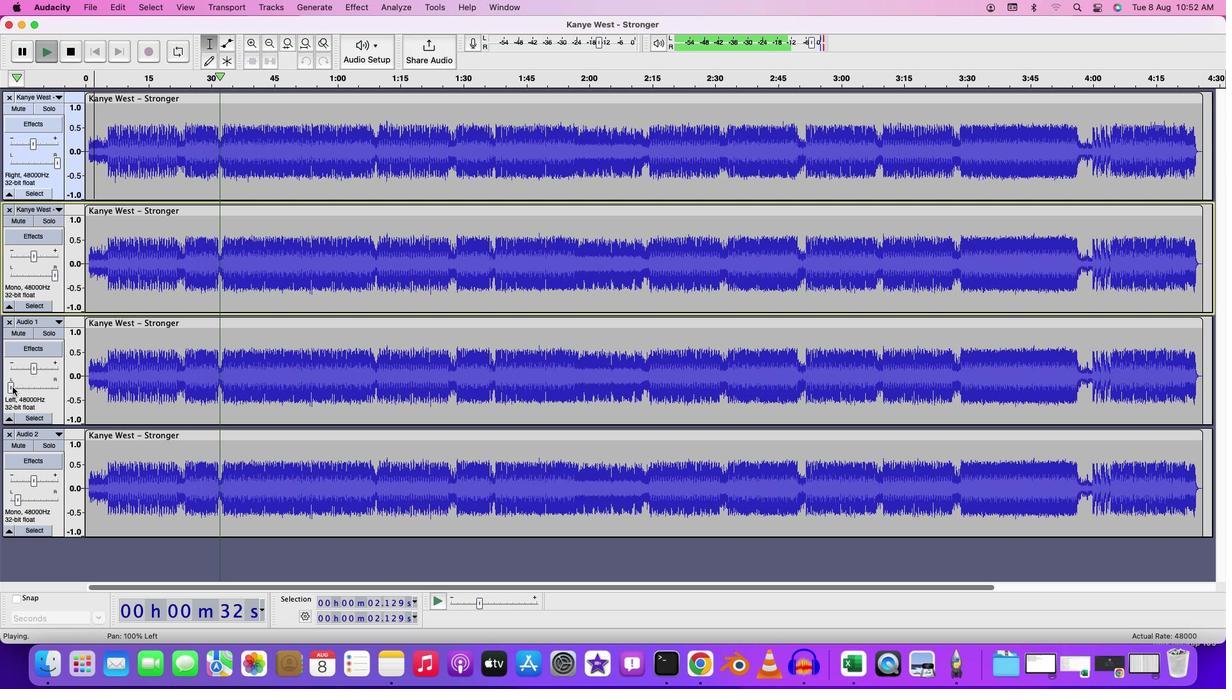 
Action: Mouse pressed left at (16, 392)
Screenshot: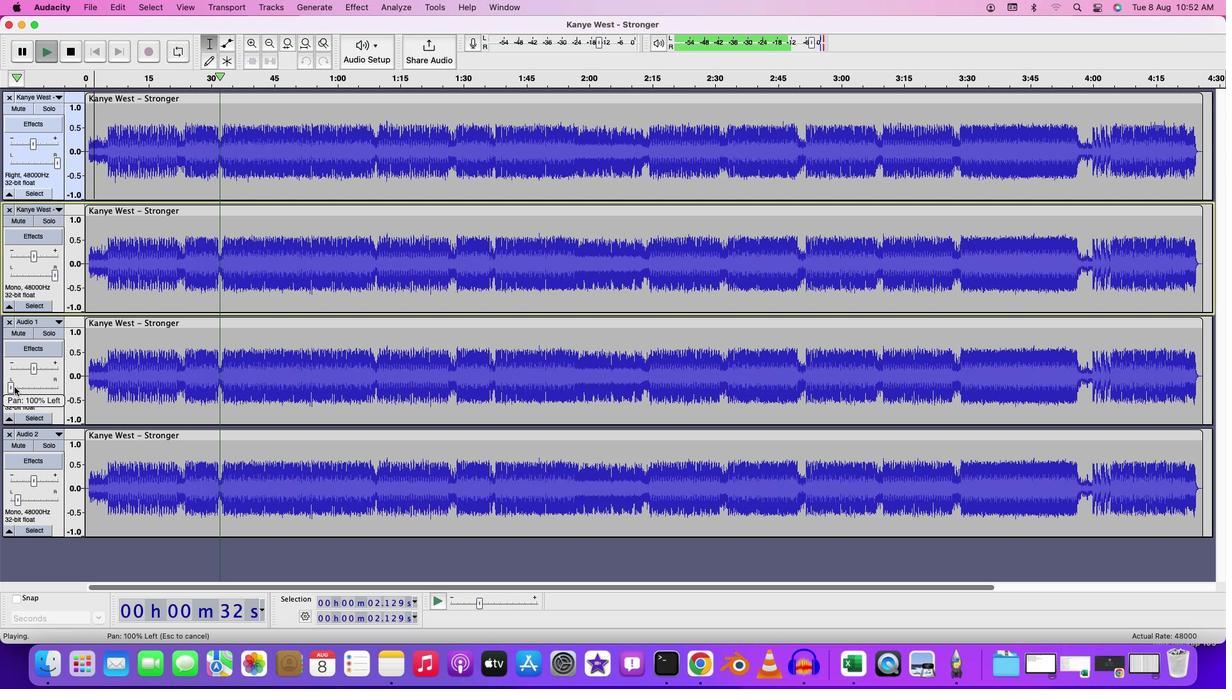 
Action: Mouse moved to (21, 507)
Screenshot: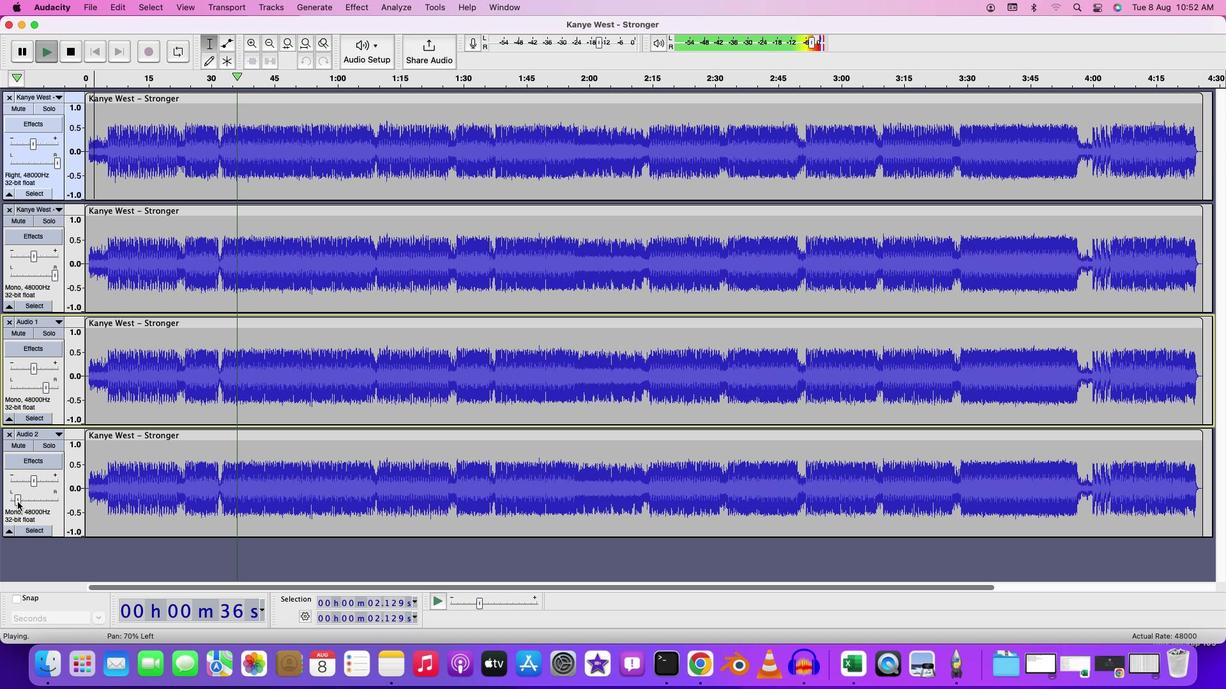 
Action: Mouse pressed left at (21, 507)
Screenshot: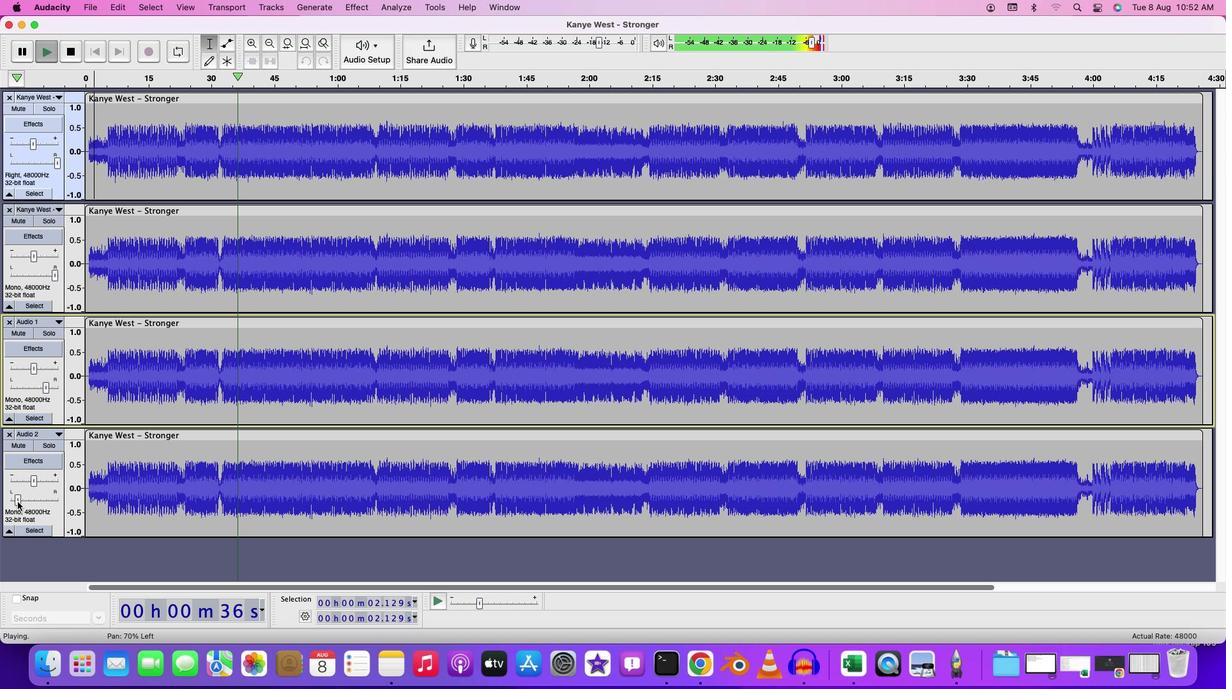 
Action: Mouse moved to (51, 394)
Screenshot: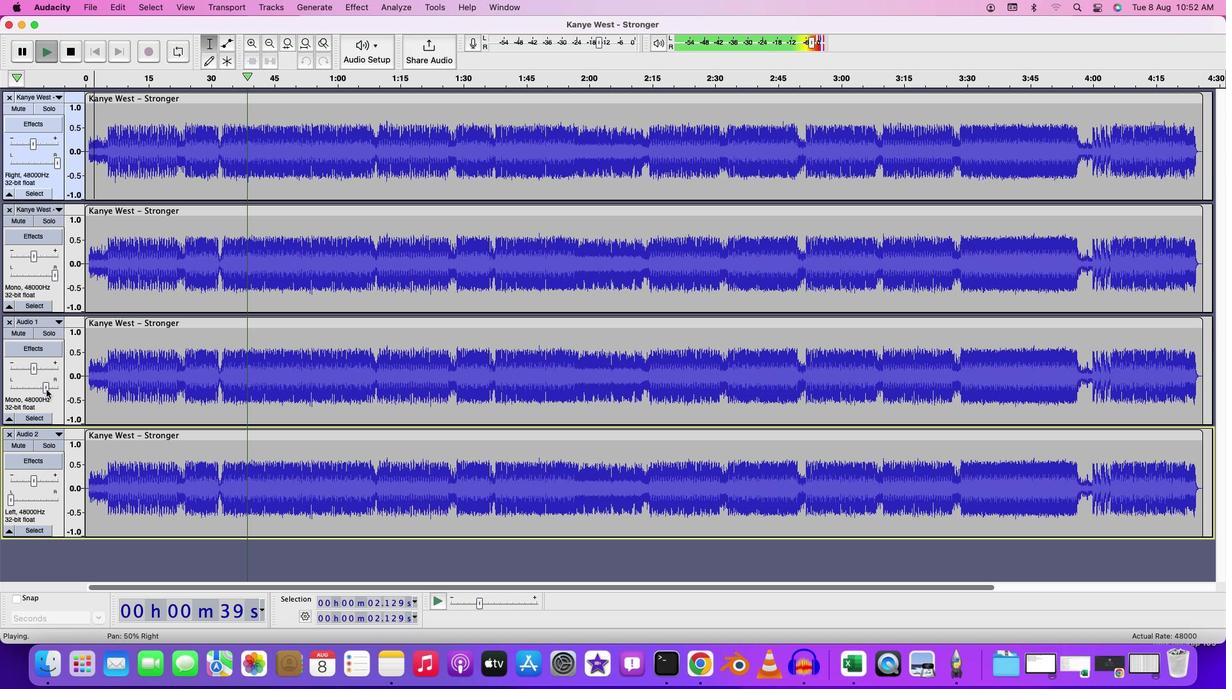 
Action: Mouse pressed left at (51, 394)
Screenshot: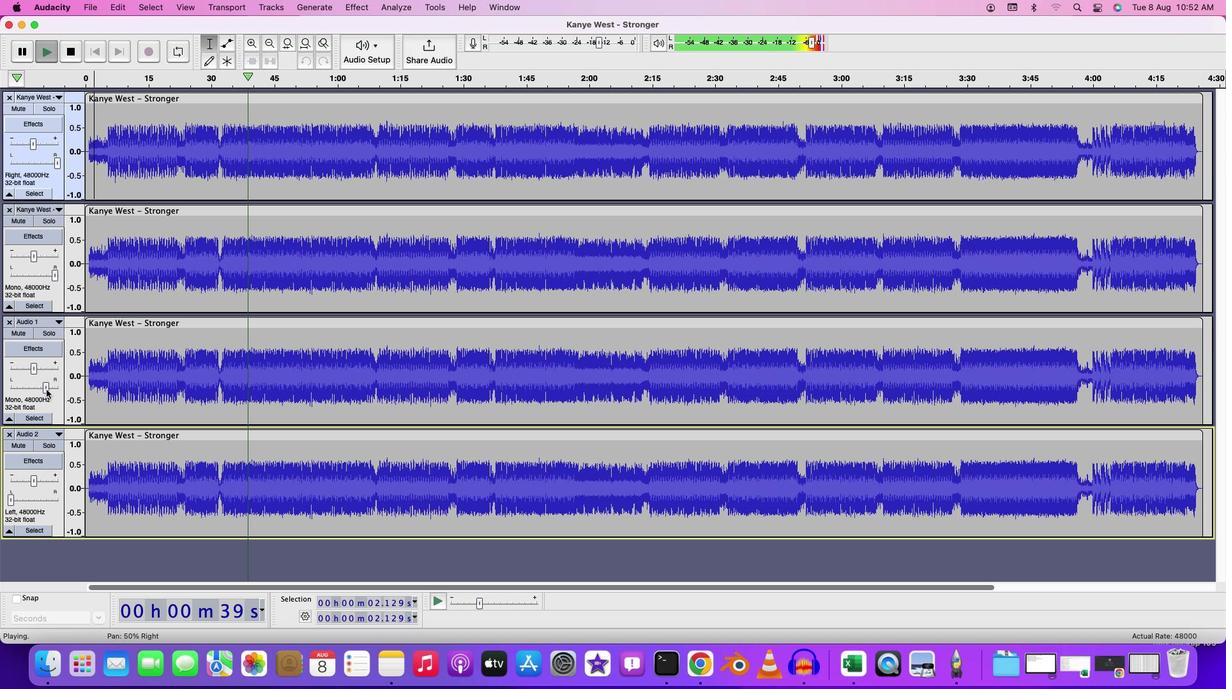 
Action: Mouse moved to (62, 168)
Screenshot: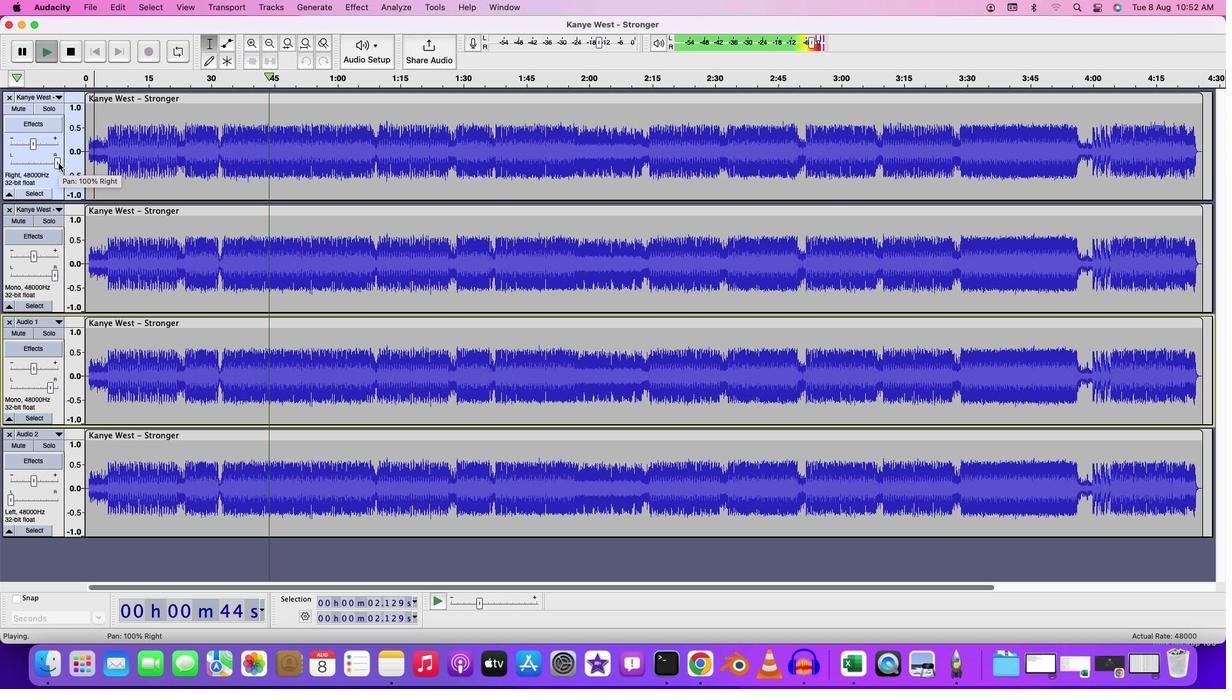
Action: Mouse pressed left at (62, 168)
Screenshot: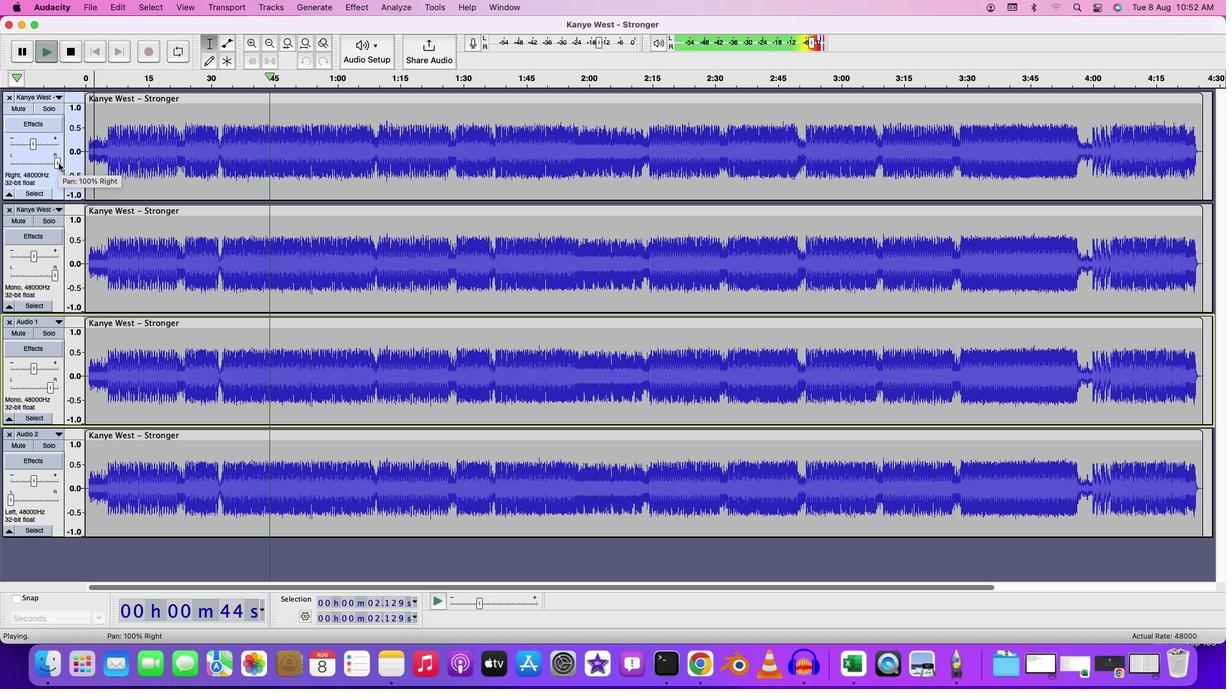 
Action: Mouse moved to (53, 169)
Screenshot: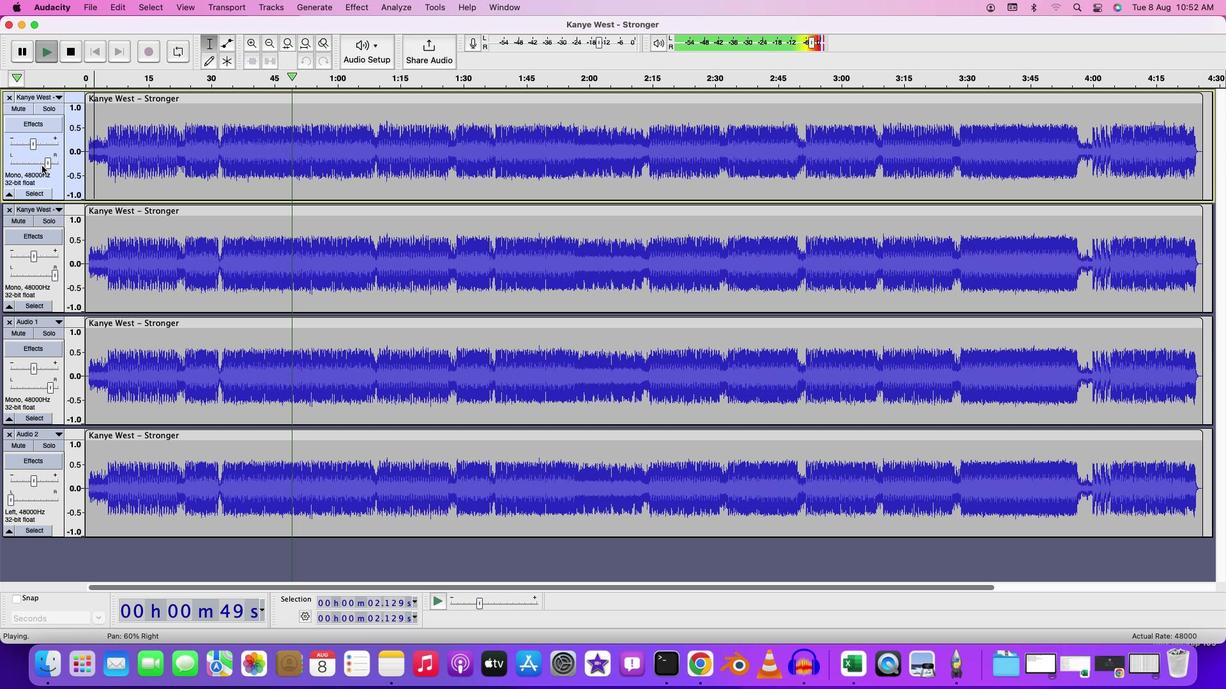 
Action: Mouse pressed left at (53, 169)
Screenshot: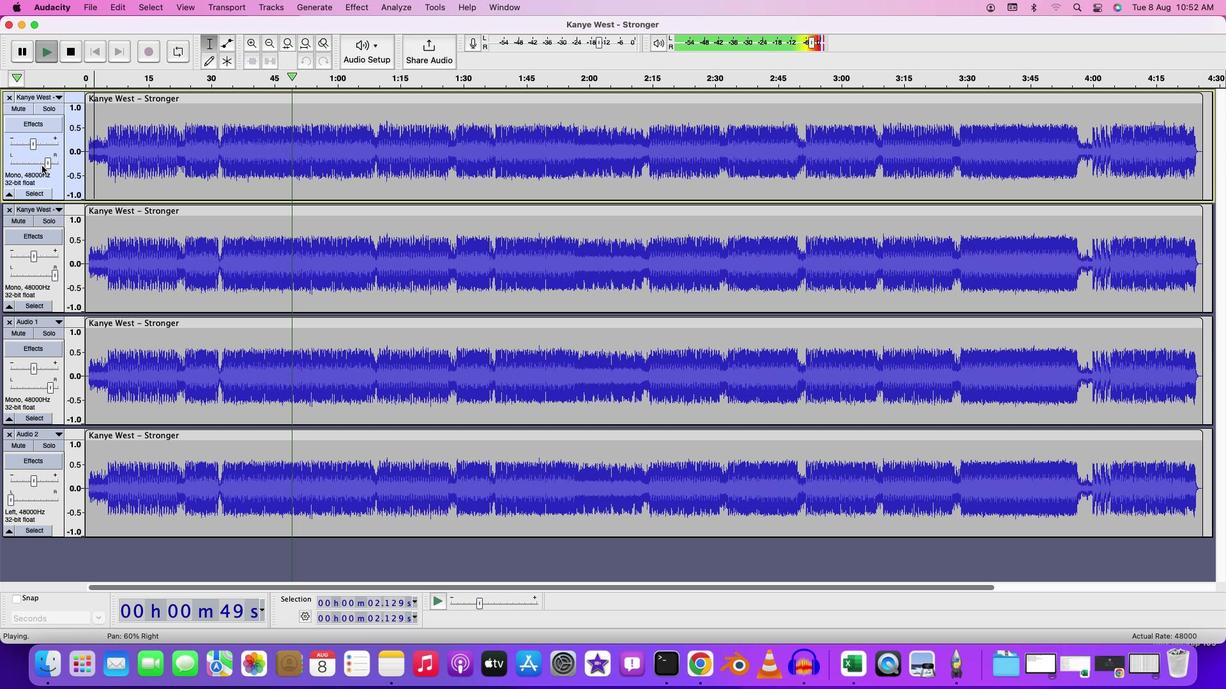 
Action: Mouse moved to (59, 279)
Screenshot: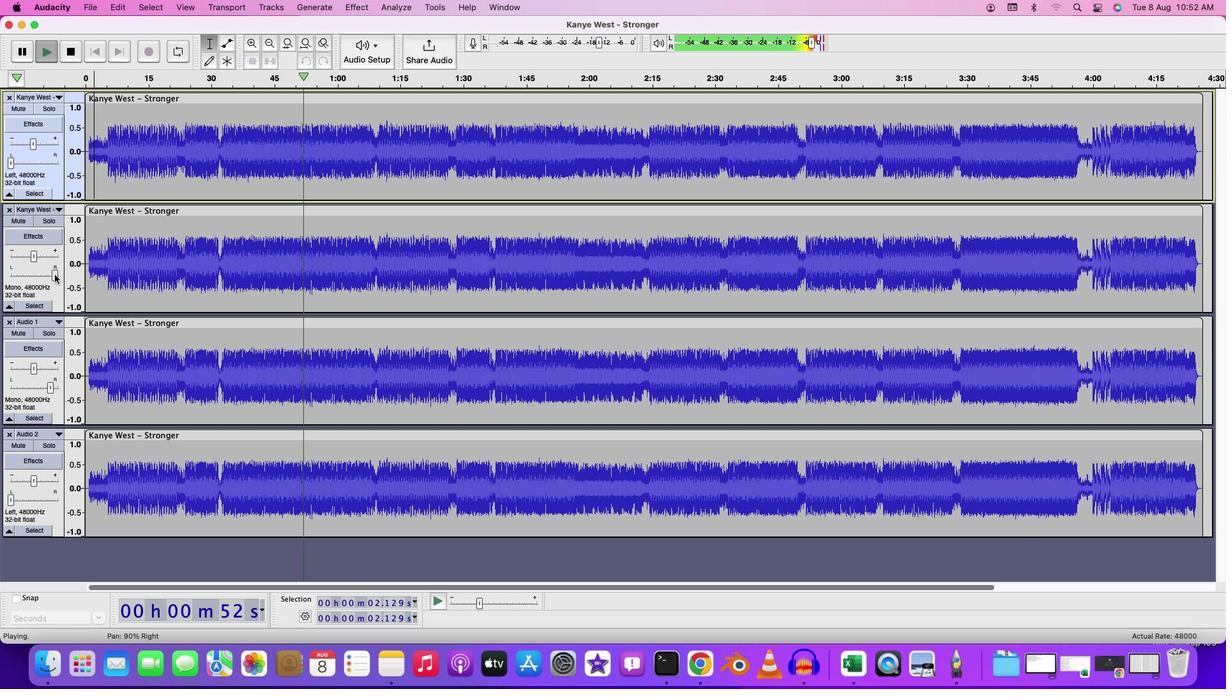 
Action: Mouse pressed left at (59, 279)
Screenshot: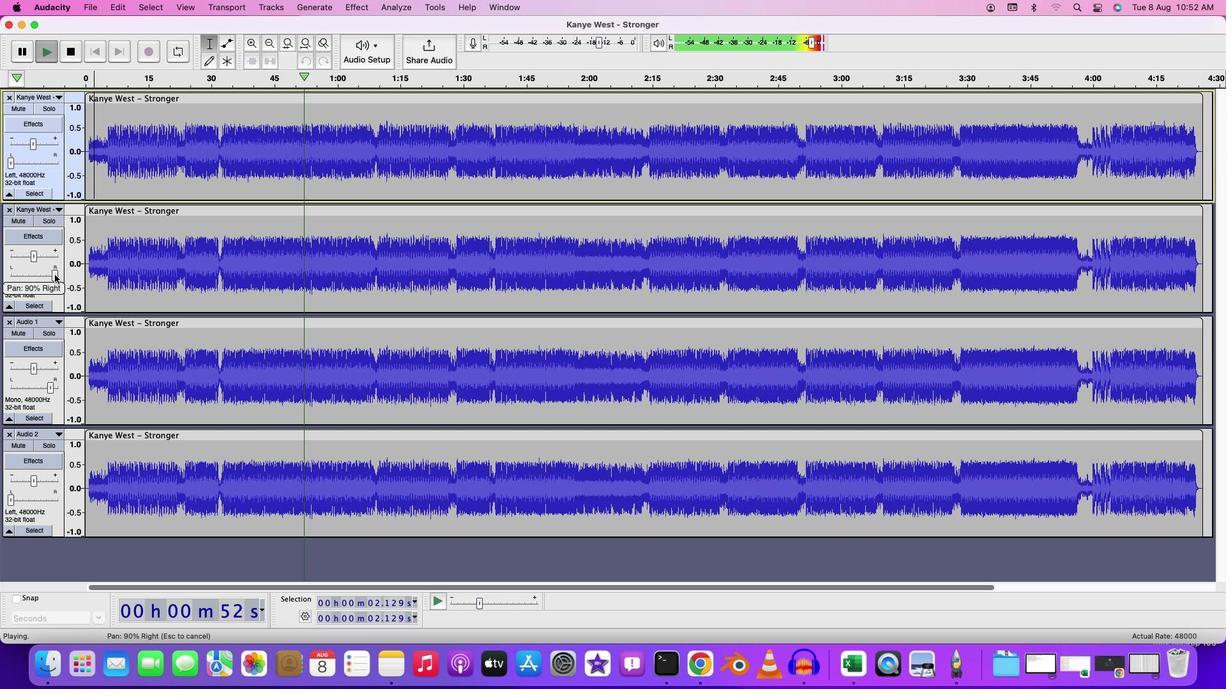
Action: Mouse moved to (55, 394)
Screenshot: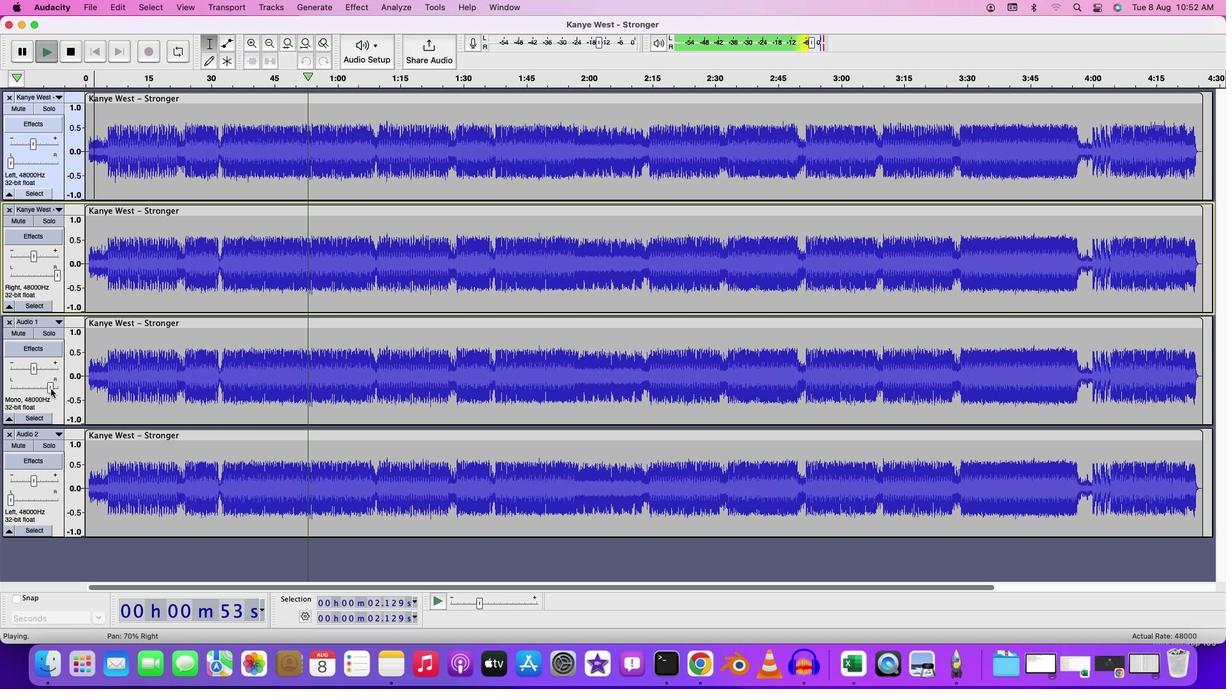 
Action: Mouse pressed left at (55, 394)
Screenshot: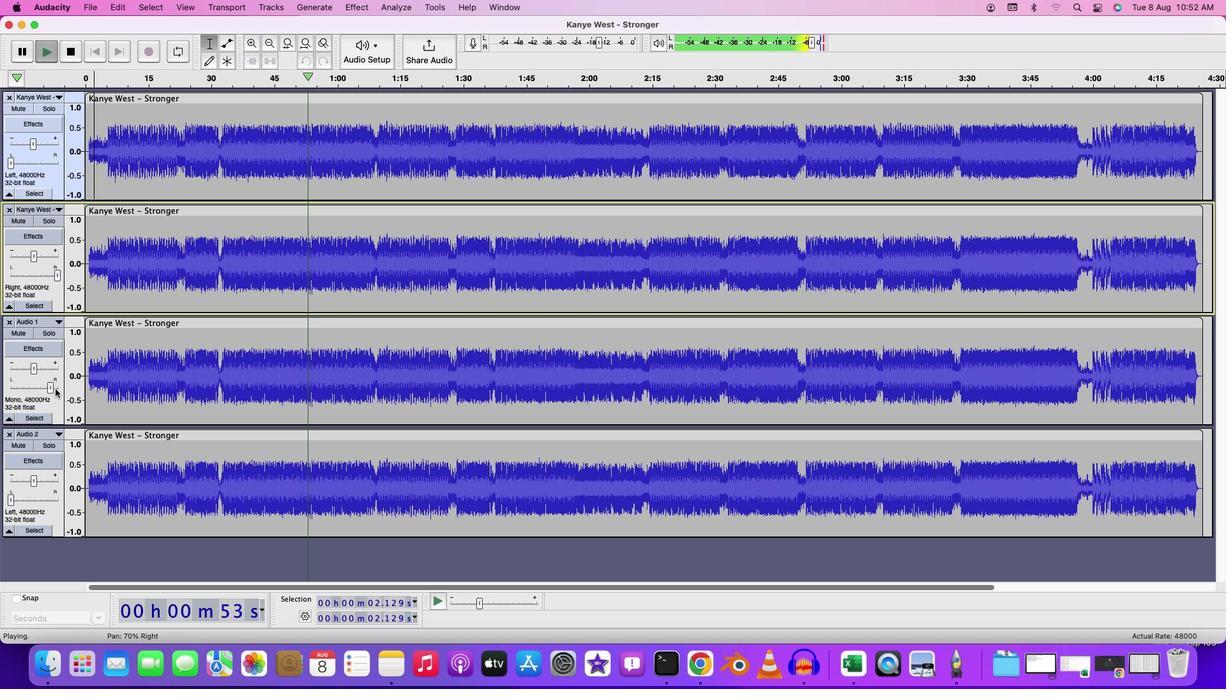 
Action: Mouse moved to (15, 506)
Screenshot: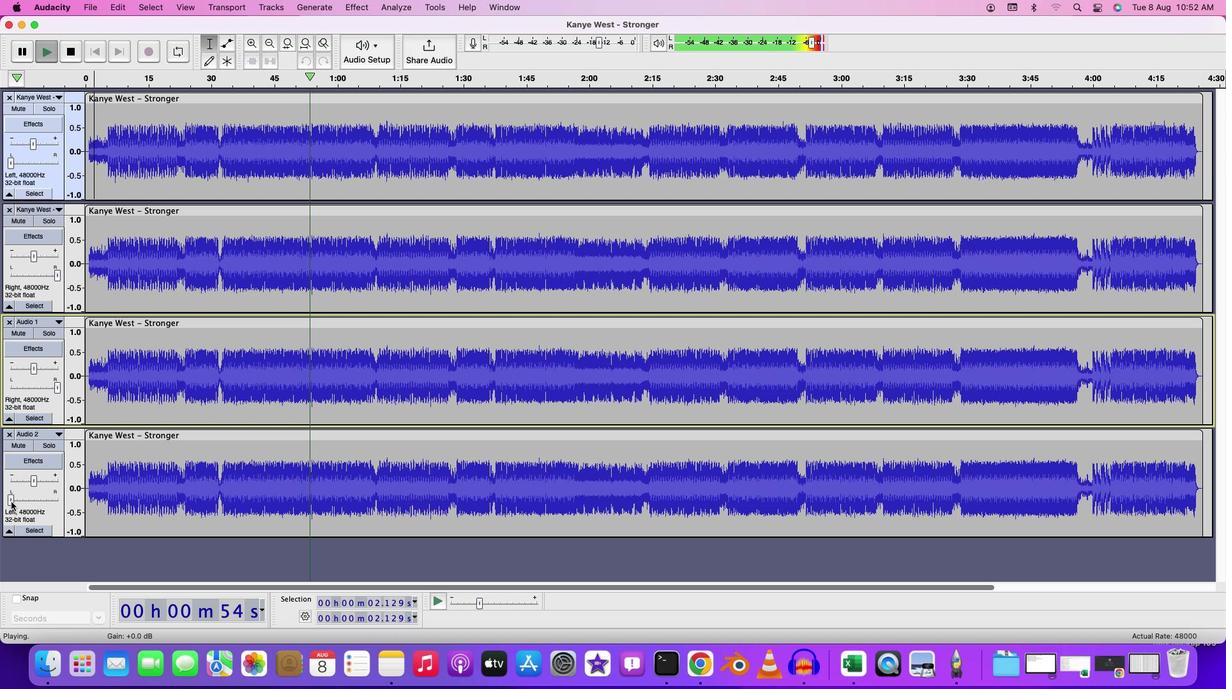 
Action: Mouse pressed left at (15, 506)
Screenshot: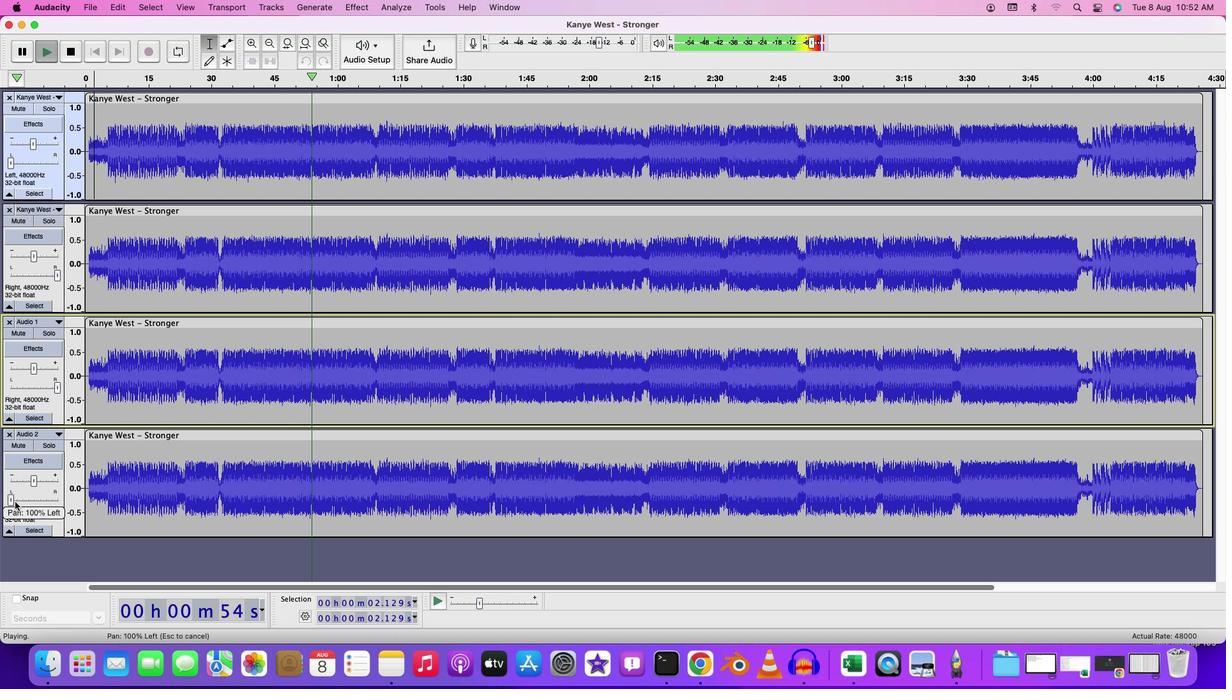 
Action: Mouse moved to (31, 504)
Screenshot: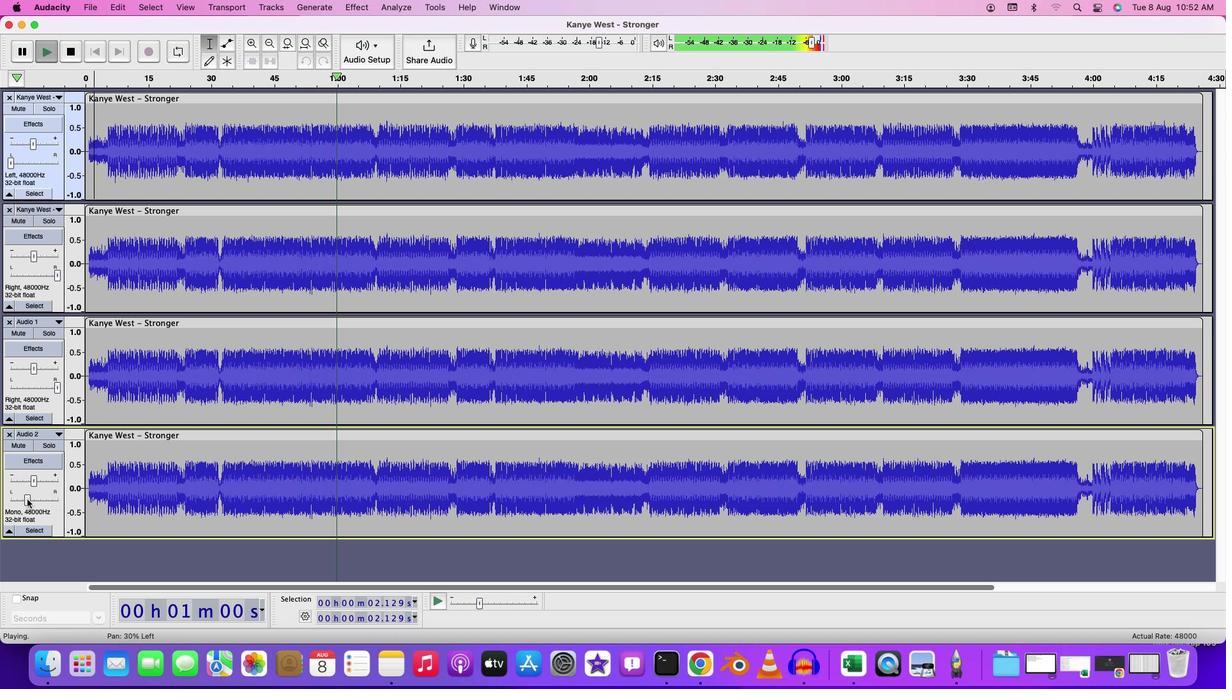 
Action: Mouse pressed left at (31, 504)
Screenshot: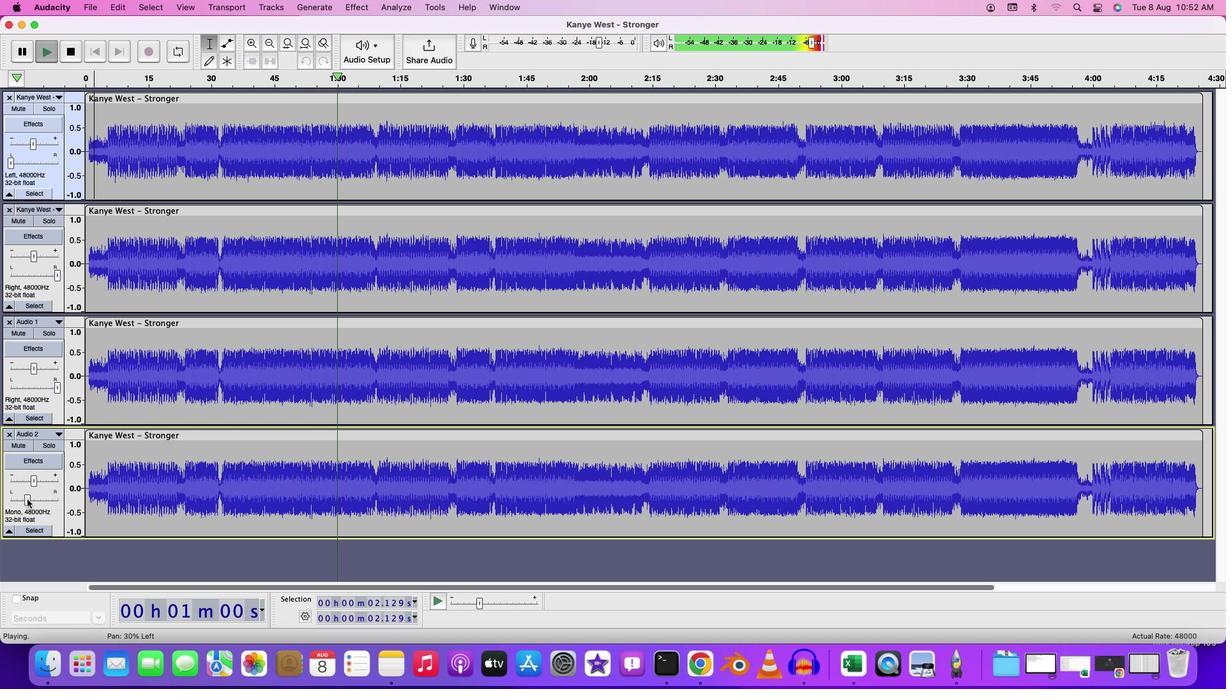
Action: Mouse moved to (60, 394)
Screenshot: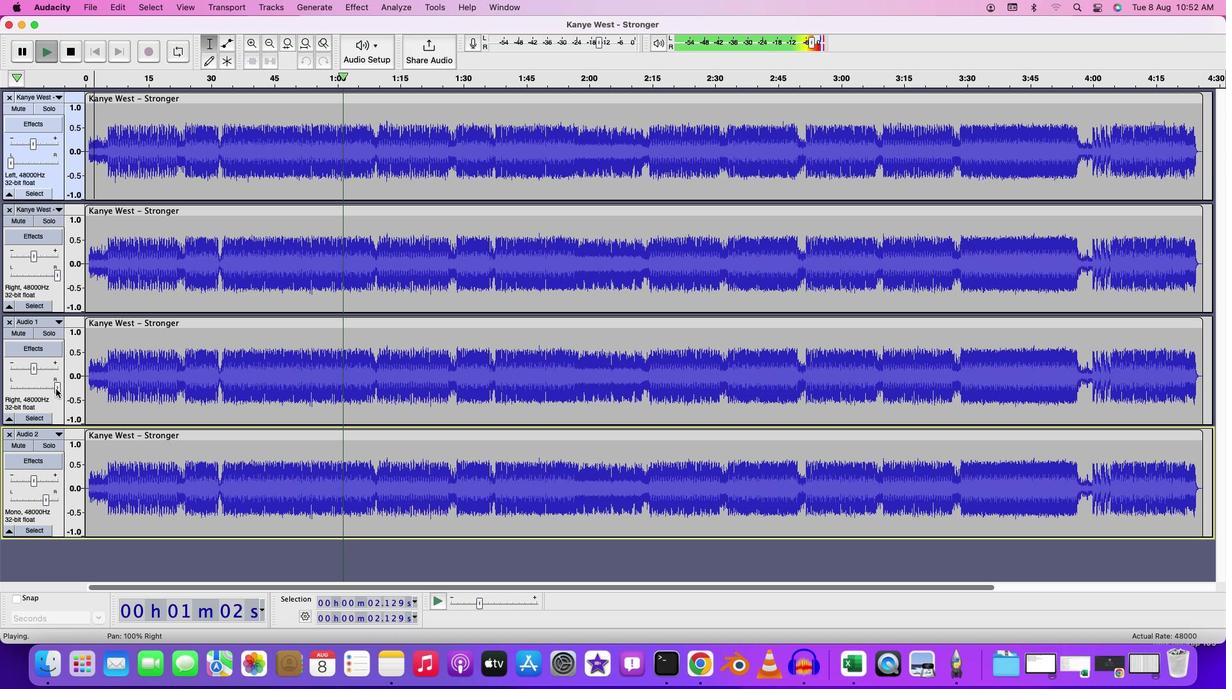 
Action: Mouse pressed left at (60, 394)
Screenshot: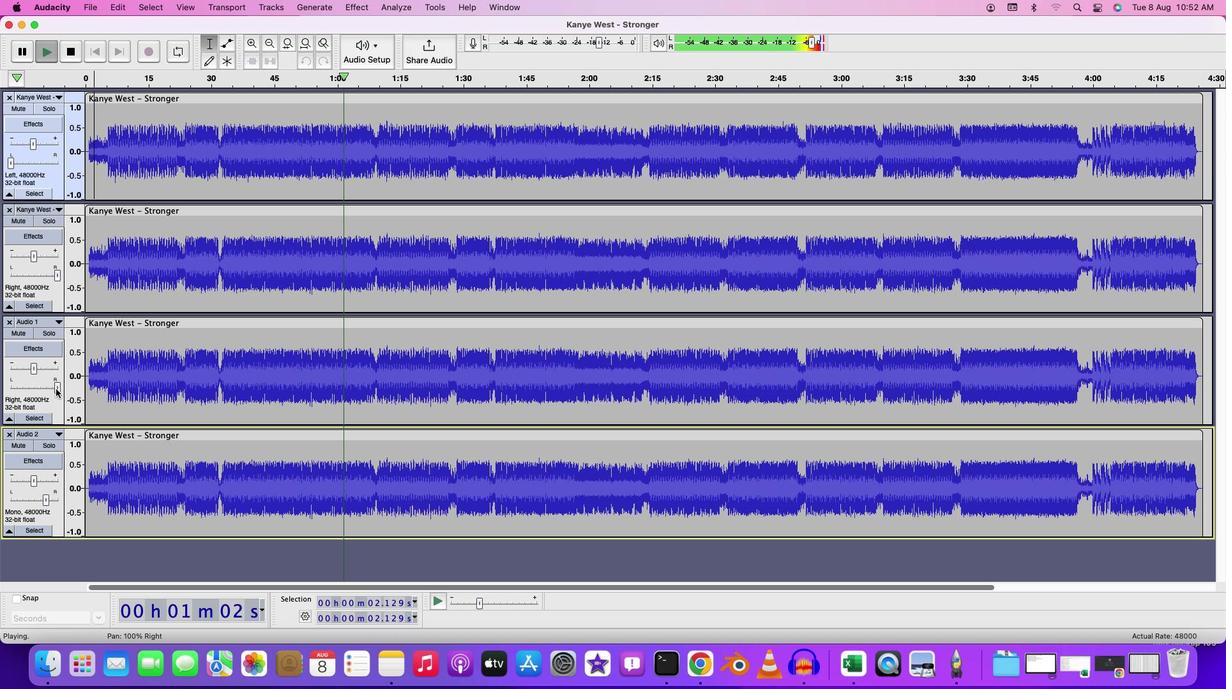 
Action: Mouse moved to (53, 504)
Screenshot: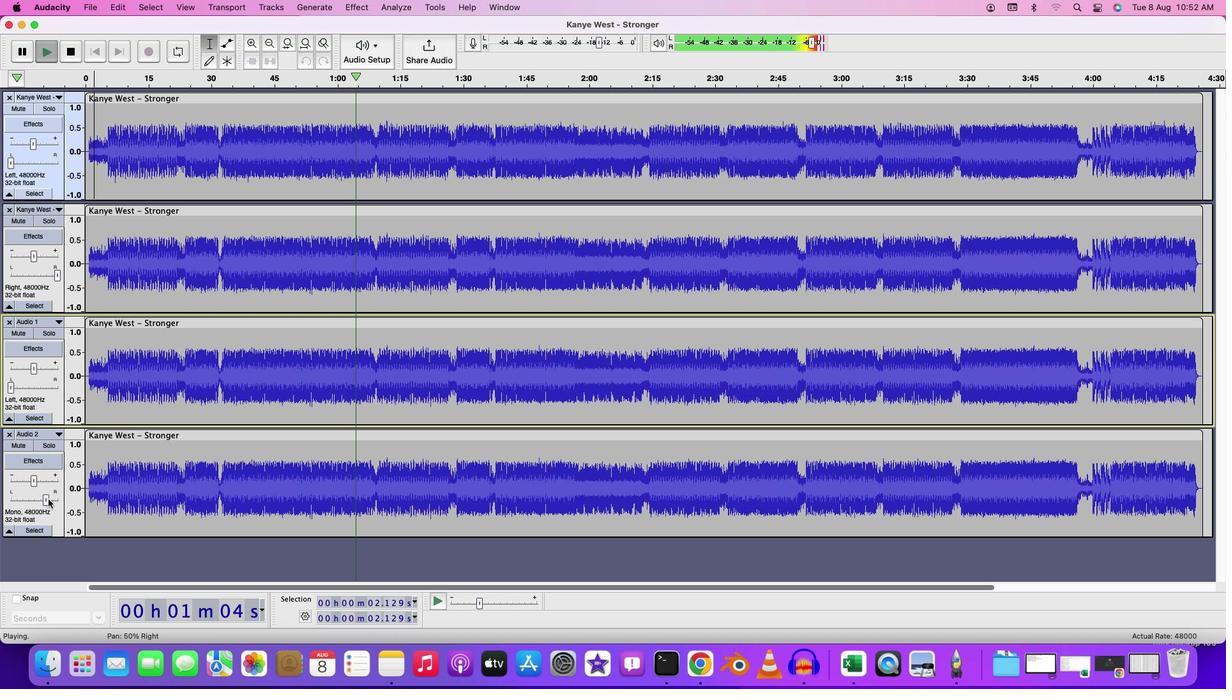 
Action: Mouse pressed left at (53, 504)
Screenshot: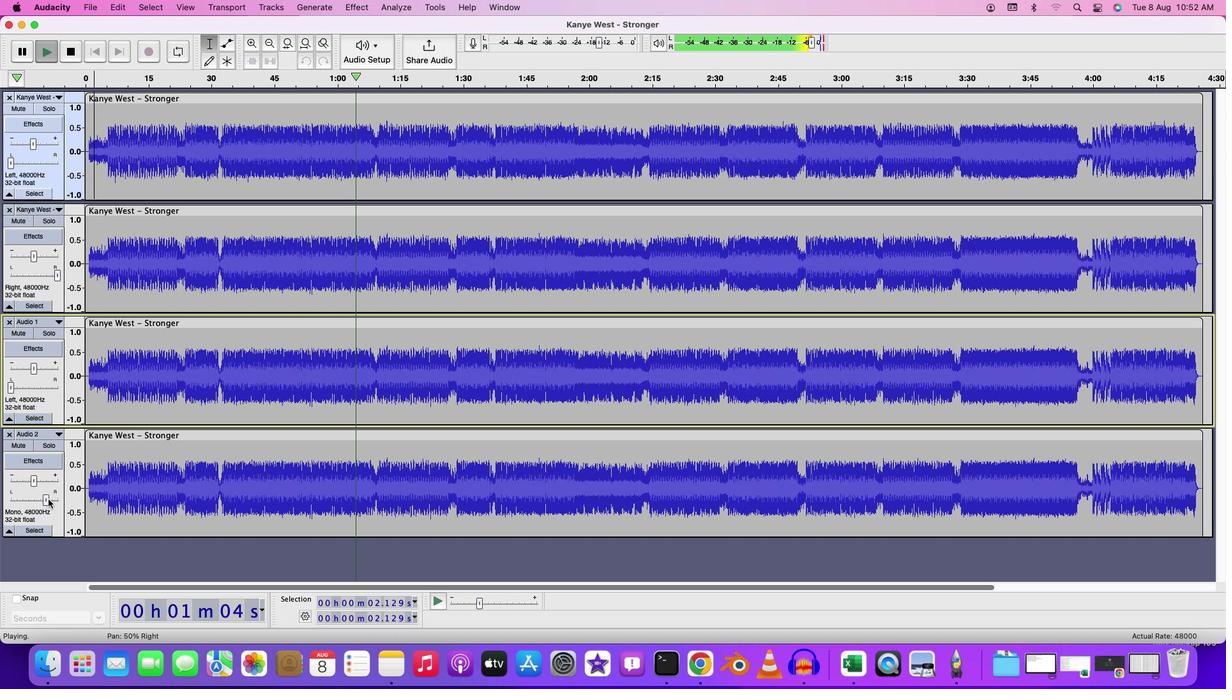 
Action: Mouse moved to (15, 167)
Screenshot: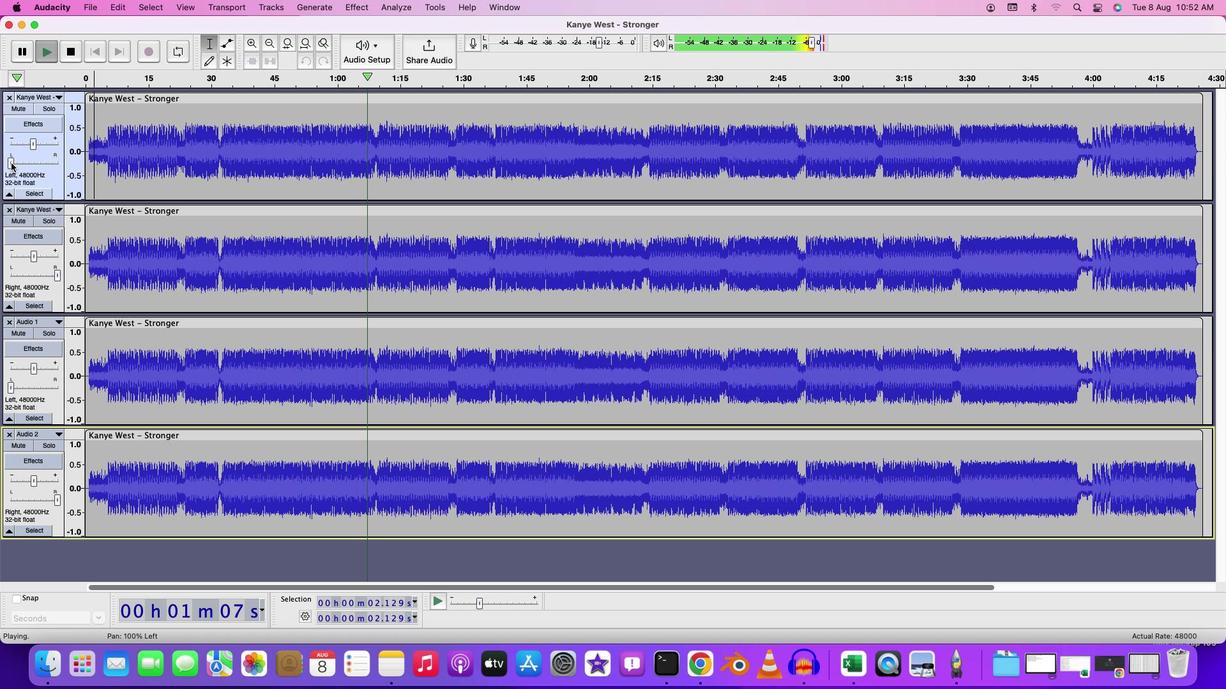 
Action: Mouse pressed left at (15, 167)
Screenshot: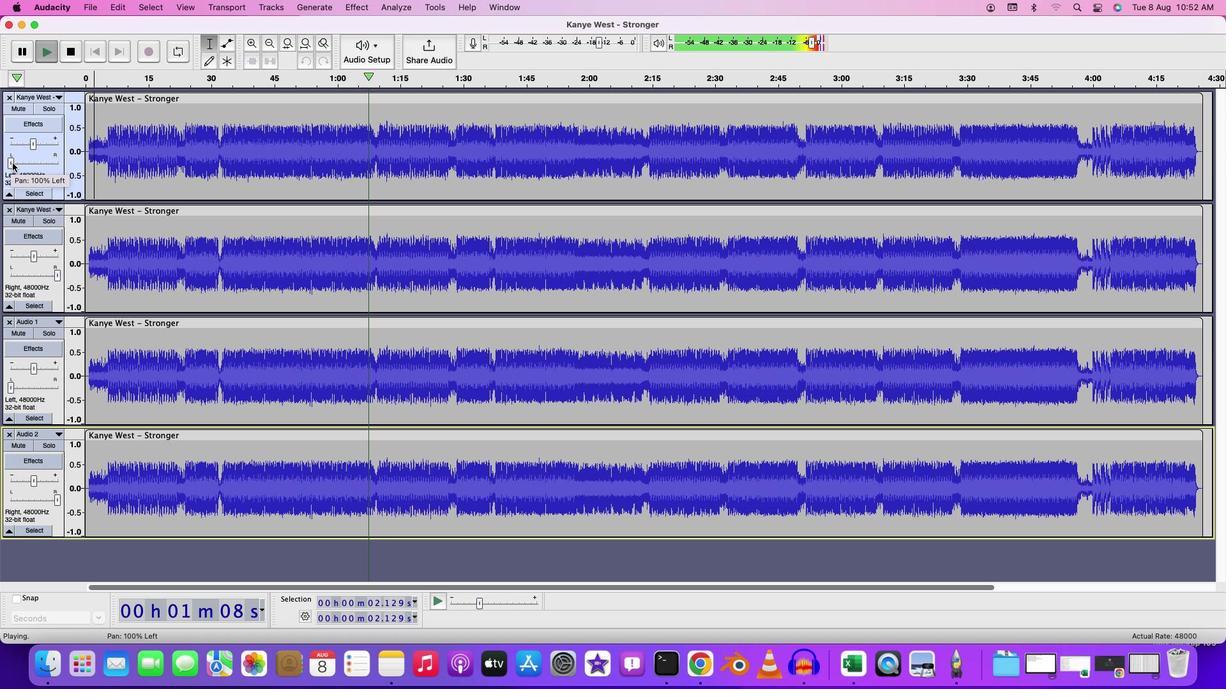 
Action: Mouse moved to (63, 282)
Screenshot: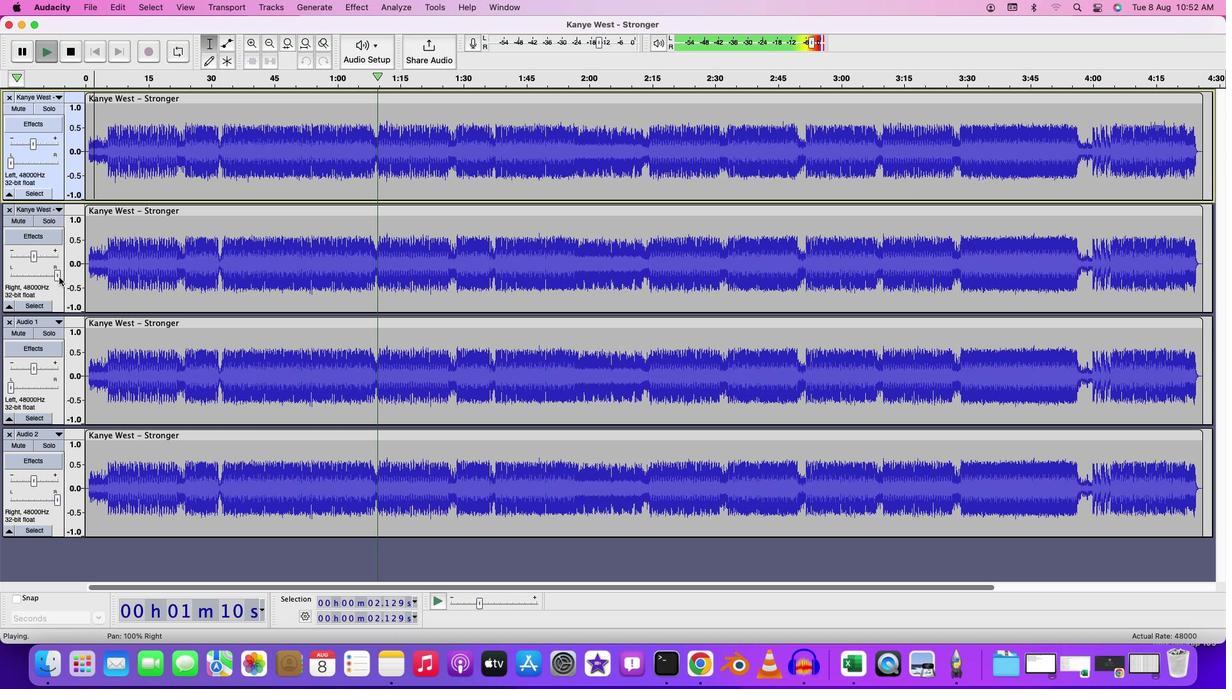 
Action: Mouse pressed left at (63, 282)
Screenshot: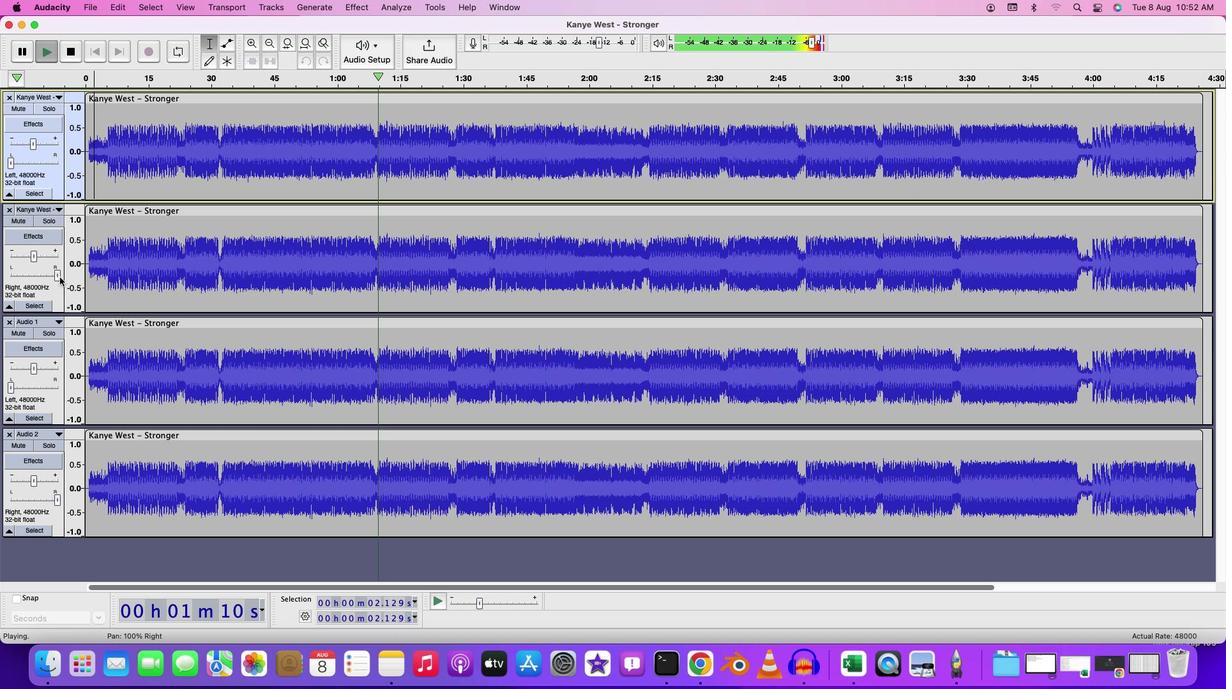
Action: Mouse moved to (116, 120)
Screenshot: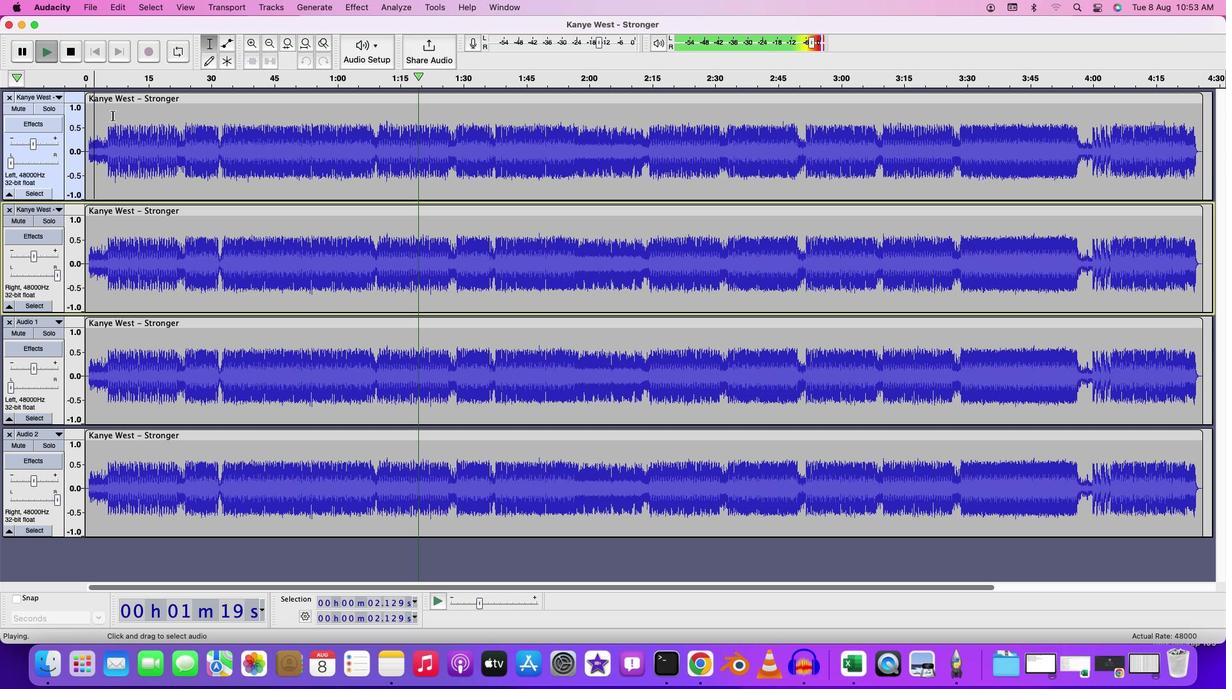 
Action: Mouse pressed left at (116, 120)
Screenshot: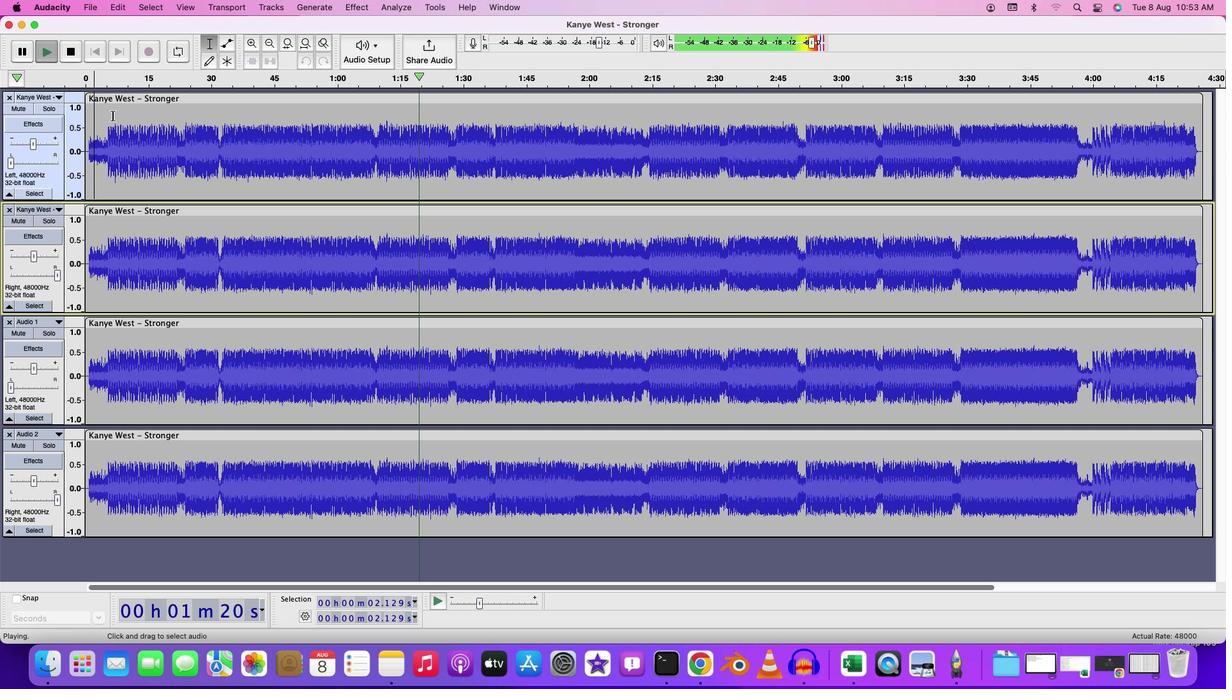 
Action: Mouse moved to (114, 121)
Screenshot: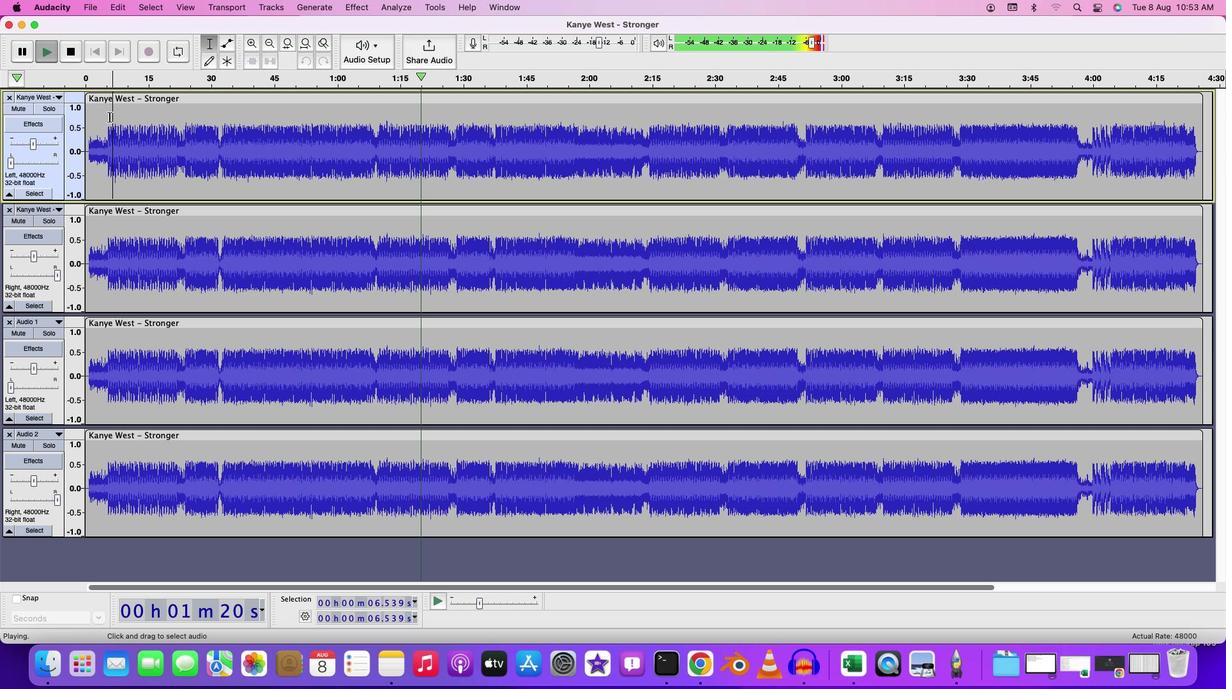 
Action: Key pressed Key.spaceKey.space
Screenshot: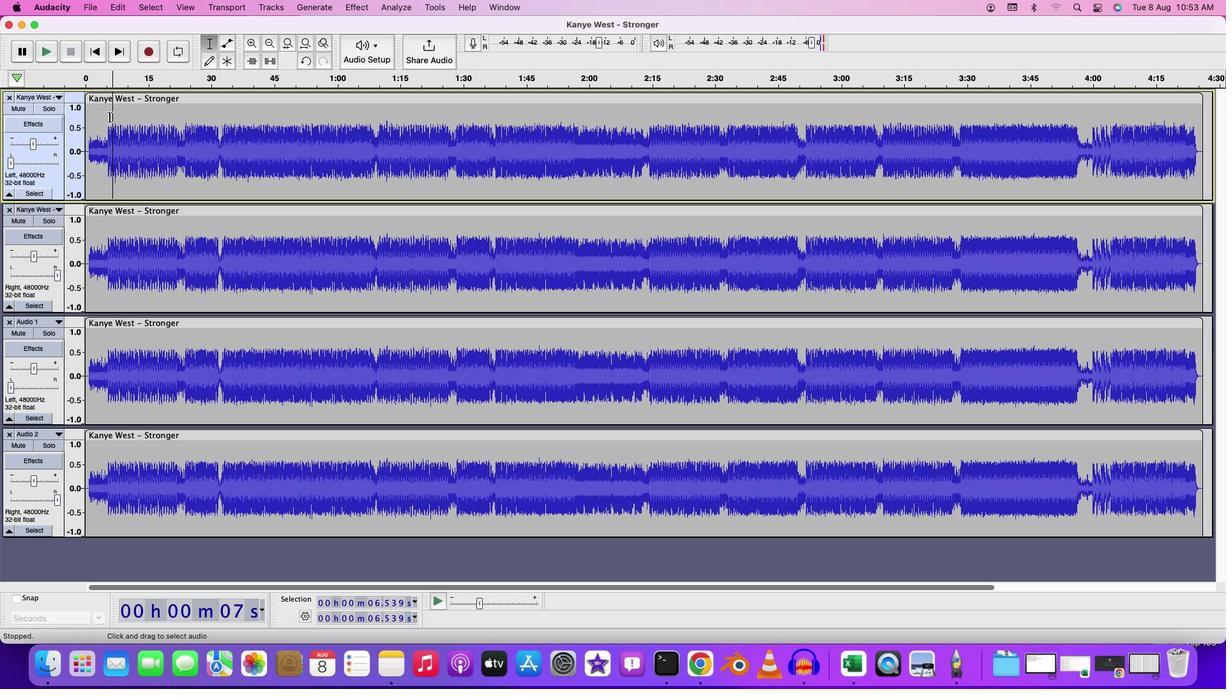 
Action: Mouse moved to (31, 159)
Screenshot: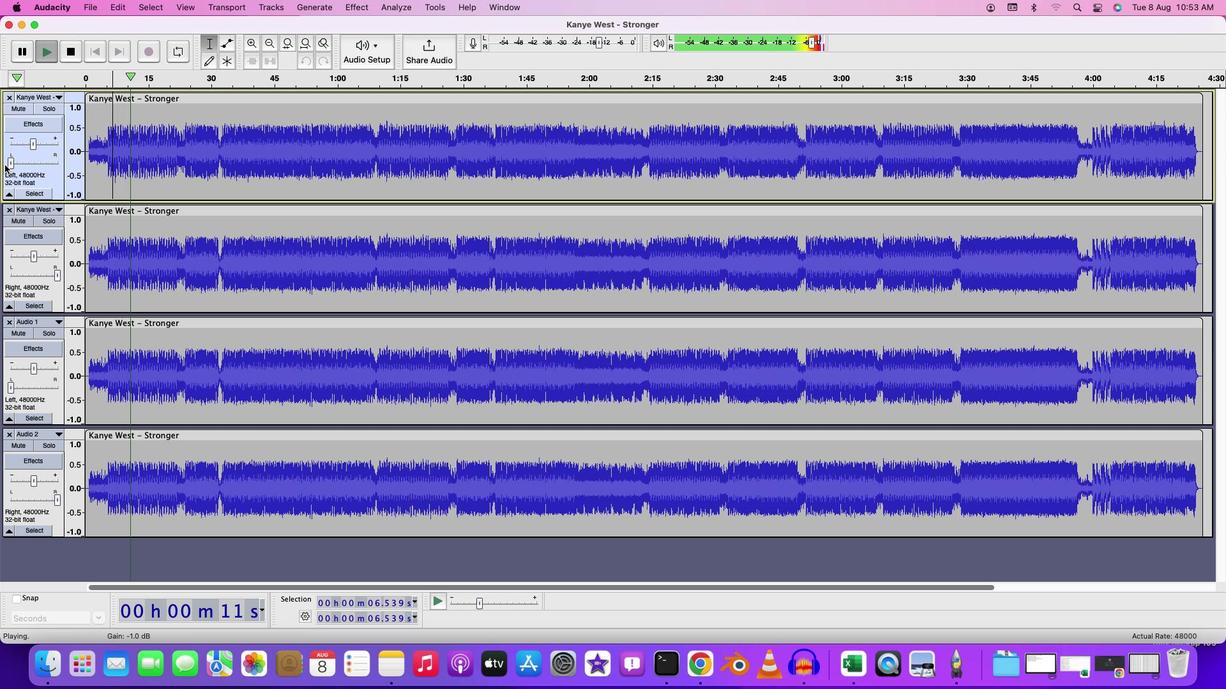 
Action: Key pressed Key.space
Screenshot: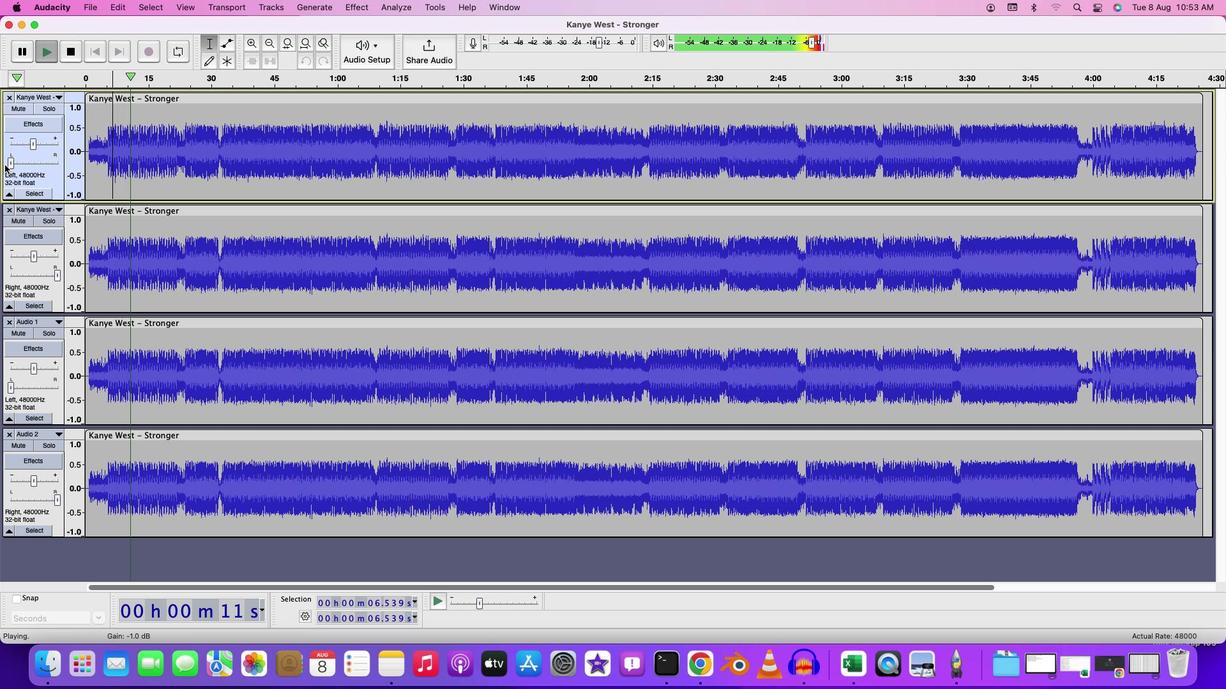 
Action: Mouse moved to (14, 168)
Screenshot: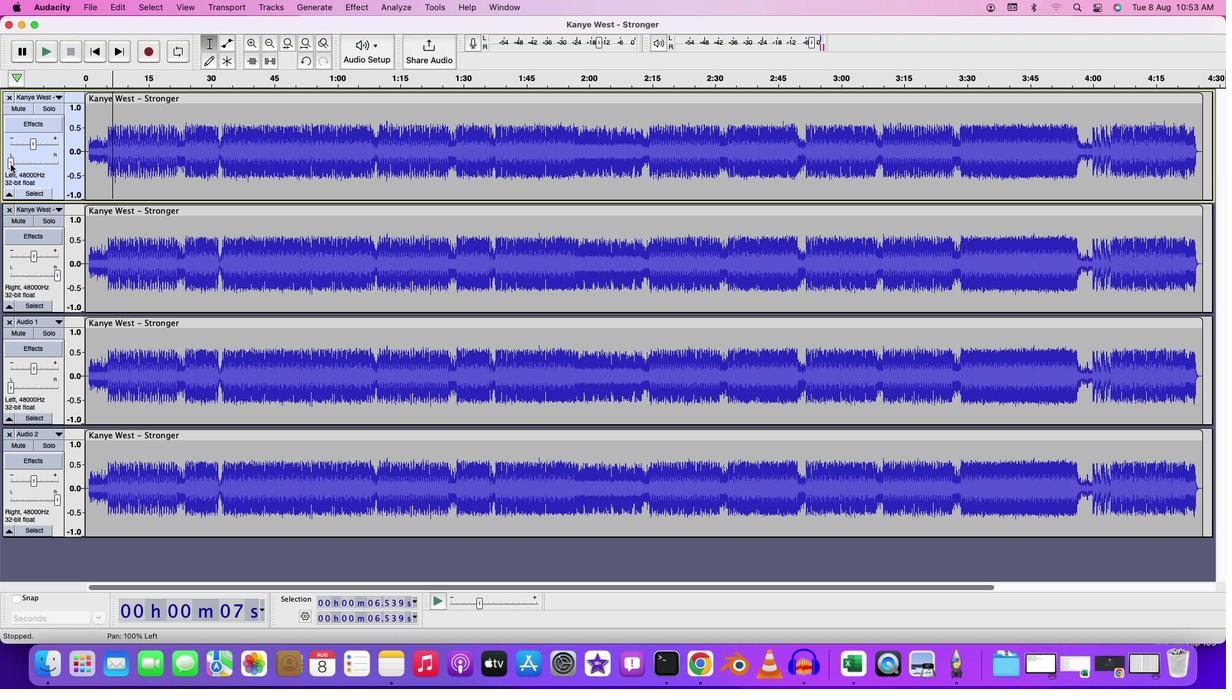 
Action: Mouse pressed left at (14, 168)
Screenshot: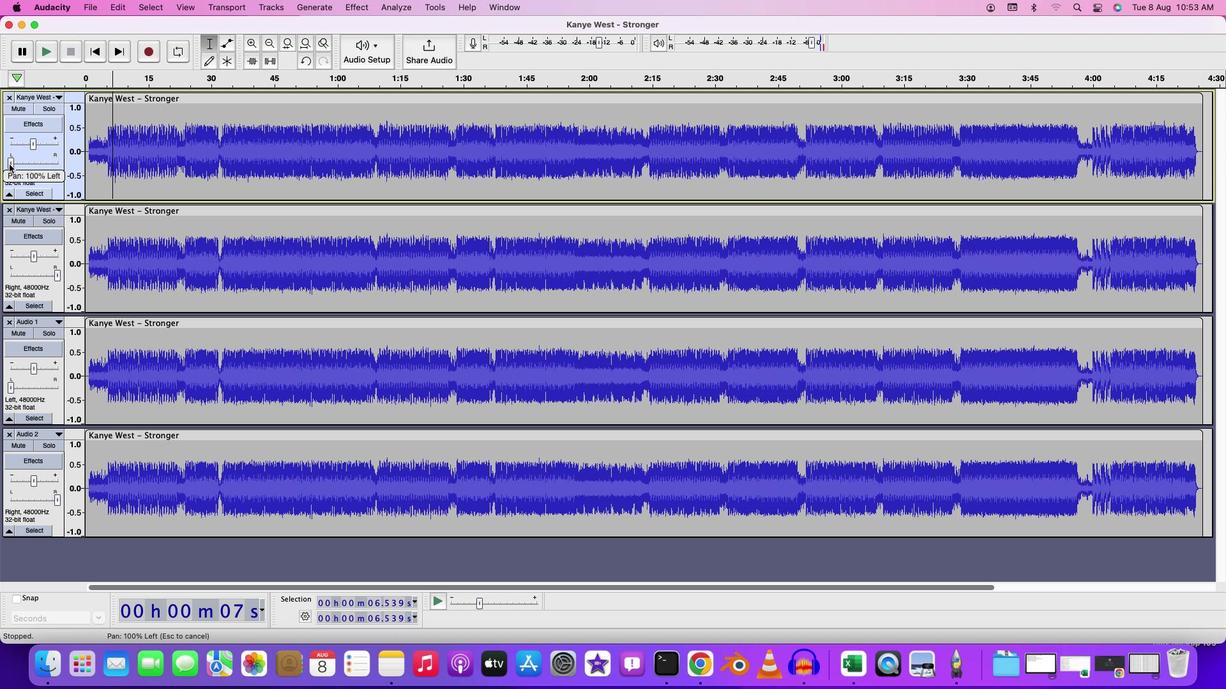 
Action: Mouse moved to (60, 280)
Screenshot: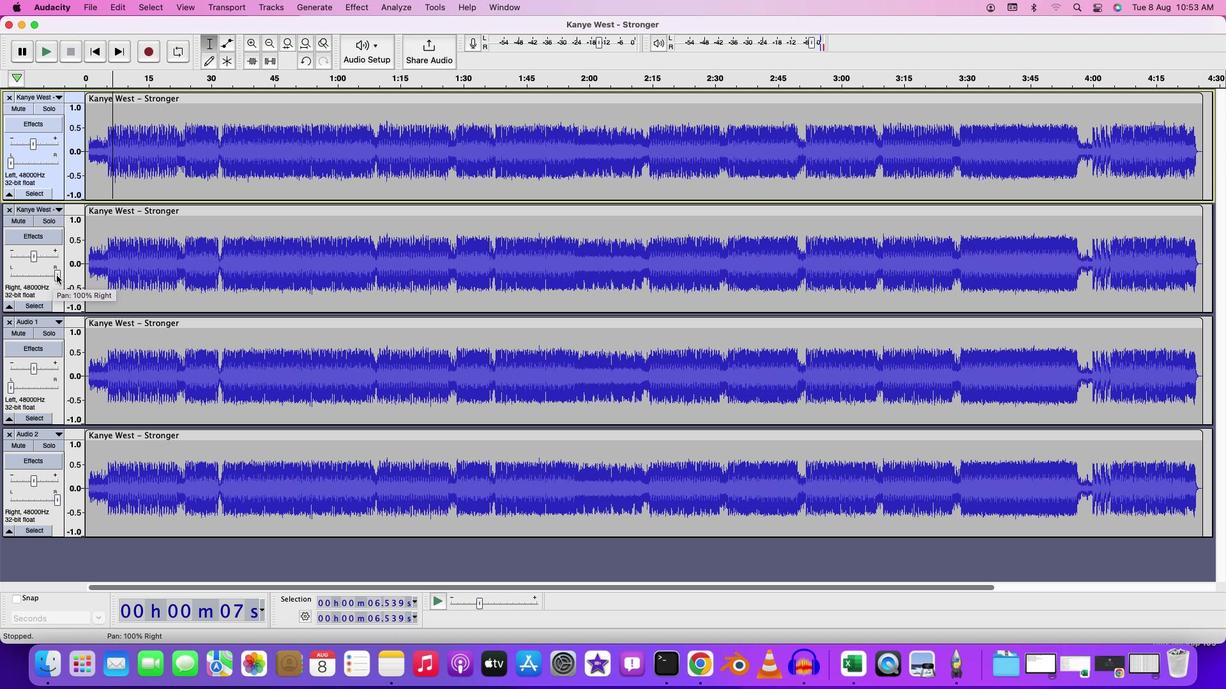 
Action: Mouse pressed left at (60, 280)
Screenshot: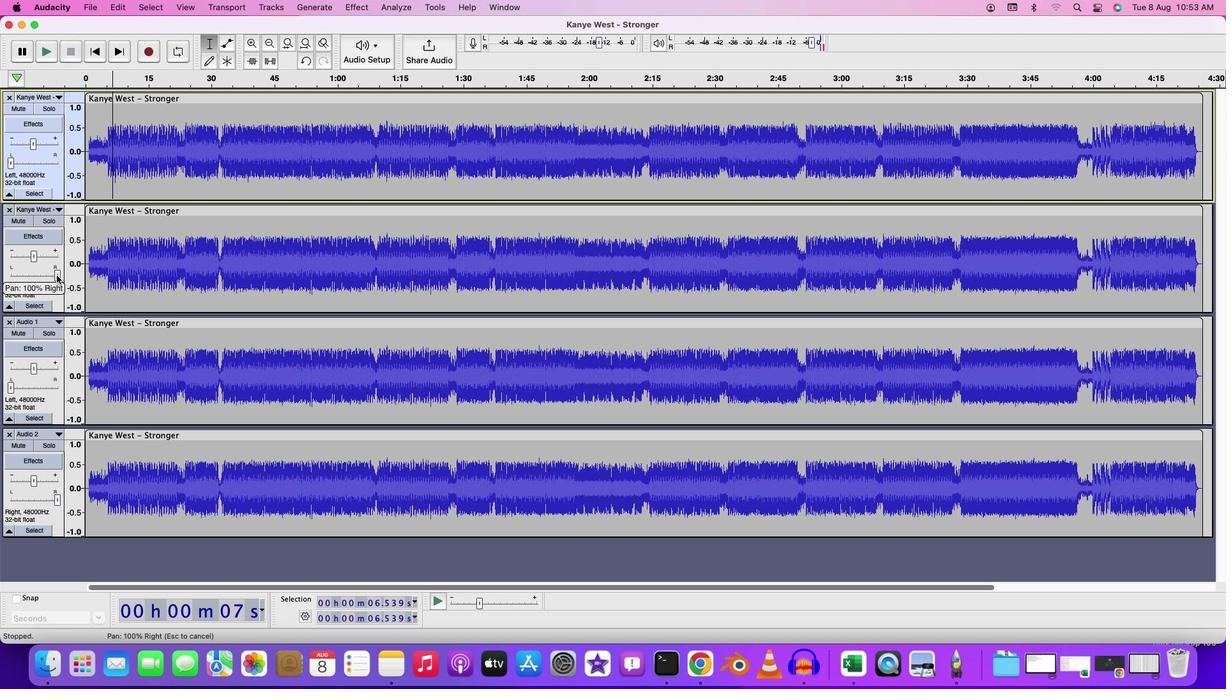 
Action: Mouse moved to (17, 393)
Screenshot: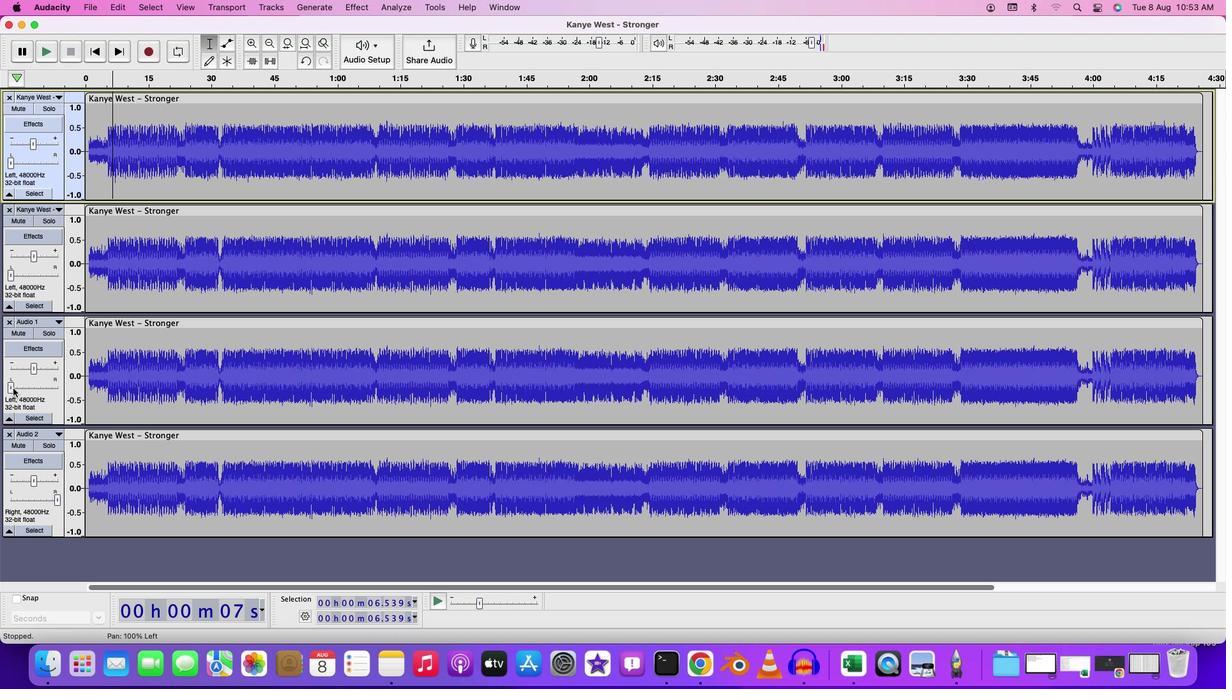 
Action: Mouse pressed left at (17, 393)
Screenshot: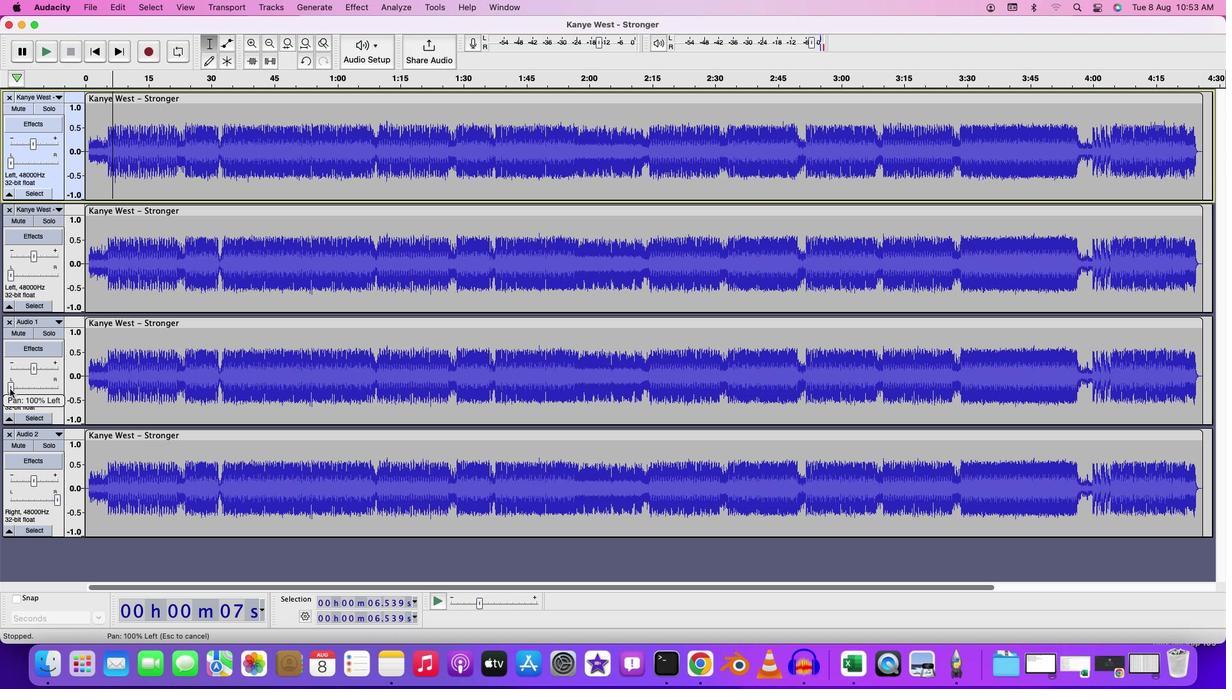 
Action: Mouse moved to (118, 383)
Screenshot: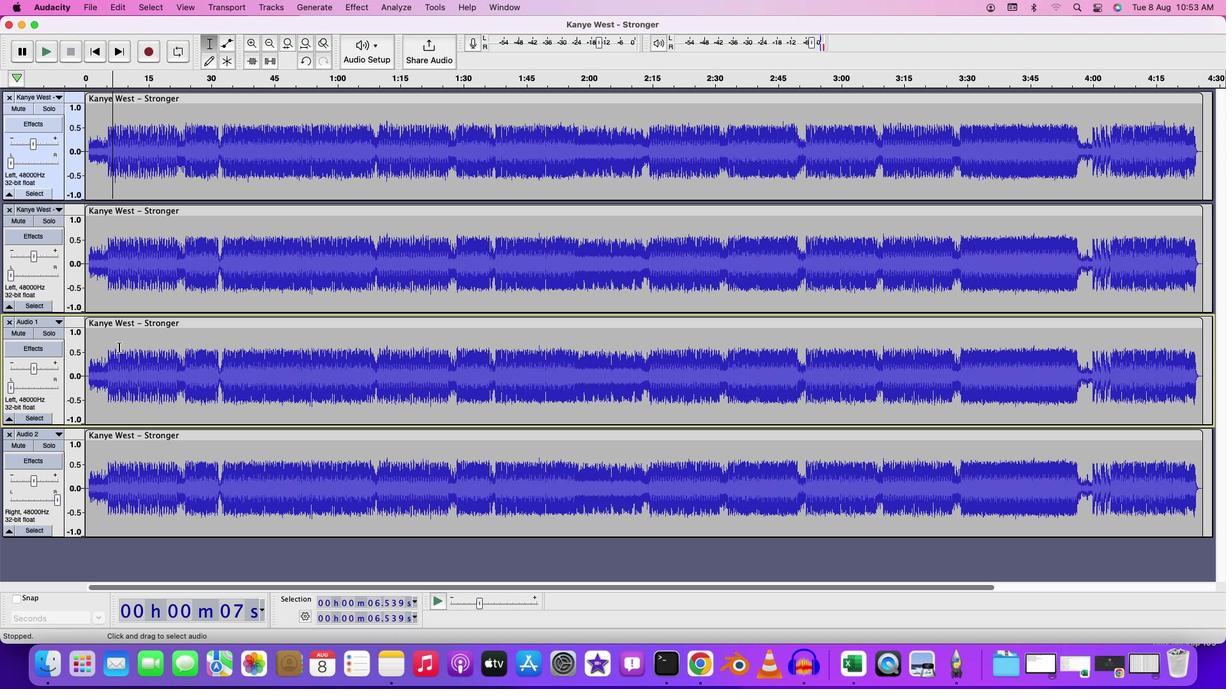 
Action: Key pressed Key.space
Screenshot: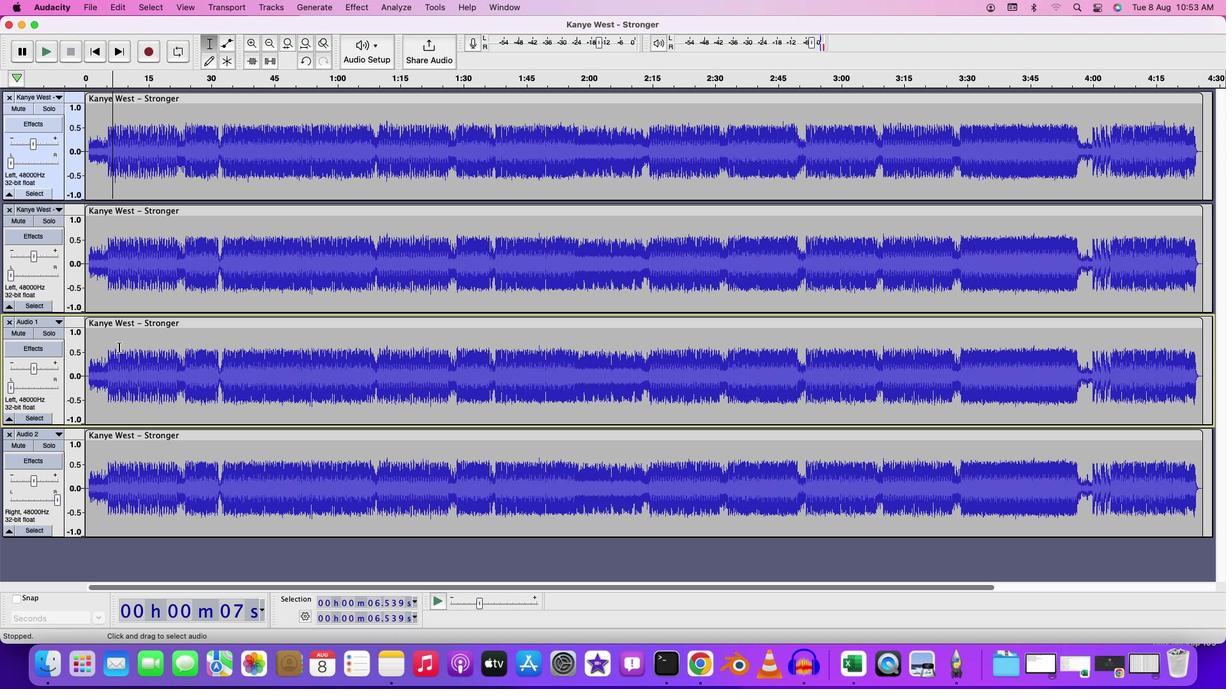 
Action: Mouse moved to (1086, 127)
Screenshot: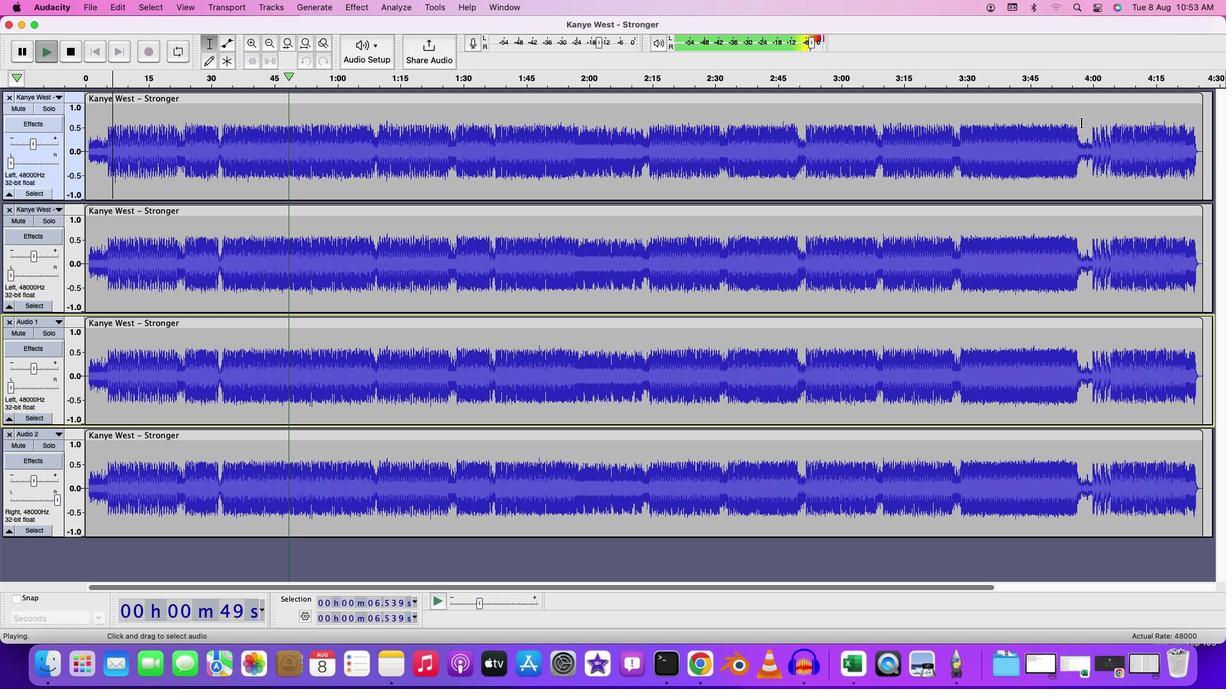 
Action: Mouse pressed left at (1086, 127)
Screenshot: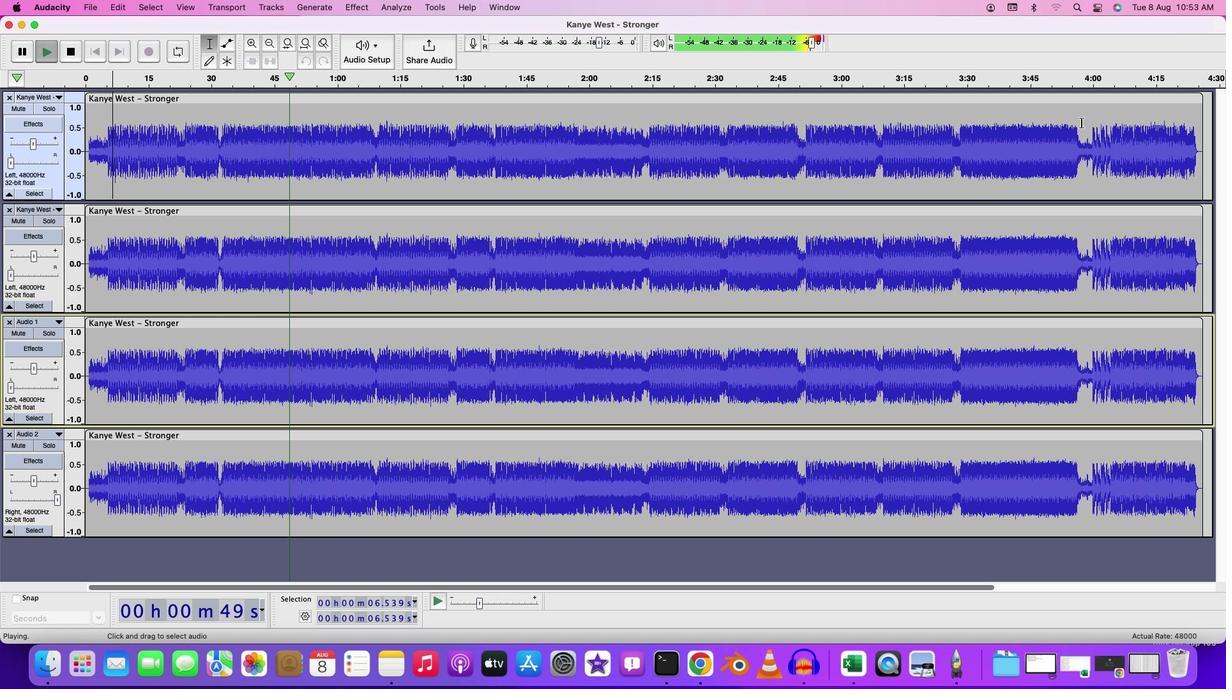 
Action: Mouse moved to (1073, 132)
Screenshot: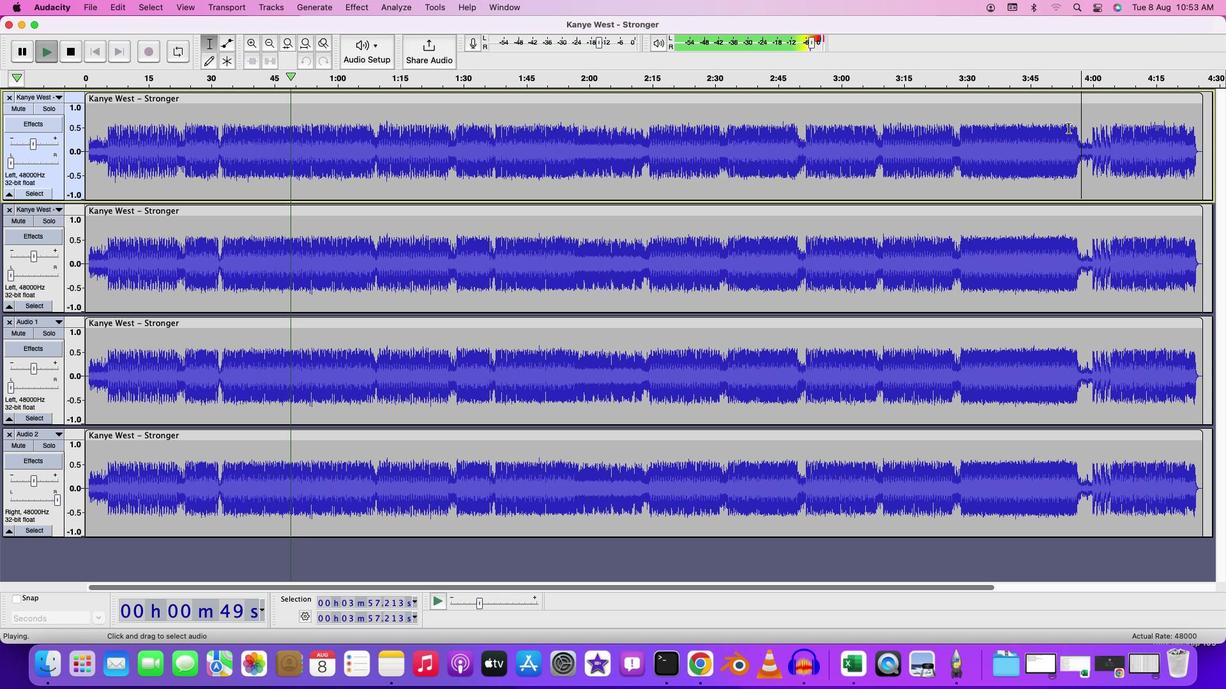 
Action: Key pressed Key.space
Screenshot: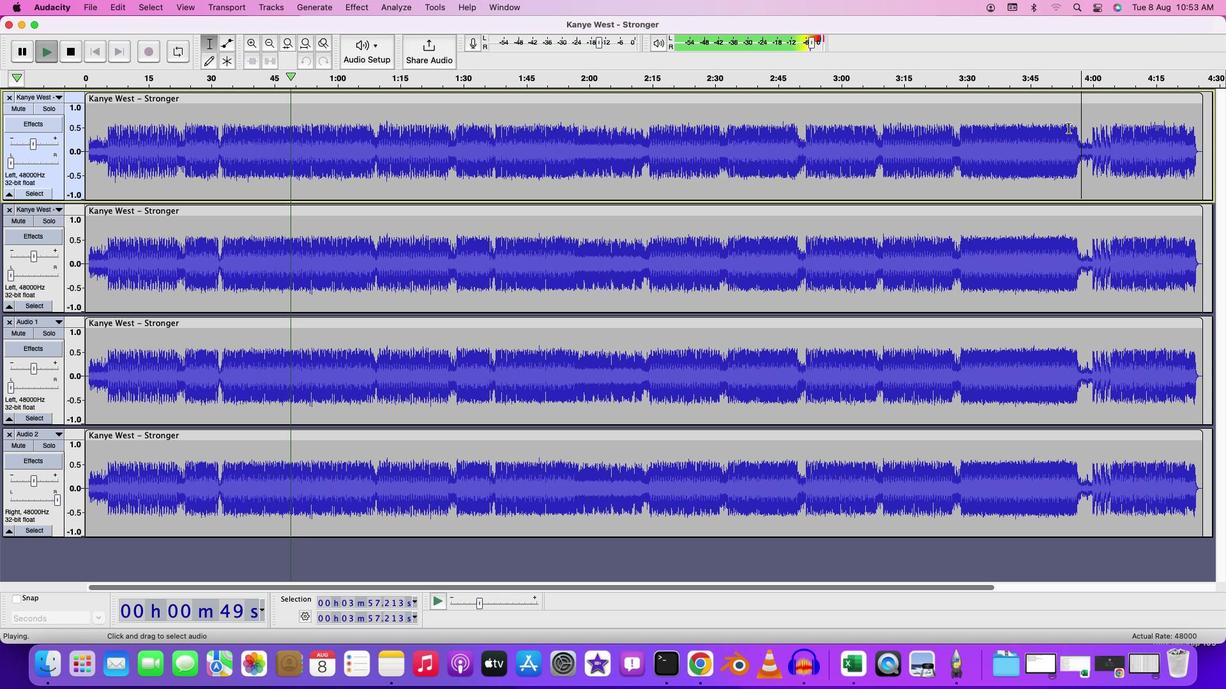 
Action: Mouse moved to (1073, 133)
Screenshot: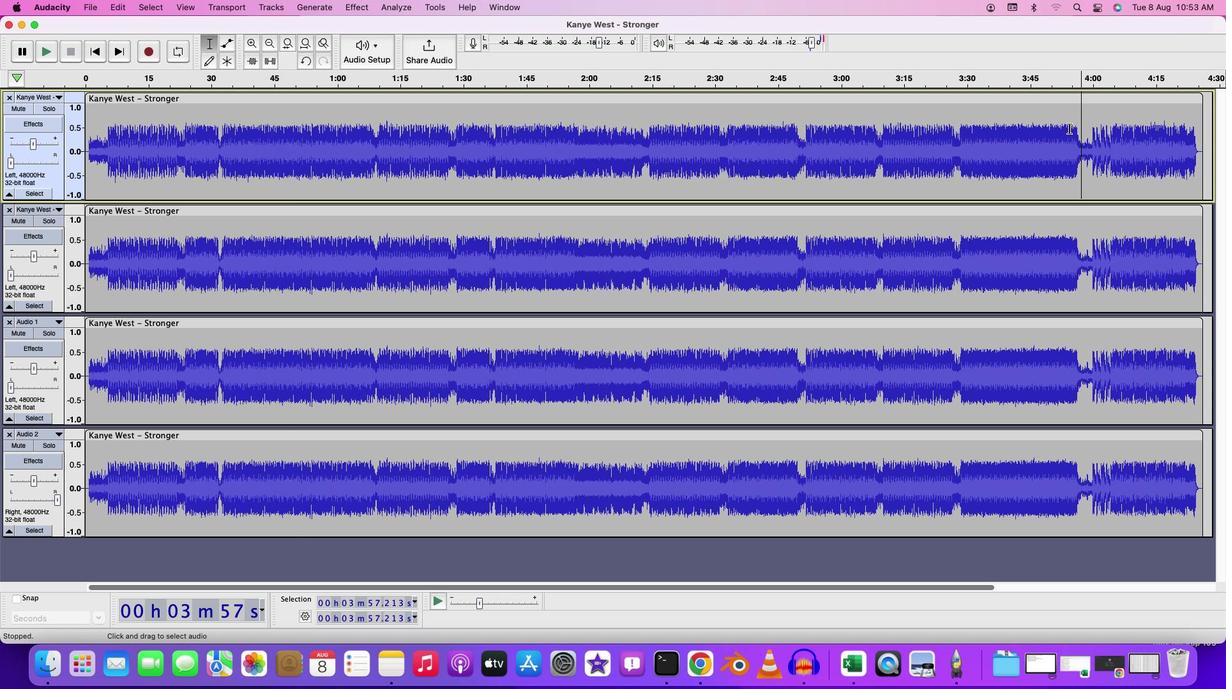 
Action: Key pressed Key.space
Screenshot: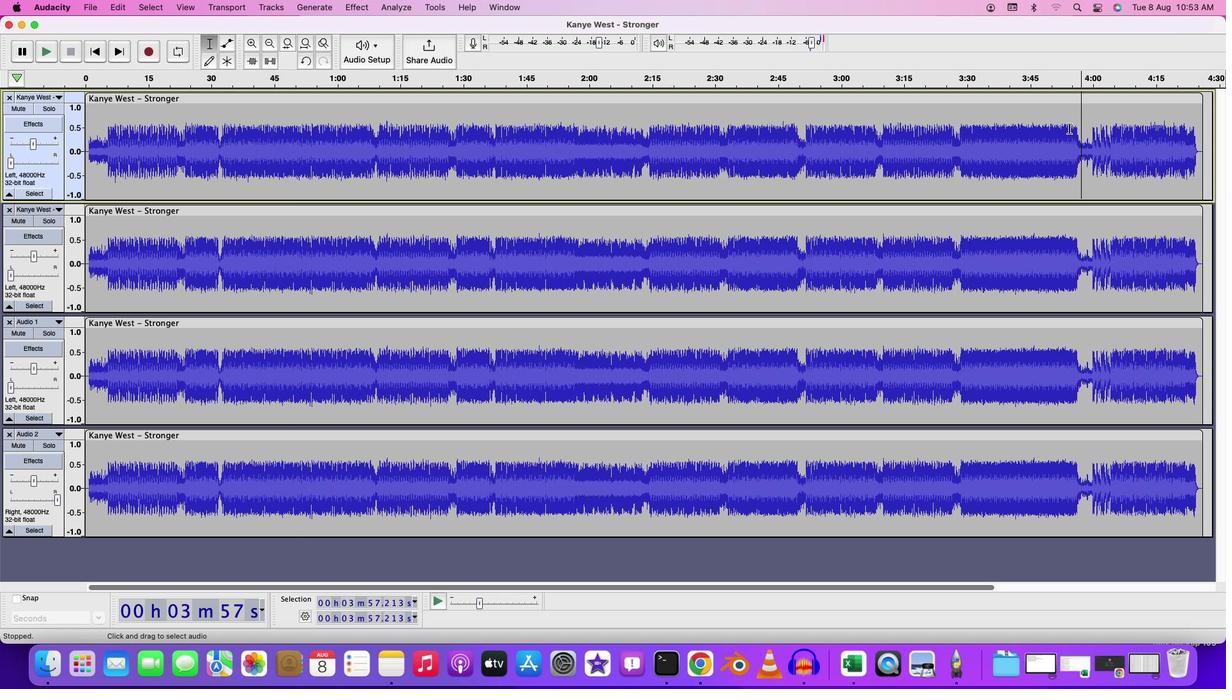 
Action: Mouse moved to (652, 114)
Screenshot: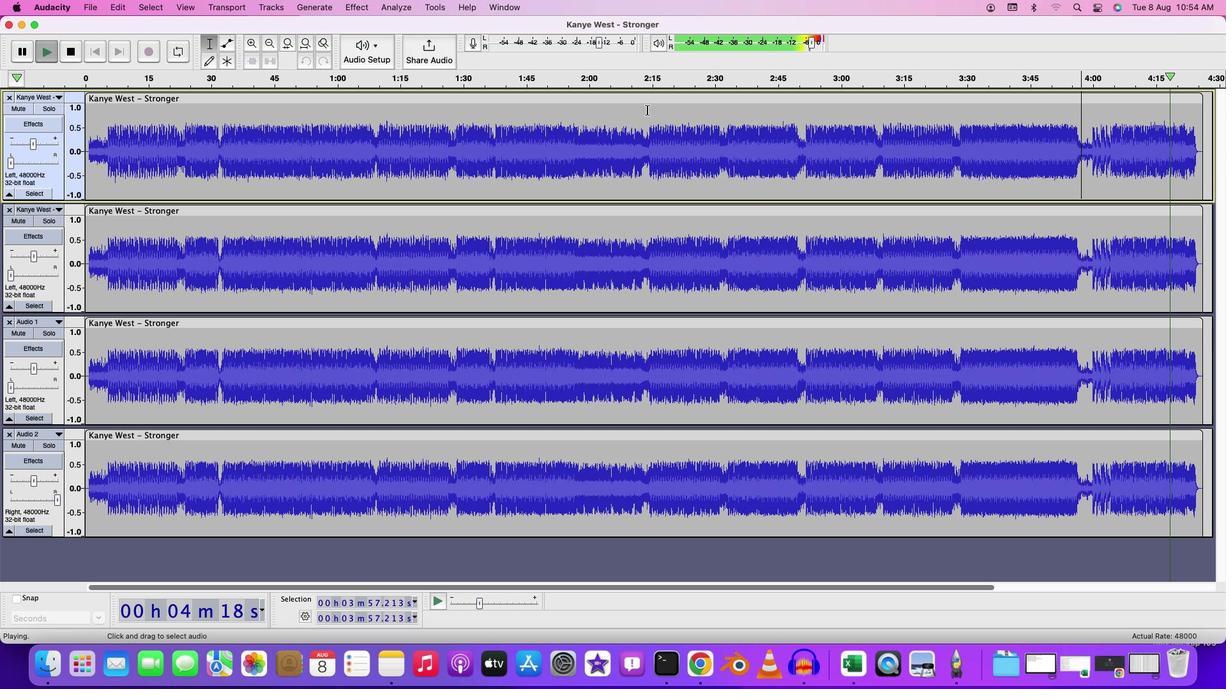
Action: Mouse pressed left at (652, 114)
Screenshot: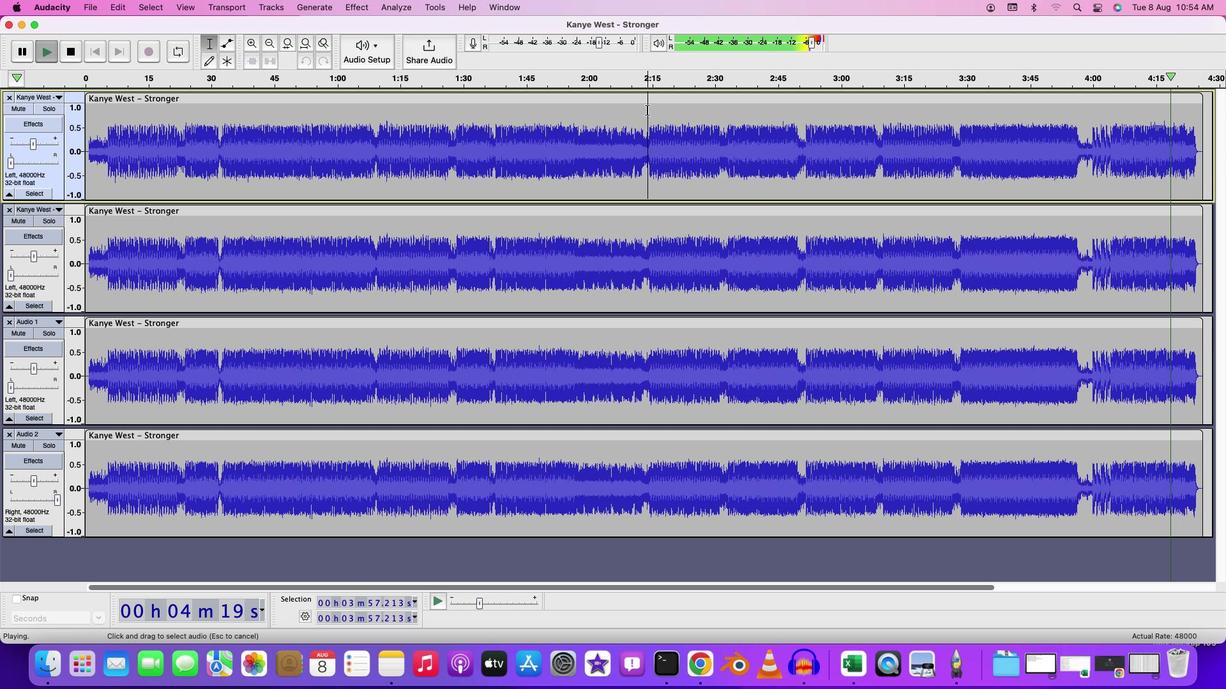 
Action: Key pressed Key.space
Screenshot: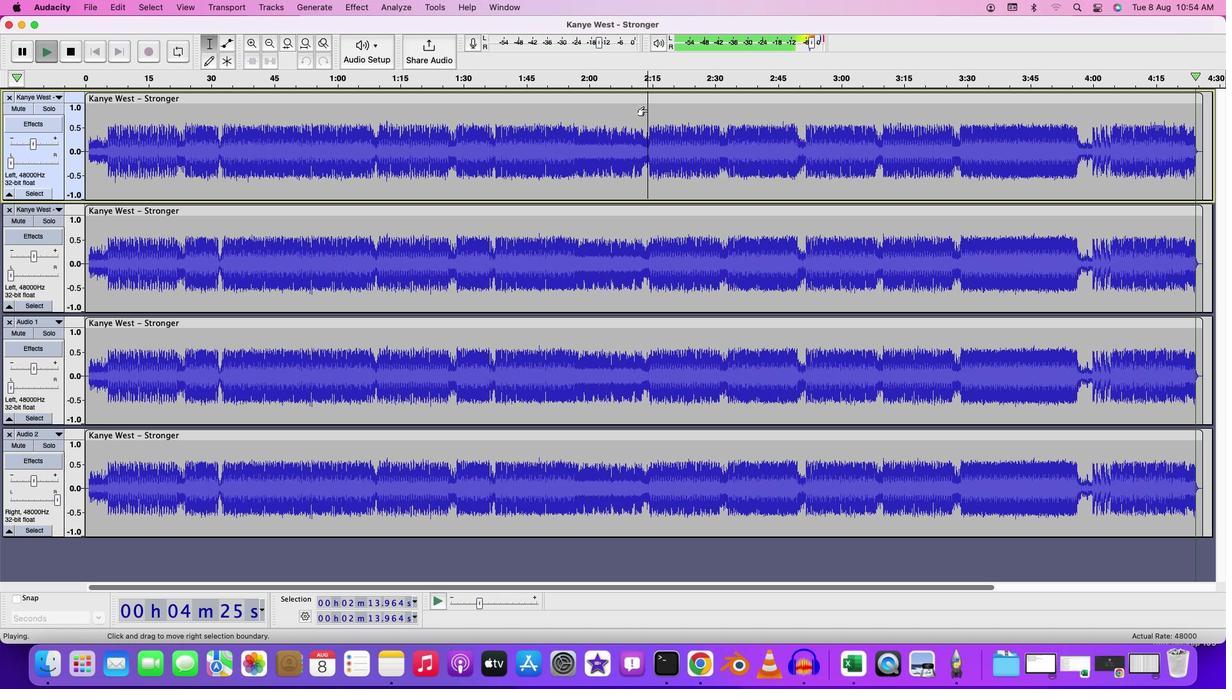 
Action: Mouse moved to (720, 412)
Screenshot: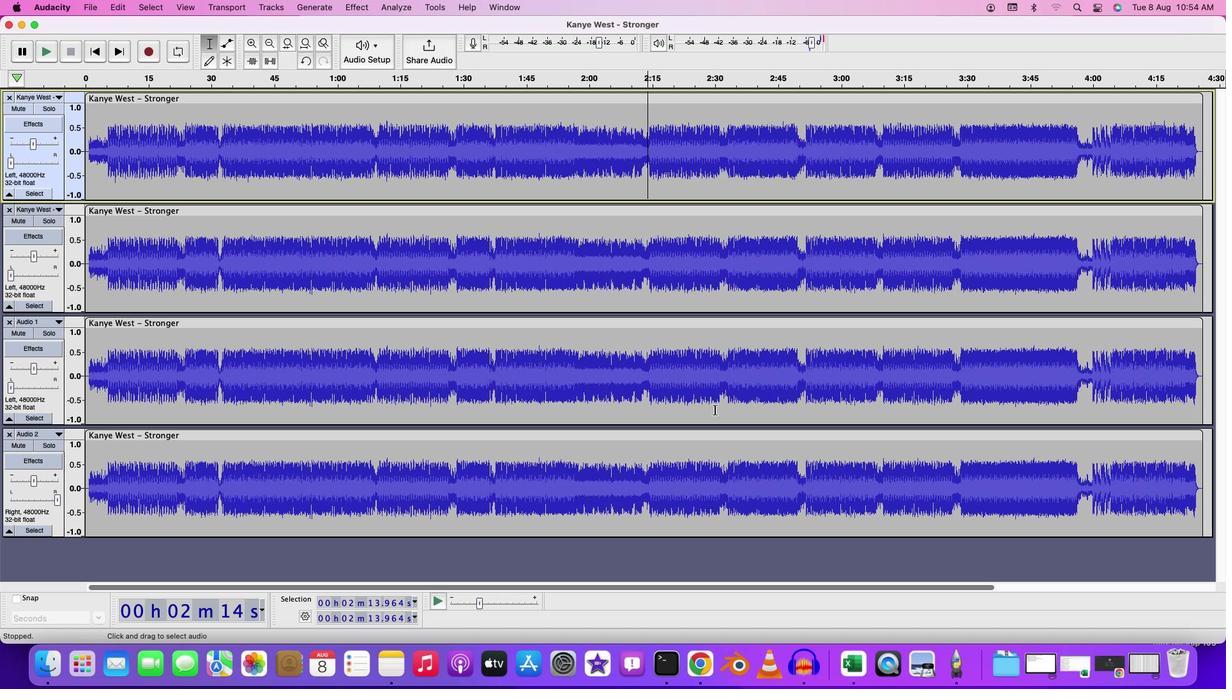 
Action: Mouse scrolled (720, 412) with delta (4, 3)
Screenshot: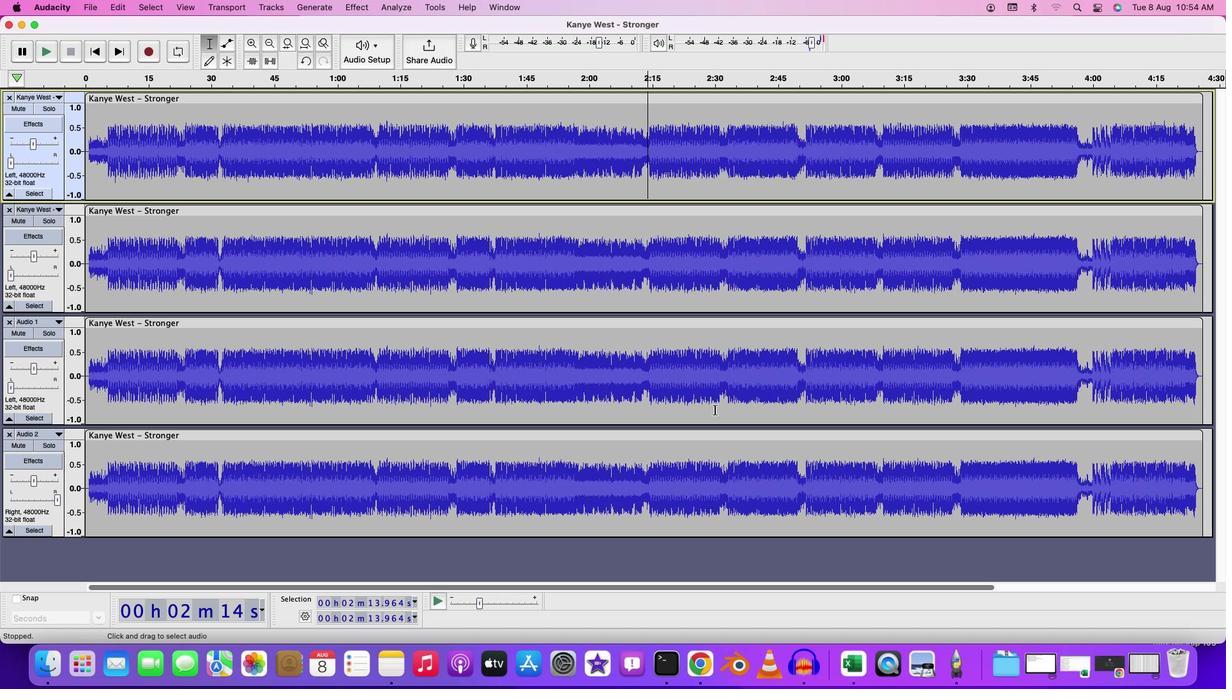 
Action: Mouse moved to (720, 414)
Screenshot: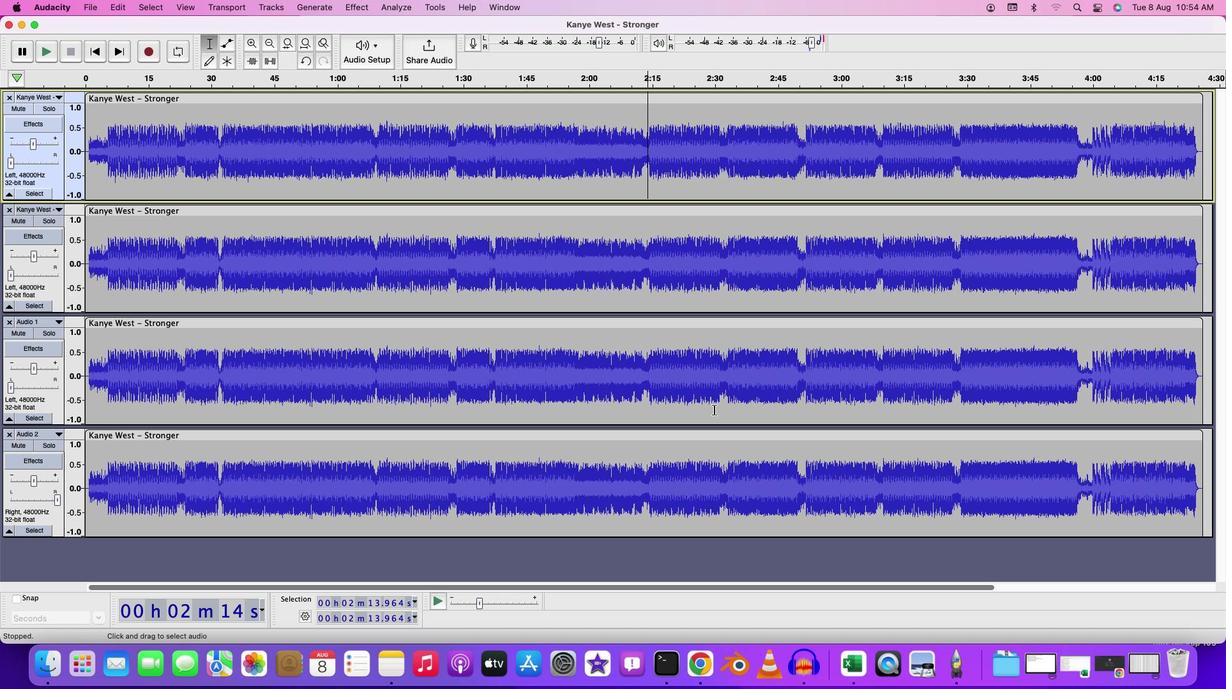 
Action: Mouse scrolled (720, 414) with delta (4, 3)
Screenshot: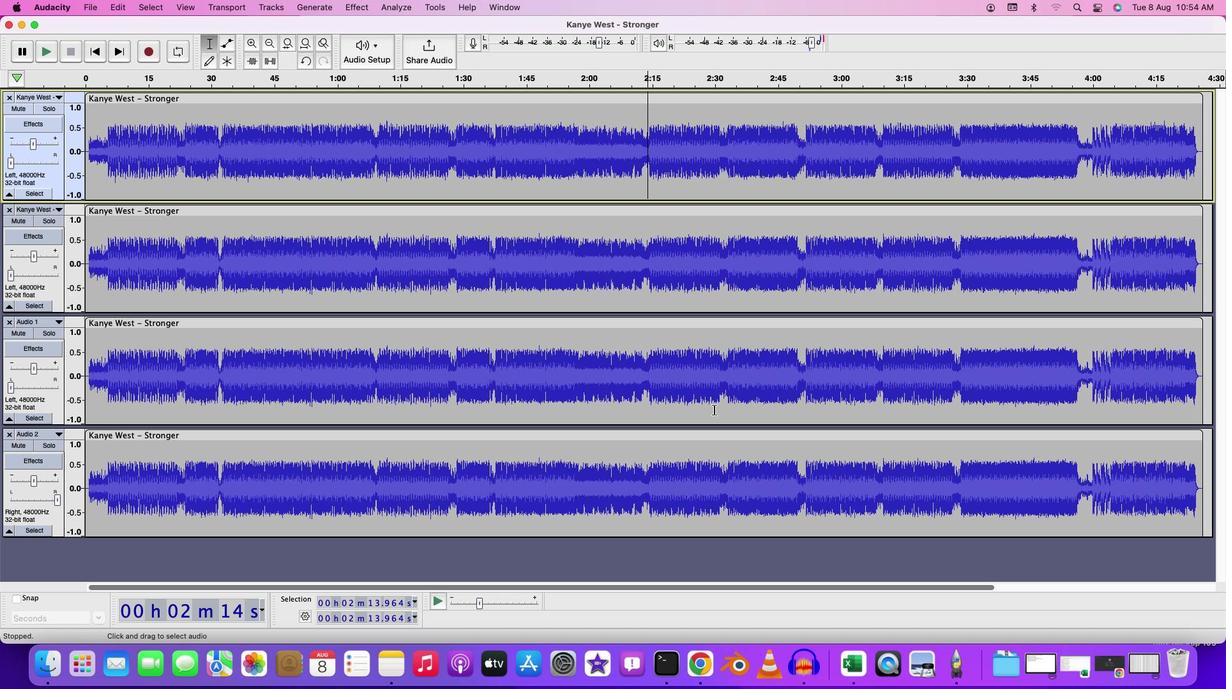 
Action: Mouse moved to (719, 414)
Screenshot: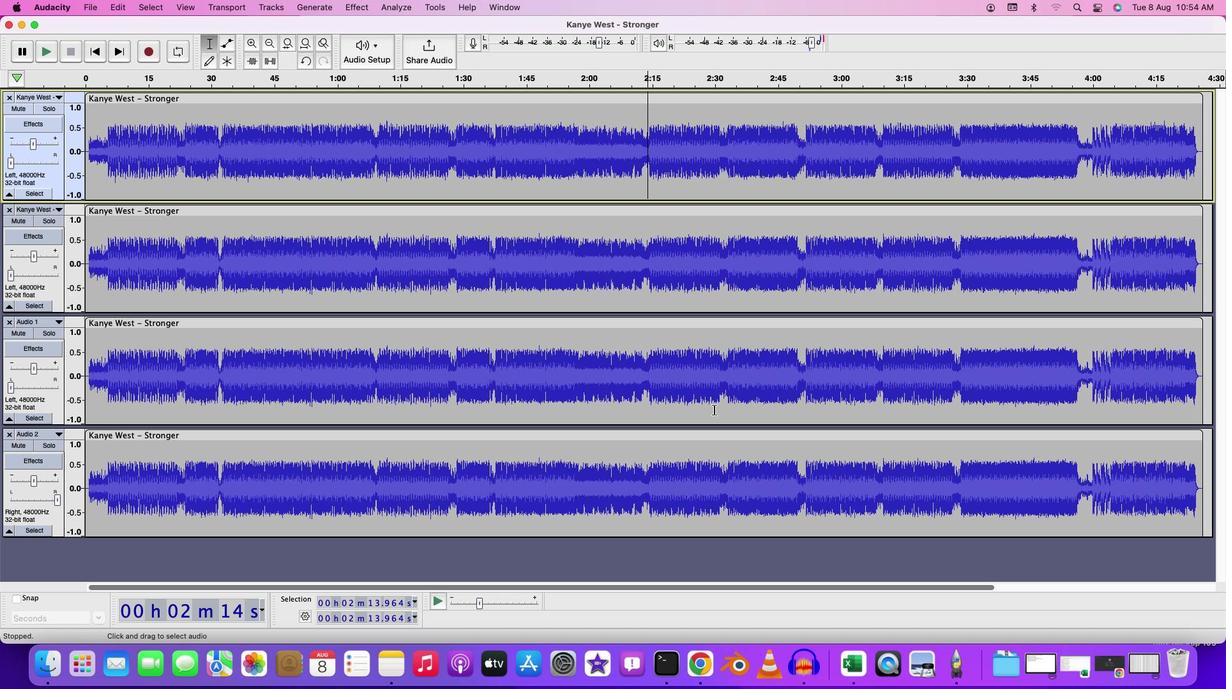 
Action: Mouse scrolled (719, 414) with delta (4, 3)
Screenshot: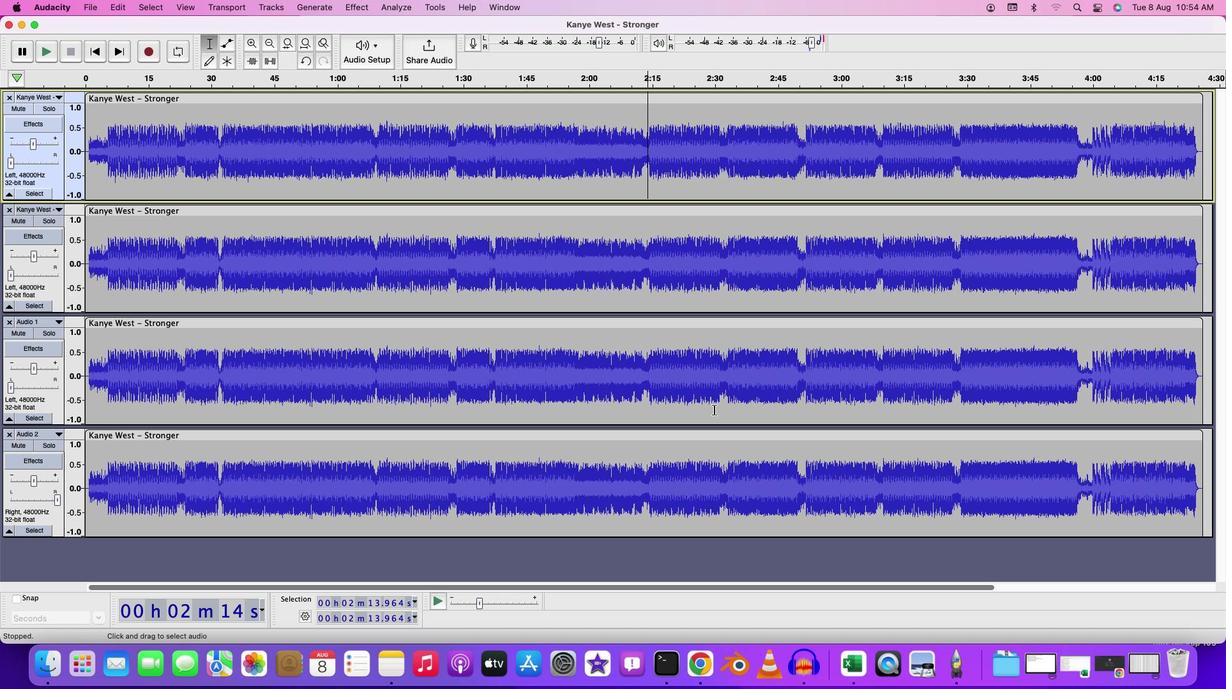 
Action: Mouse moved to (733, 397)
Screenshot: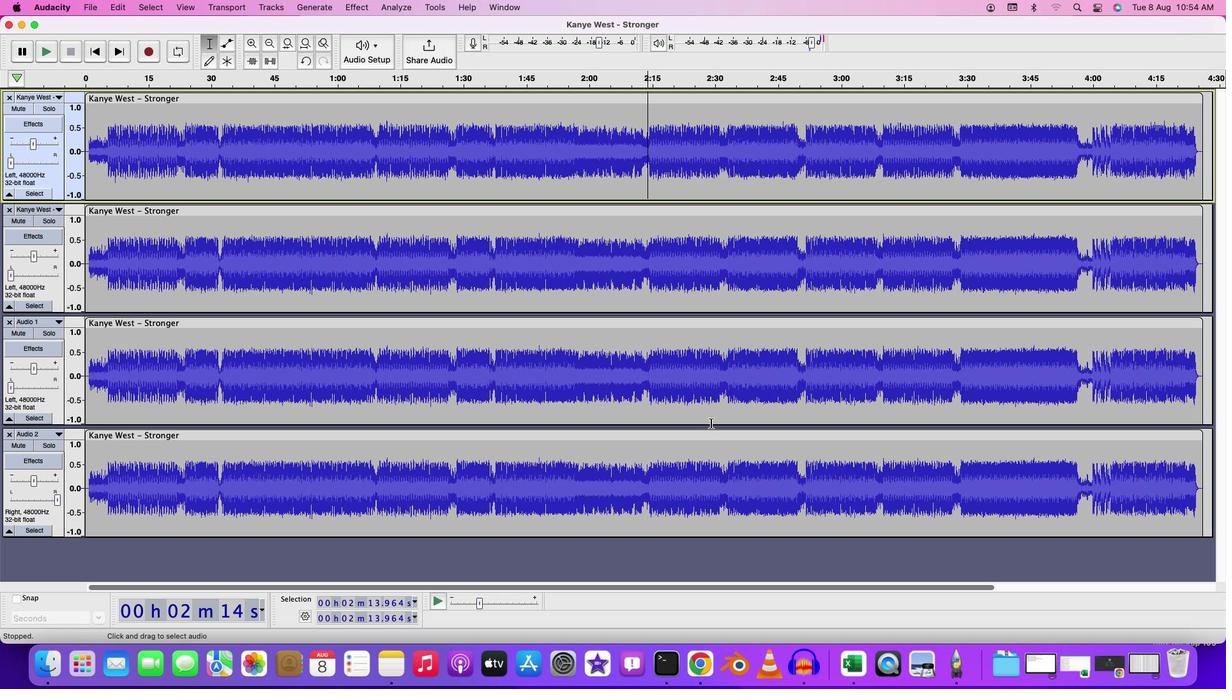 
Action: Mouse scrolled (733, 397) with delta (4, 3)
Screenshot: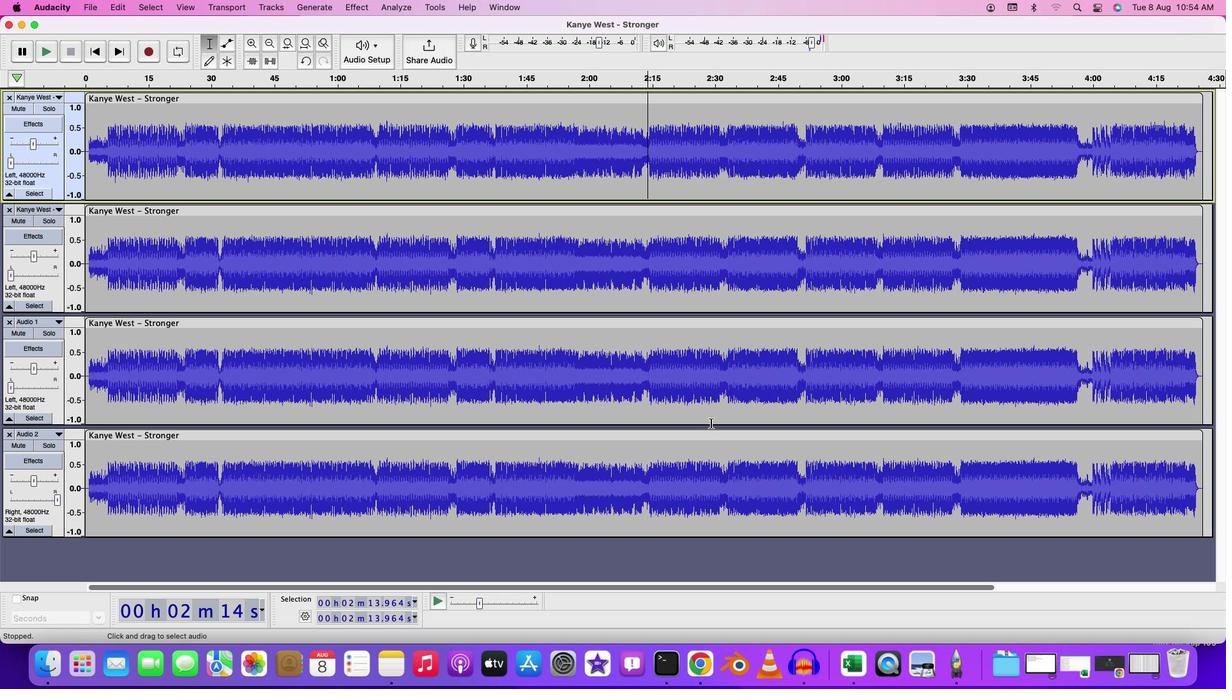 
Action: Mouse moved to (728, 409)
Screenshot: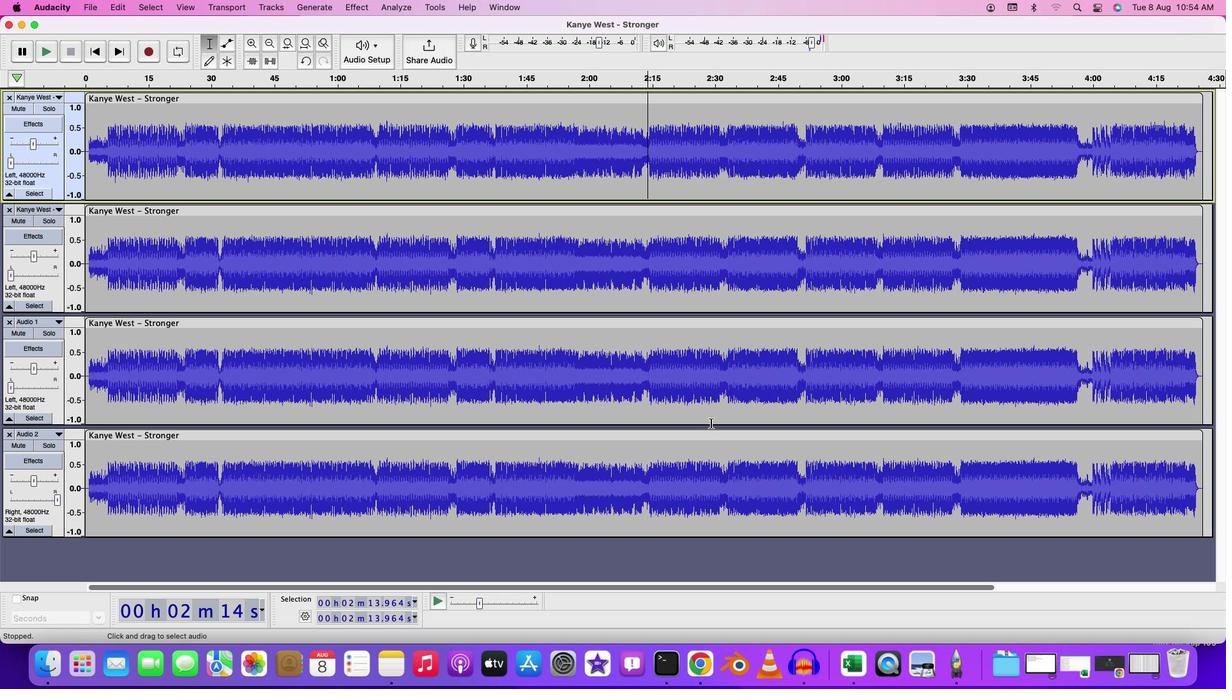 
Action: Mouse scrolled (728, 409) with delta (4, 3)
Screenshot: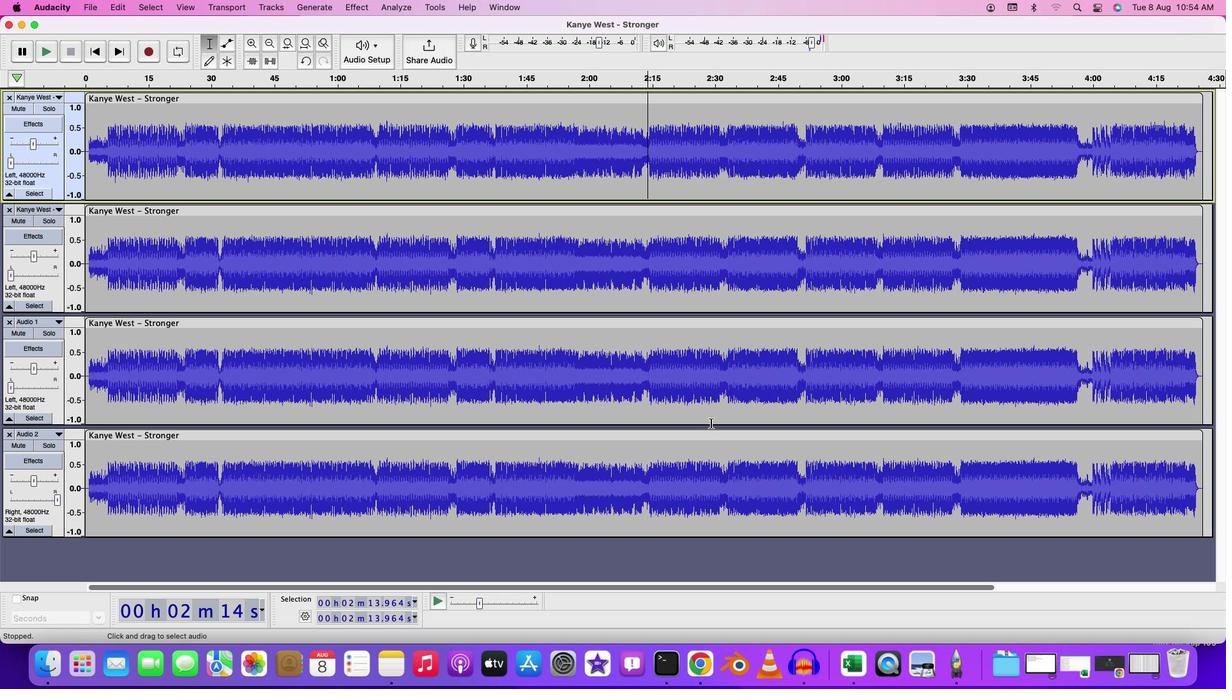 
Action: Mouse moved to (720, 422)
Screenshot: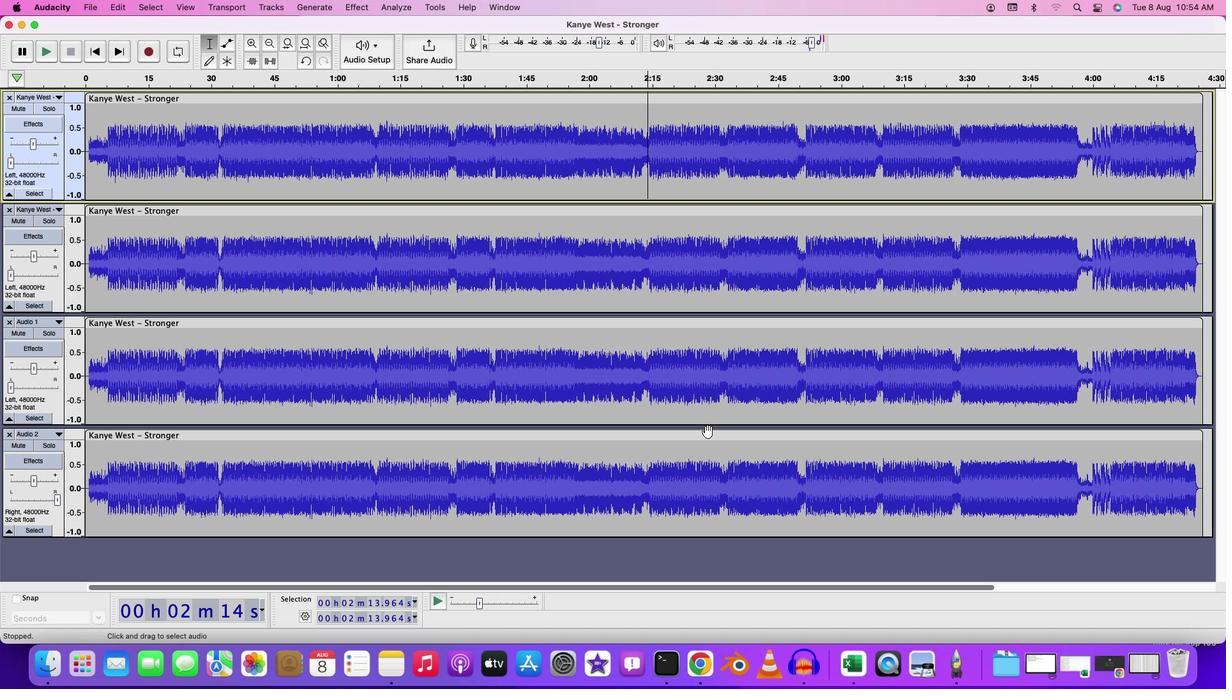 
Action: Mouse scrolled (720, 422) with delta (4, 2)
Screenshot: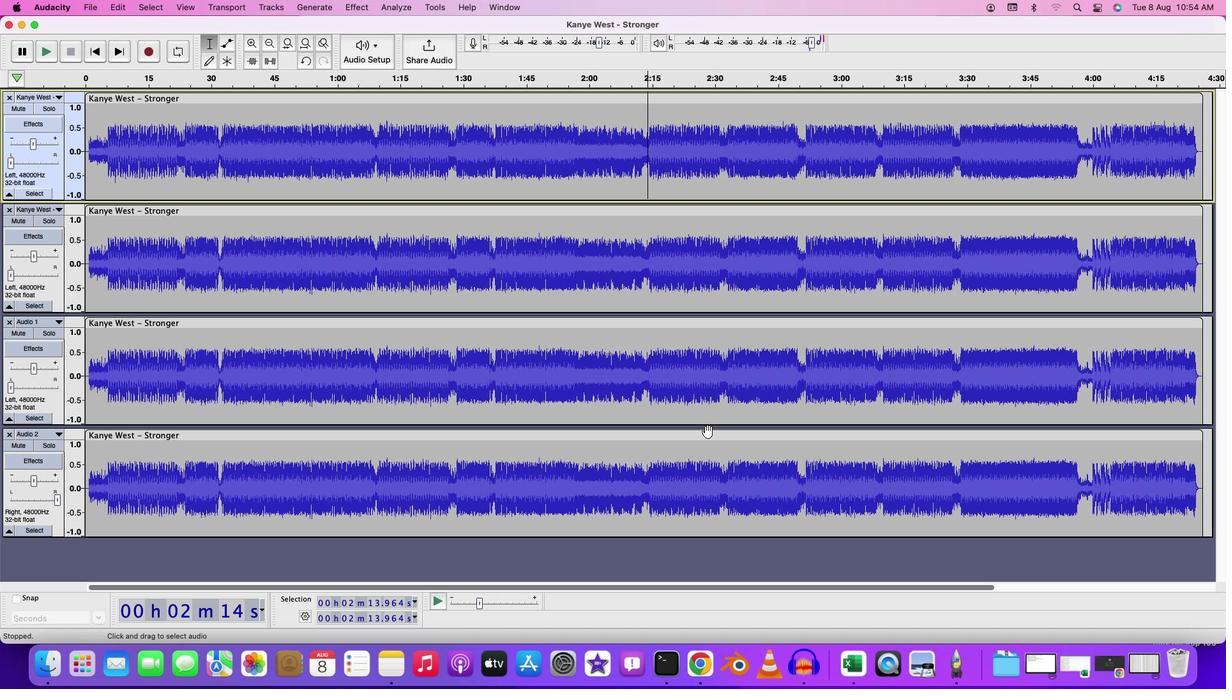 
Action: Mouse moved to (712, 437)
Screenshot: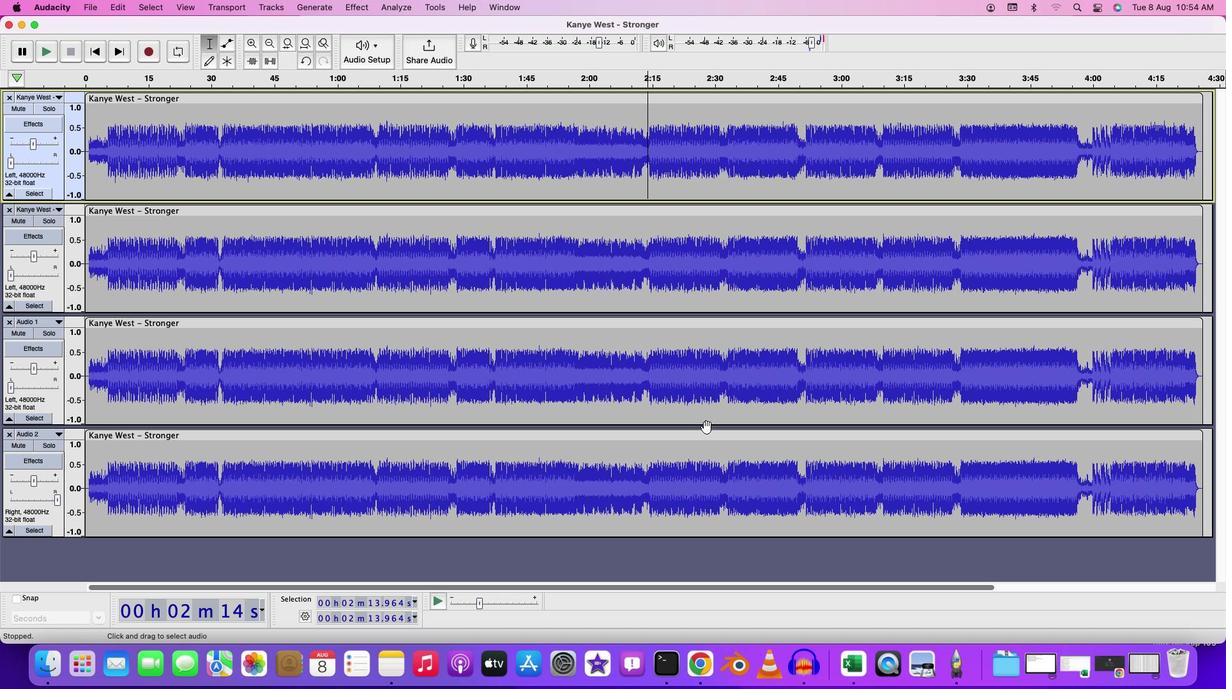 
Action: Mouse scrolled (712, 437) with delta (4, 1)
Screenshot: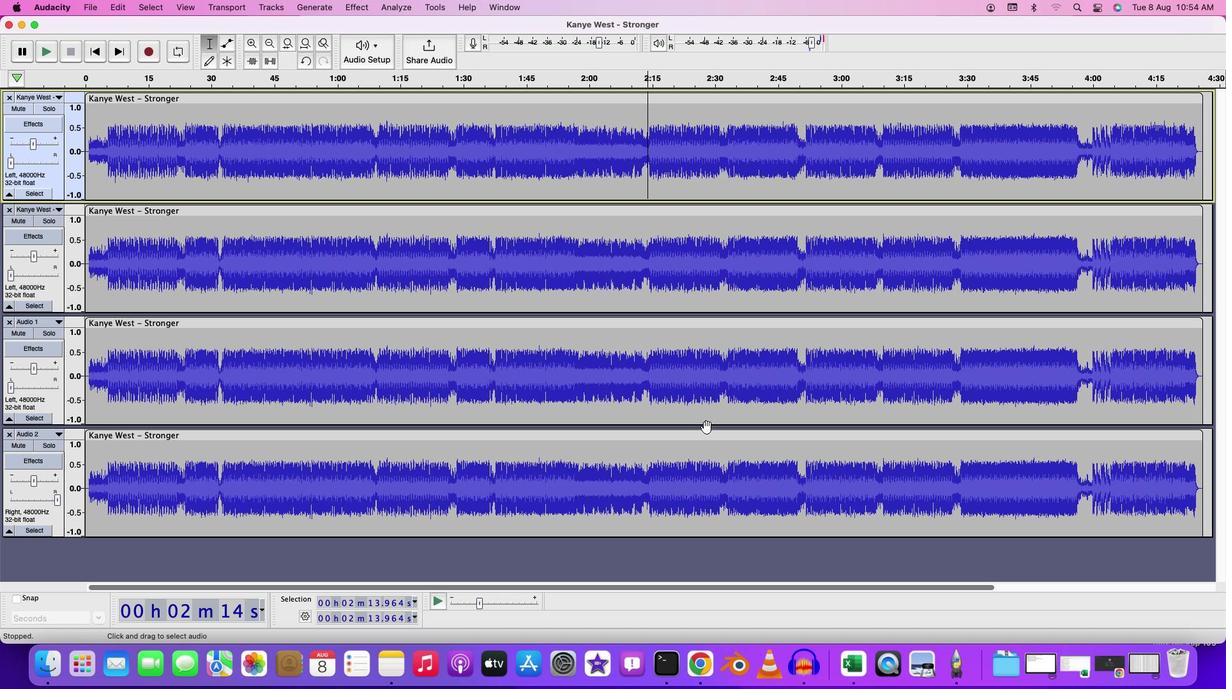 
Action: Mouse moved to (648, 586)
Screenshot: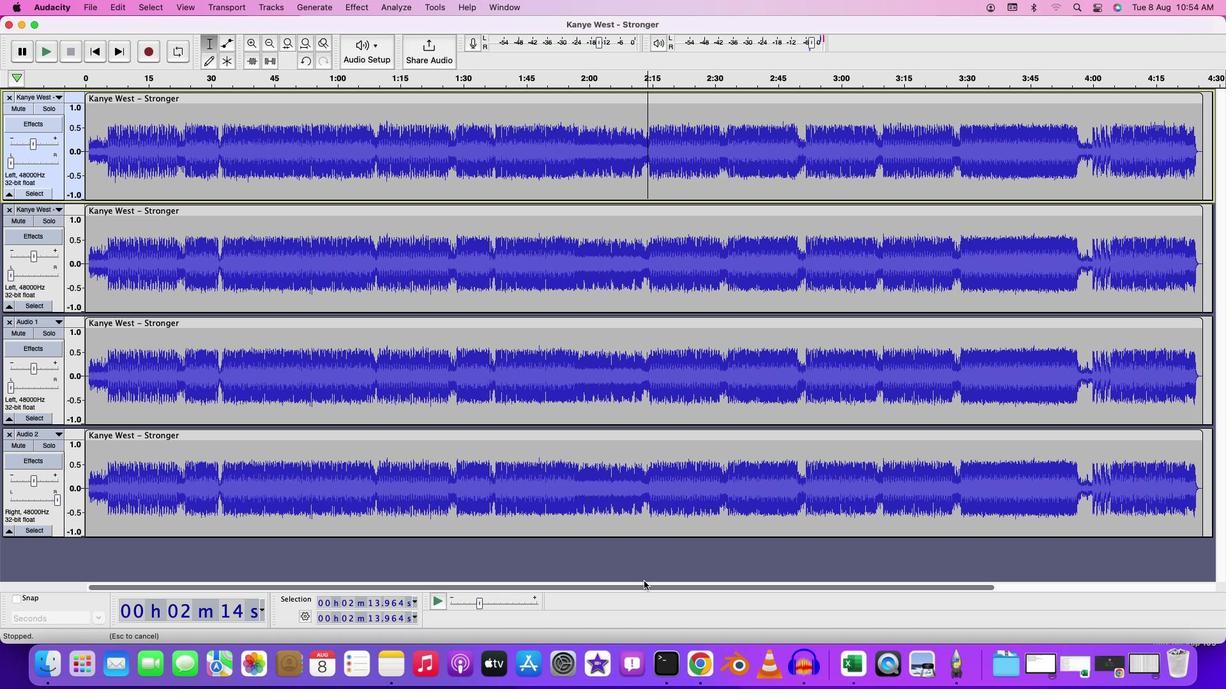
Action: Mouse pressed right at (648, 586)
Screenshot: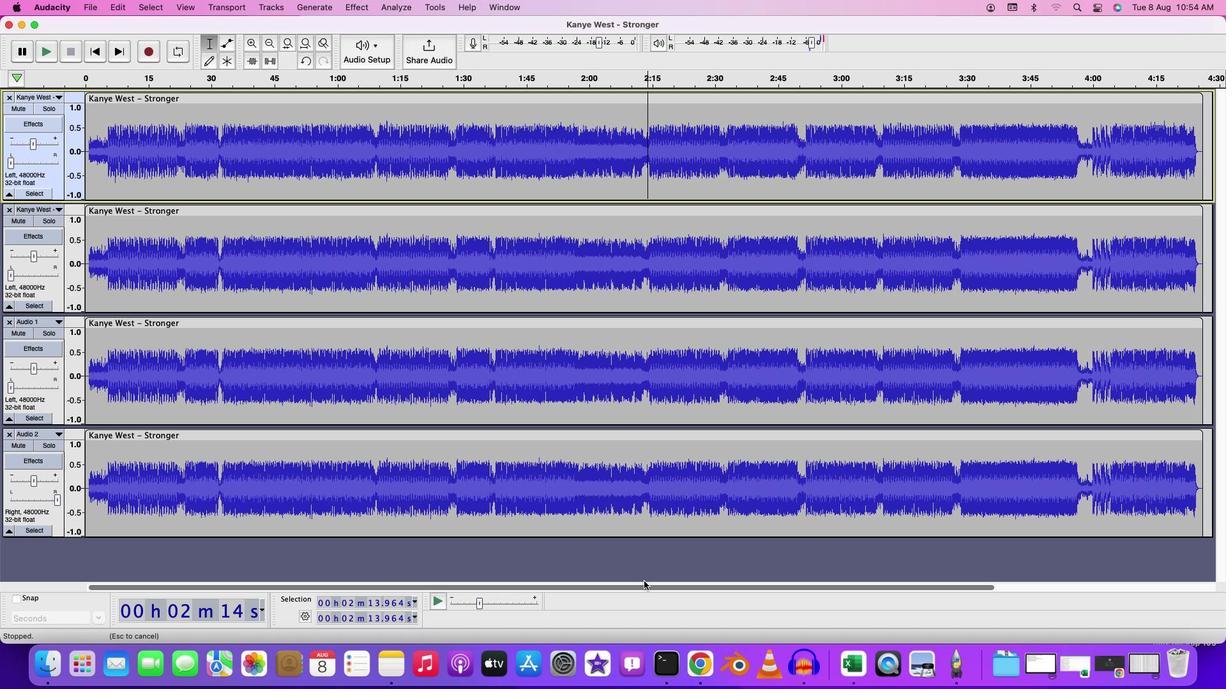 
Action: Mouse moved to (617, 556)
Screenshot: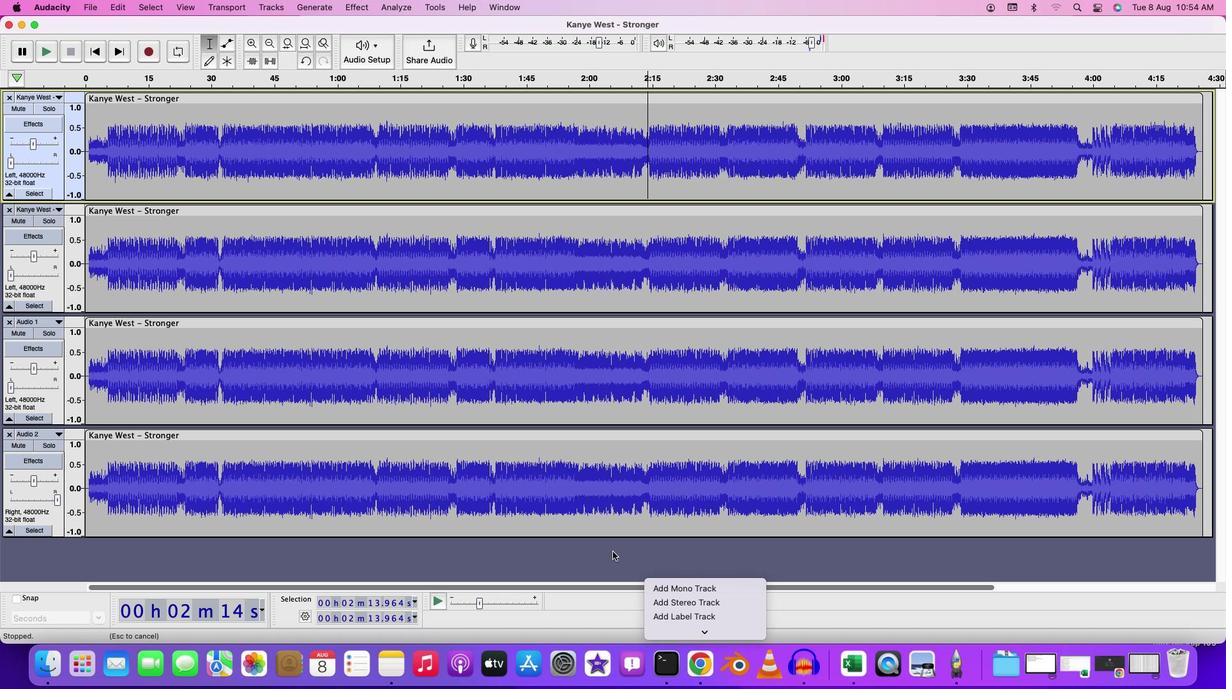 
Action: Mouse pressed right at (617, 556)
Screenshot: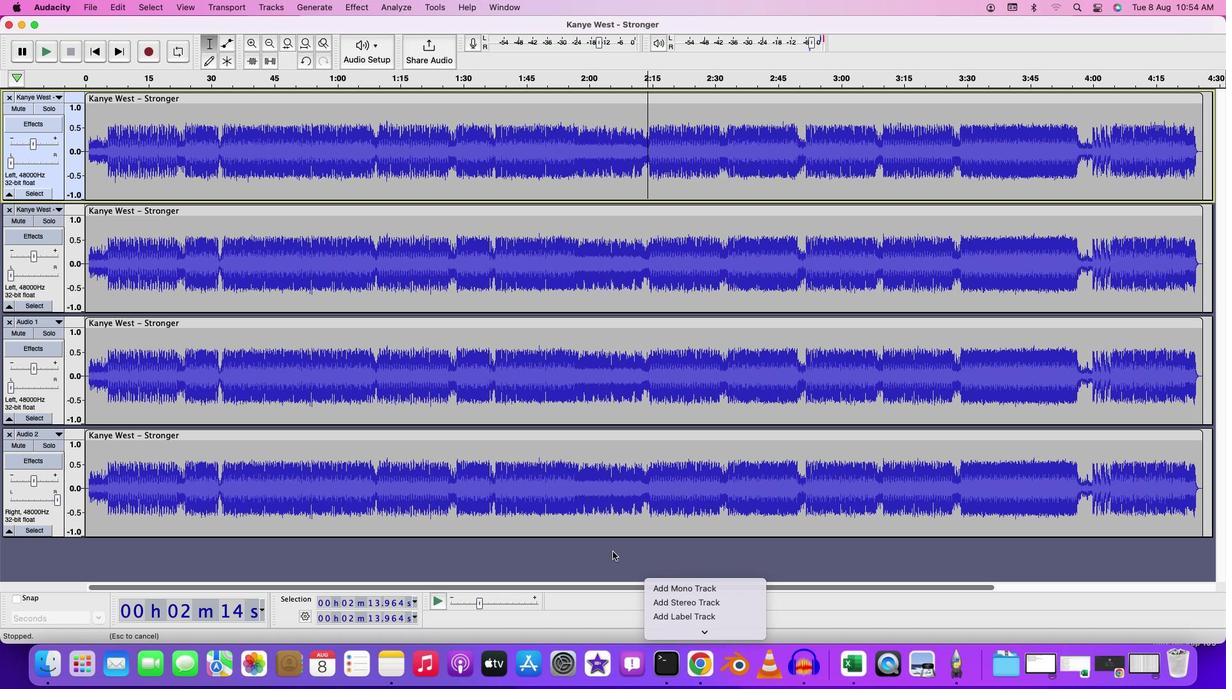 
Action: Mouse moved to (613, 561)
Screenshot: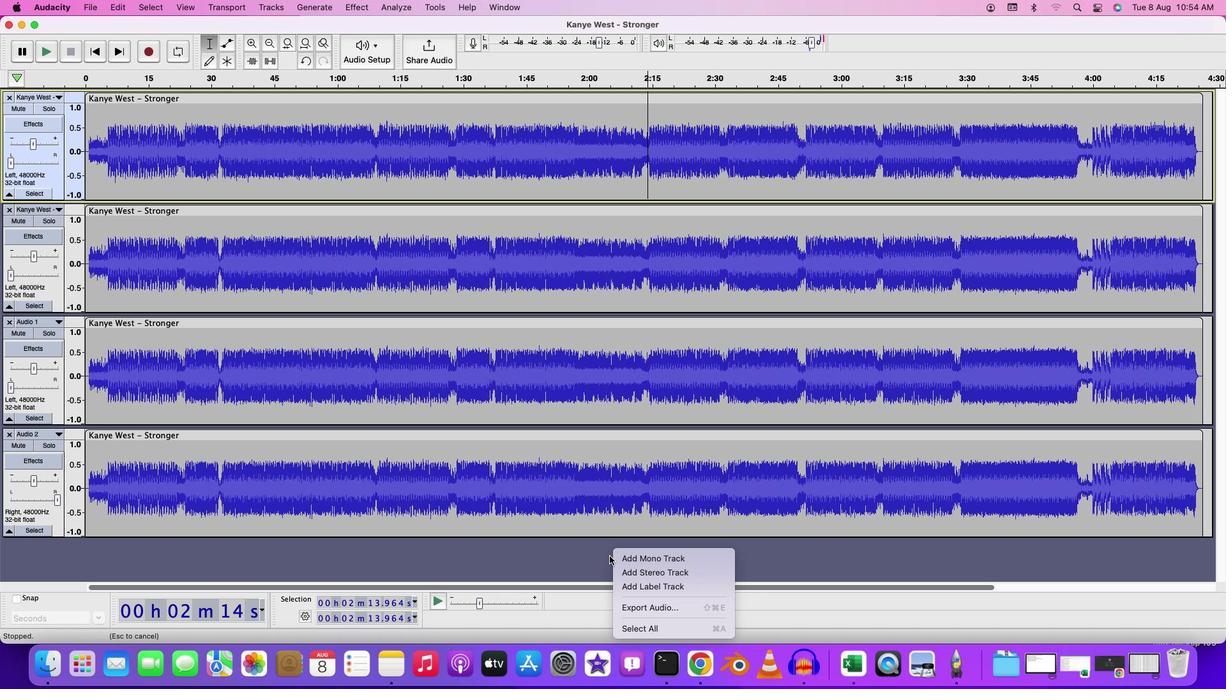 
Action: Mouse pressed right at (613, 561)
Screenshot: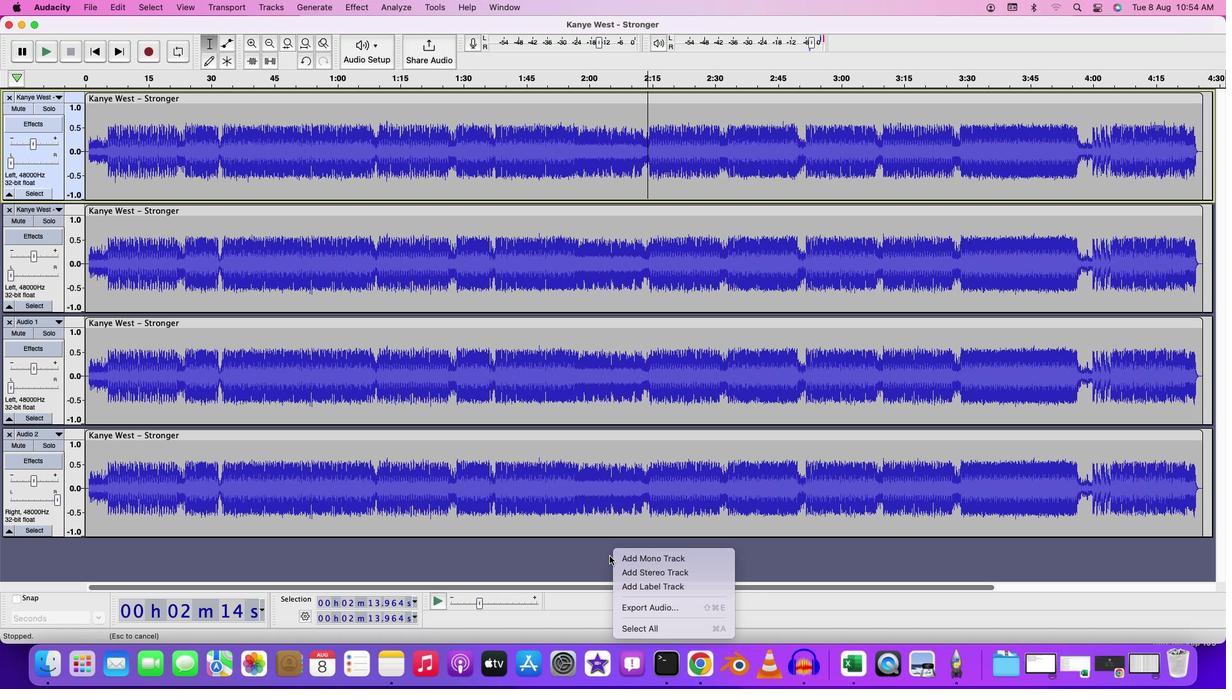 
Action: Mouse moved to (617, 560)
Screenshot: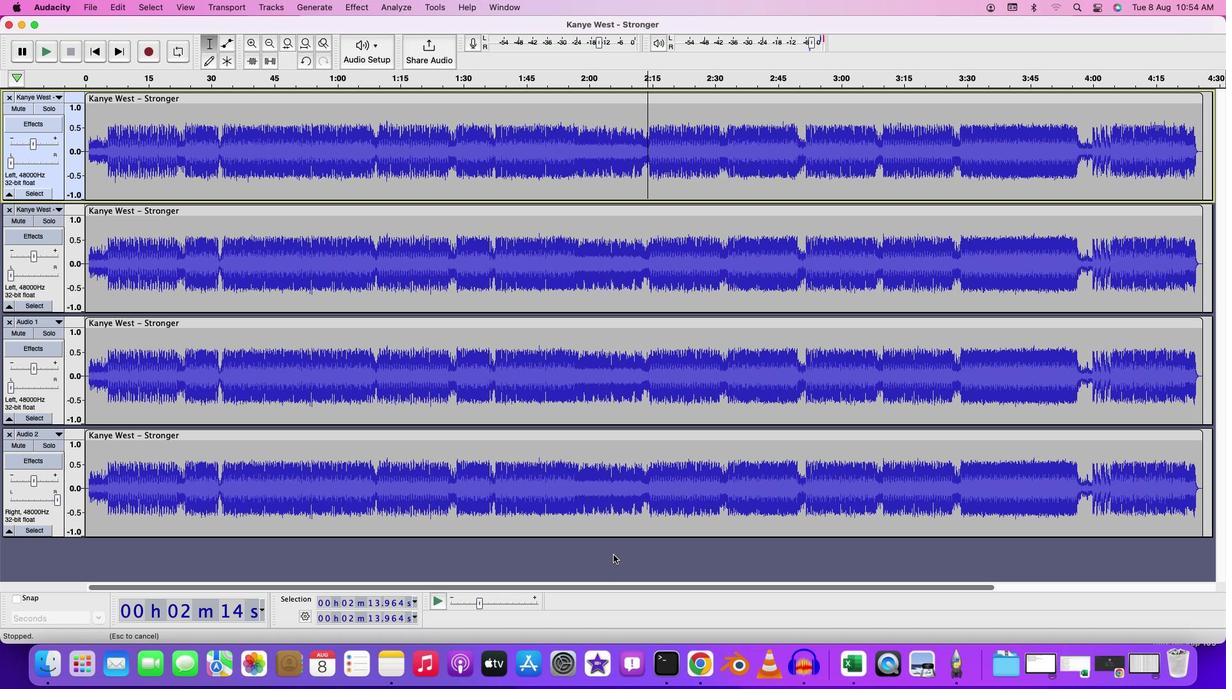 
Action: Mouse pressed right at (617, 560)
Screenshot: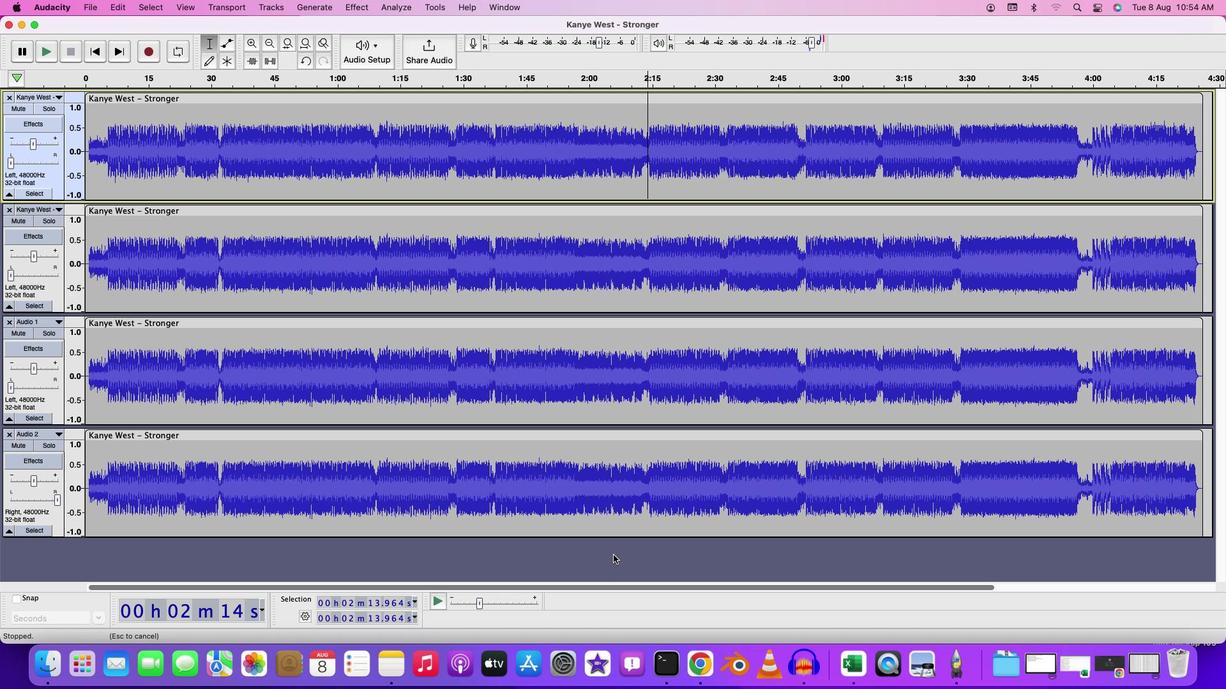 
Action: Mouse moved to (635, 563)
Screenshot: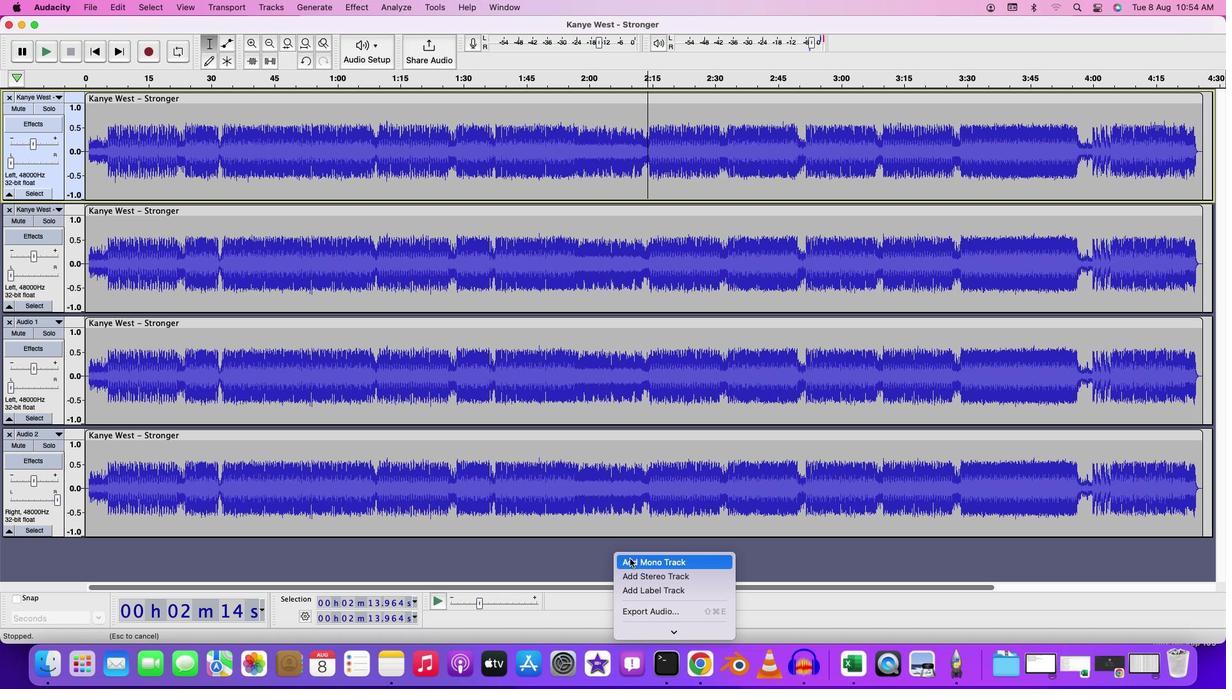 
Action: Mouse pressed left at (635, 563)
Screenshot: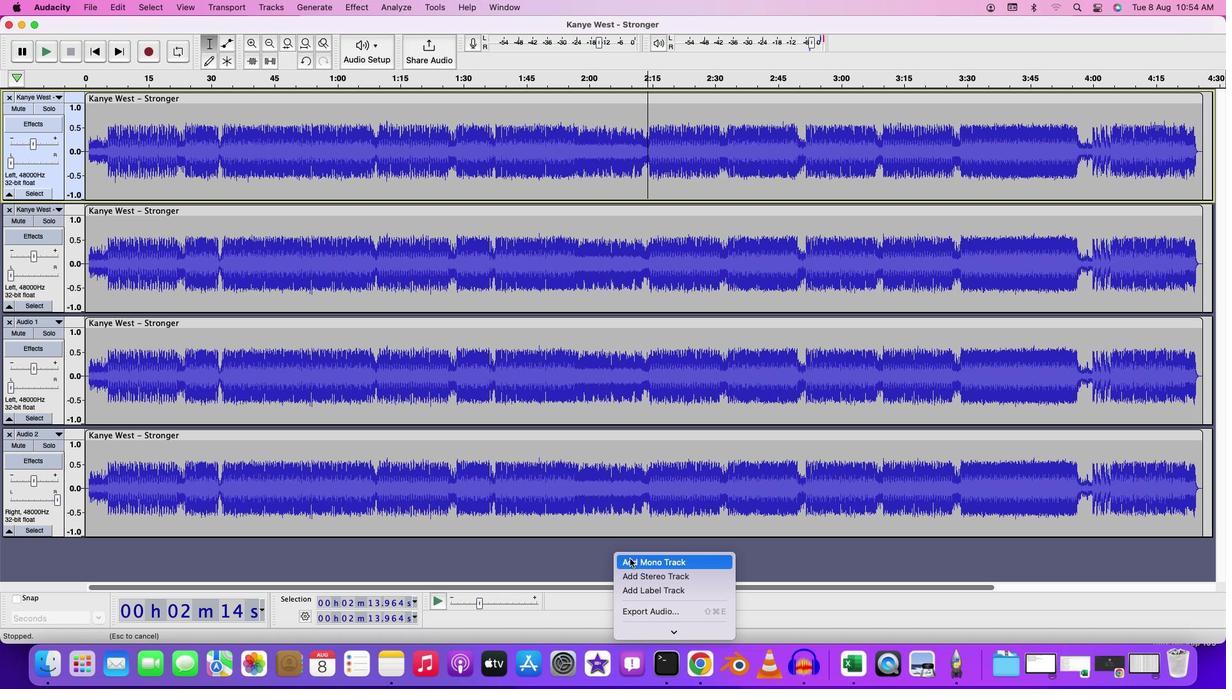
Action: Mouse moved to (656, 553)
Screenshot: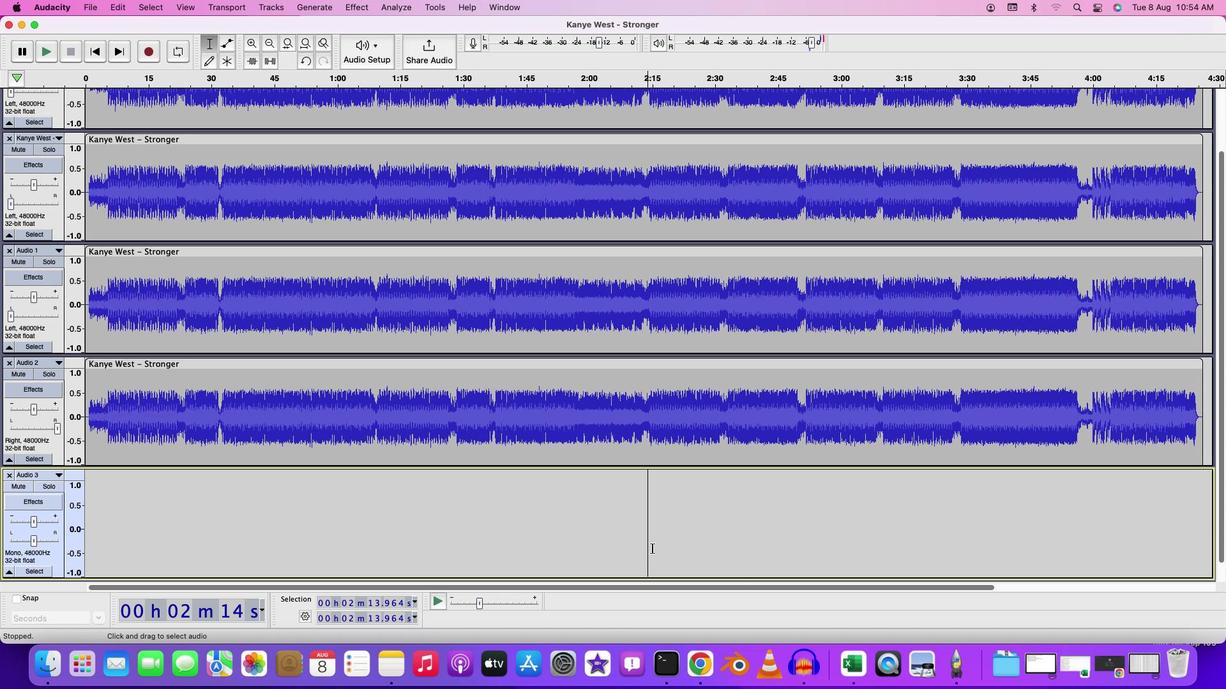 
Action: Mouse scrolled (656, 553) with delta (4, 3)
Screenshot: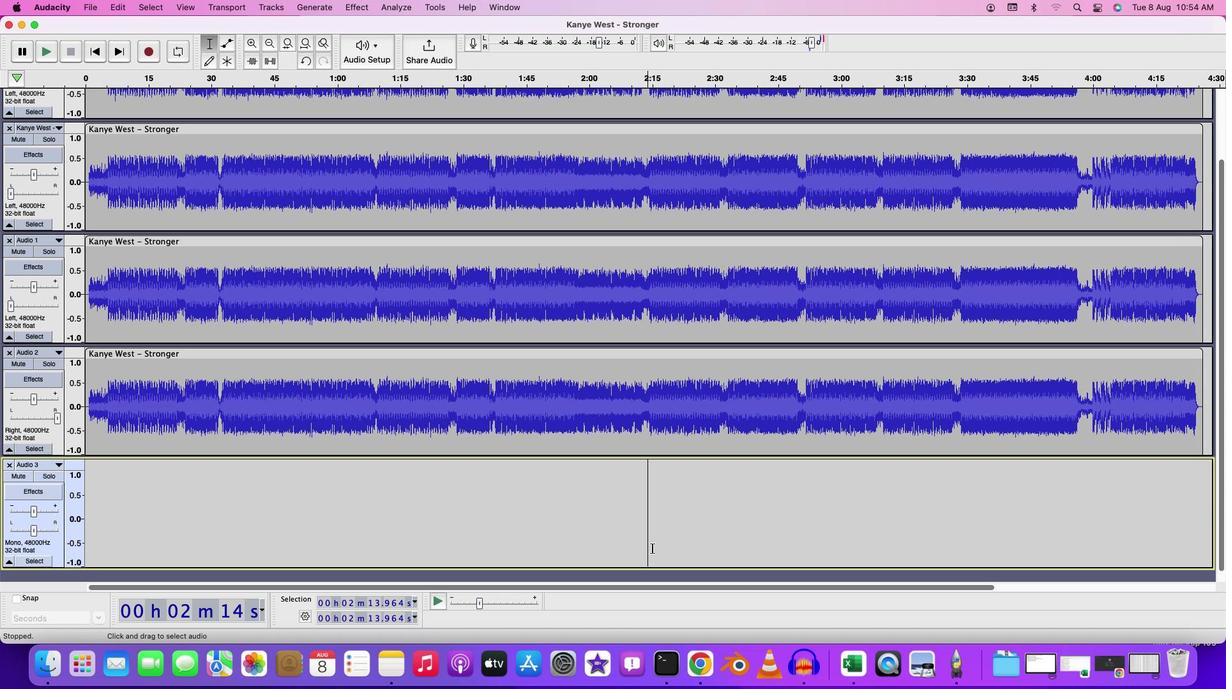 
Action: Mouse scrolled (656, 553) with delta (4, 3)
Screenshot: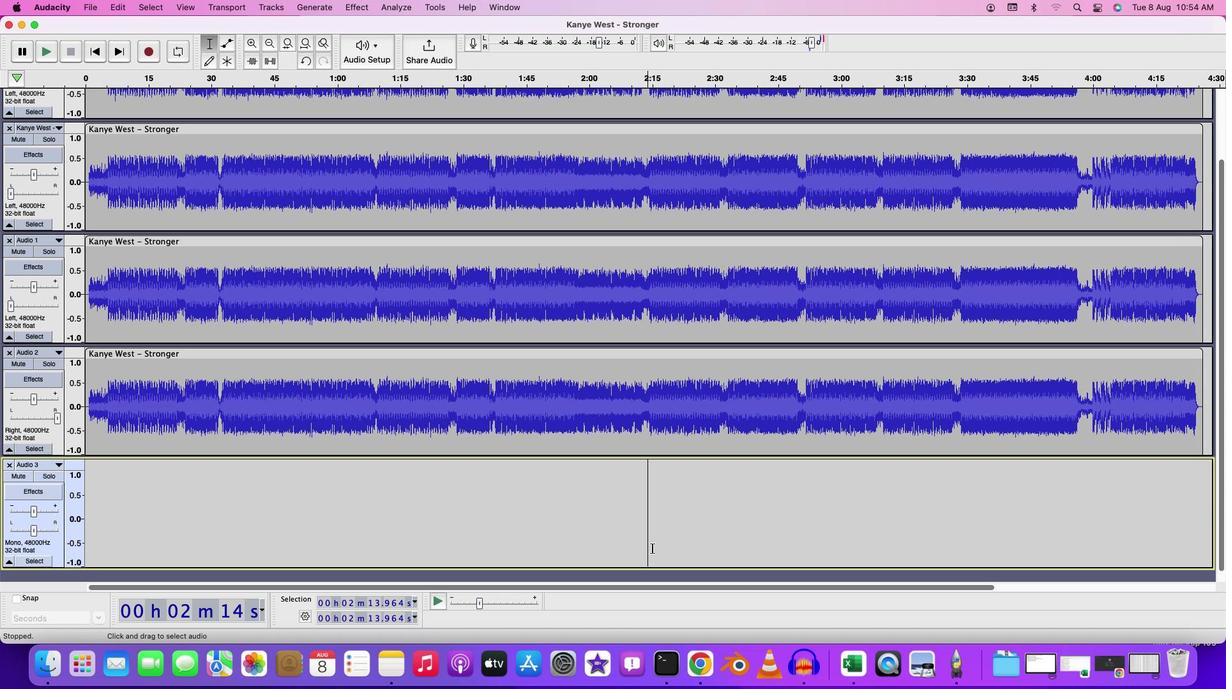 
Action: Mouse scrolled (656, 553) with delta (4, 2)
Screenshot: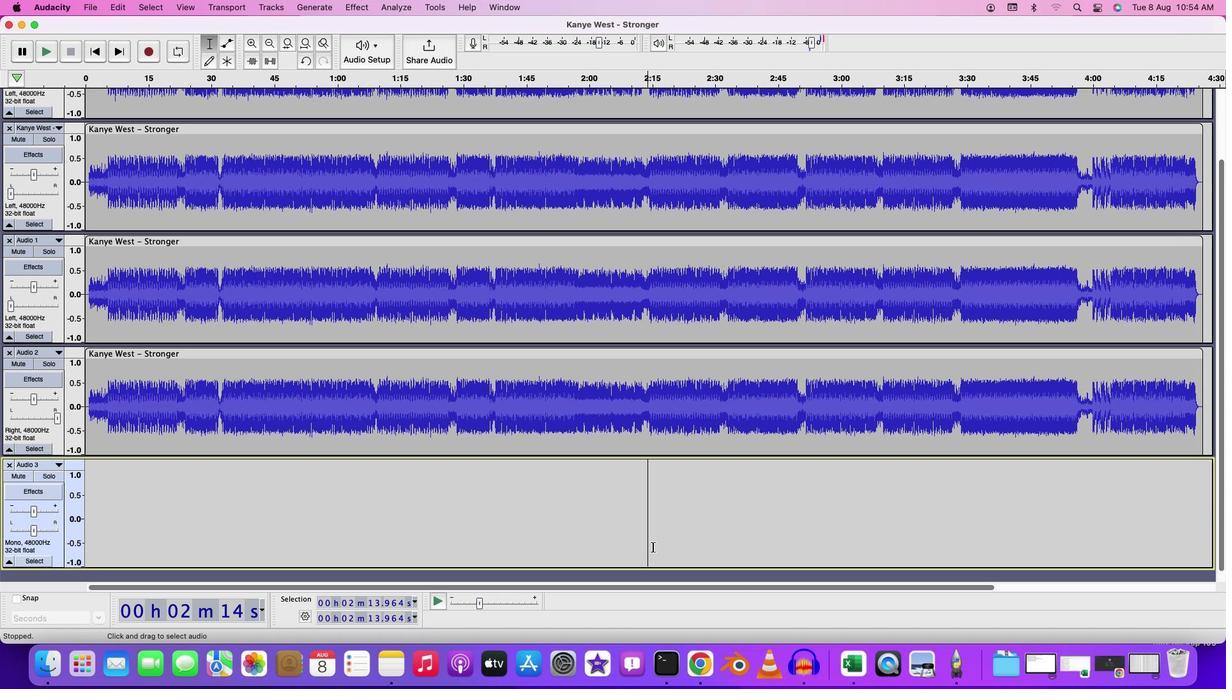 
Action: Mouse scrolled (656, 553) with delta (4, 1)
Screenshot: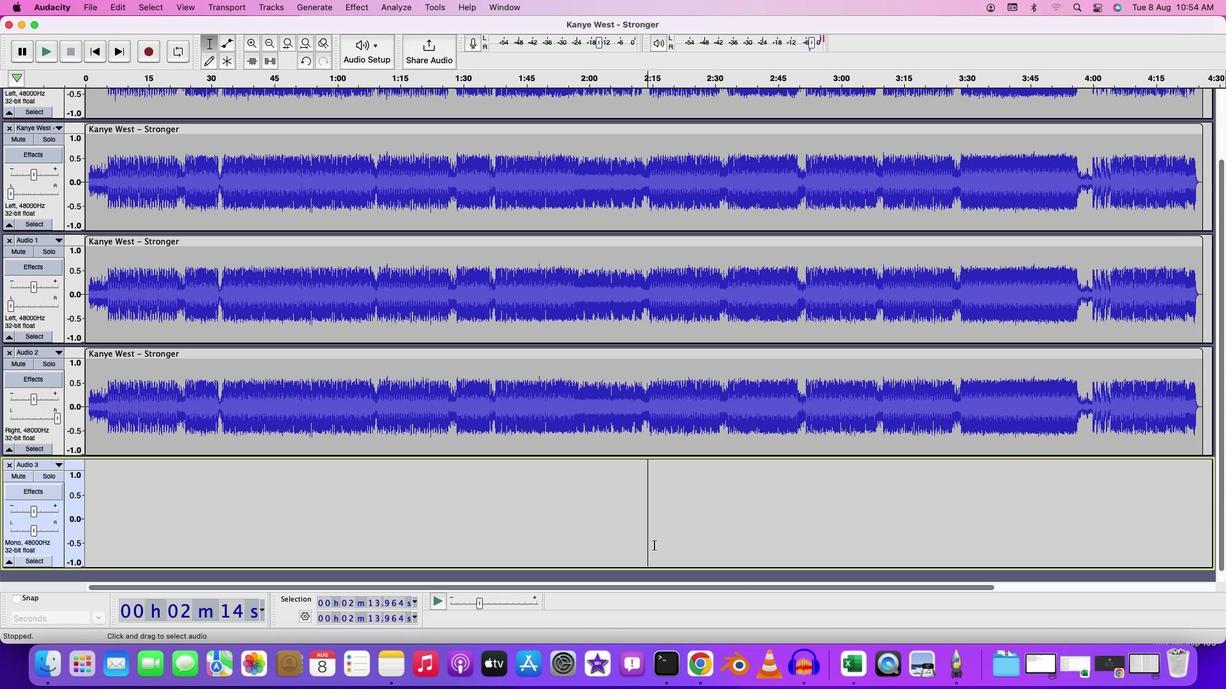 
Action: Mouse scrolled (656, 553) with delta (4, 1)
Screenshot: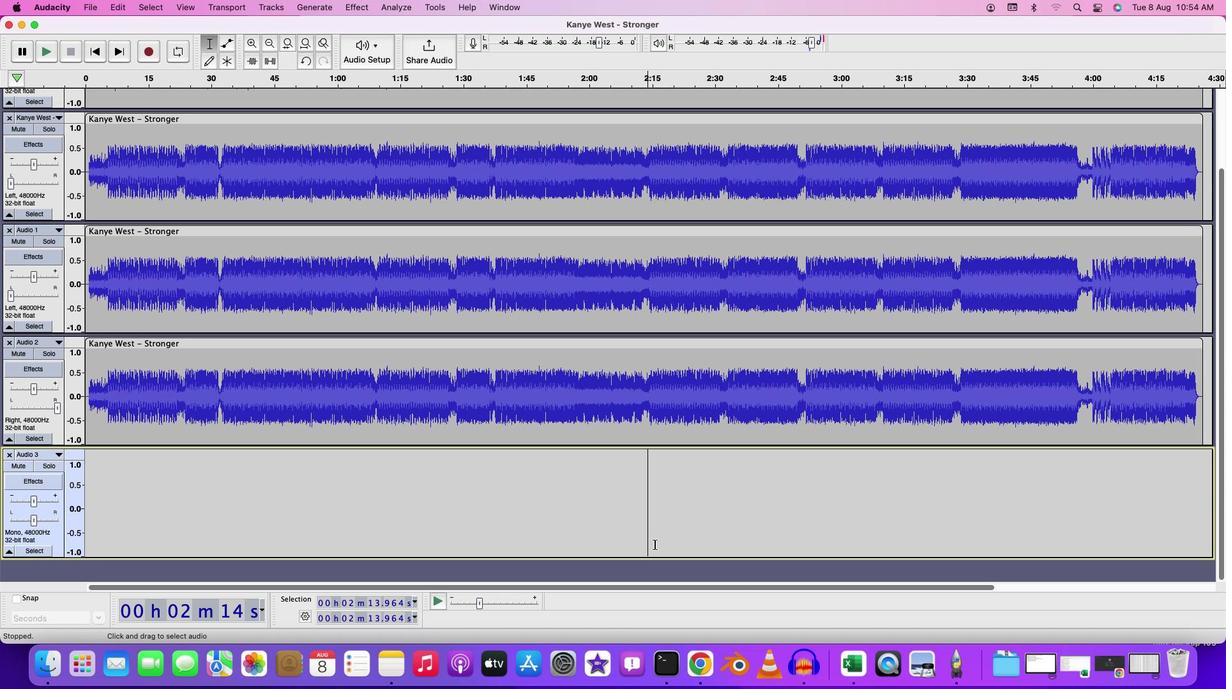 
Action: Mouse moved to (663, 575)
Screenshot: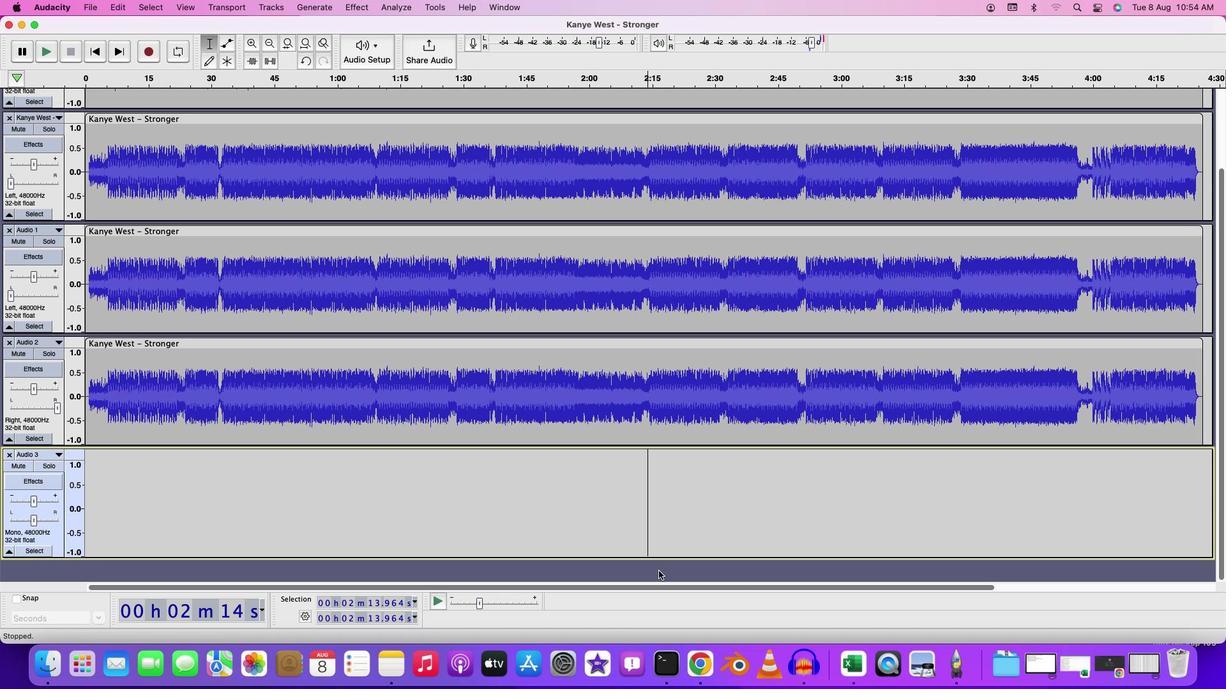 
Action: Mouse pressed right at (663, 575)
Screenshot: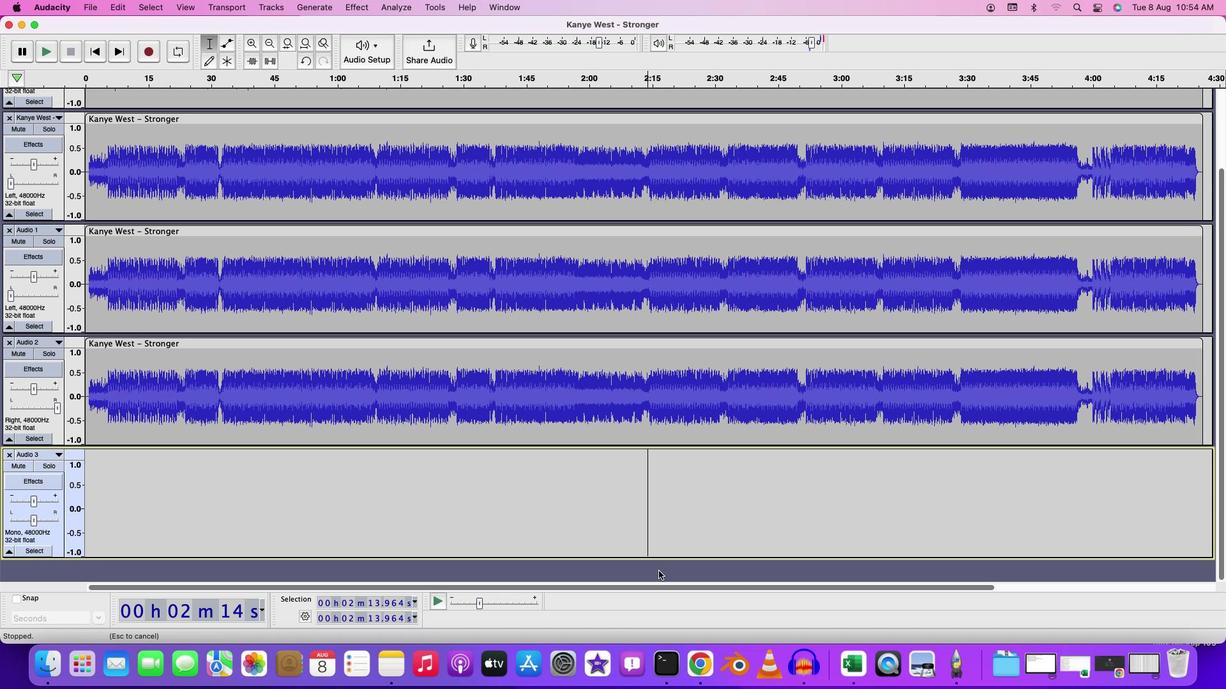 
Action: Mouse moved to (693, 576)
Screenshot: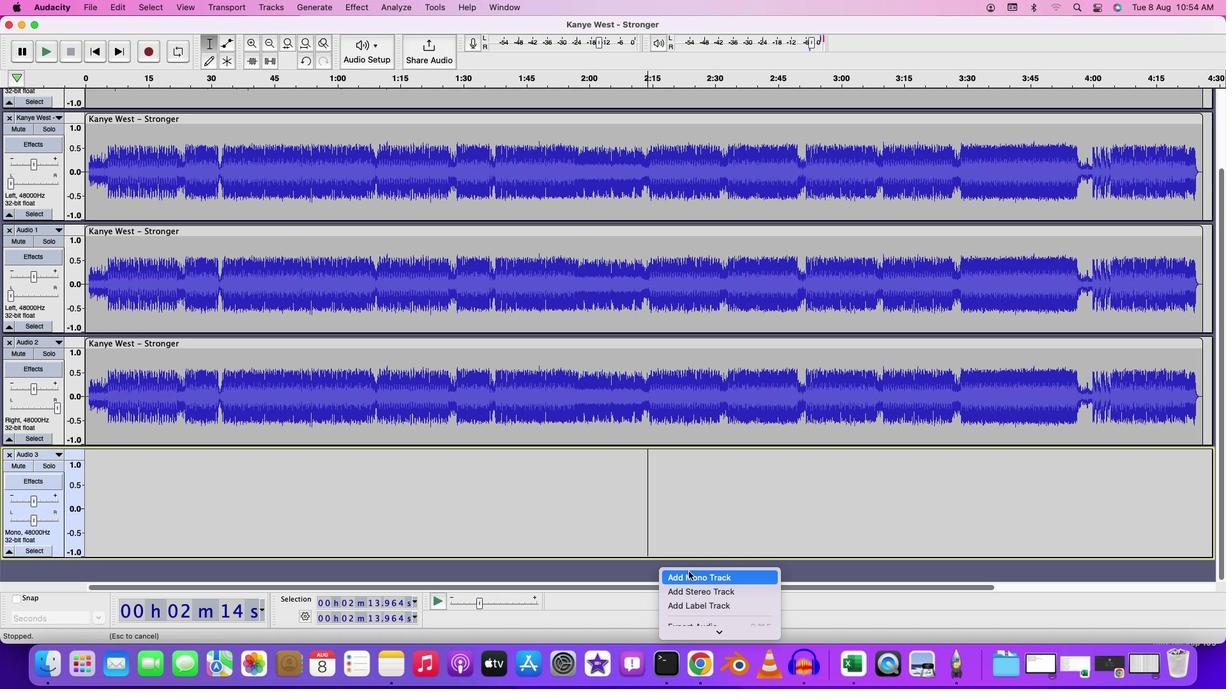 
Action: Mouse pressed left at (693, 576)
Screenshot: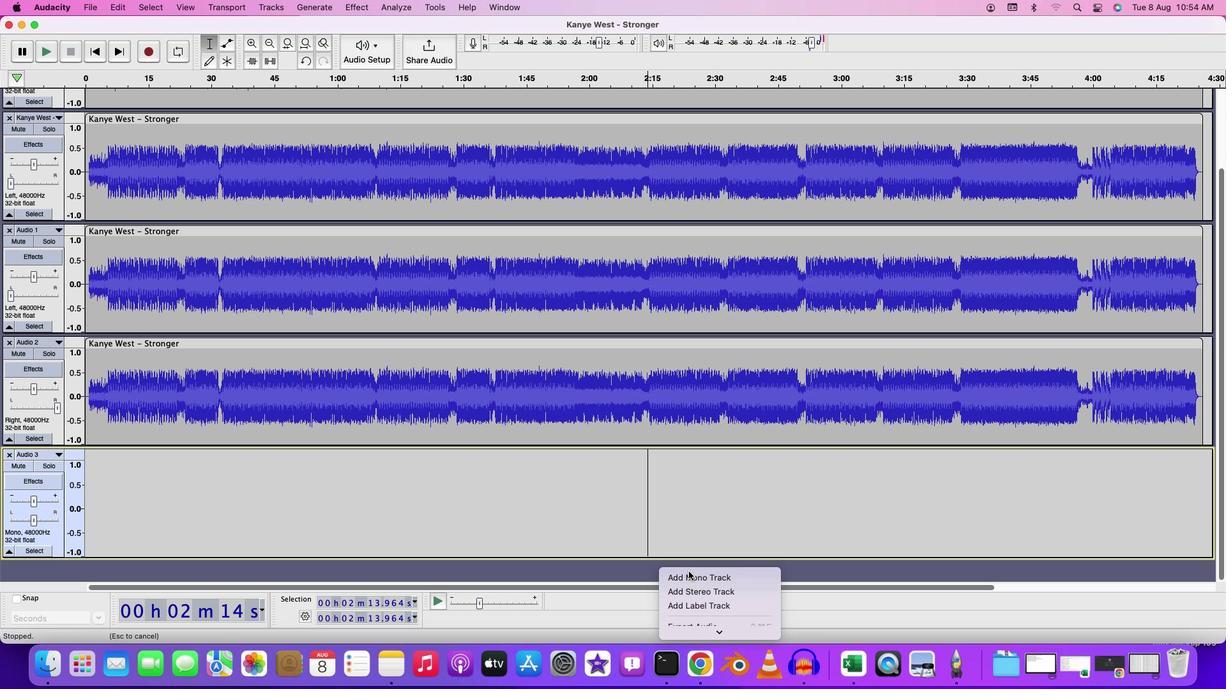 
Action: Mouse moved to (682, 415)
